 Task: Buy 3 Creams & Moisturizers from Skin Care section under best seller category for shipping address: Amy Taylor, 3629 Station Street, Austin, Texas 78702, Cell Number 5122113583. Pay from credit card ending with 5759, CVV 953
Action: Mouse moved to (12, 100)
Screenshot: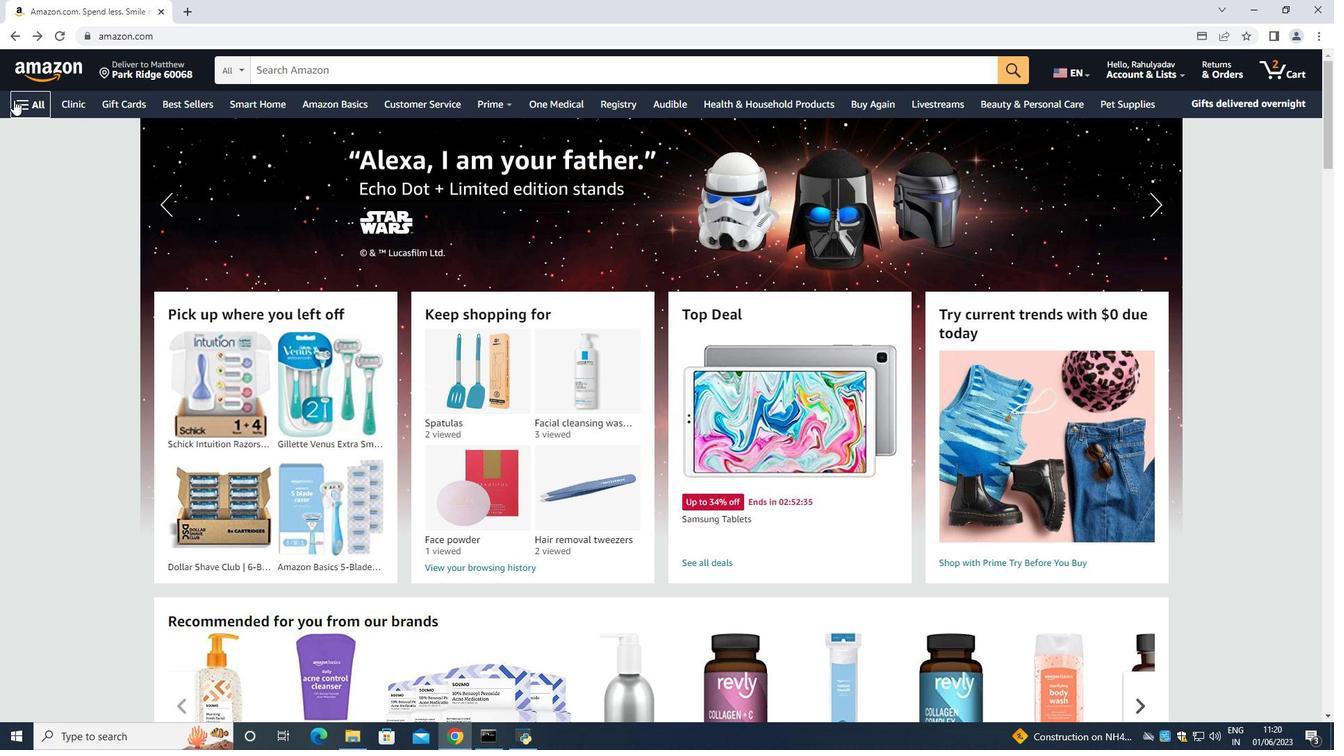 
Action: Mouse pressed left at (12, 100)
Screenshot: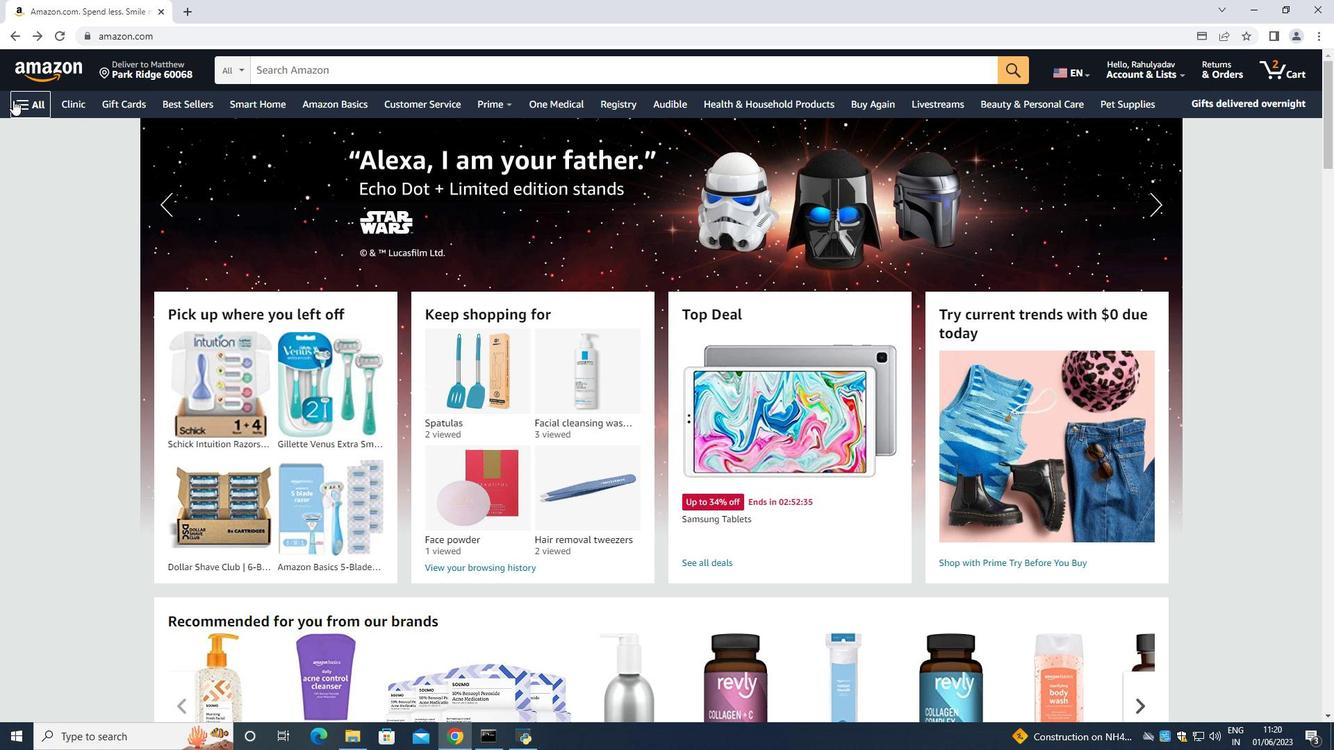 
Action: Mouse moved to (46, 137)
Screenshot: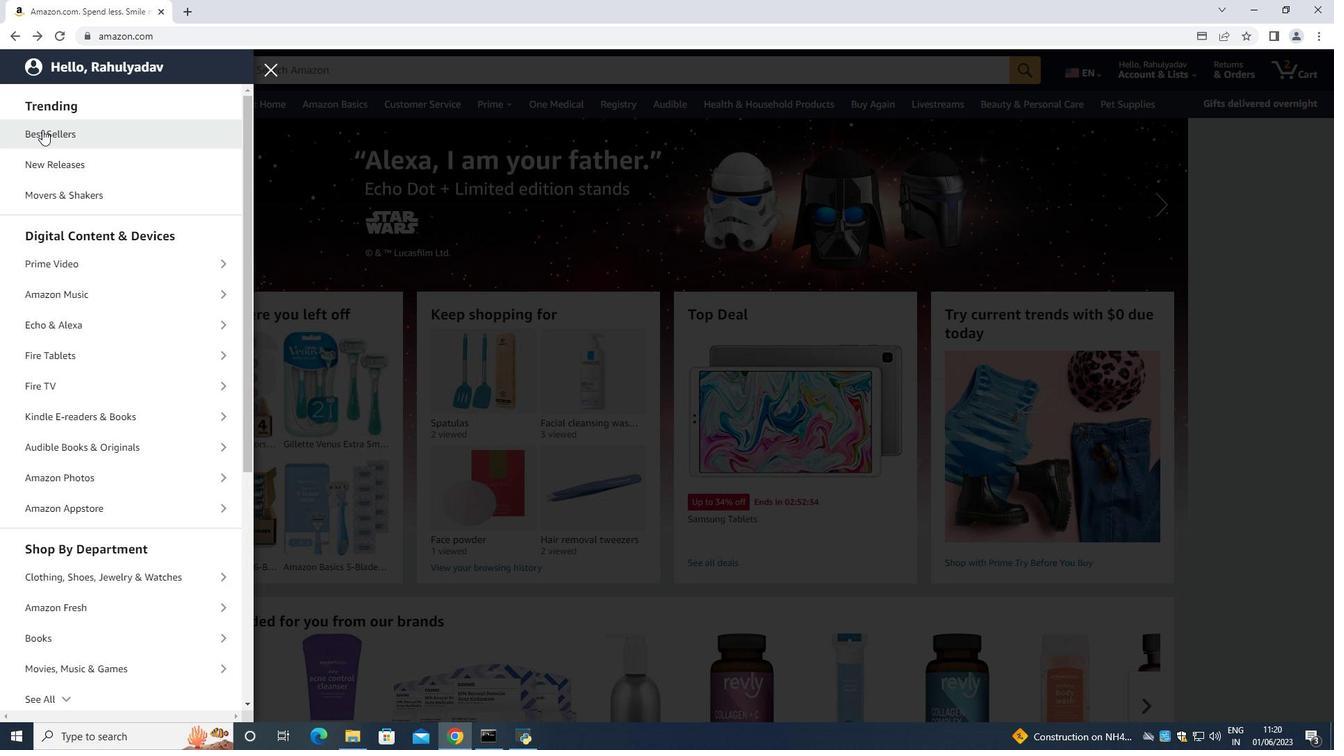 
Action: Mouse pressed left at (46, 137)
Screenshot: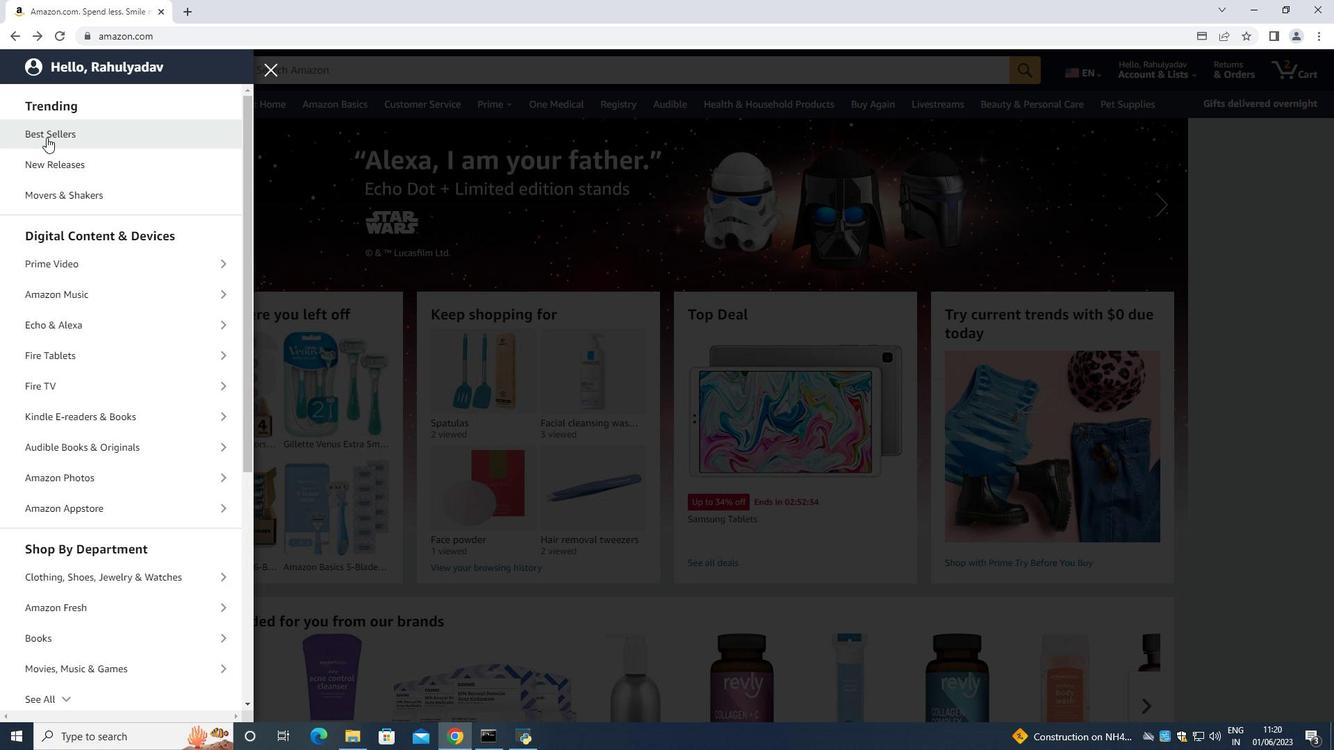
Action: Mouse moved to (316, 64)
Screenshot: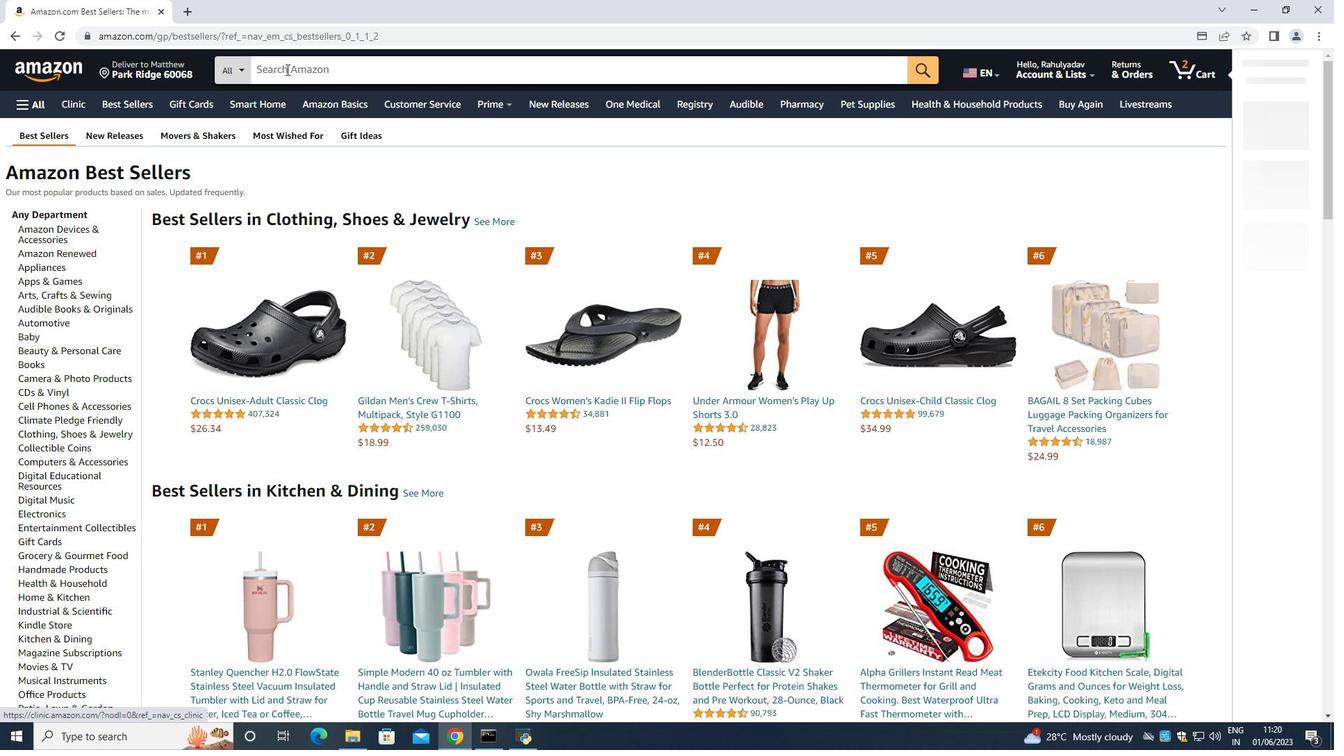
Action: Mouse pressed left at (316, 64)
Screenshot: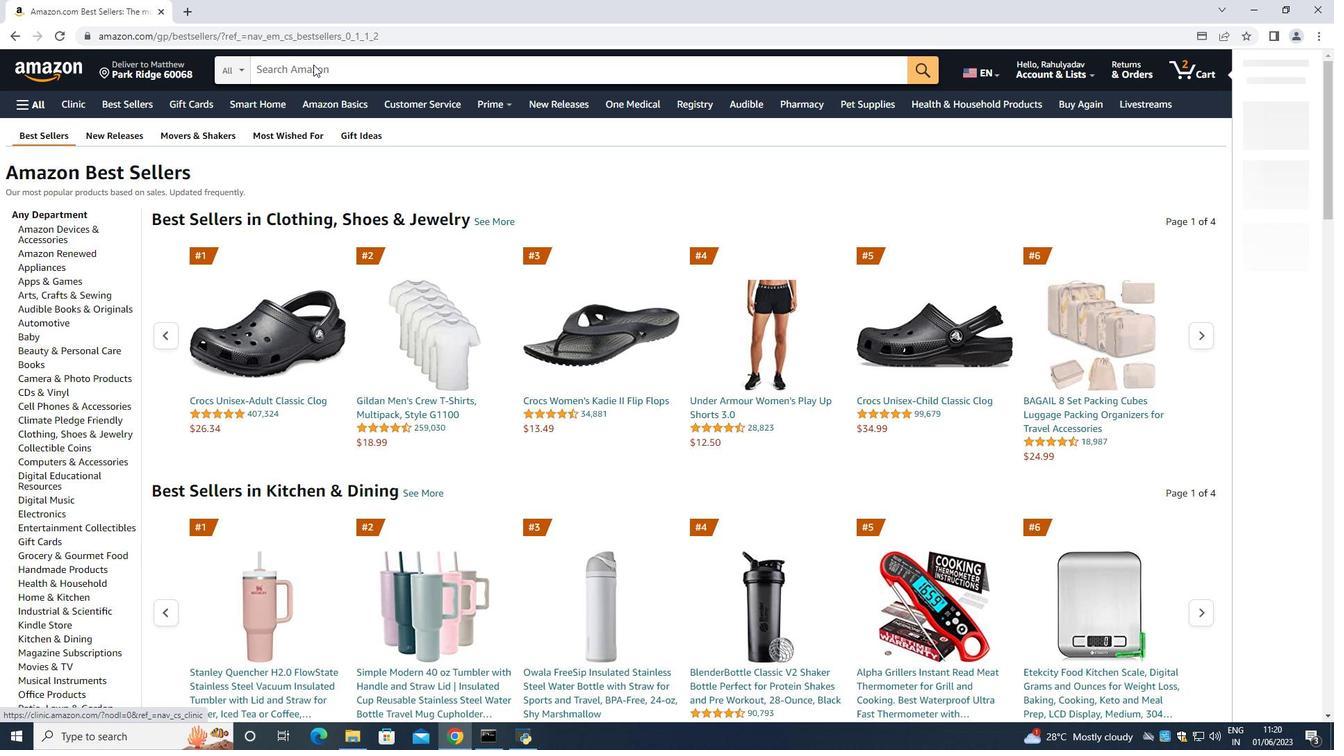 
Action: Mouse moved to (316, 67)
Screenshot: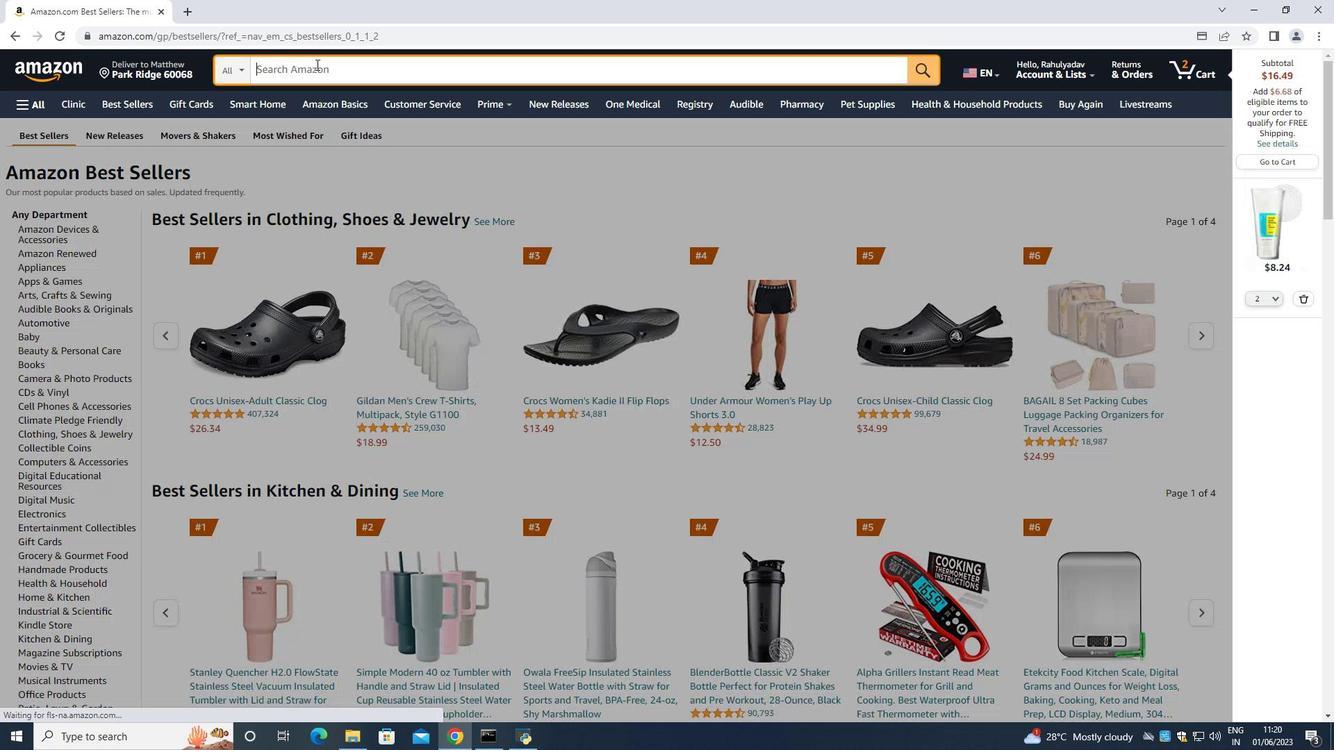 
Action: Key pressed <Key.shift>Creams<Key.space><Key.shift_r><Key.shift_r><Key.shift_r><Key.shift_r><Key.shift_r><Key.shift_r><Key.shift_r><Key.shift_r><Key.shift_r><Key.shift_r><Key.shift_r><Key.shift_r><Key.shift_r><Key.shift_r><Key.shift_r><Key.shift_r><Key.shift_r><Key.shift_r><Key.shift_r>&<Key.space><Key.shift>Moisturizrs
Screenshot: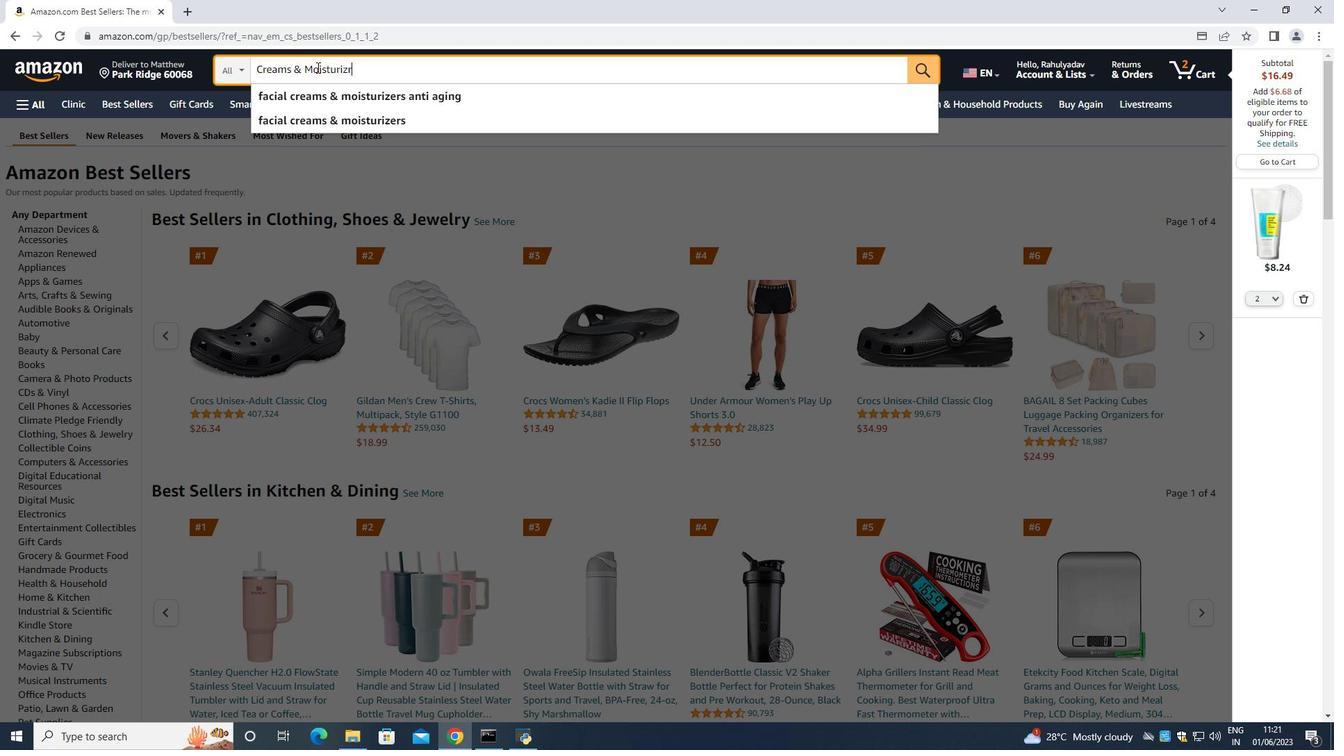 
Action: Mouse moved to (580, 0)
Screenshot: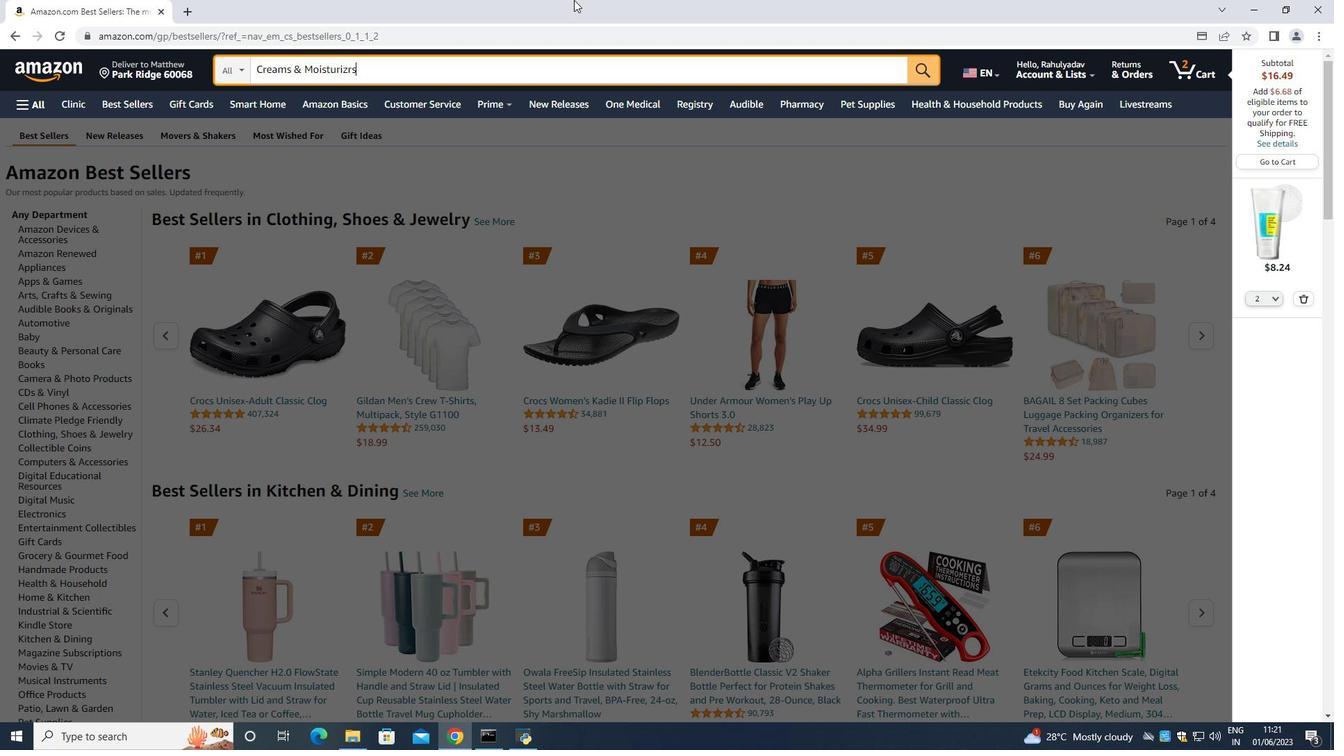 
Action: Key pressed <Key.space><Key.enter>
Screenshot: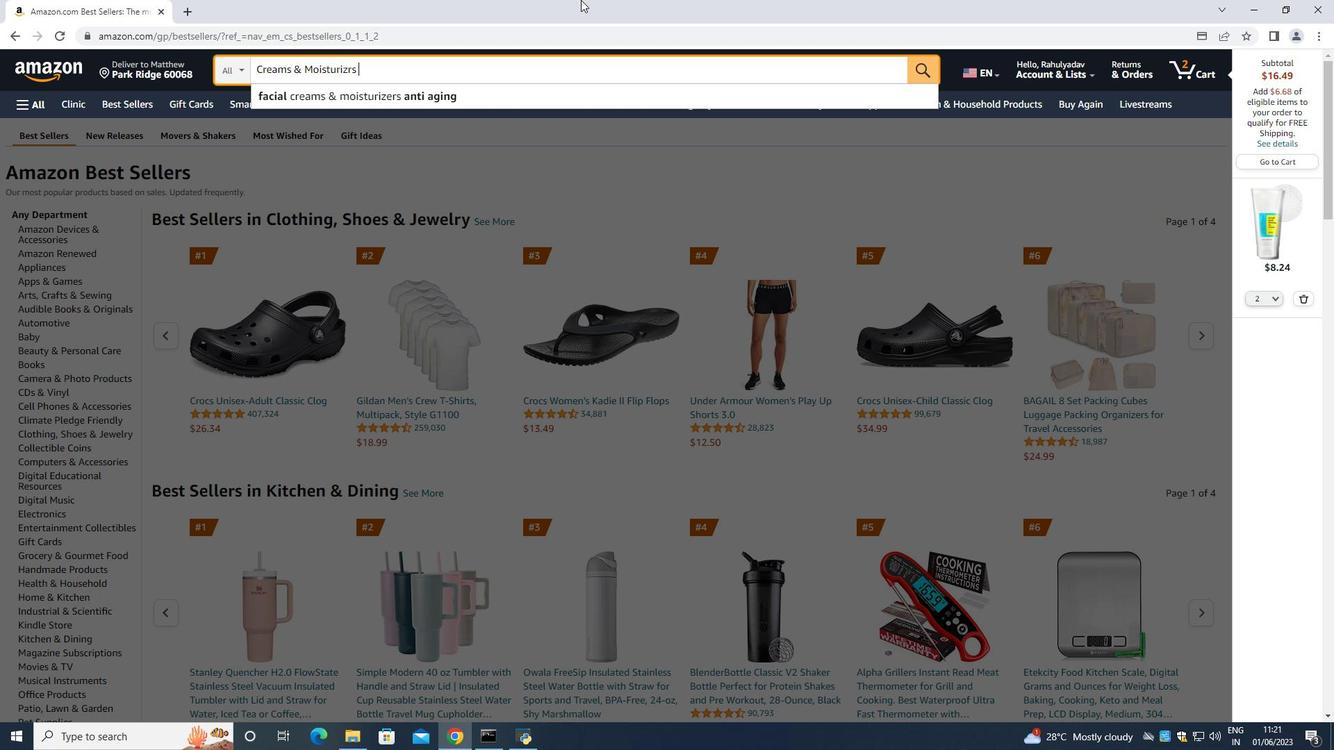 
Action: Mouse moved to (374, 359)
Screenshot: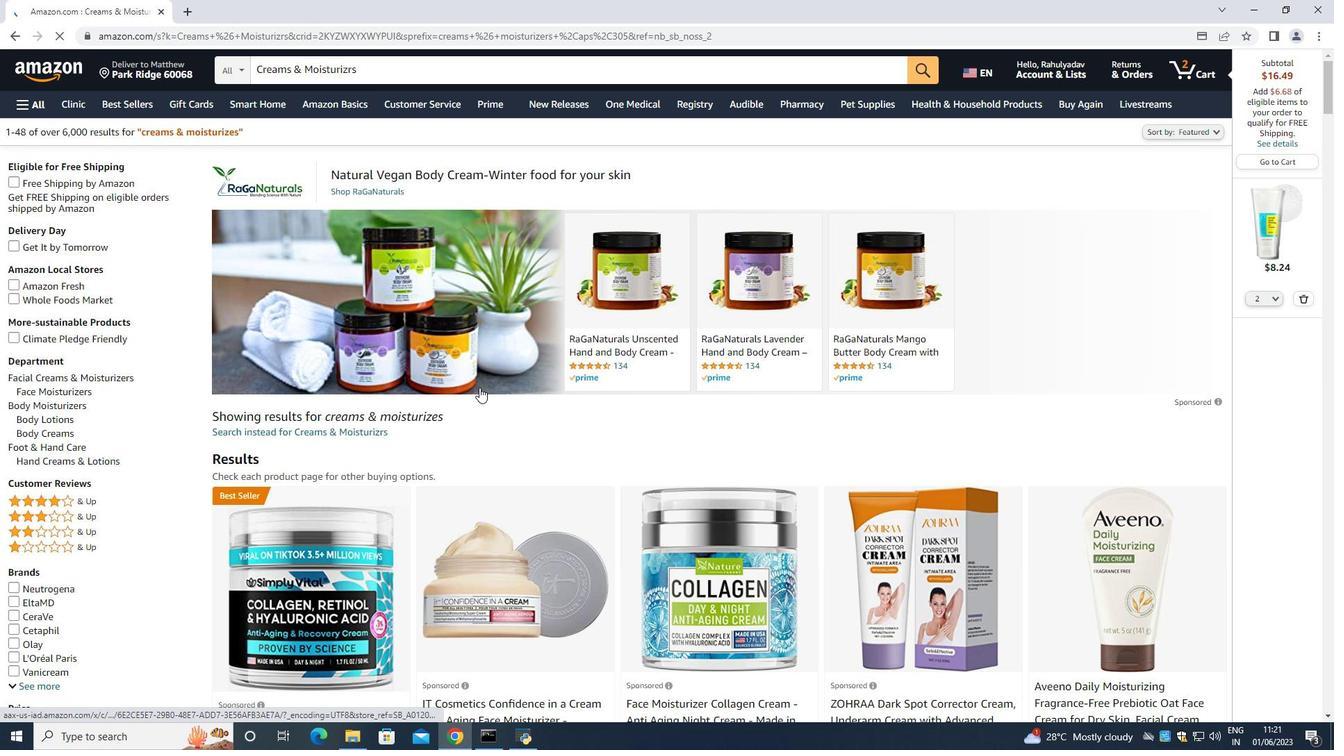 
Action: Mouse scrolled (374, 359) with delta (0, 0)
Screenshot: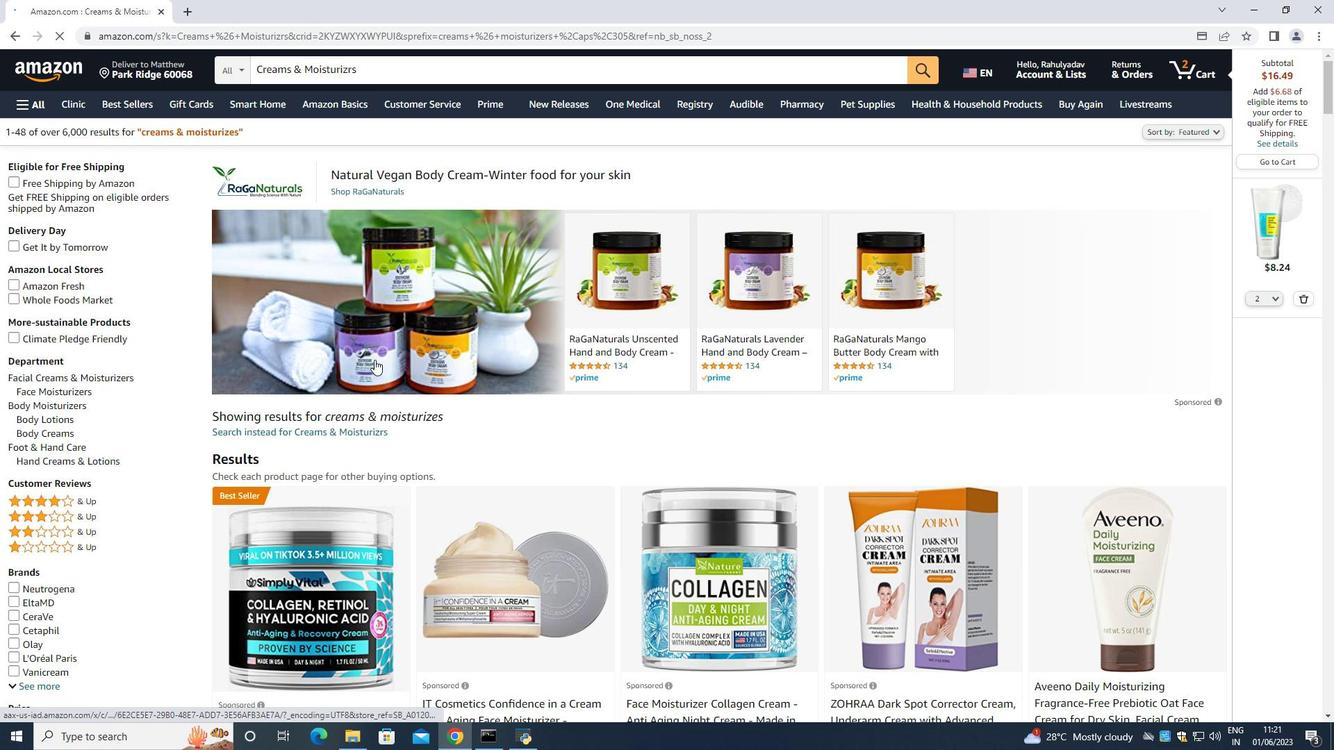 
Action: Mouse scrolled (374, 359) with delta (0, 0)
Screenshot: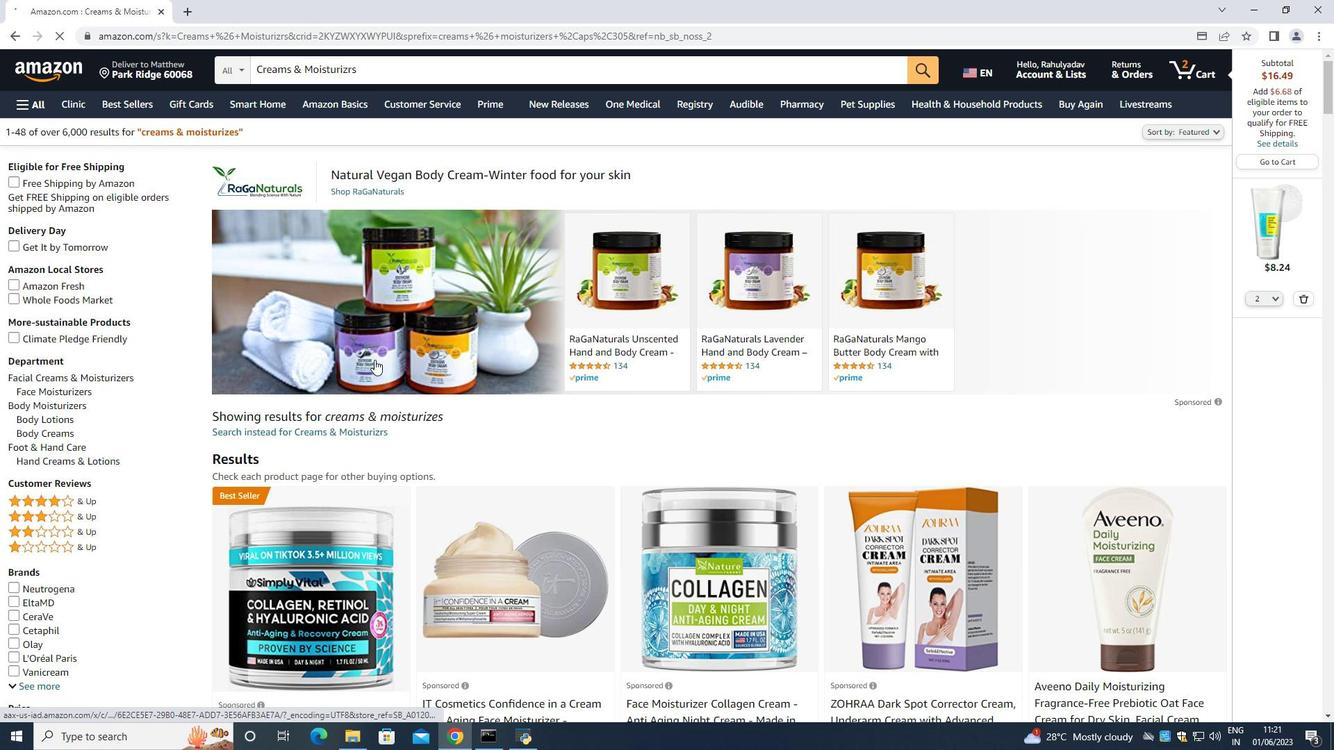 
Action: Mouse moved to (343, 368)
Screenshot: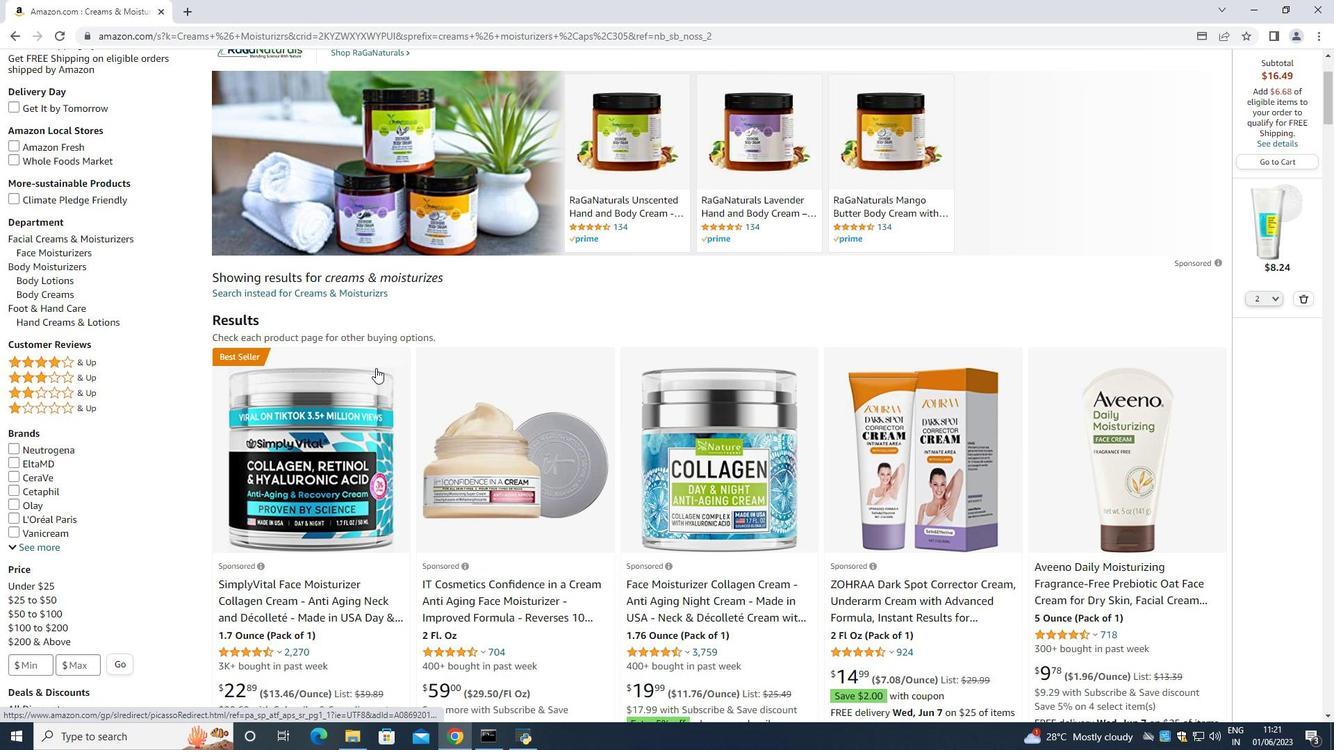
Action: Mouse scrolled (343, 368) with delta (0, 0)
Screenshot: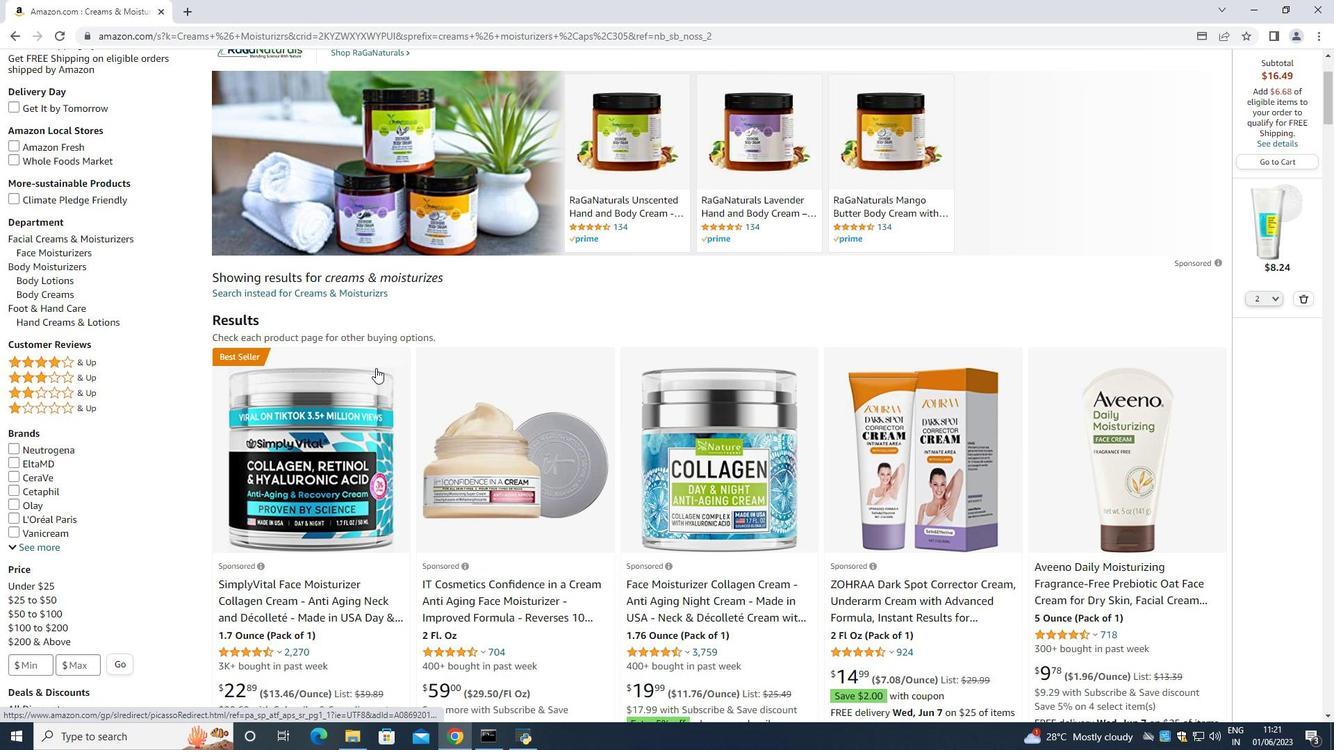 
Action: Mouse scrolled (343, 368) with delta (0, 0)
Screenshot: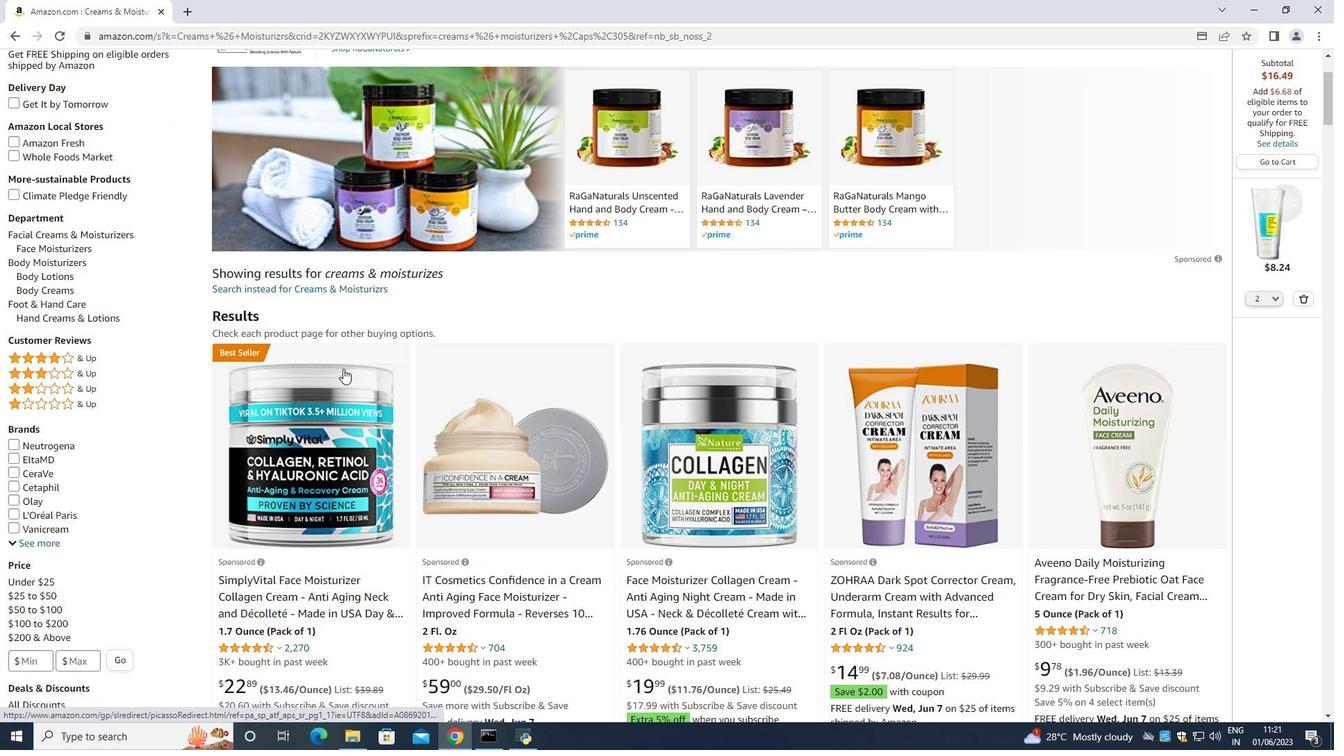 
Action: Mouse moved to (475, 322)
Screenshot: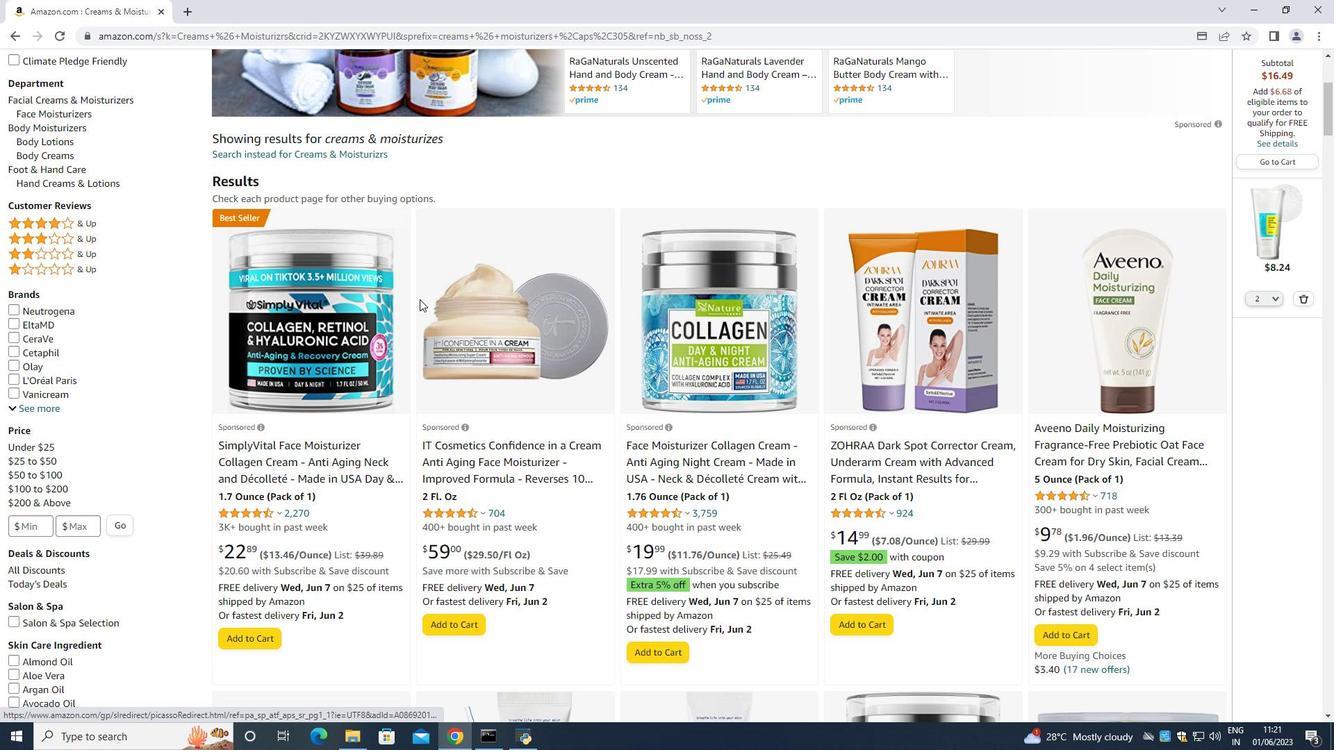 
Action: Mouse scrolled (475, 321) with delta (0, 0)
Screenshot: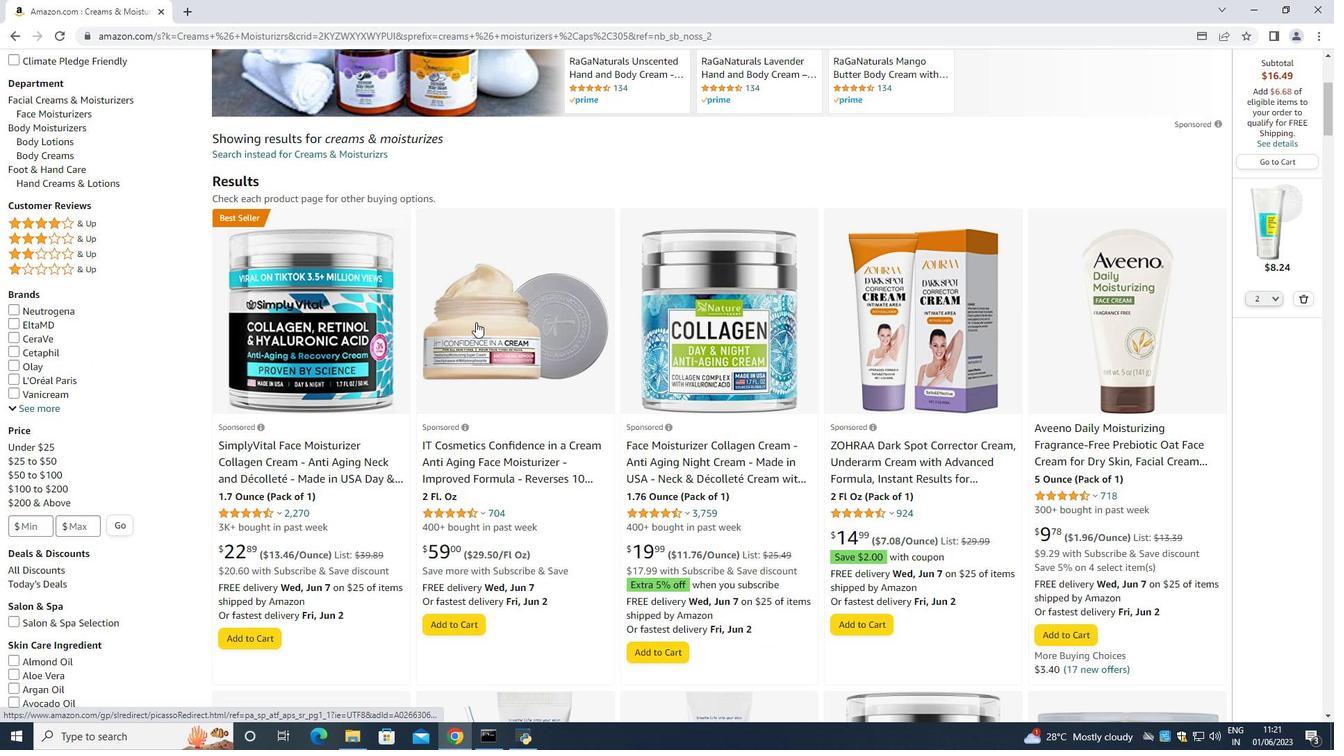
Action: Mouse scrolled (475, 321) with delta (0, 0)
Screenshot: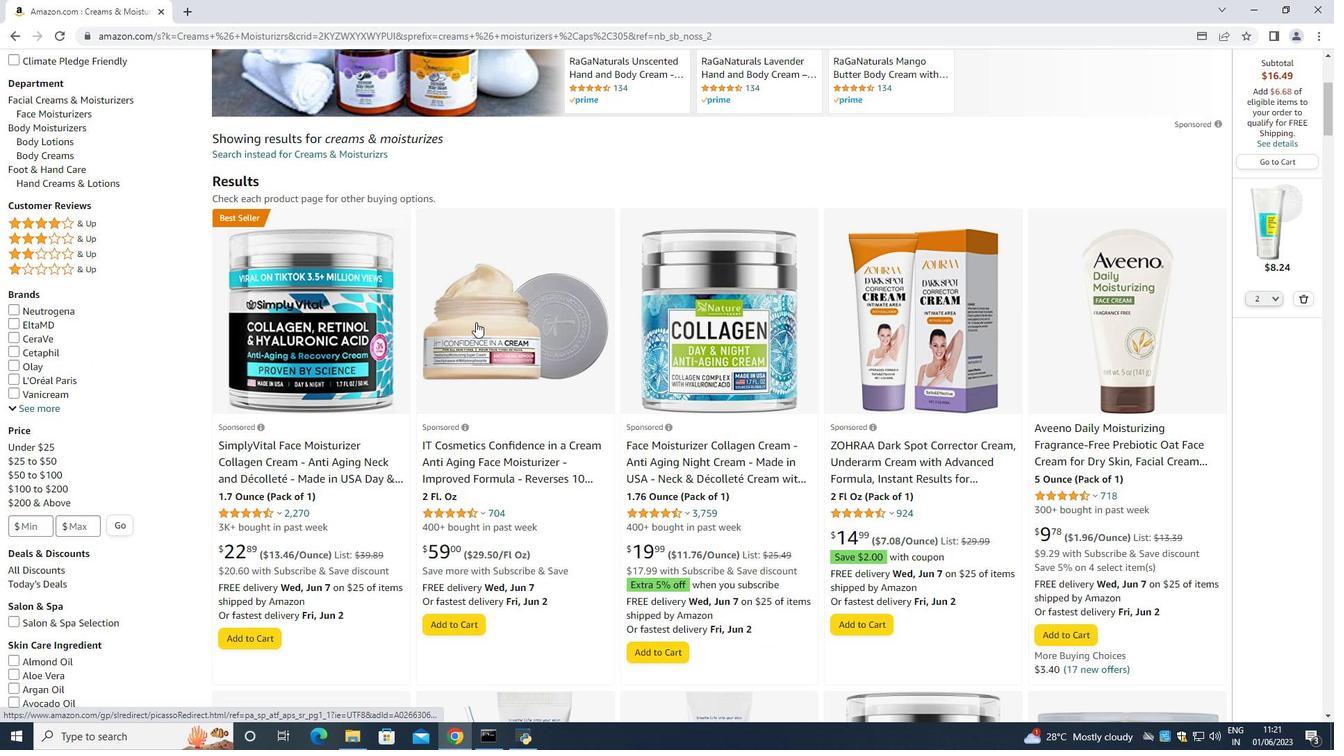 
Action: Mouse moved to (476, 323)
Screenshot: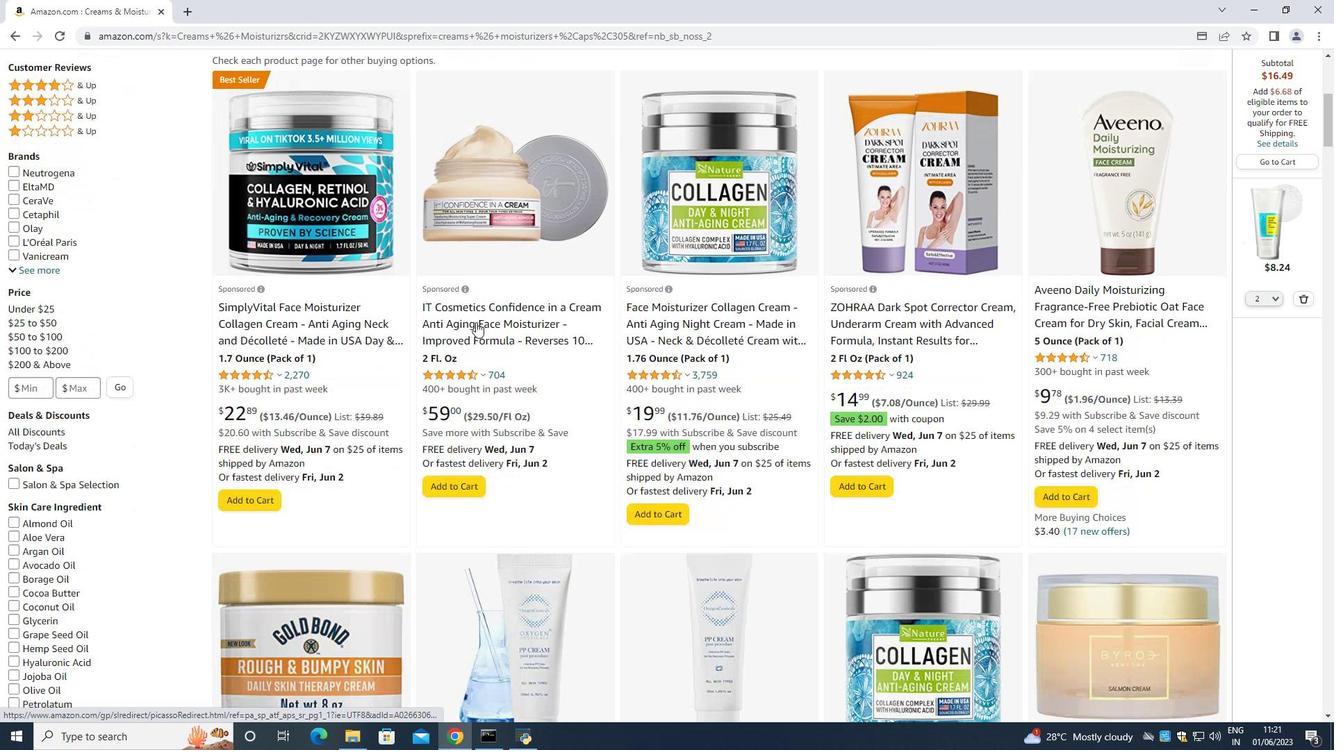 
Action: Mouse scrolled (476, 322) with delta (0, 0)
Screenshot: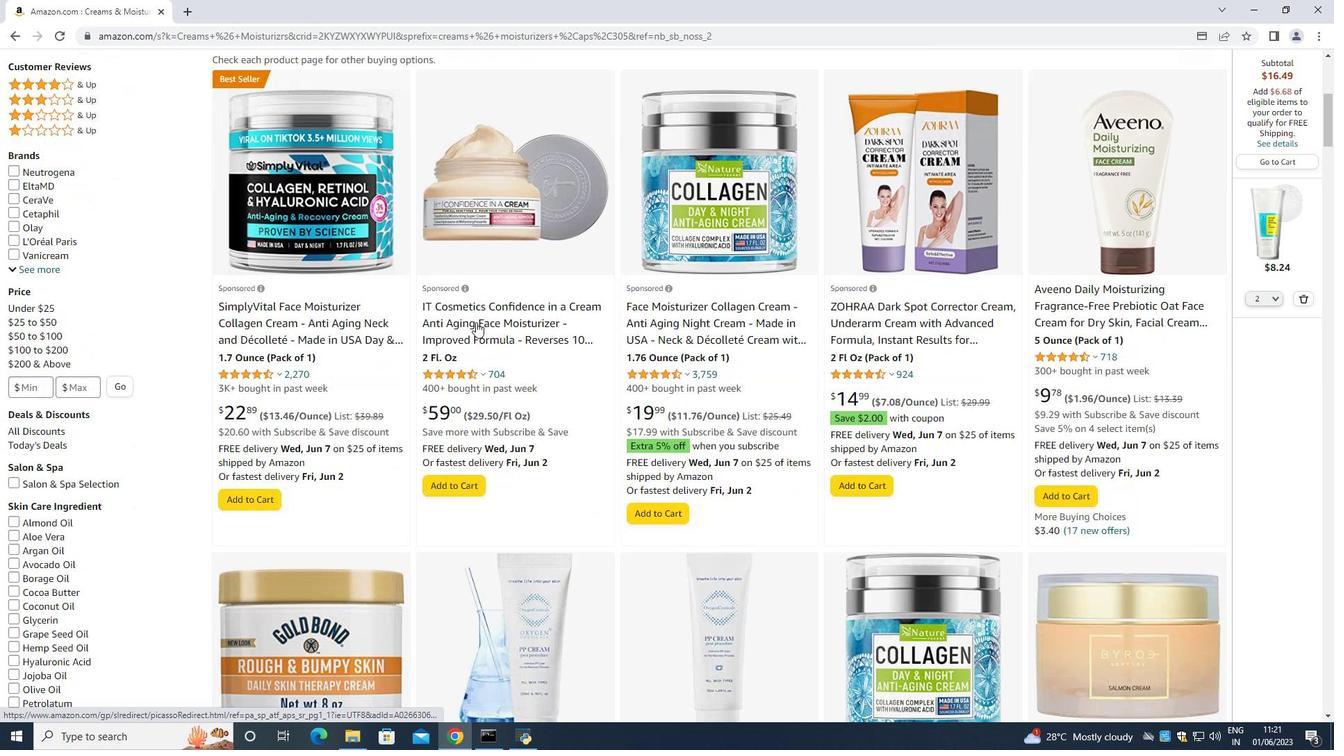 
Action: Mouse moved to (478, 323)
Screenshot: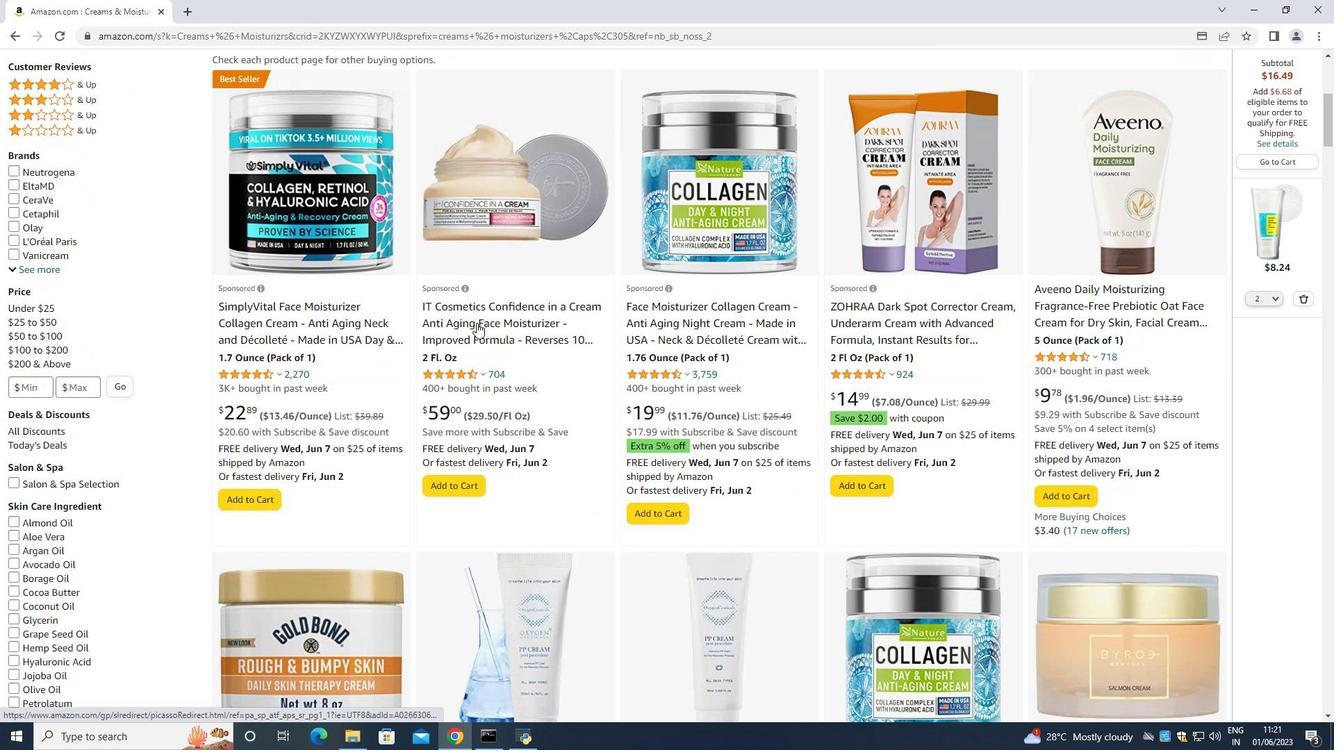 
Action: Key pressed <Key.left><Key.down><Key.down><Key.down><Key.down><Key.down><Key.down><Key.down><Key.down><Key.down><Key.down><Key.down><Key.down><Key.down><Key.down><Key.down><Key.down><Key.down><Key.down><Key.down><Key.down><Key.down><Key.down><Key.down><Key.down><Key.down><Key.down><Key.down><Key.down><Key.down><Key.down><Key.down><Key.down><Key.down><Key.down><Key.down><Key.down><Key.down><Key.down><Key.down><Key.down><Key.down><Key.down><Key.down><Key.down><Key.down><Key.down><Key.down><Key.up><Key.up><Key.up><Key.up><Key.up><Key.up><Key.up><Key.up><Key.up><Key.up><Key.up><Key.up><Key.up><Key.up><Key.up><Key.up><Key.up><Key.up><Key.up><Key.up><Key.up><Key.up><Key.up><Key.up><Key.up><Key.up><Key.up><Key.up><Key.up><Key.up><Key.up><Key.up><Key.up><Key.up><Key.up><Key.up><Key.up><Key.up><Key.up><Key.up><Key.up><Key.up><Key.up><Key.up><Key.up><Key.up><Key.up><Key.up>
Screenshot: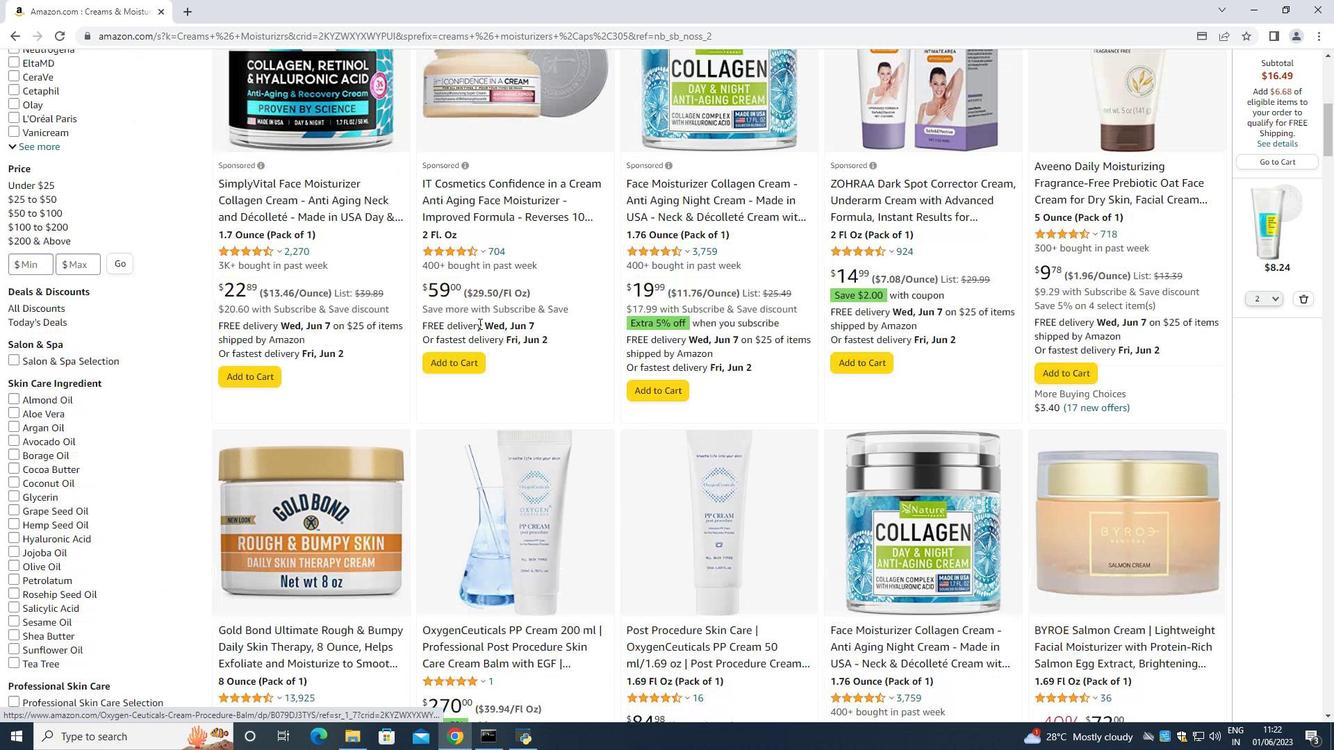 
Action: Mouse moved to (298, 379)
Screenshot: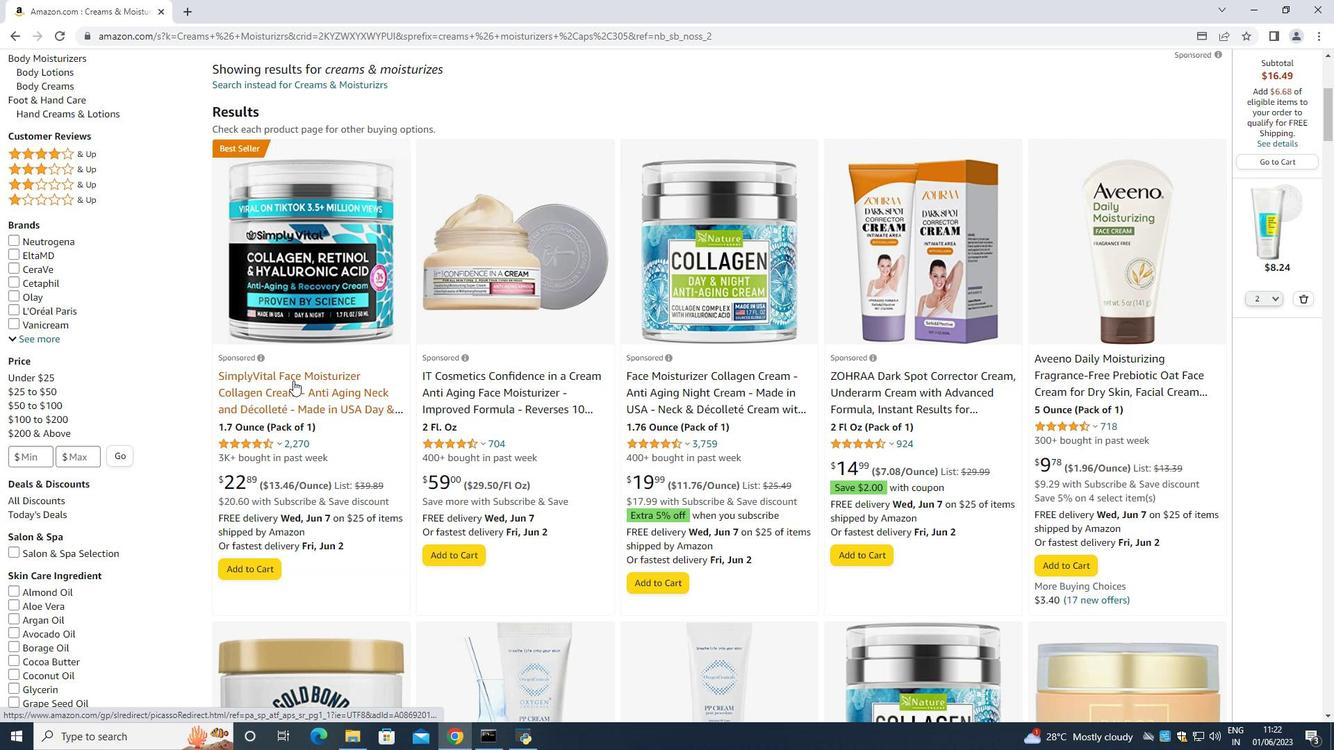 
Action: Mouse pressed left at (298, 379)
Screenshot: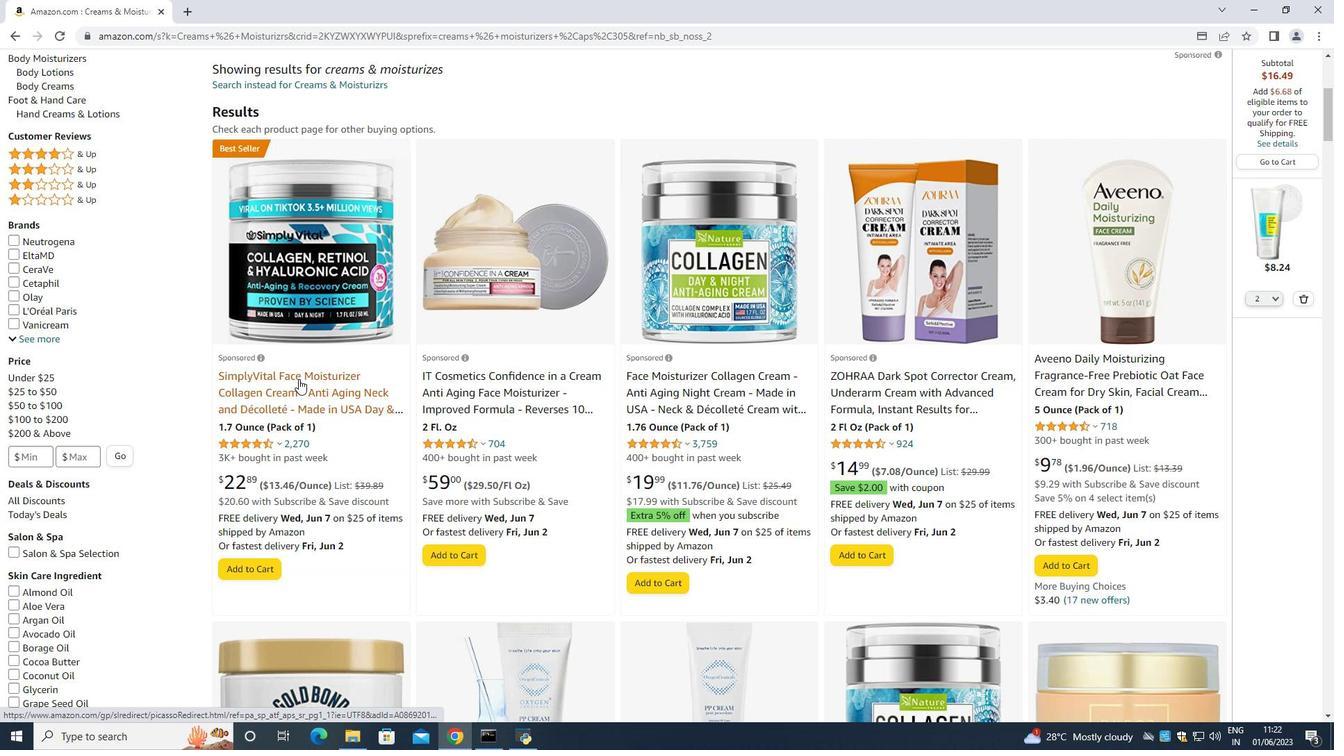 
Action: Mouse moved to (145, 402)
Screenshot: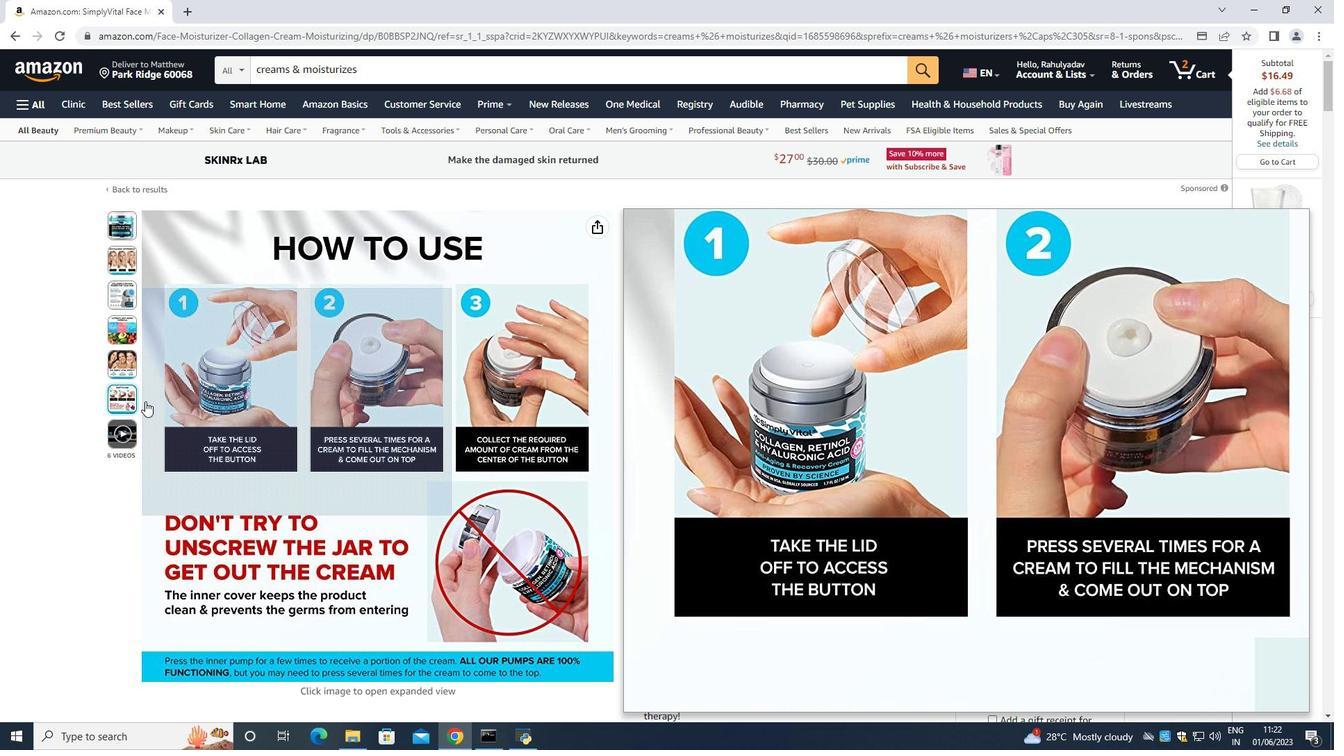 
Action: Mouse scrolled (145, 401) with delta (0, 0)
Screenshot: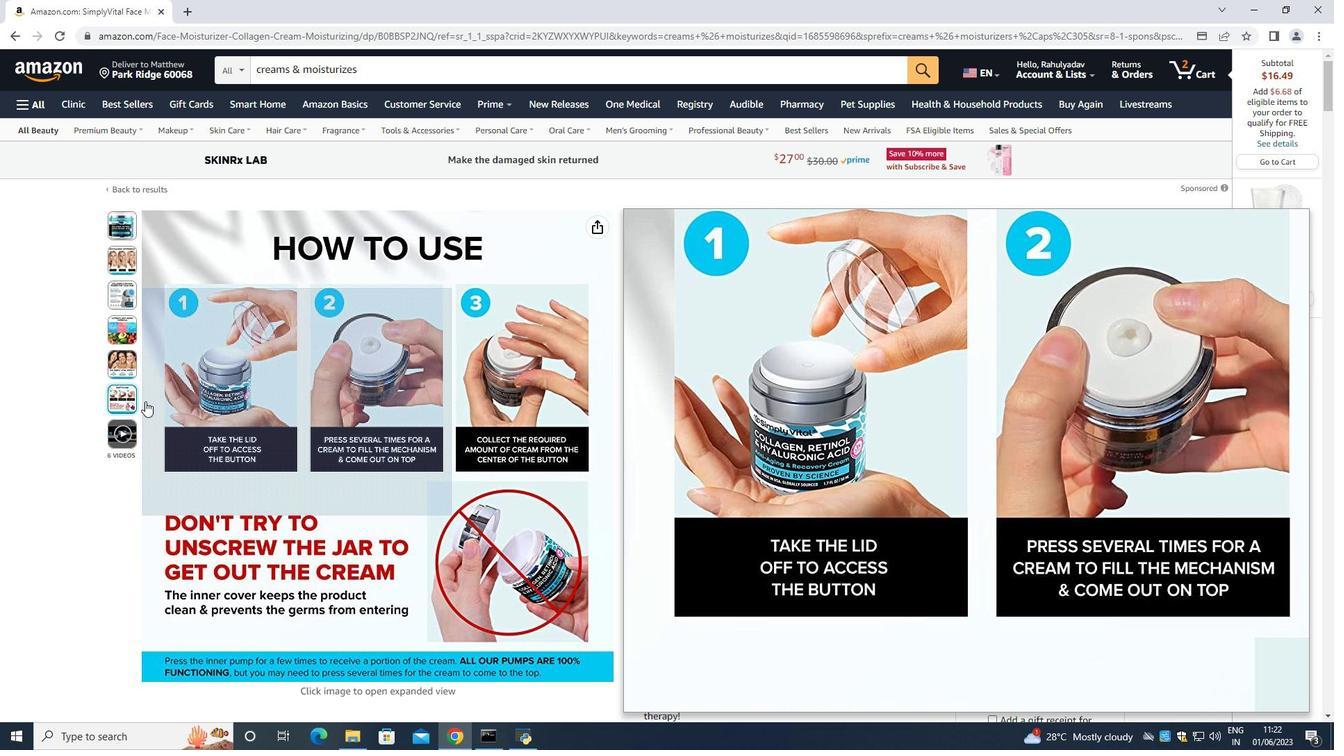 
Action: Mouse moved to (144, 404)
Screenshot: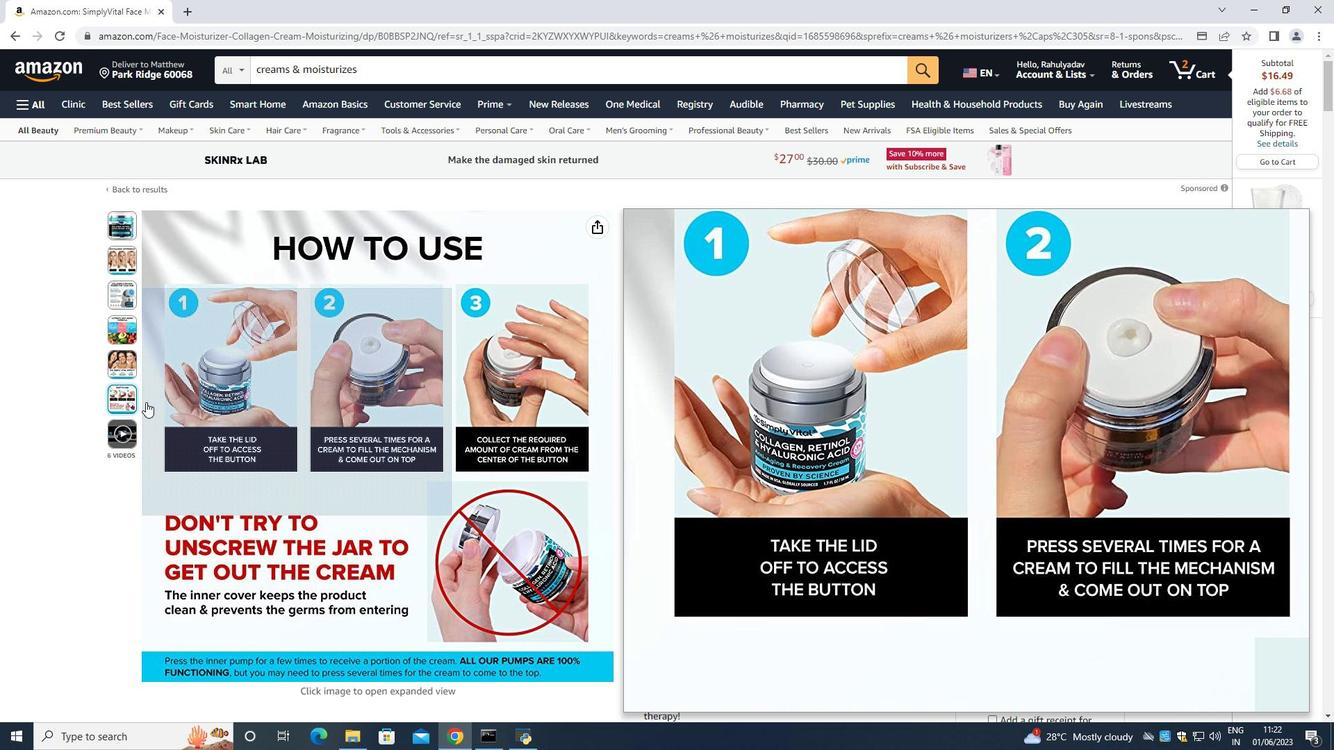 
Action: Mouse scrolled (144, 403) with delta (0, 0)
Screenshot: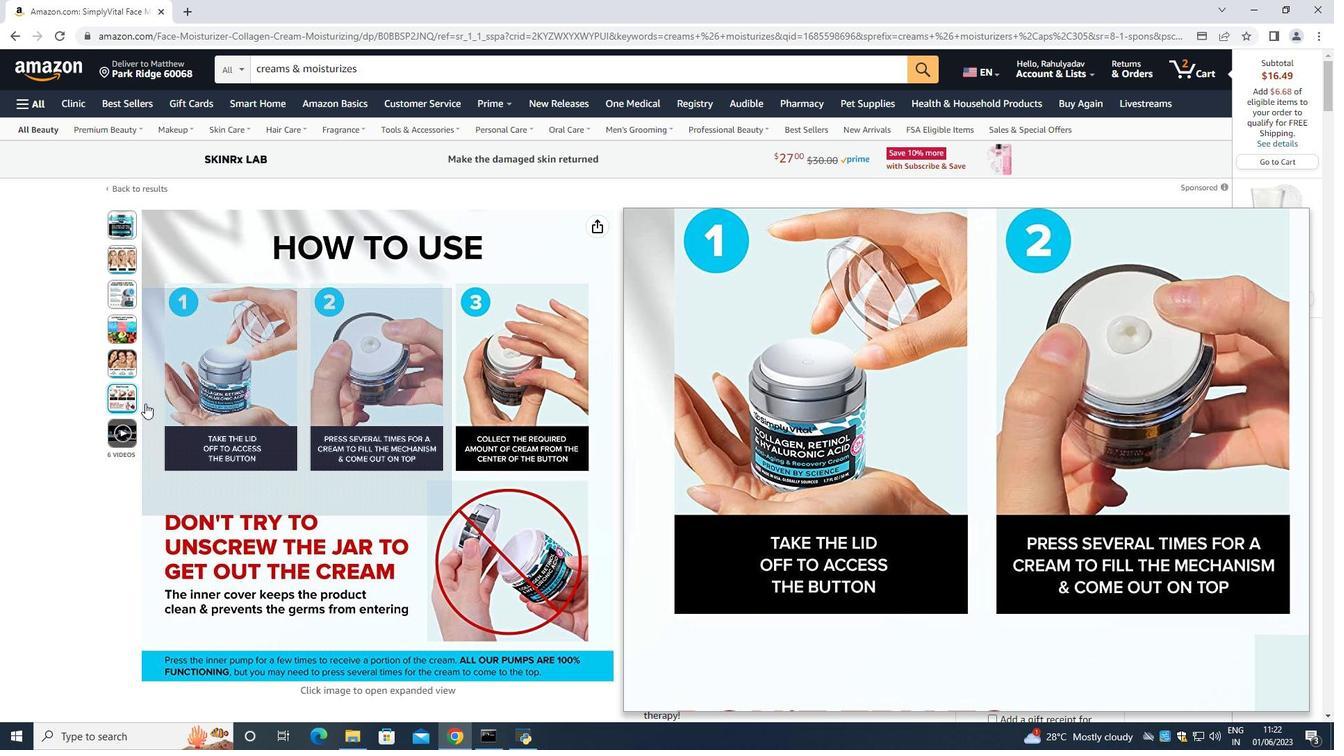 
Action: Mouse moved to (652, 331)
Screenshot: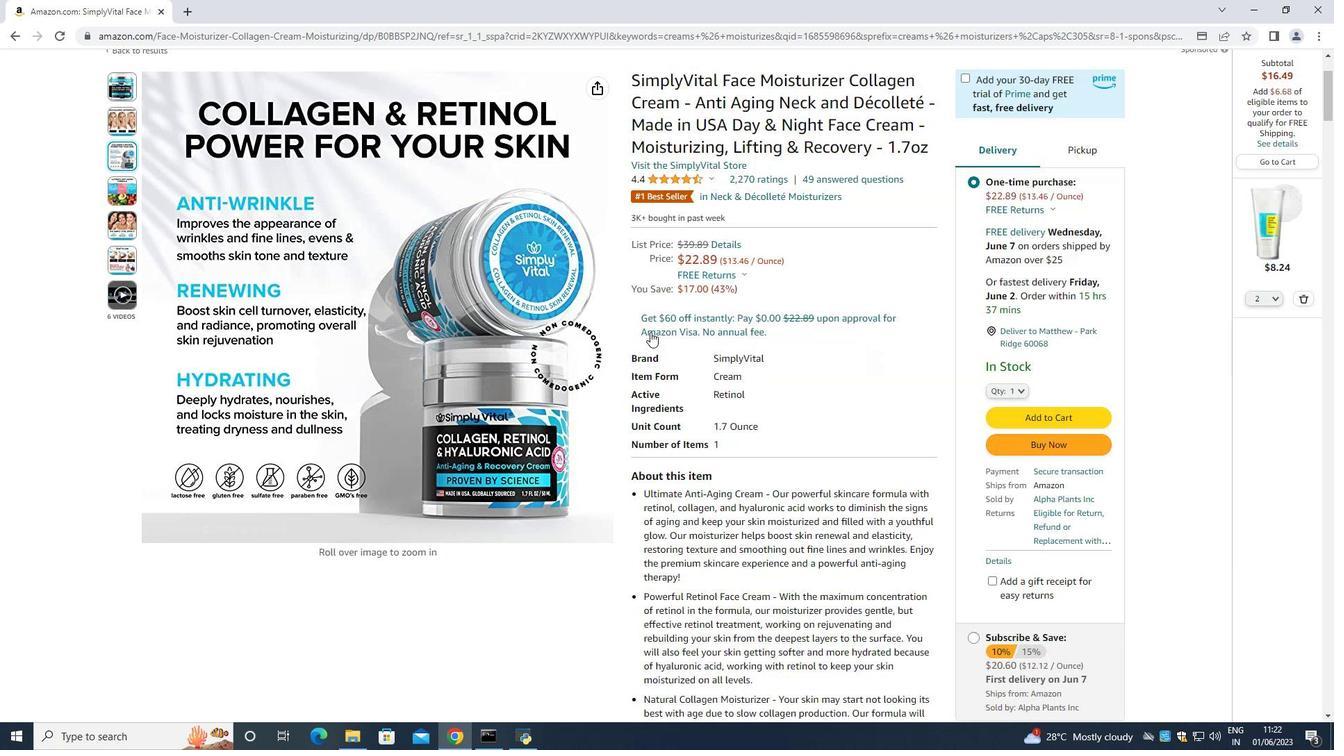 
Action: Mouse scrolled (652, 330) with delta (0, 0)
Screenshot: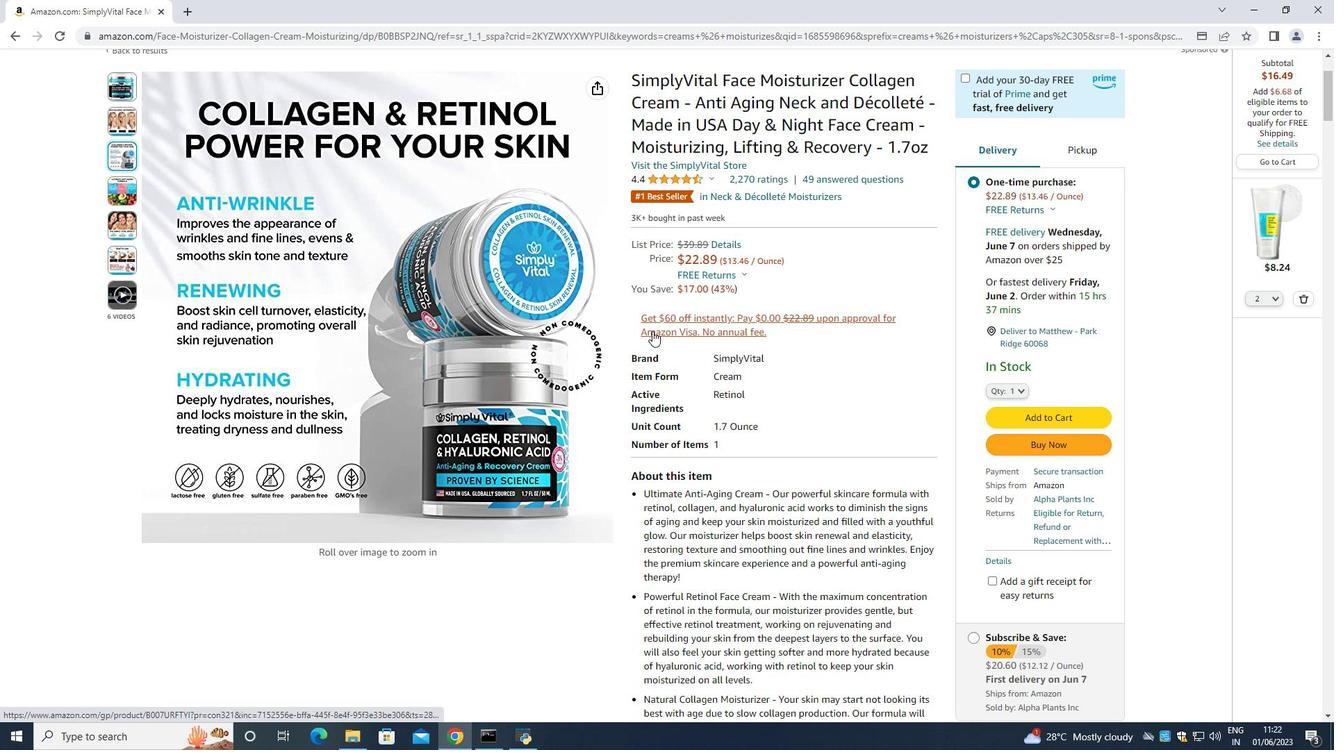 
Action: Mouse moved to (660, 343)
Screenshot: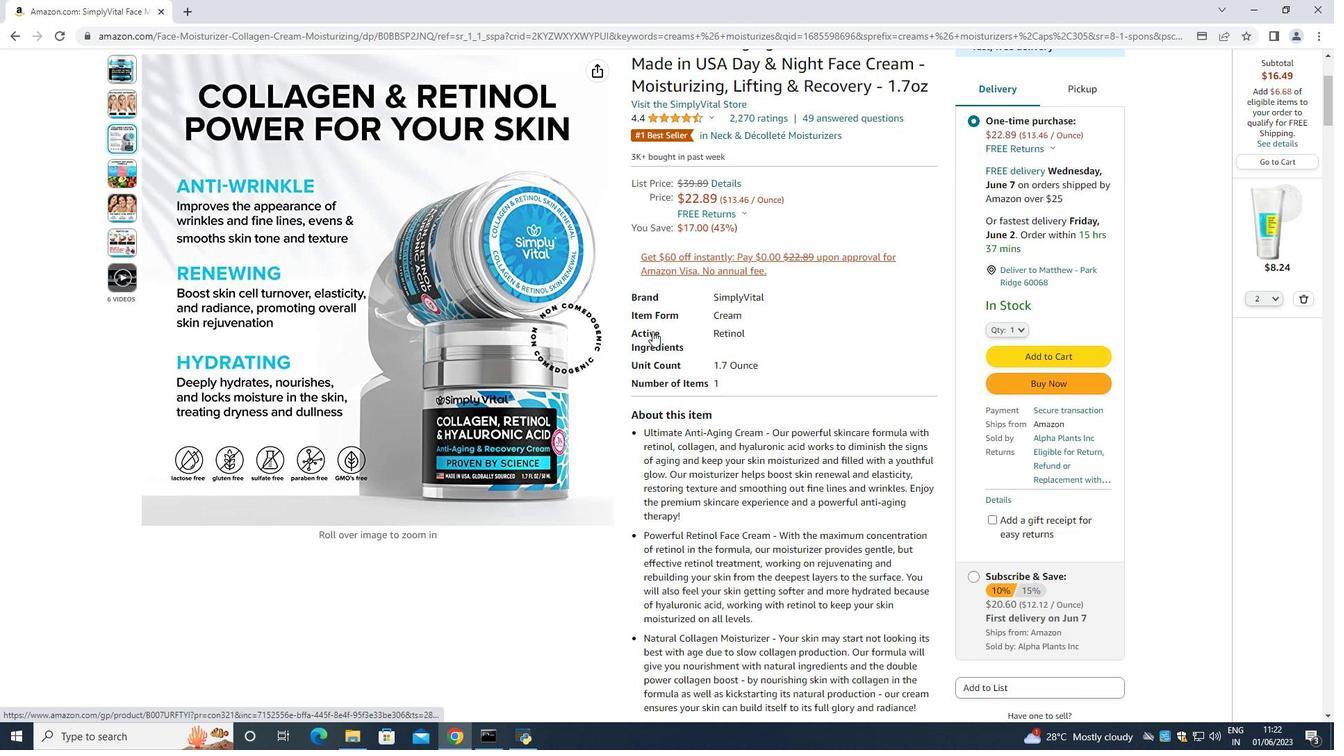 
Action: Mouse scrolled (660, 342) with delta (0, 0)
Screenshot: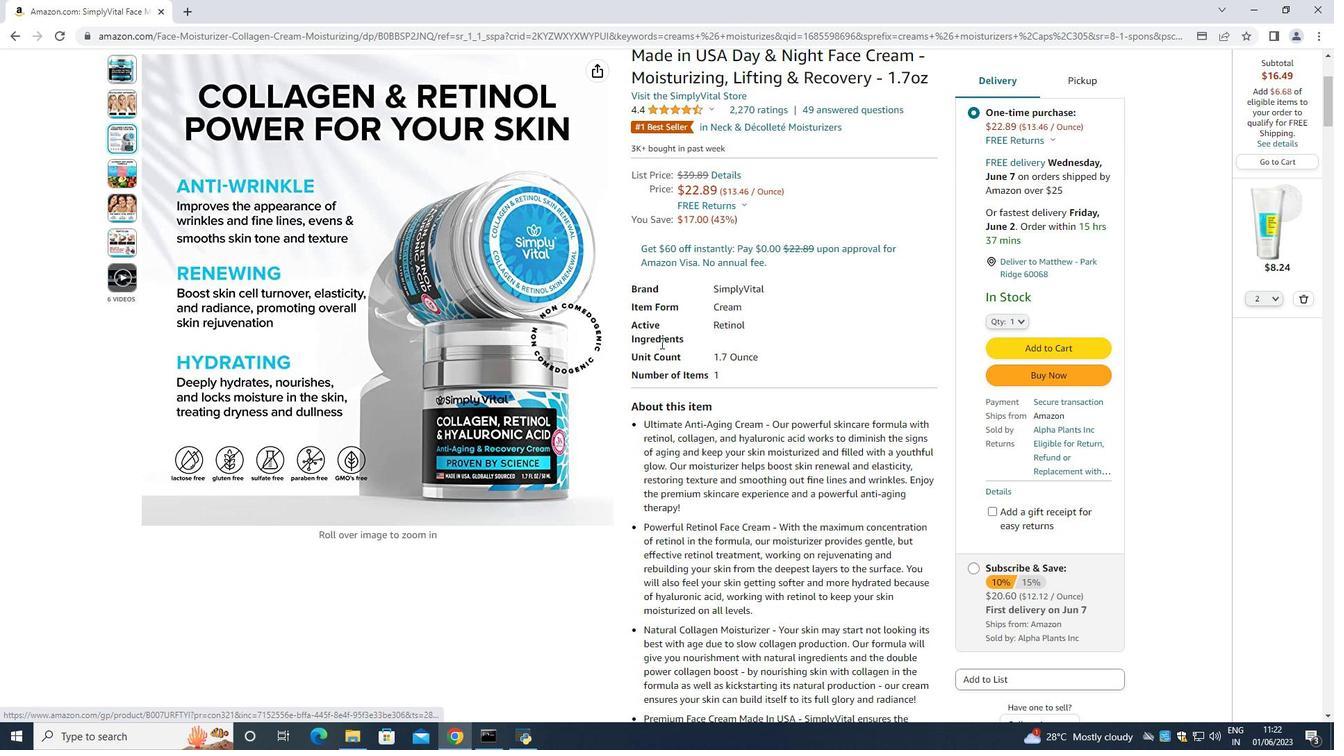 
Action: Mouse scrolled (660, 342) with delta (0, 0)
Screenshot: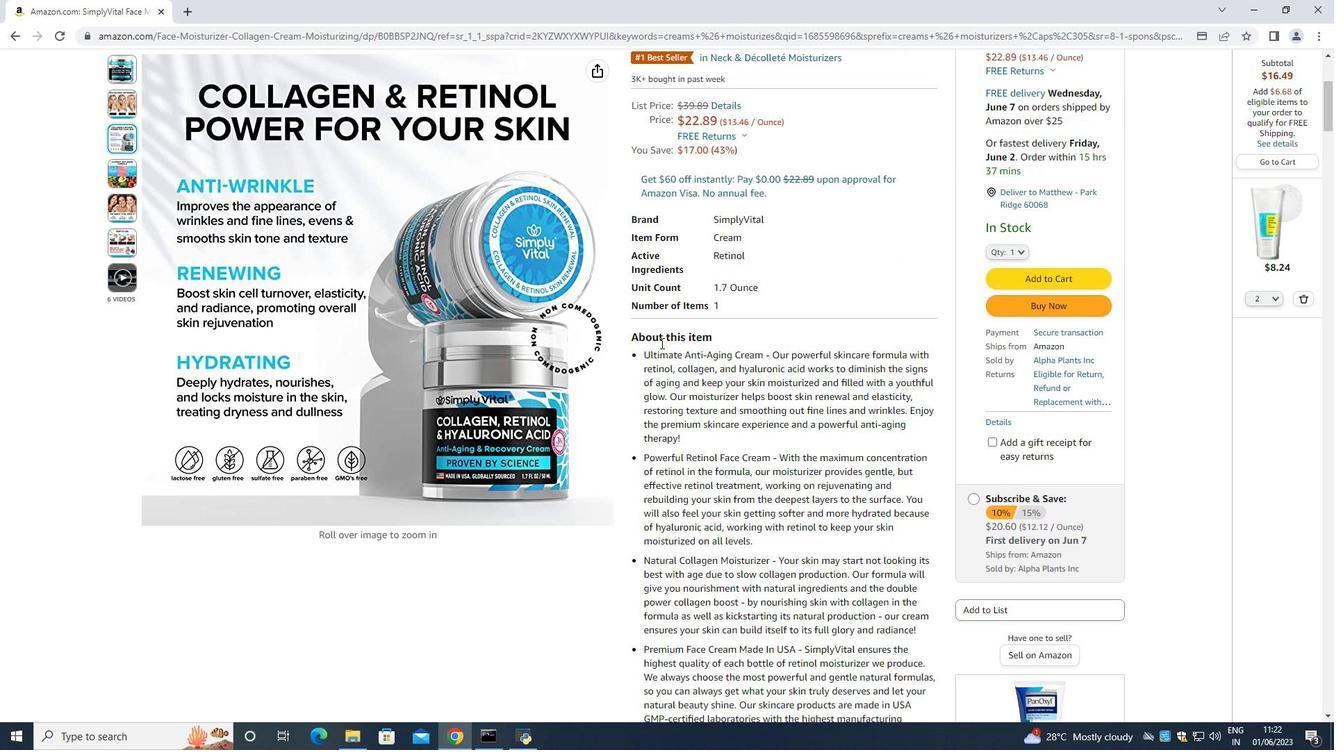 
Action: Mouse scrolled (660, 342) with delta (0, 0)
Screenshot: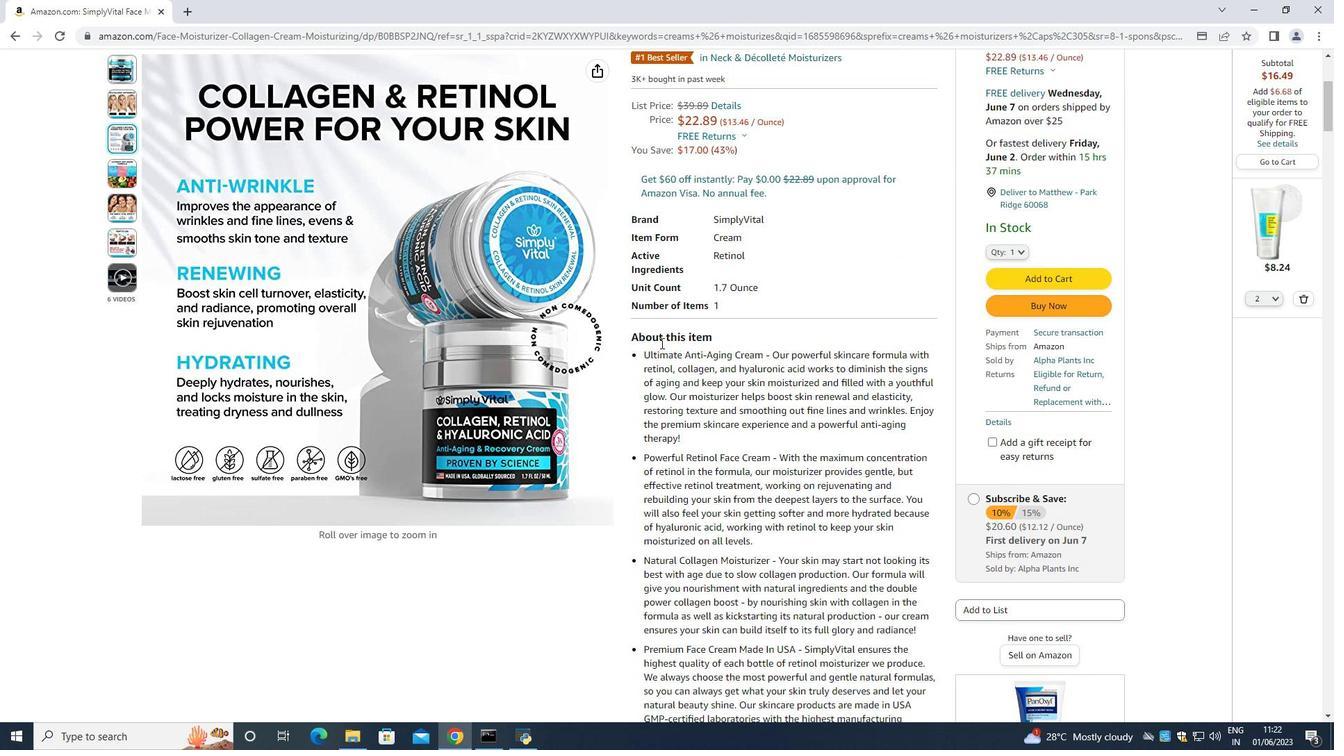 
Action: Mouse scrolled (660, 343) with delta (0, 0)
Screenshot: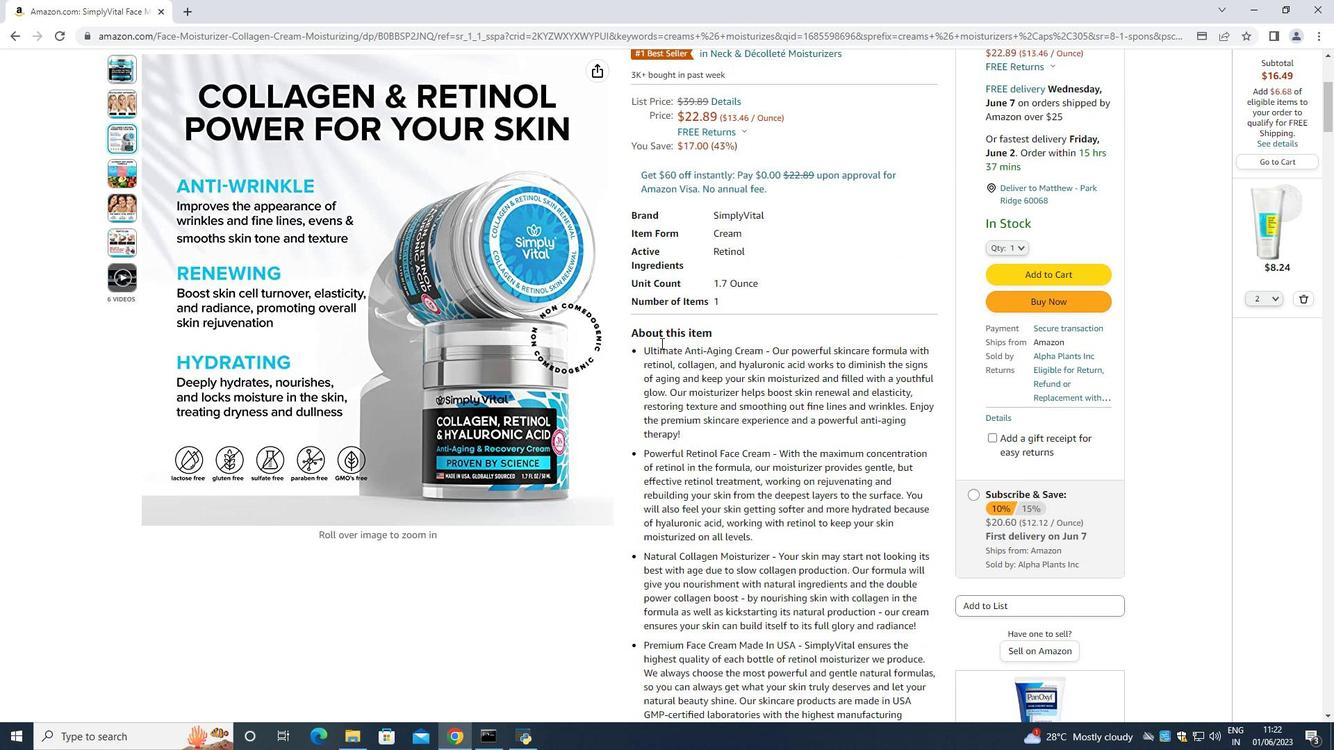 
Action: Mouse moved to (662, 343)
Screenshot: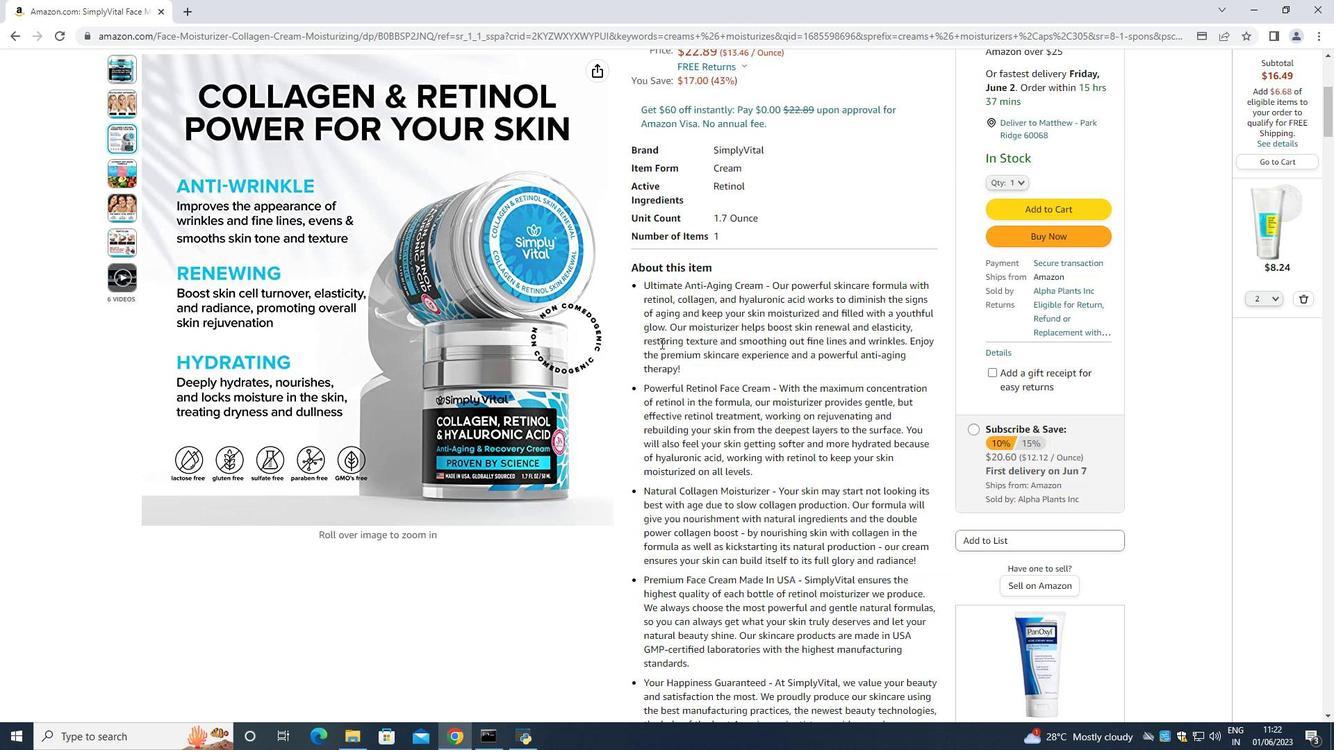 
Action: Mouse scrolled (662, 342) with delta (0, 0)
Screenshot: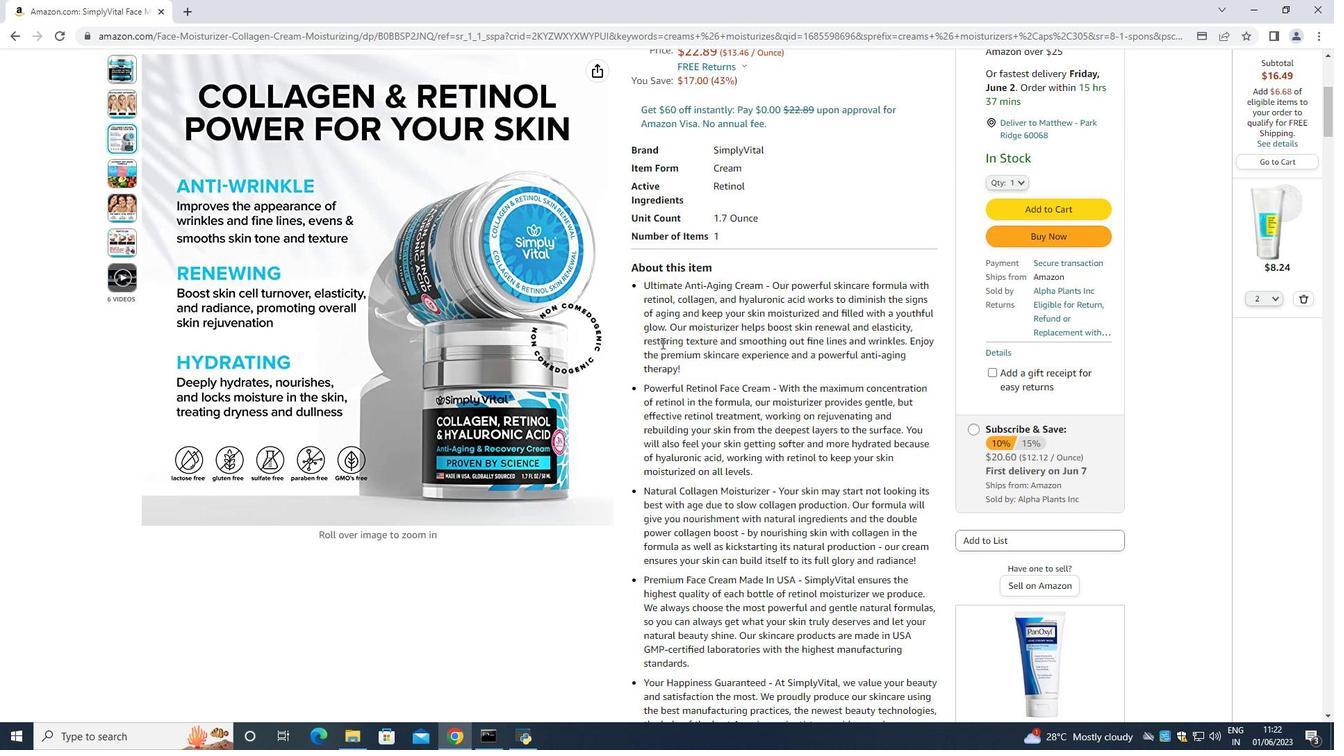 
Action: Mouse moved to (661, 346)
Screenshot: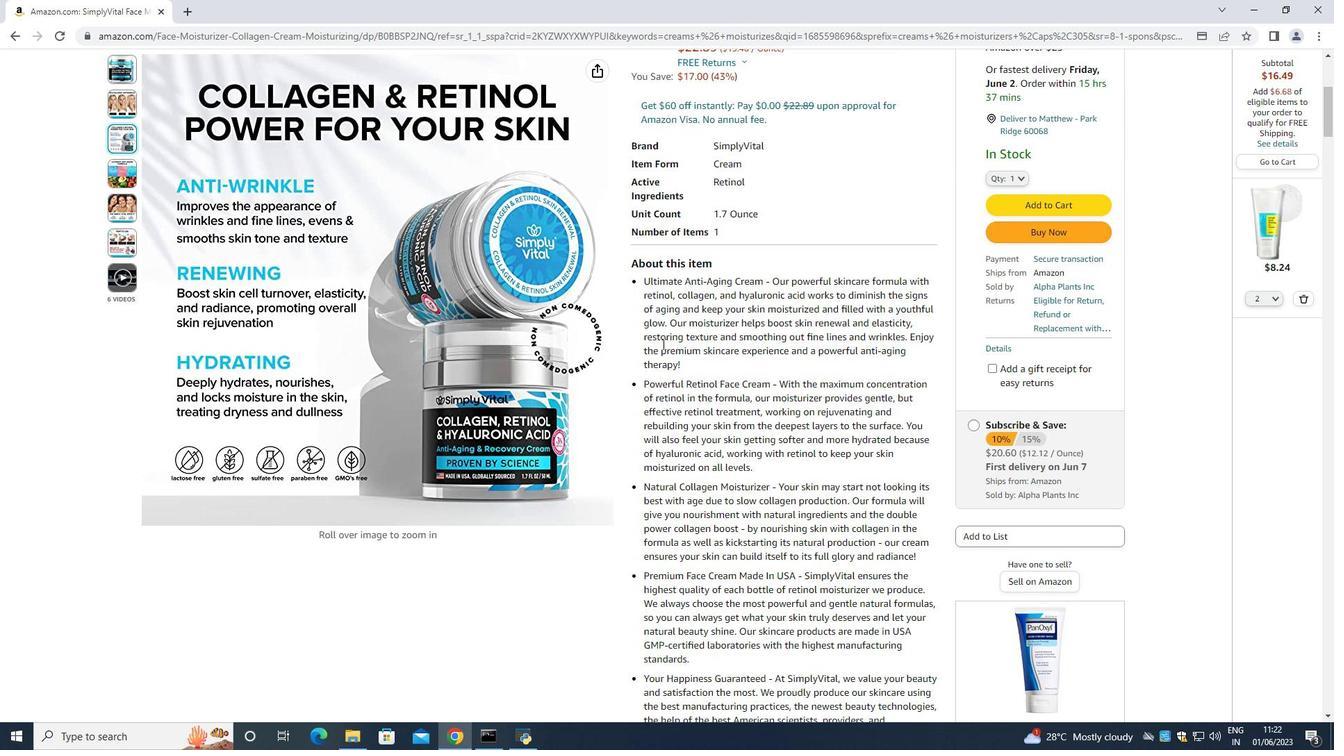 
Action: Mouse scrolled (661, 345) with delta (0, 0)
Screenshot: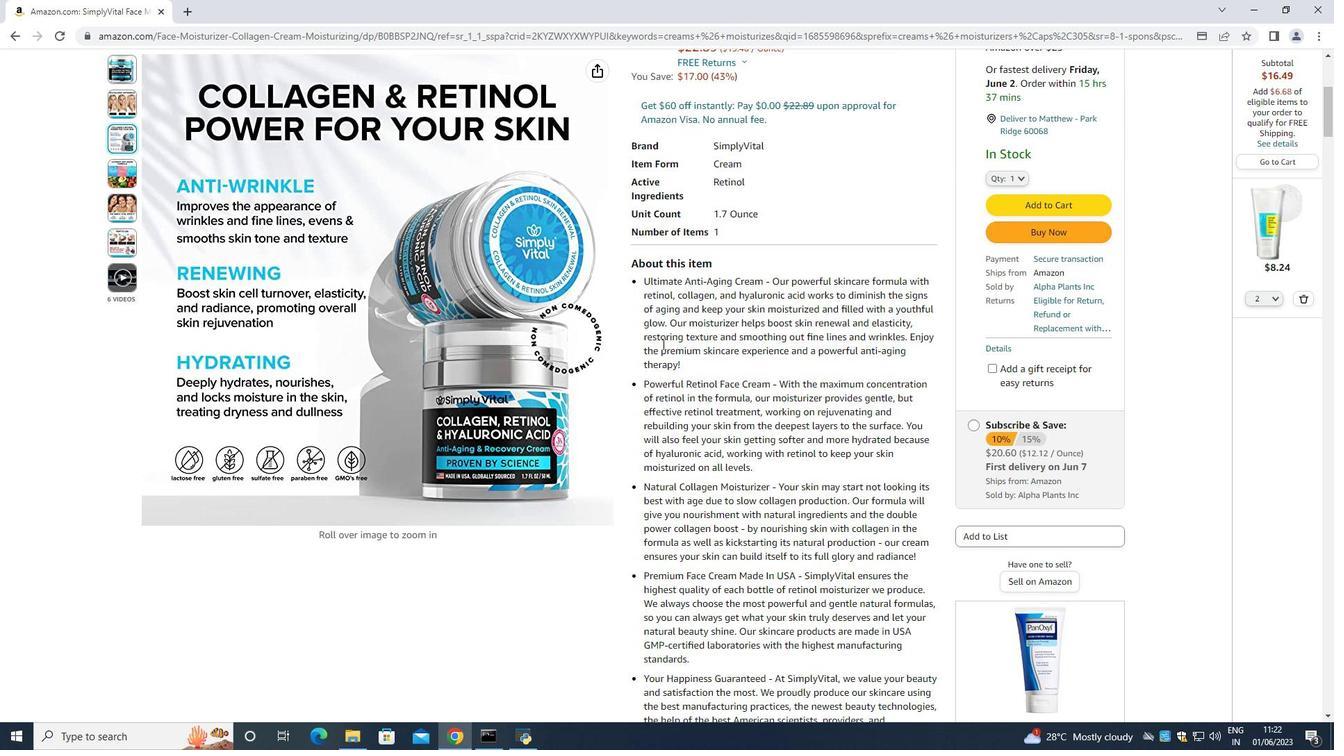 
Action: Mouse moved to (661, 346)
Screenshot: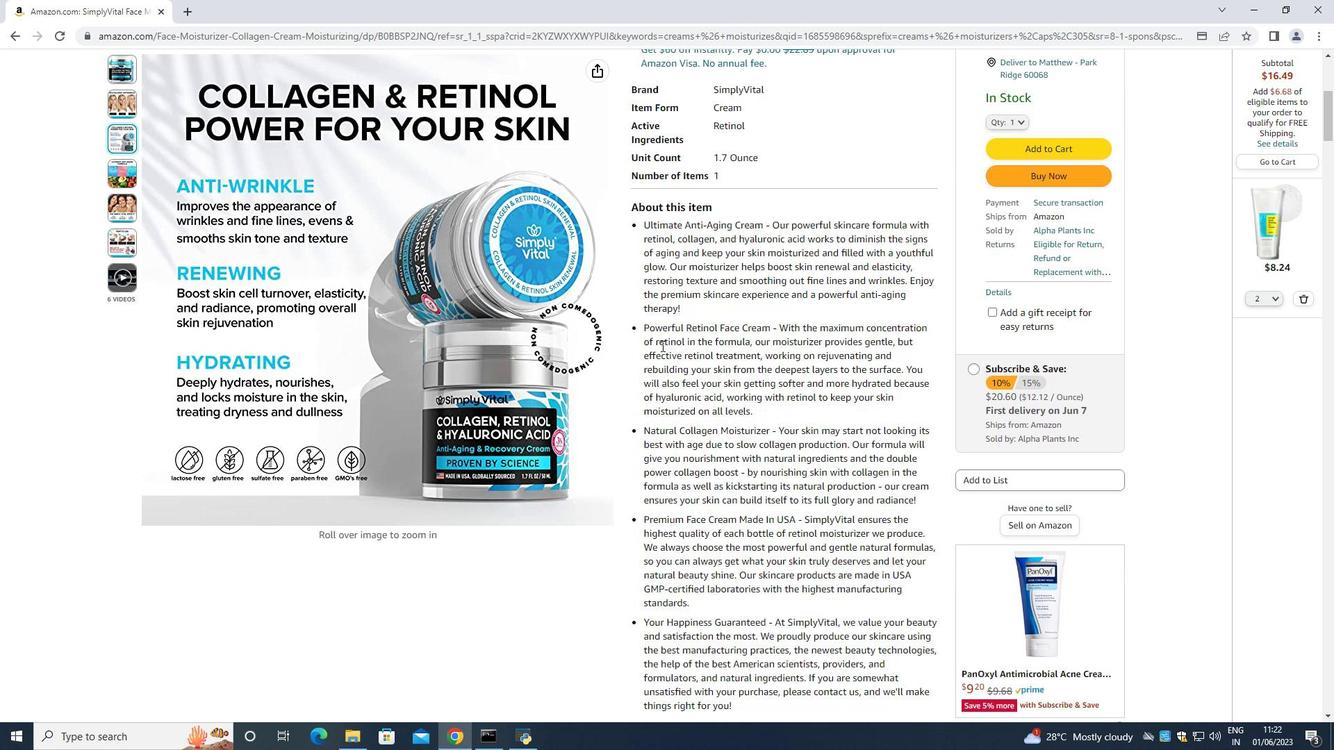 
Action: Mouse scrolled (661, 345) with delta (0, 0)
Screenshot: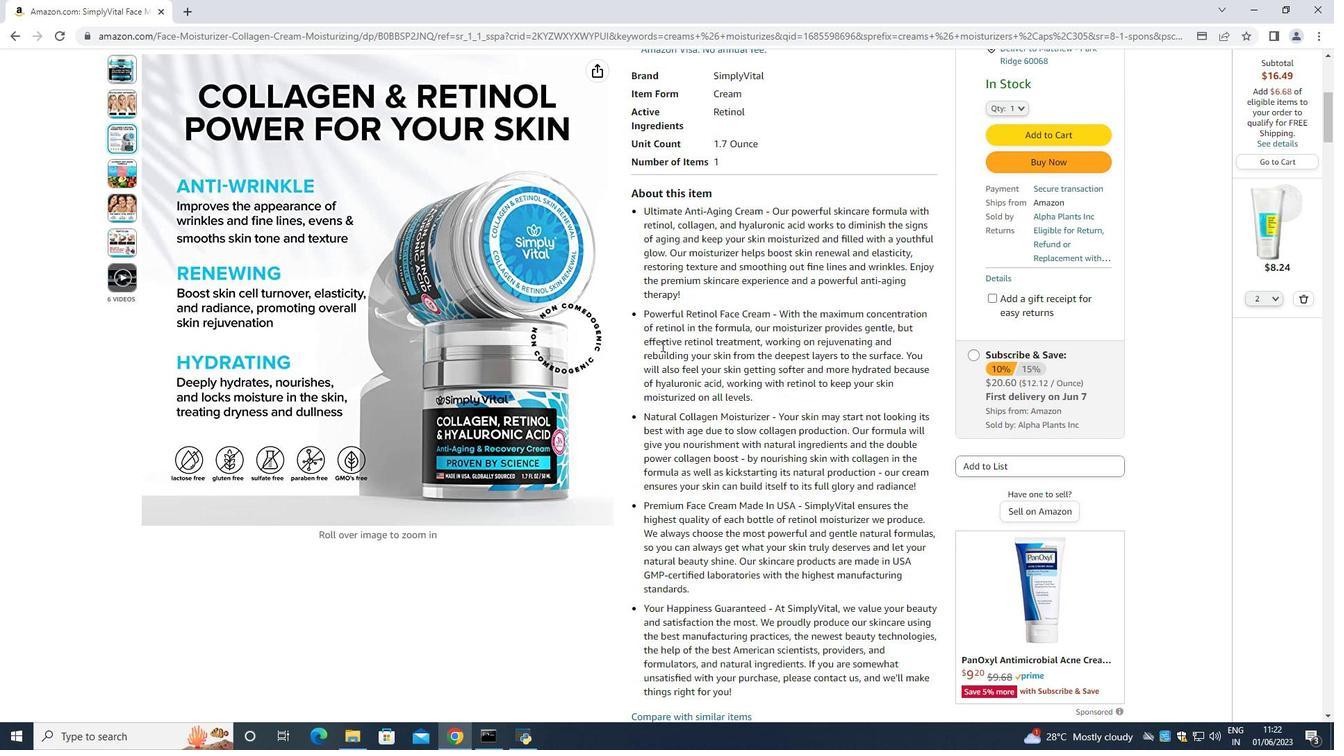 
Action: Mouse moved to (661, 346)
Screenshot: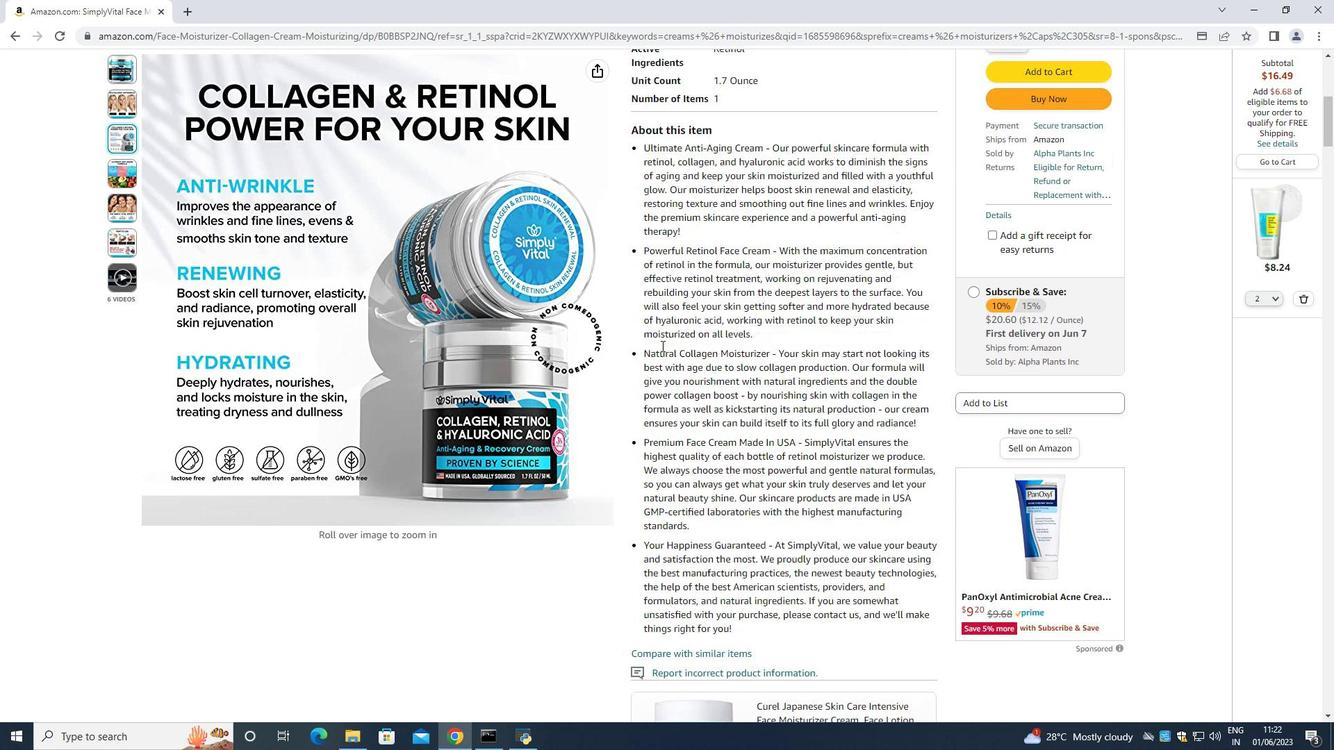
Action: Mouse scrolled (661, 346) with delta (0, 0)
Screenshot: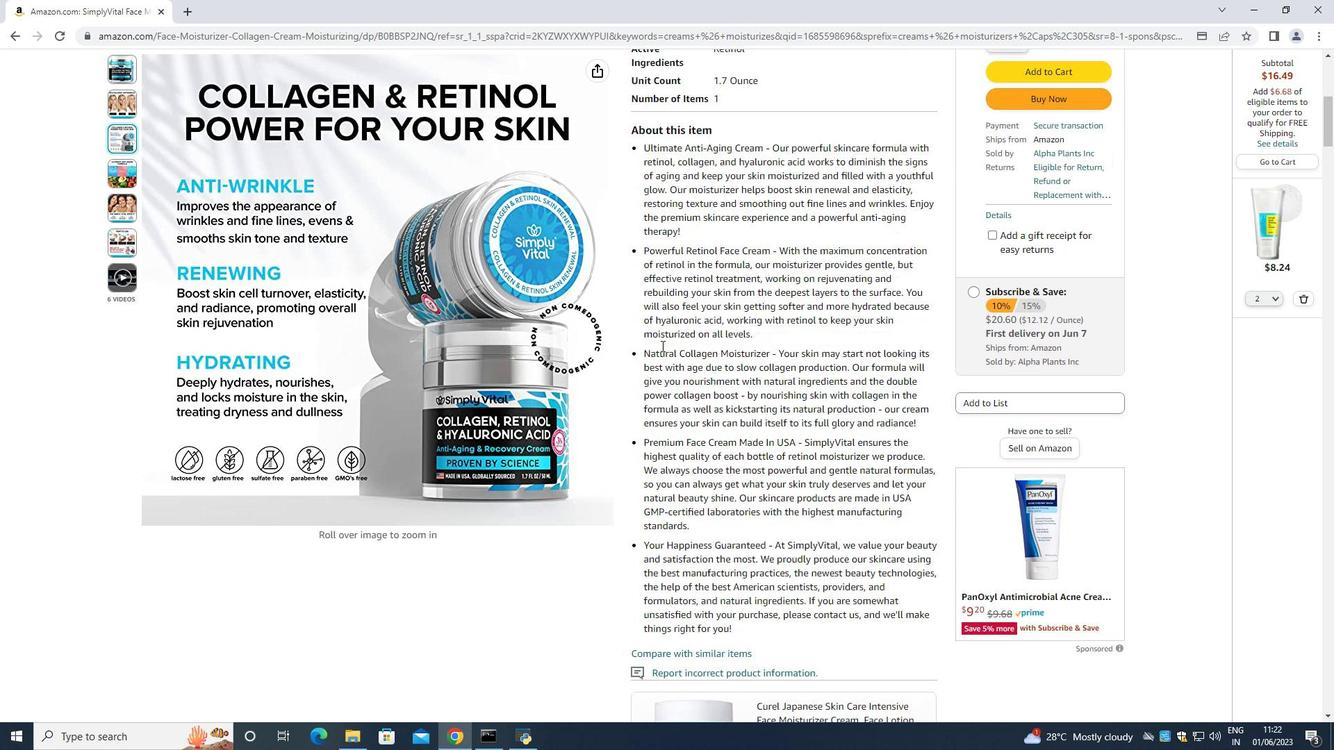 
Action: Mouse scrolled (661, 346) with delta (0, 0)
Screenshot: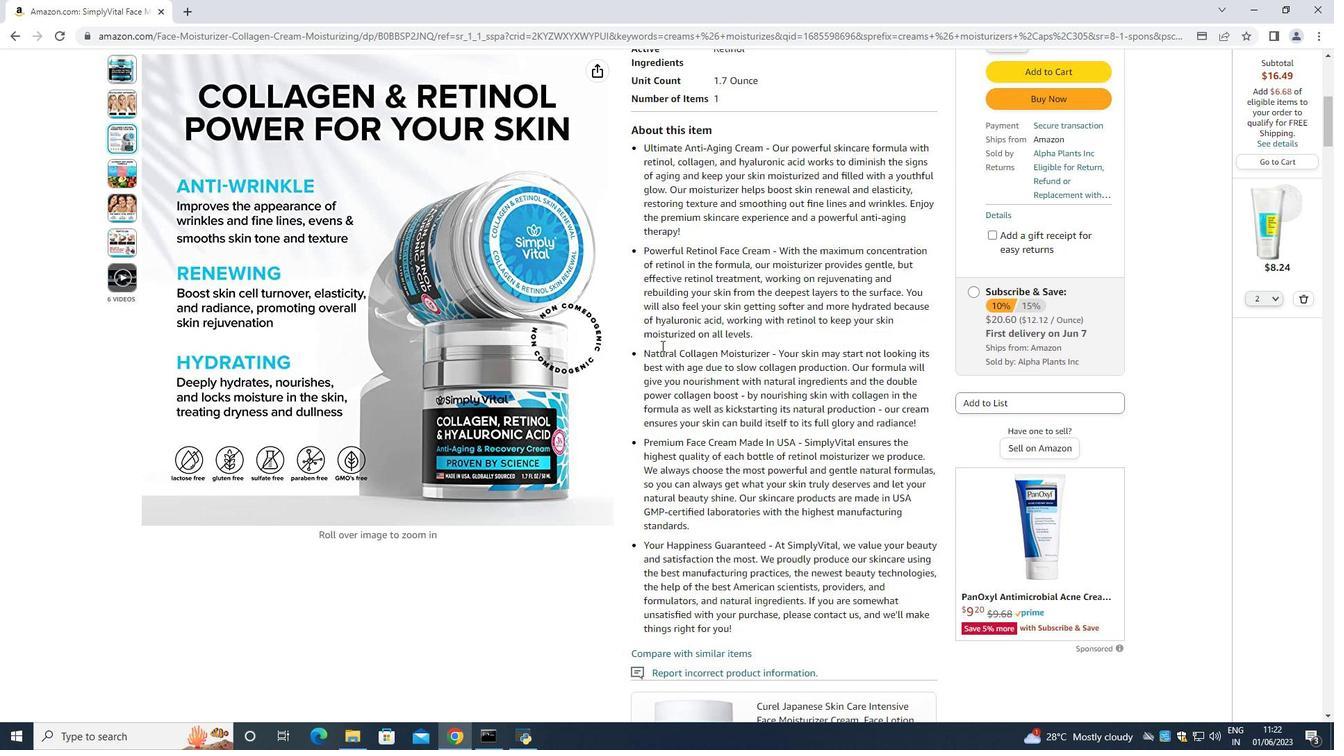 
Action: Mouse scrolled (661, 346) with delta (0, 0)
Screenshot: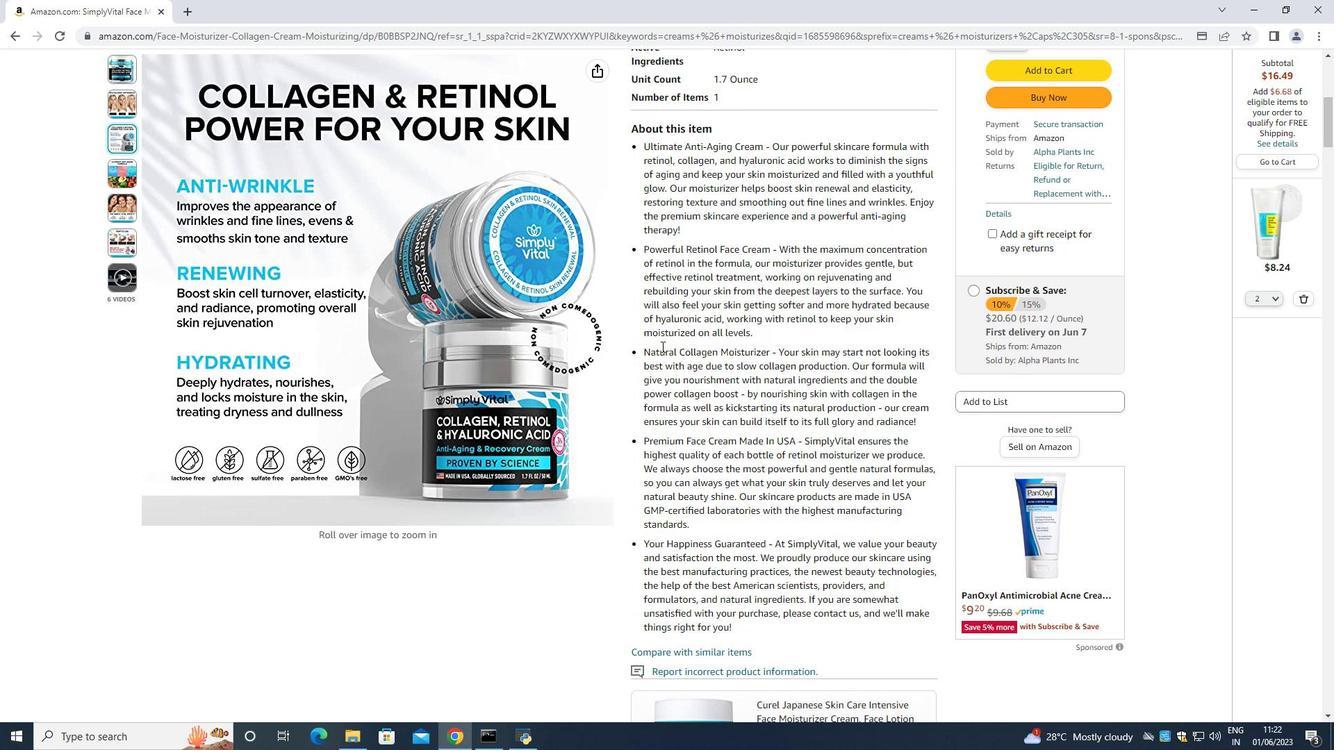 
Action: Mouse scrolled (661, 346) with delta (0, 0)
Screenshot: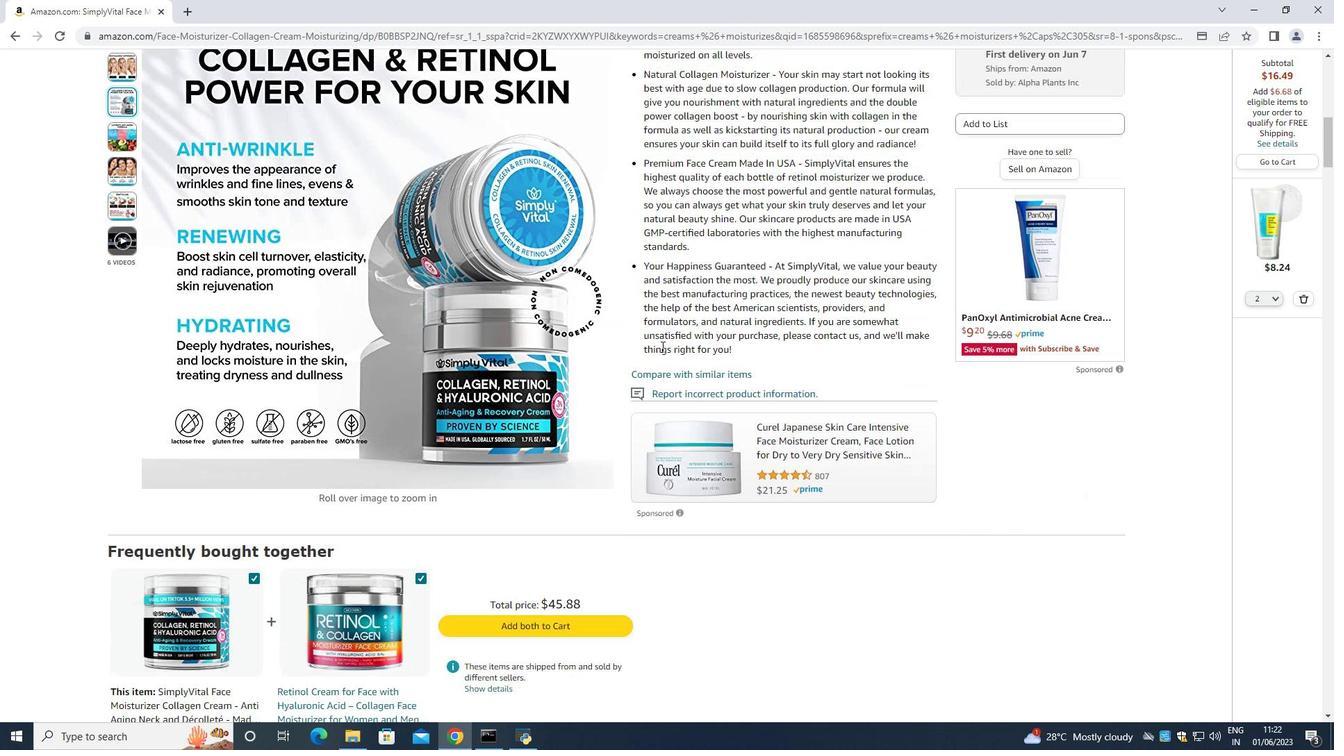 
Action: Mouse moved to (661, 348)
Screenshot: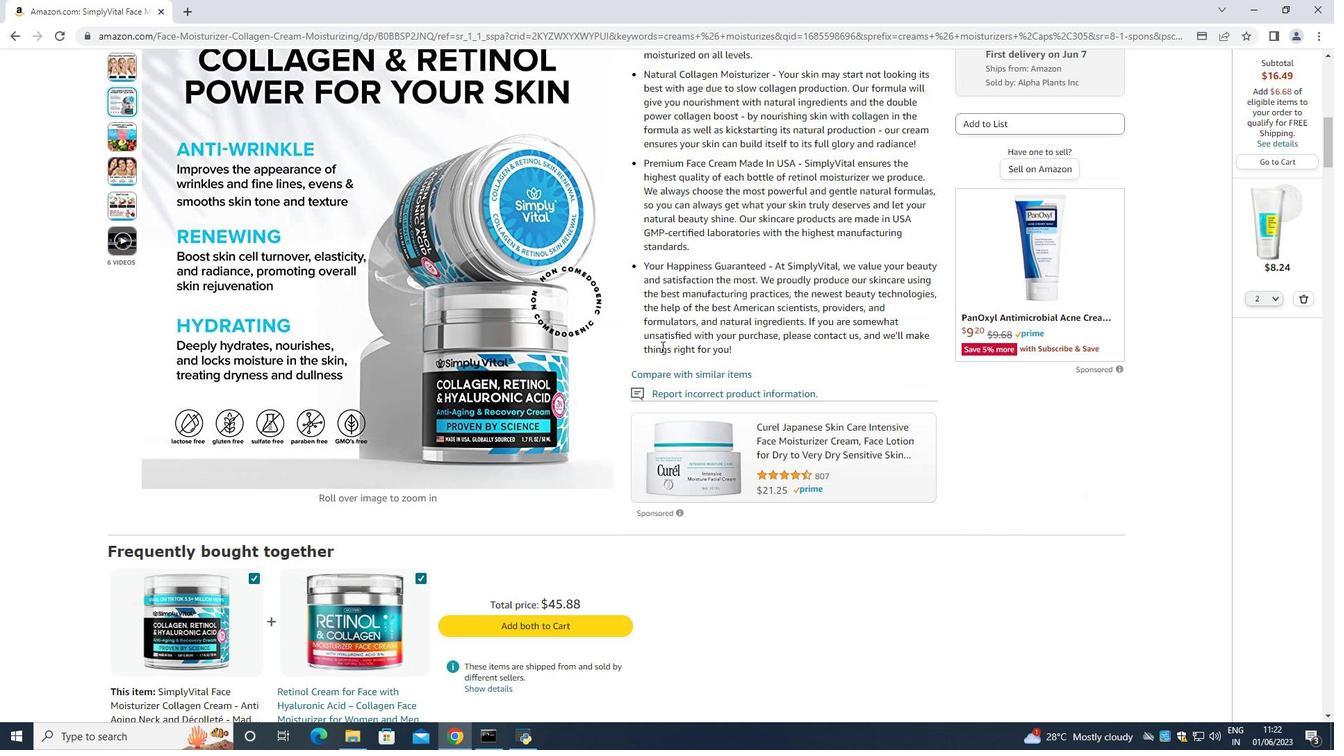 
Action: Mouse scrolled (661, 347) with delta (0, 0)
Screenshot: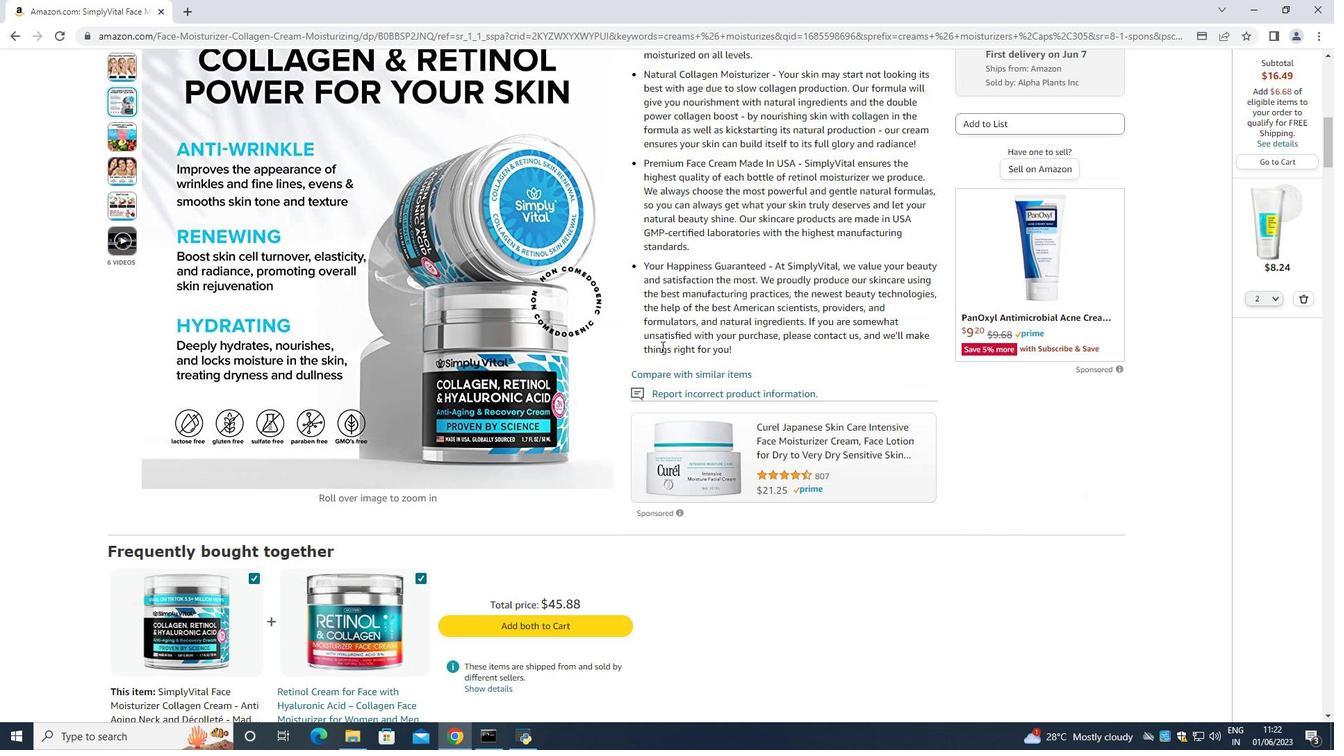 
Action: Mouse moved to (661, 348)
Screenshot: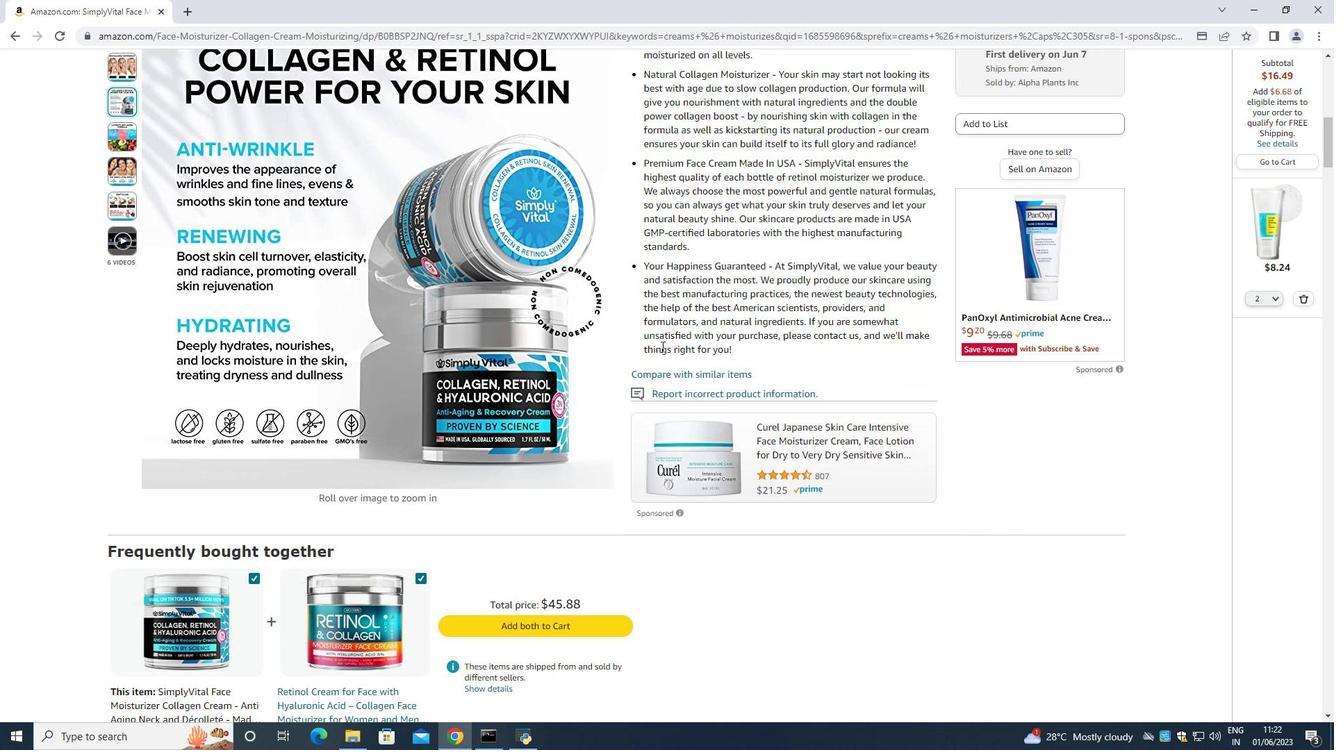 
Action: Mouse scrolled (661, 348) with delta (0, 0)
Screenshot: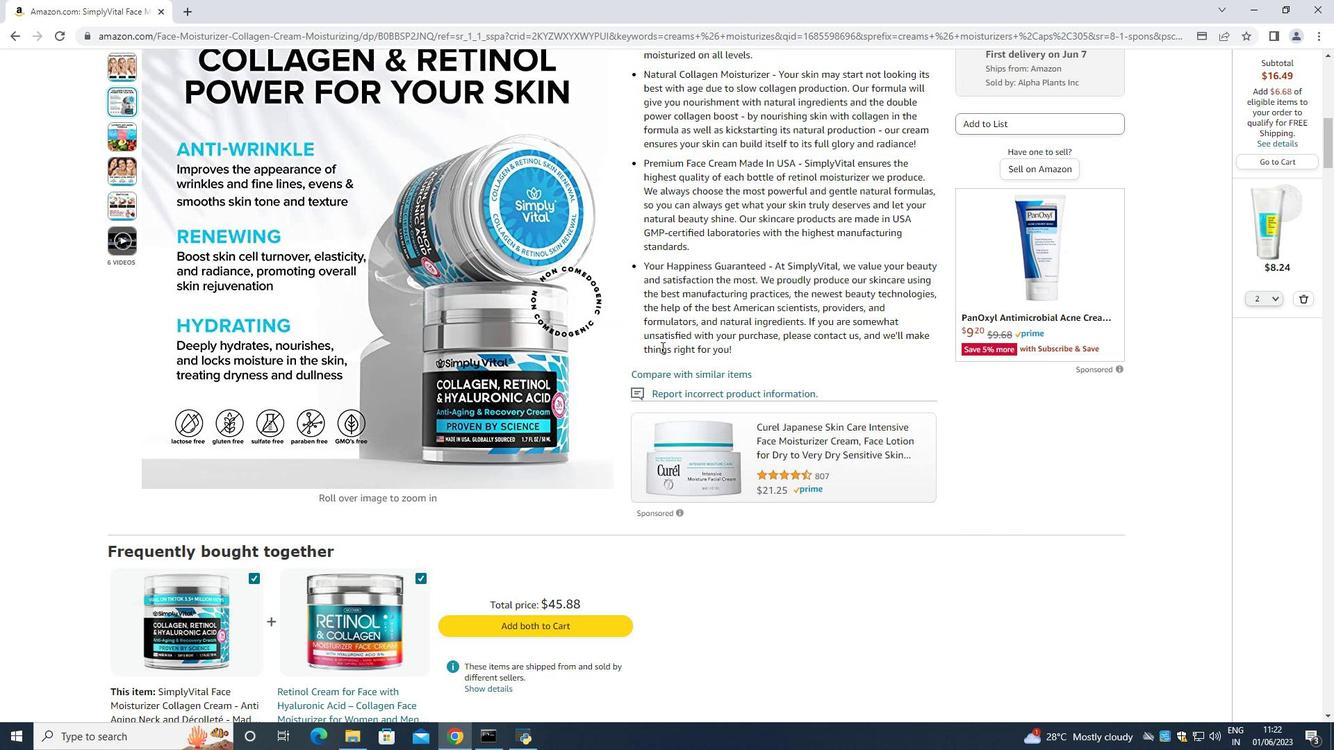 
Action: Mouse moved to (661, 348)
Screenshot: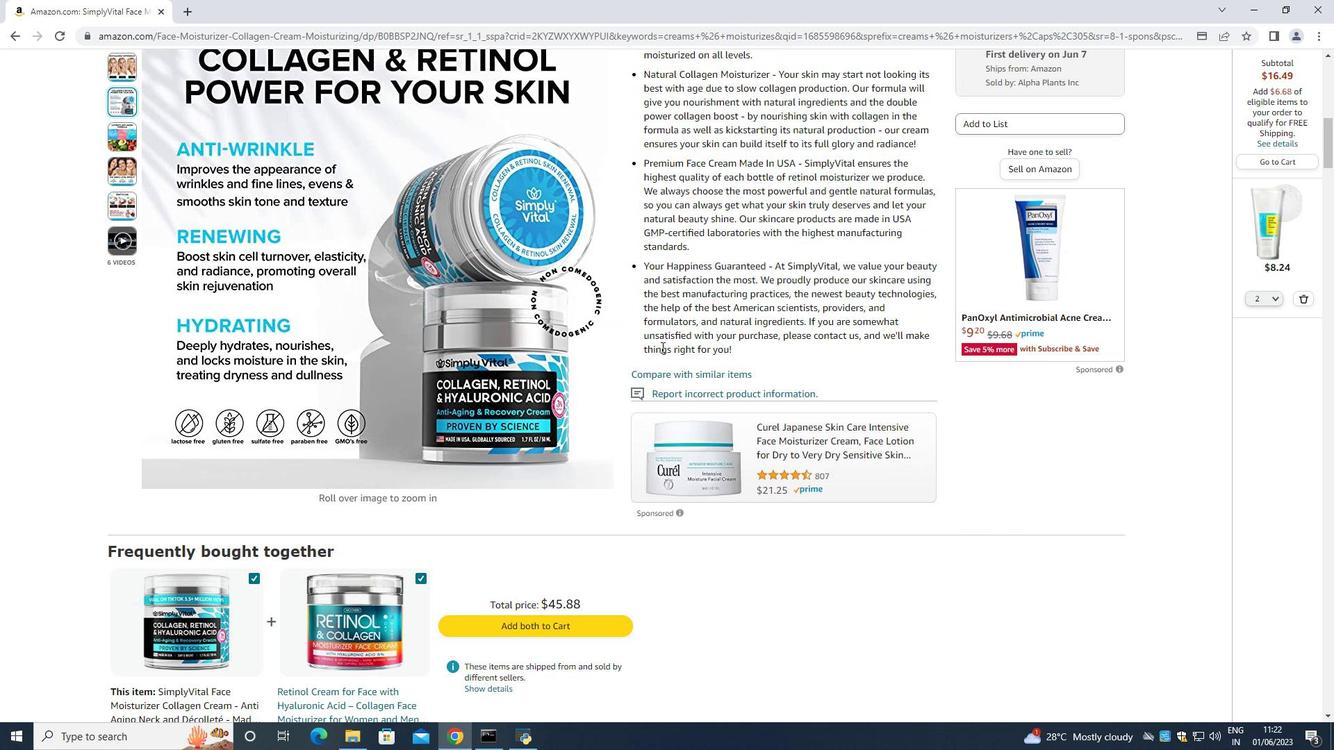 
Action: Mouse scrolled (661, 348) with delta (0, 0)
Screenshot: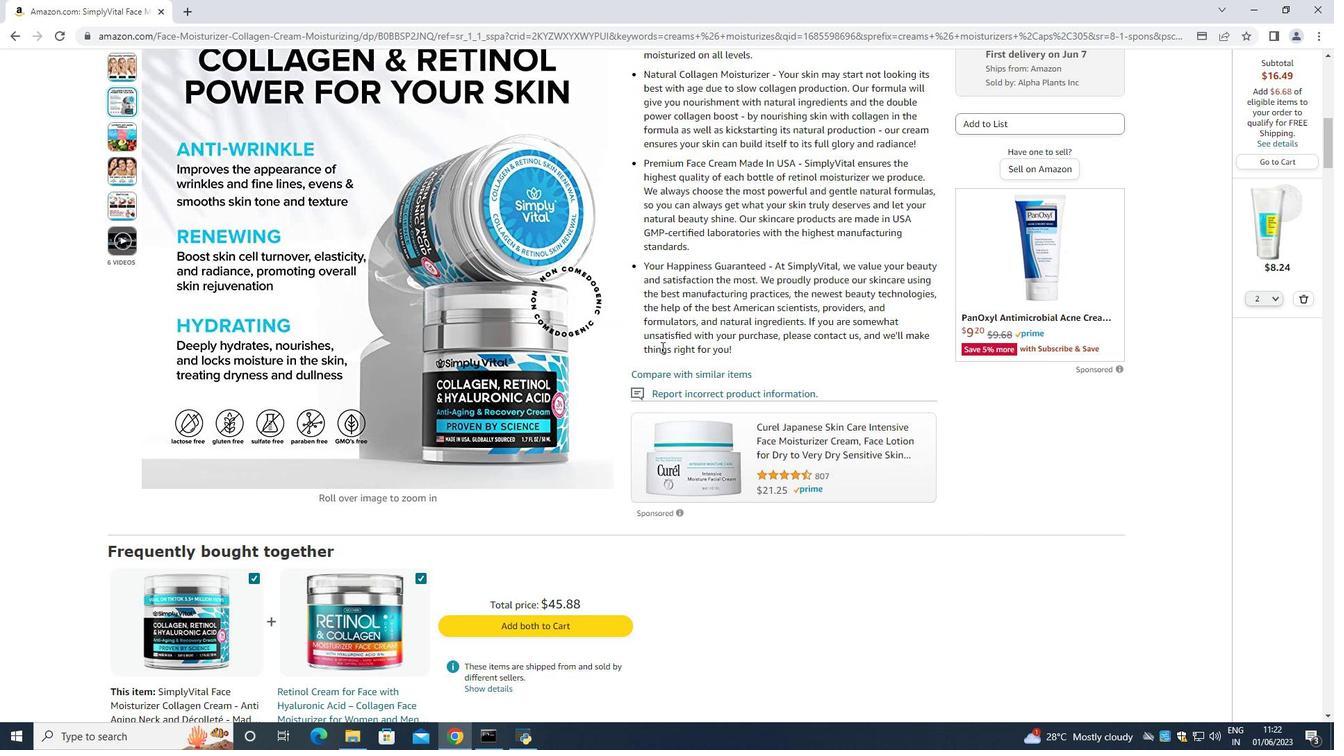 
Action: Mouse scrolled (661, 348) with delta (0, 0)
Screenshot: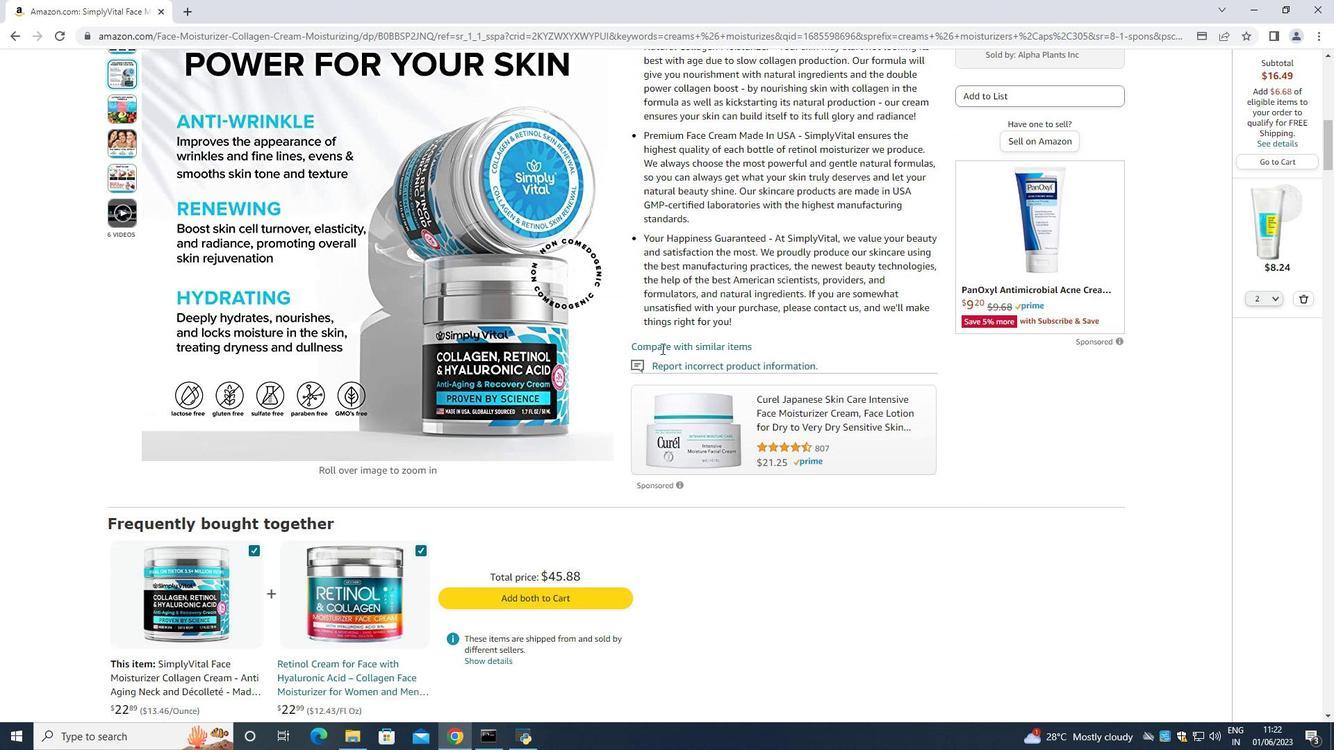 
Action: Mouse moved to (660, 351)
Screenshot: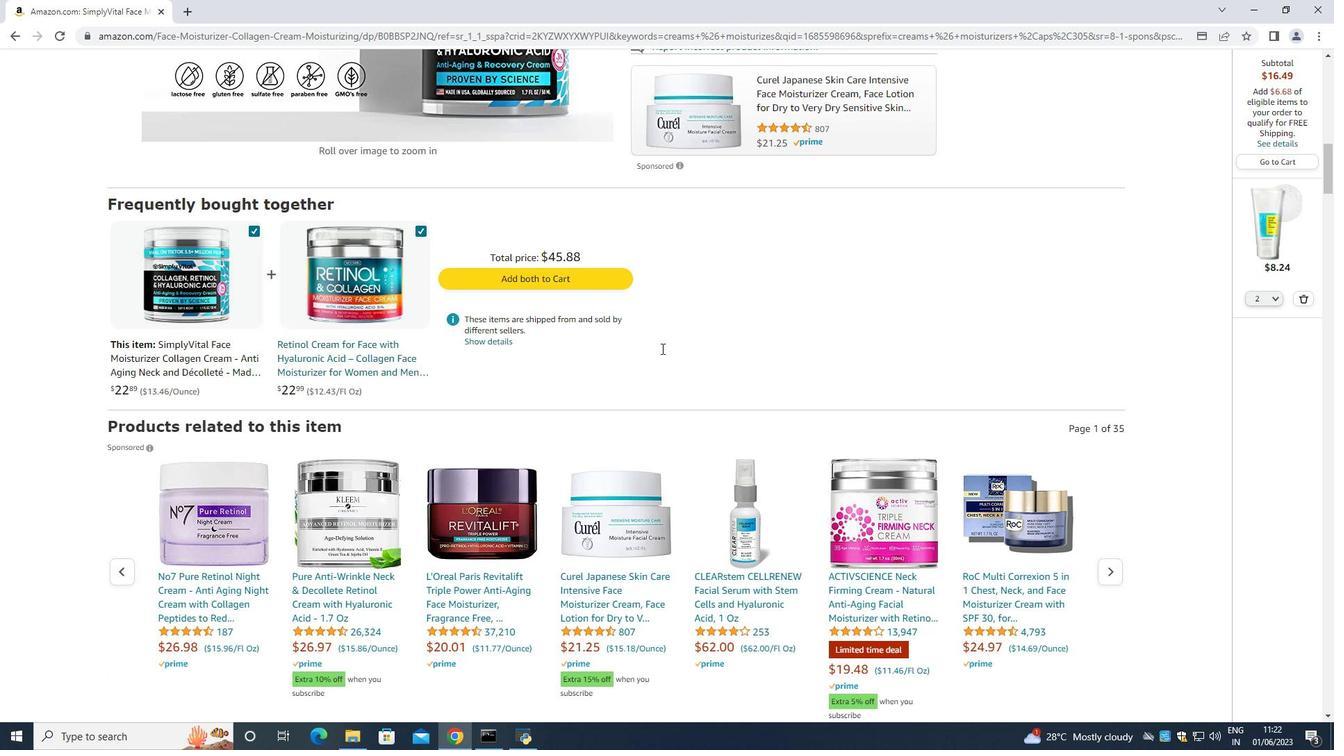 
Action: Mouse scrolled (660, 350) with delta (0, 0)
Screenshot: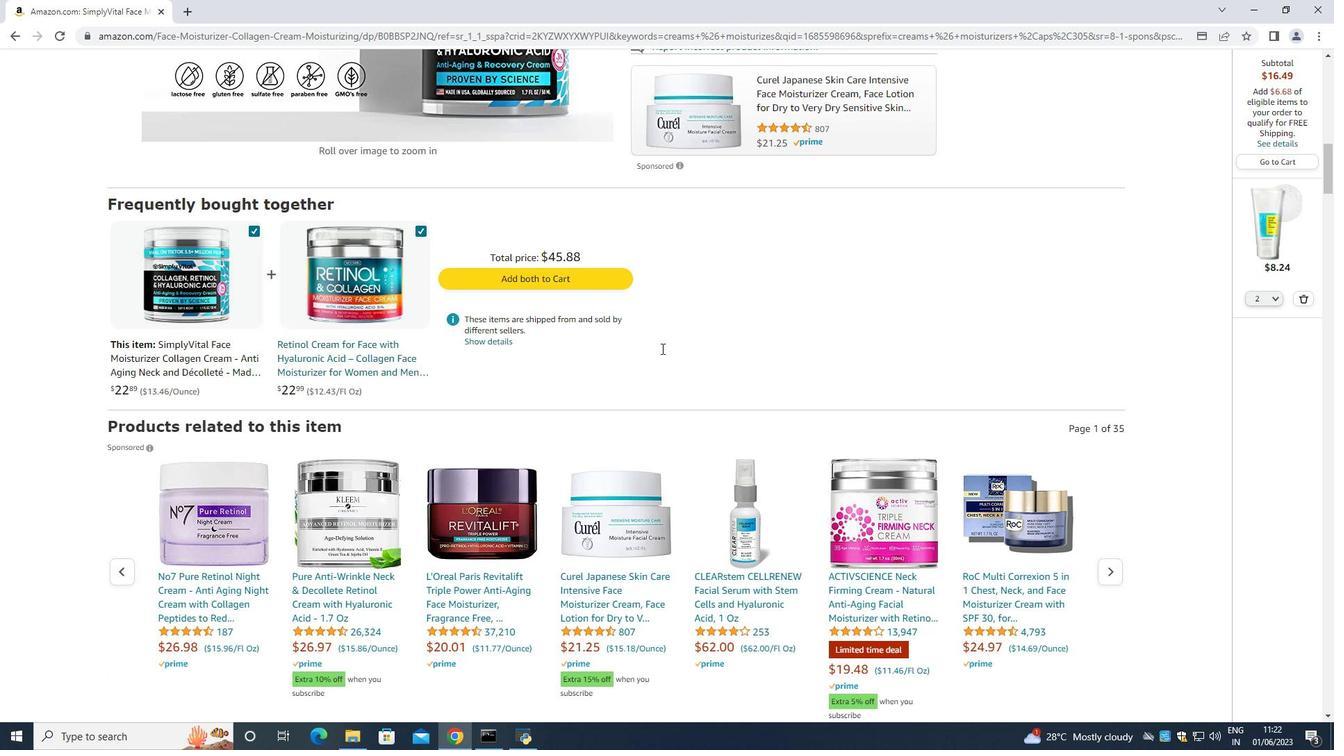 
Action: Mouse scrolled (660, 350) with delta (0, 0)
Screenshot: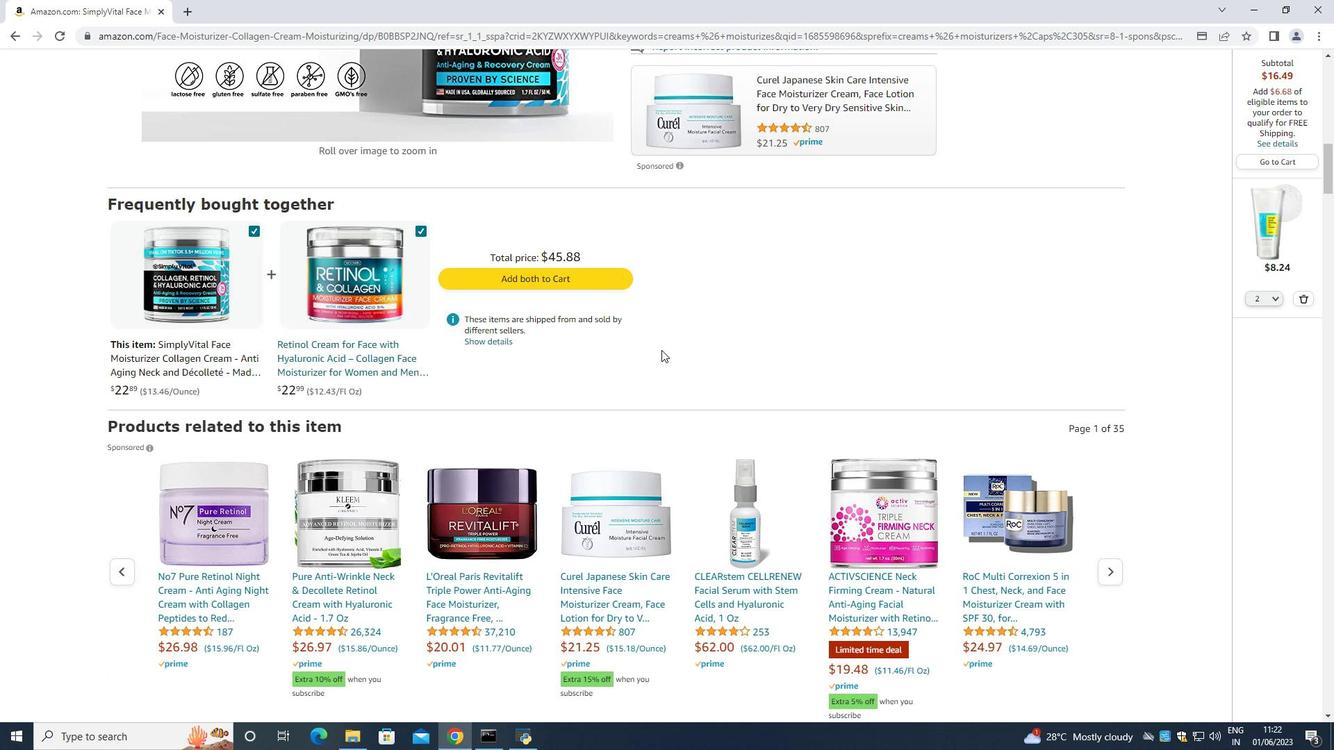 
Action: Mouse scrolled (660, 350) with delta (0, 0)
Screenshot: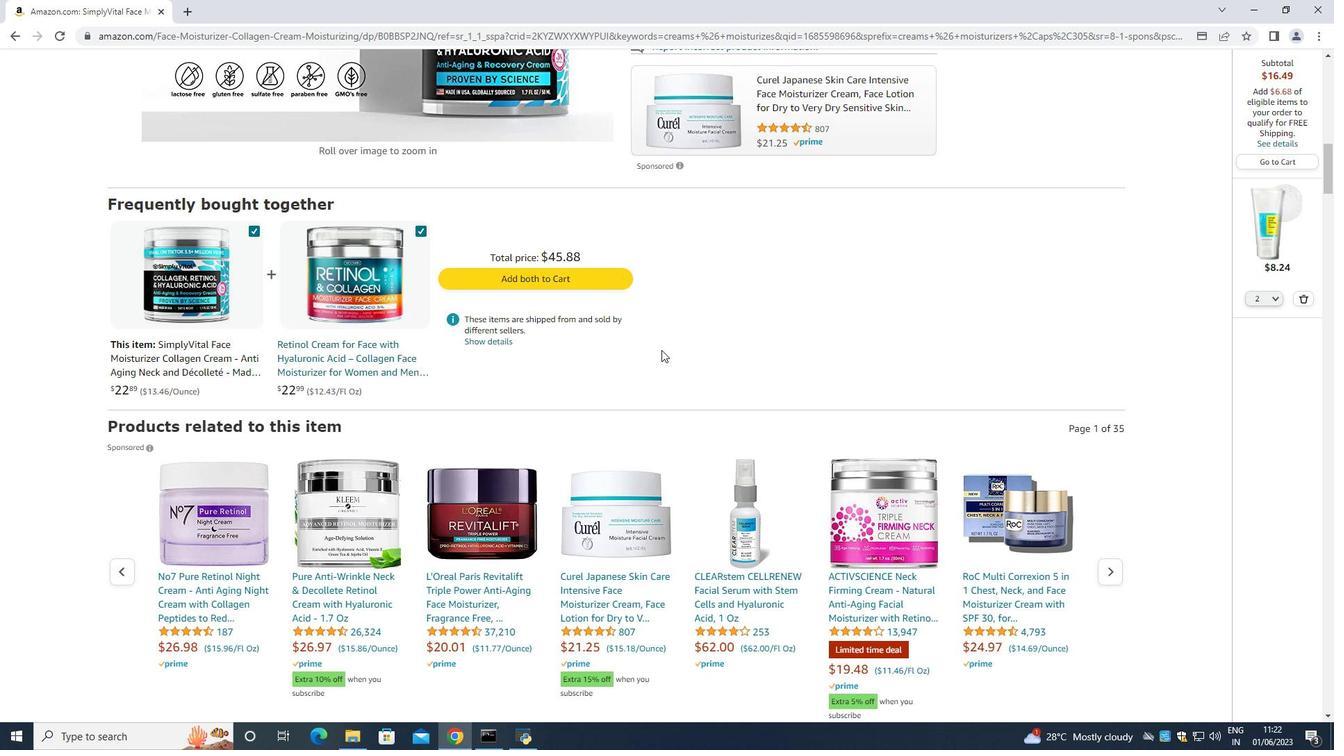 
Action: Mouse scrolled (660, 350) with delta (0, 0)
Screenshot: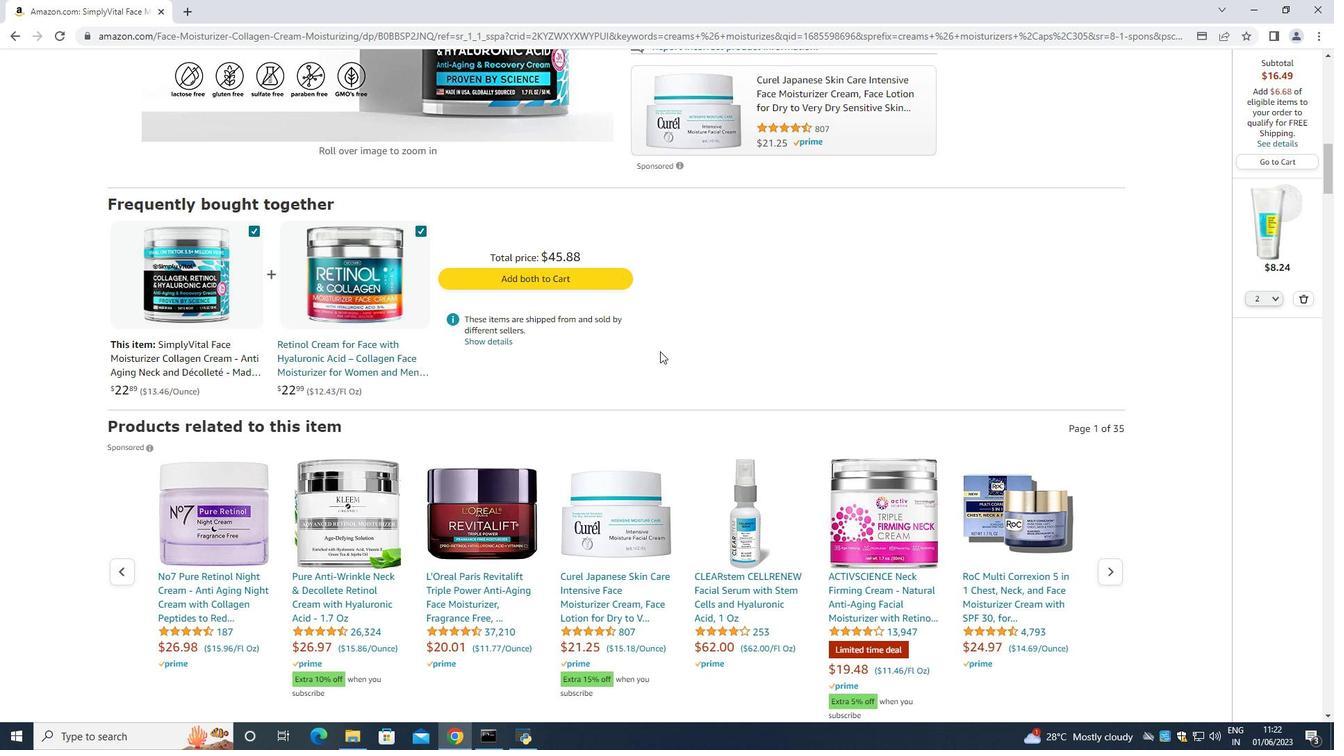 
Action: Mouse scrolled (660, 350) with delta (0, 0)
Screenshot: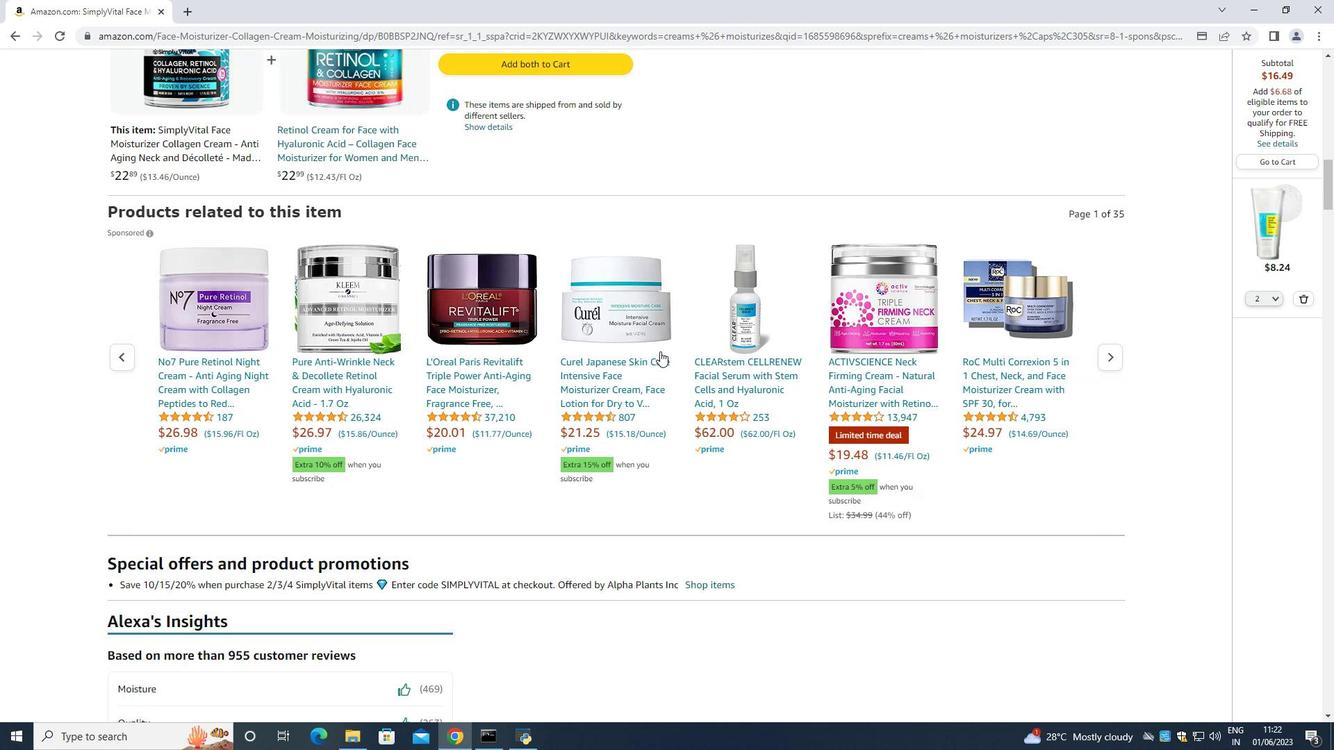 
Action: Mouse scrolled (660, 350) with delta (0, 0)
Screenshot: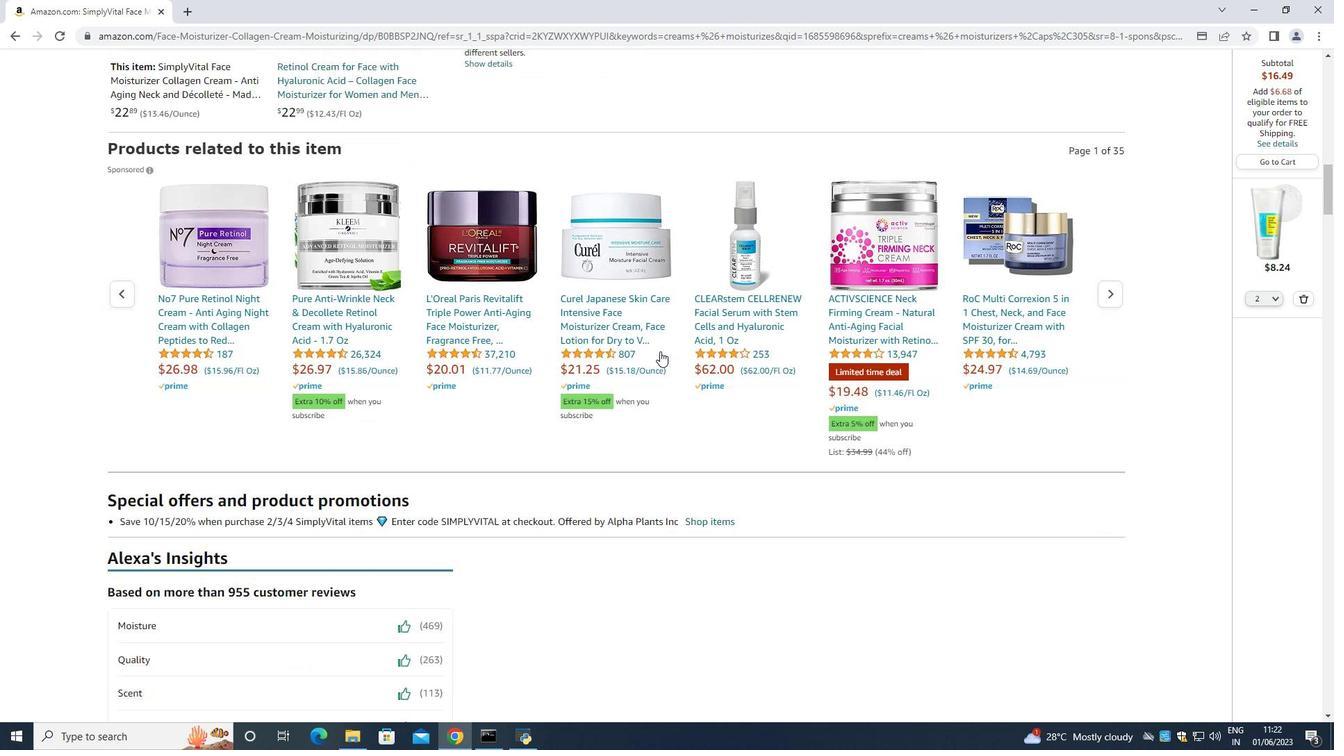 
Action: Mouse scrolled (660, 350) with delta (0, 0)
Screenshot: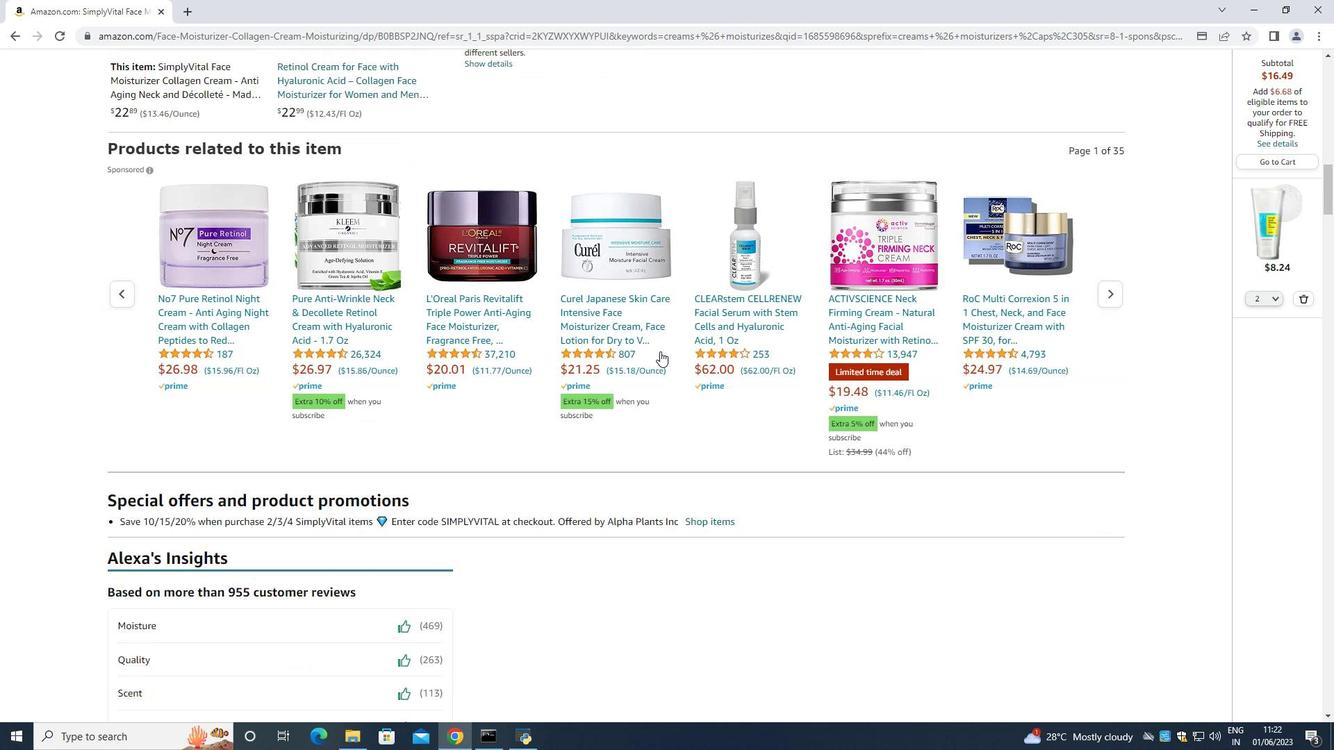 
Action: Mouse scrolled (660, 350) with delta (0, 0)
Screenshot: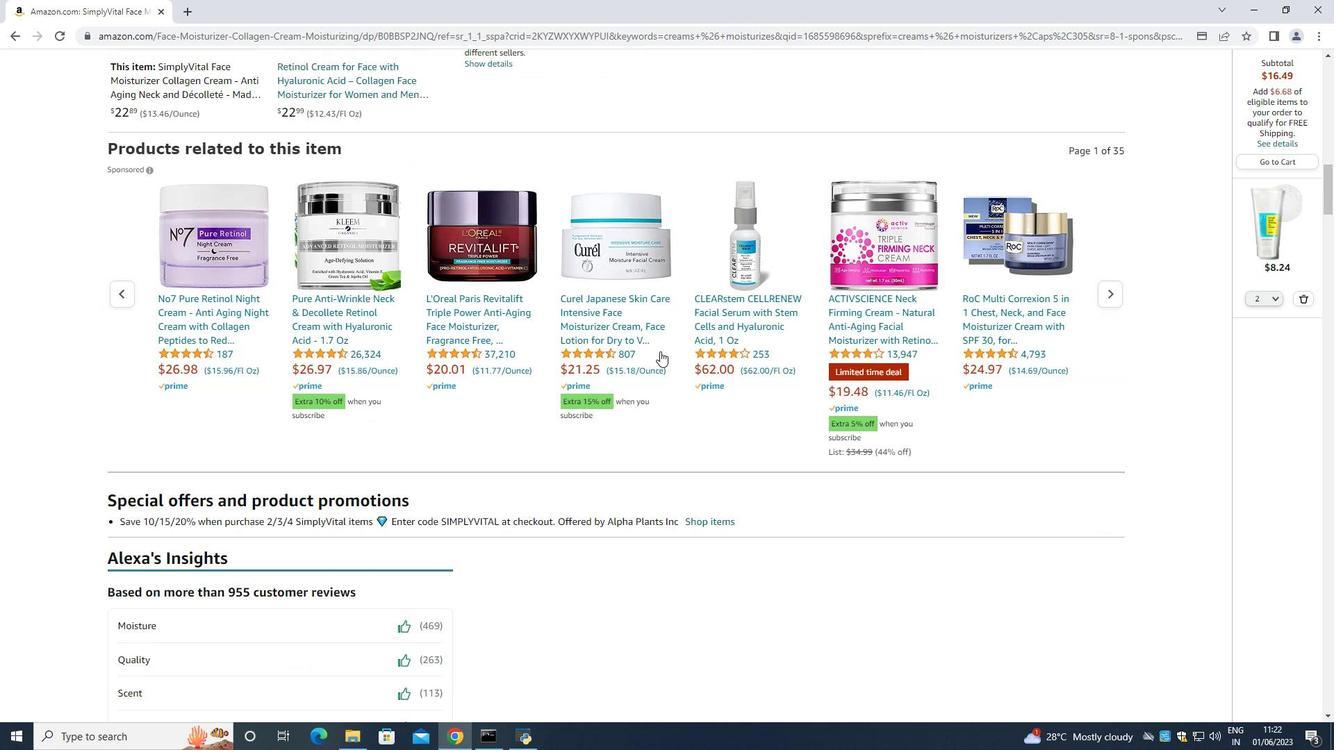 
Action: Mouse scrolled (660, 350) with delta (0, 0)
Screenshot: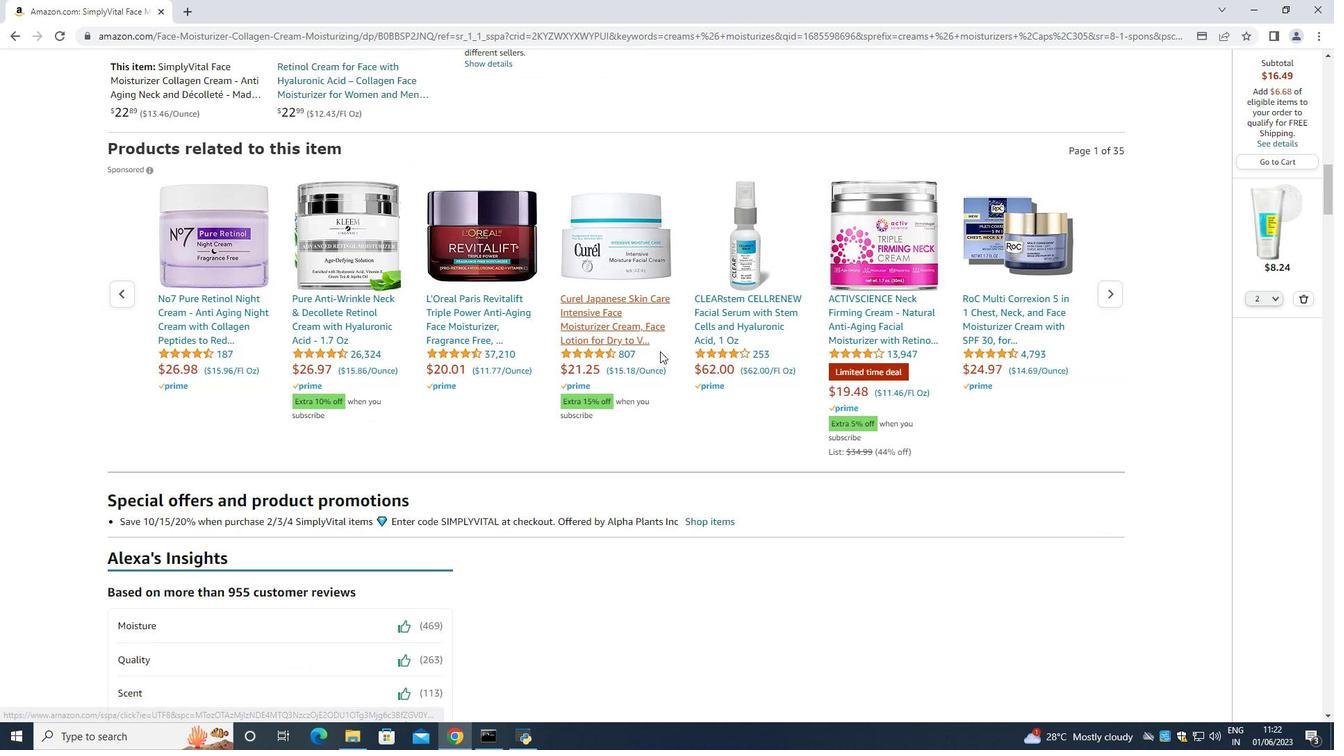 
Action: Mouse scrolled (660, 350) with delta (0, 0)
Screenshot: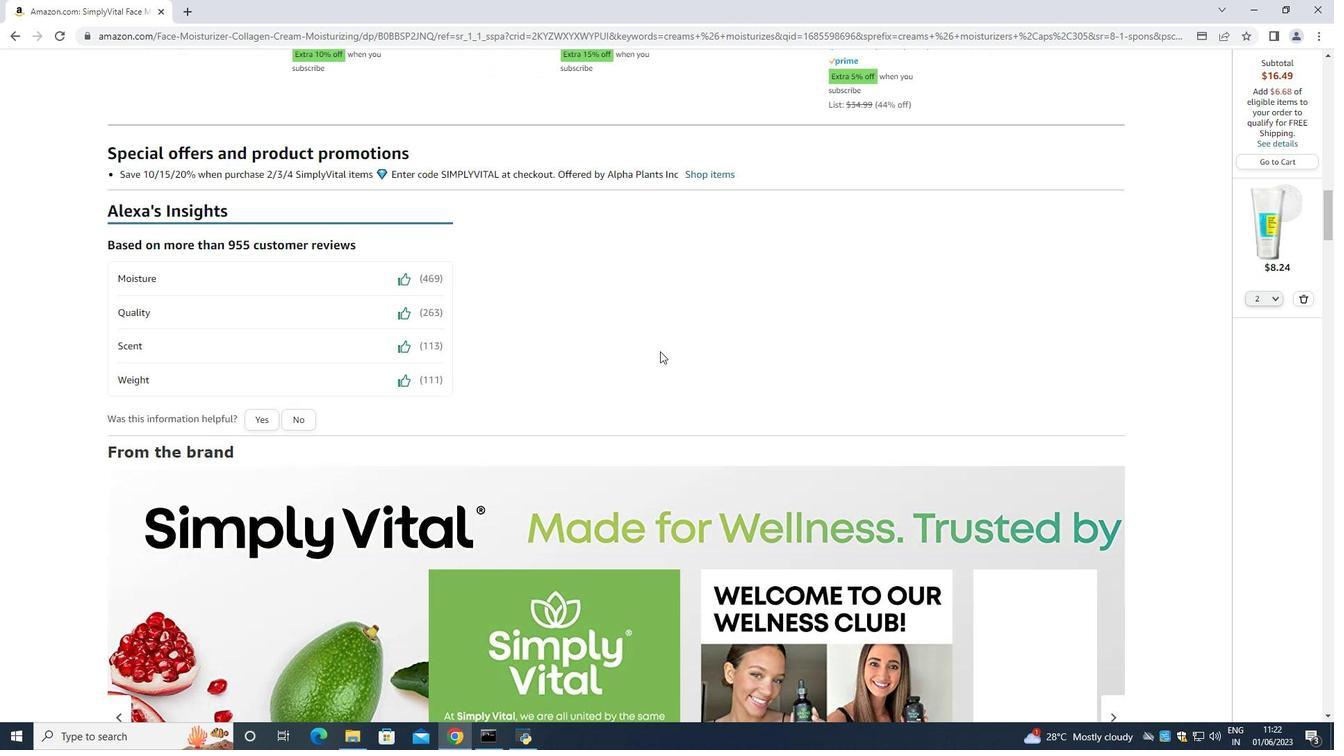 
Action: Mouse scrolled (660, 350) with delta (0, 0)
Screenshot: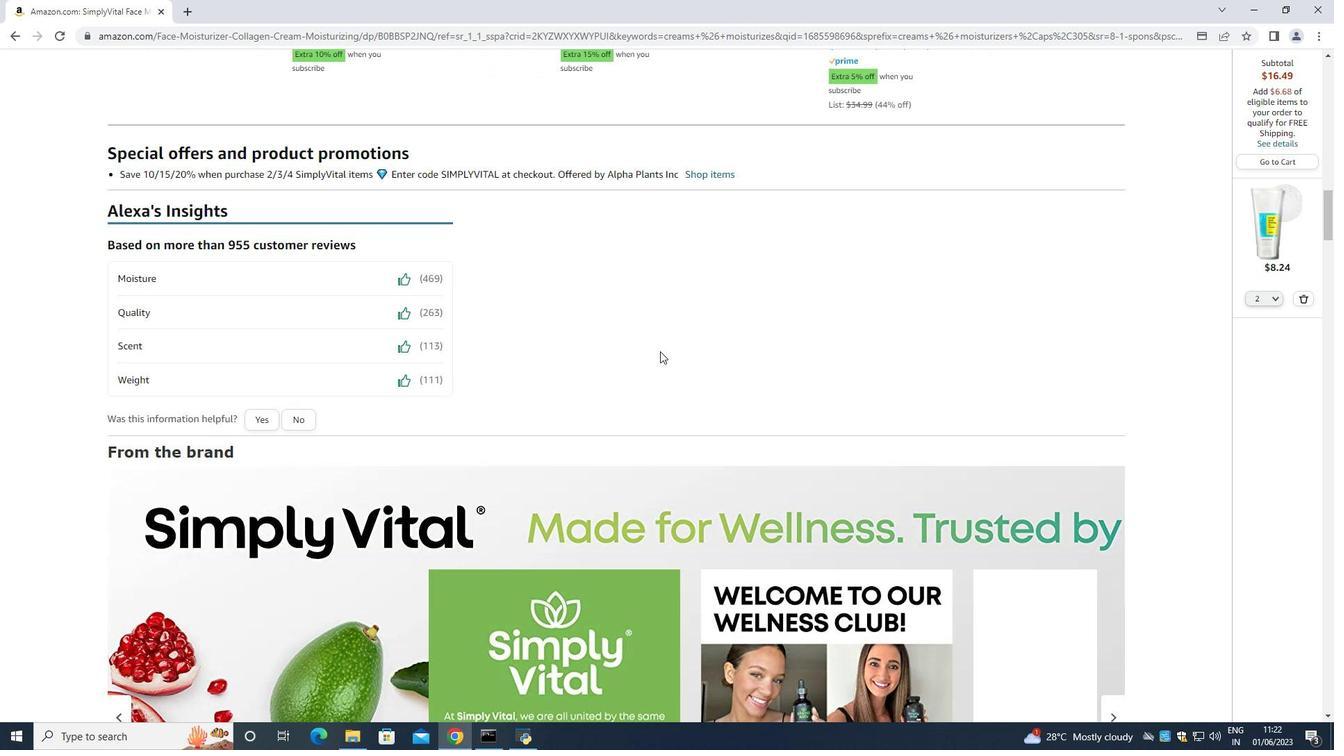 
Action: Mouse scrolled (660, 350) with delta (0, 0)
Screenshot: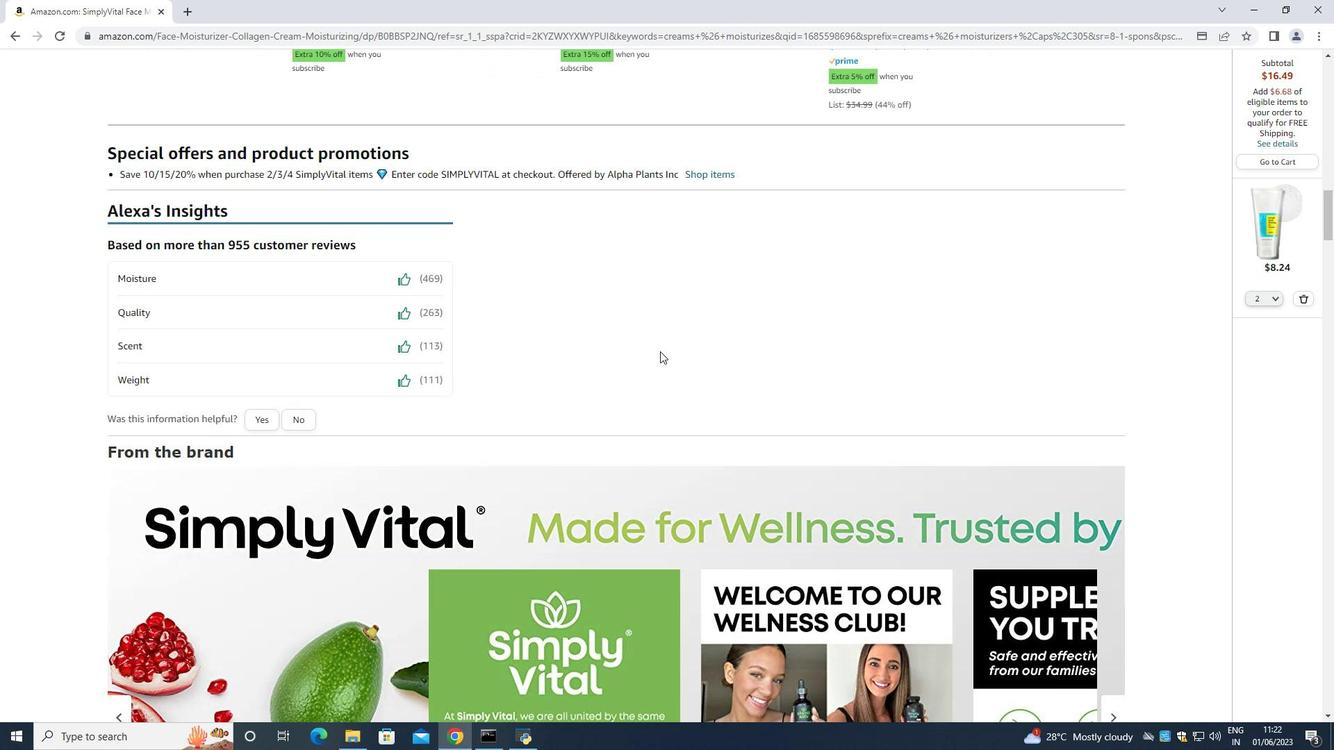 
Action: Mouse scrolled (660, 350) with delta (0, 0)
Screenshot: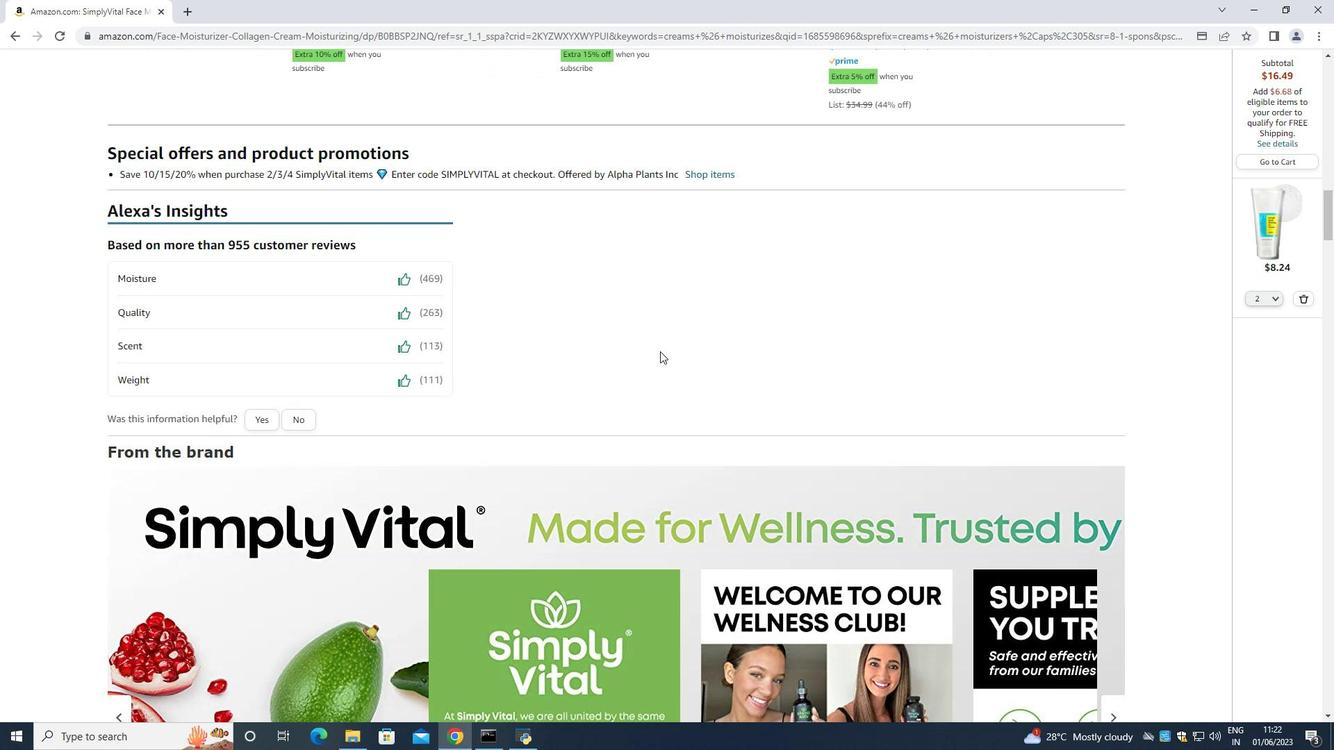 
Action: Mouse scrolled (660, 350) with delta (0, 0)
Screenshot: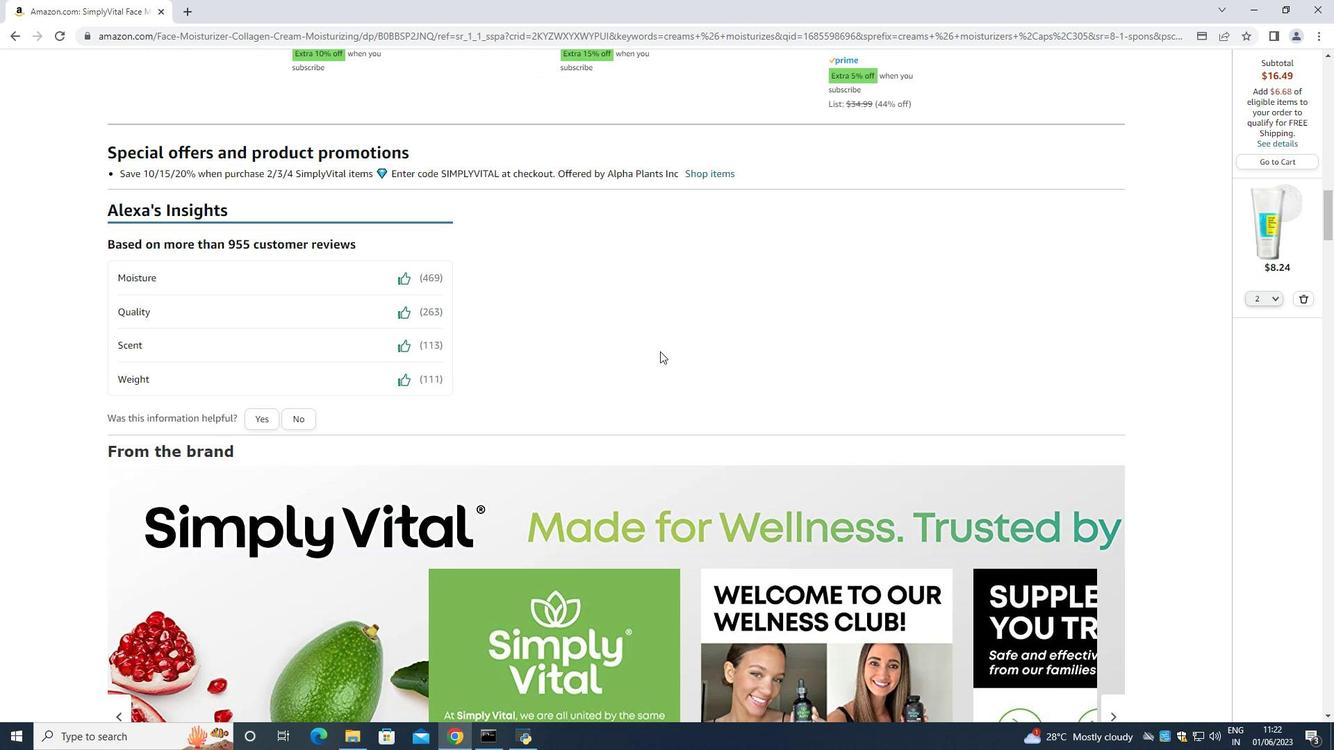 
Action: Mouse scrolled (660, 350) with delta (0, 0)
Screenshot: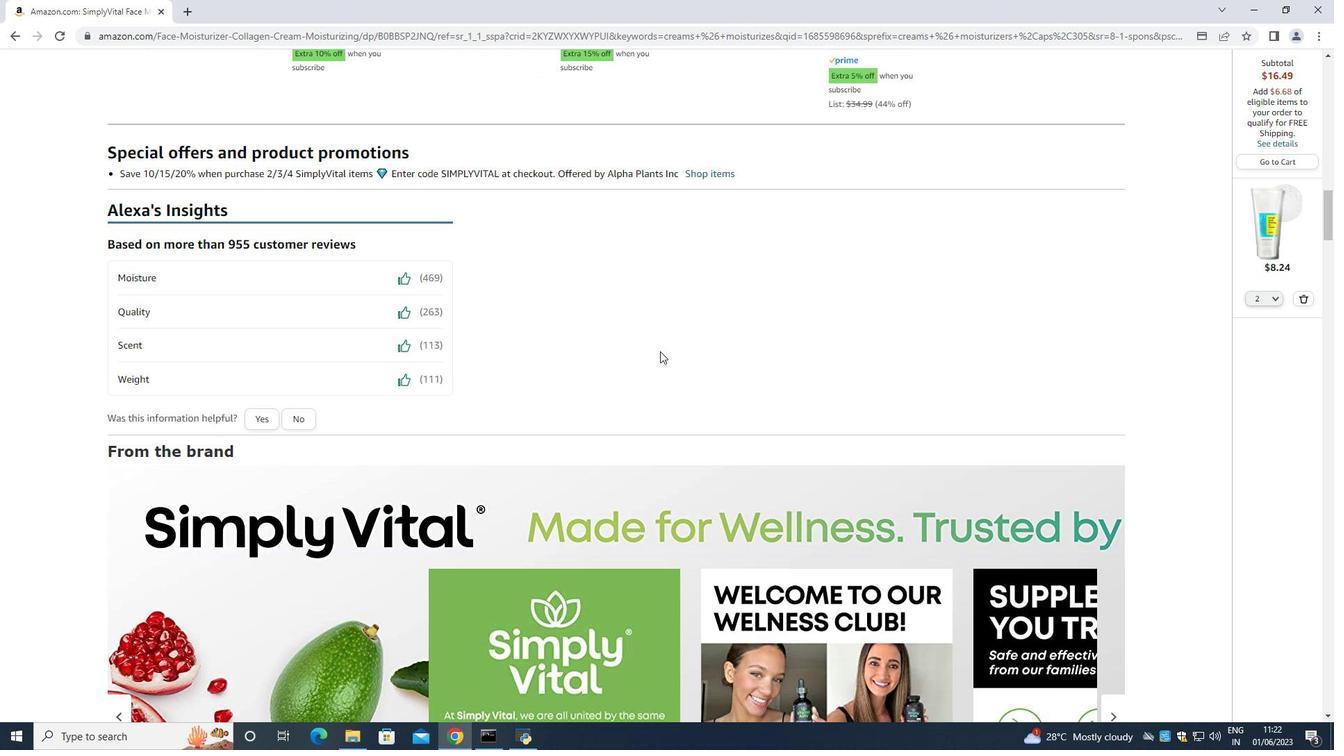 
Action: Mouse moved to (659, 352)
Screenshot: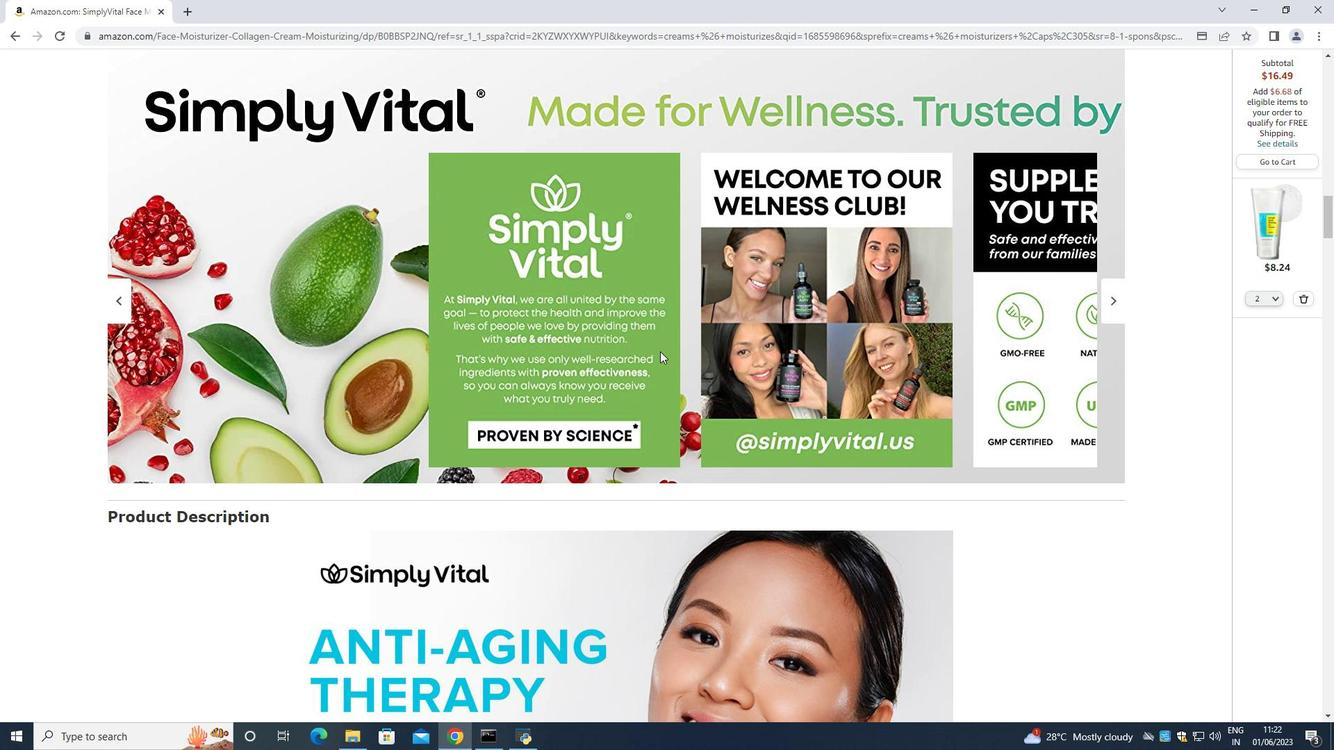
Action: Mouse scrolled (659, 351) with delta (0, 0)
Screenshot: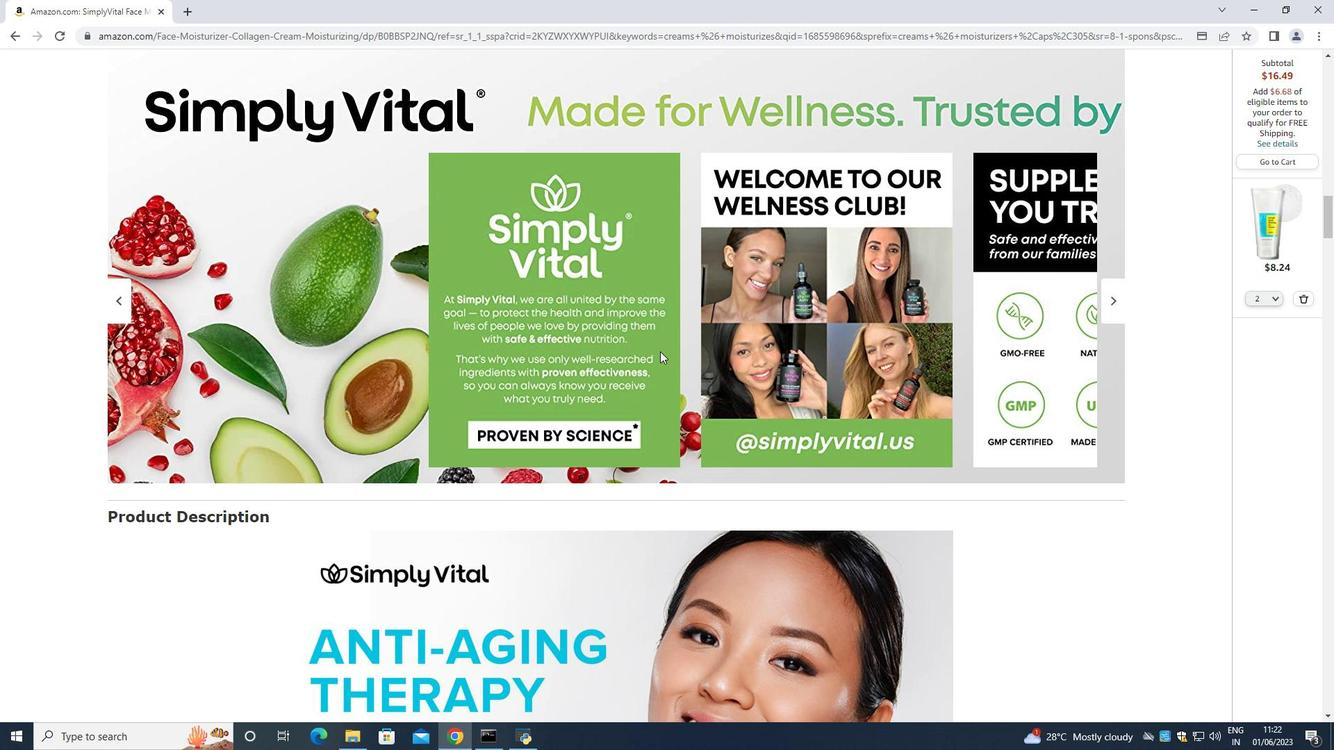 
Action: Mouse moved to (659, 352)
Screenshot: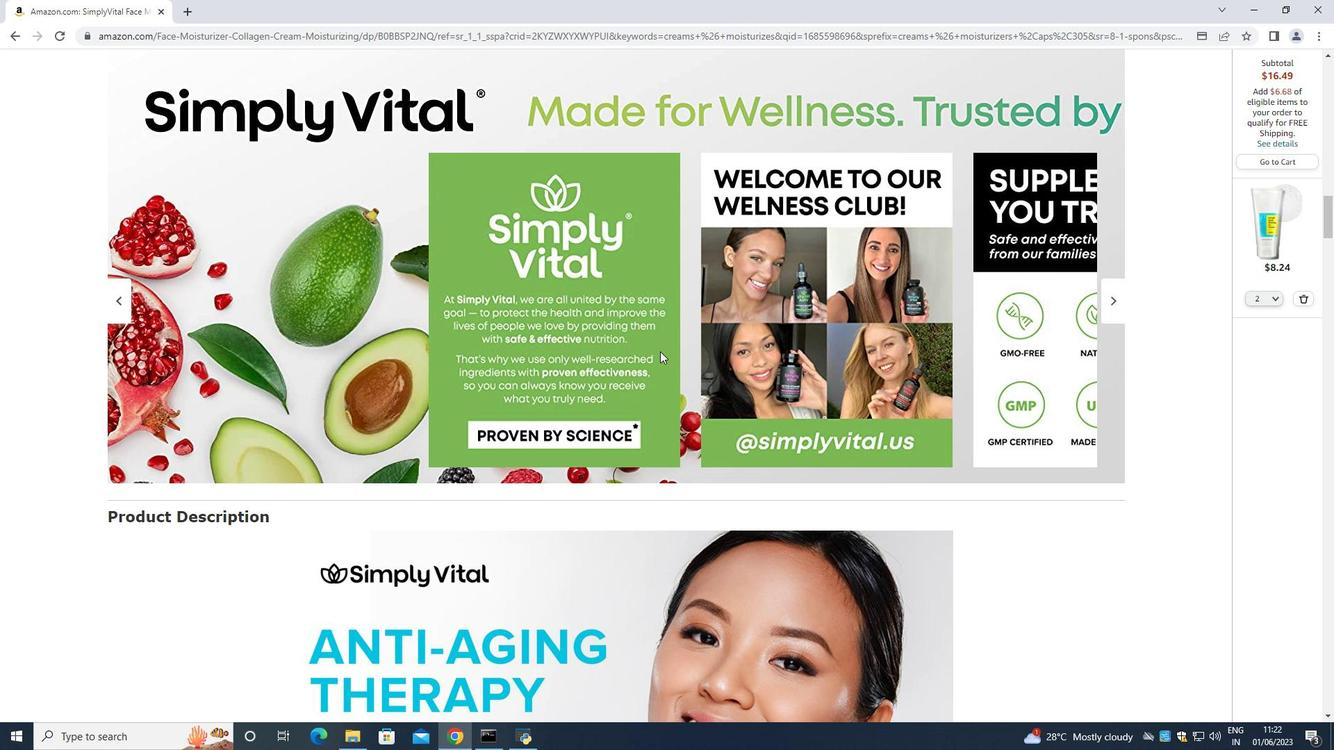
Action: Mouse scrolled (659, 352) with delta (0, 0)
Screenshot: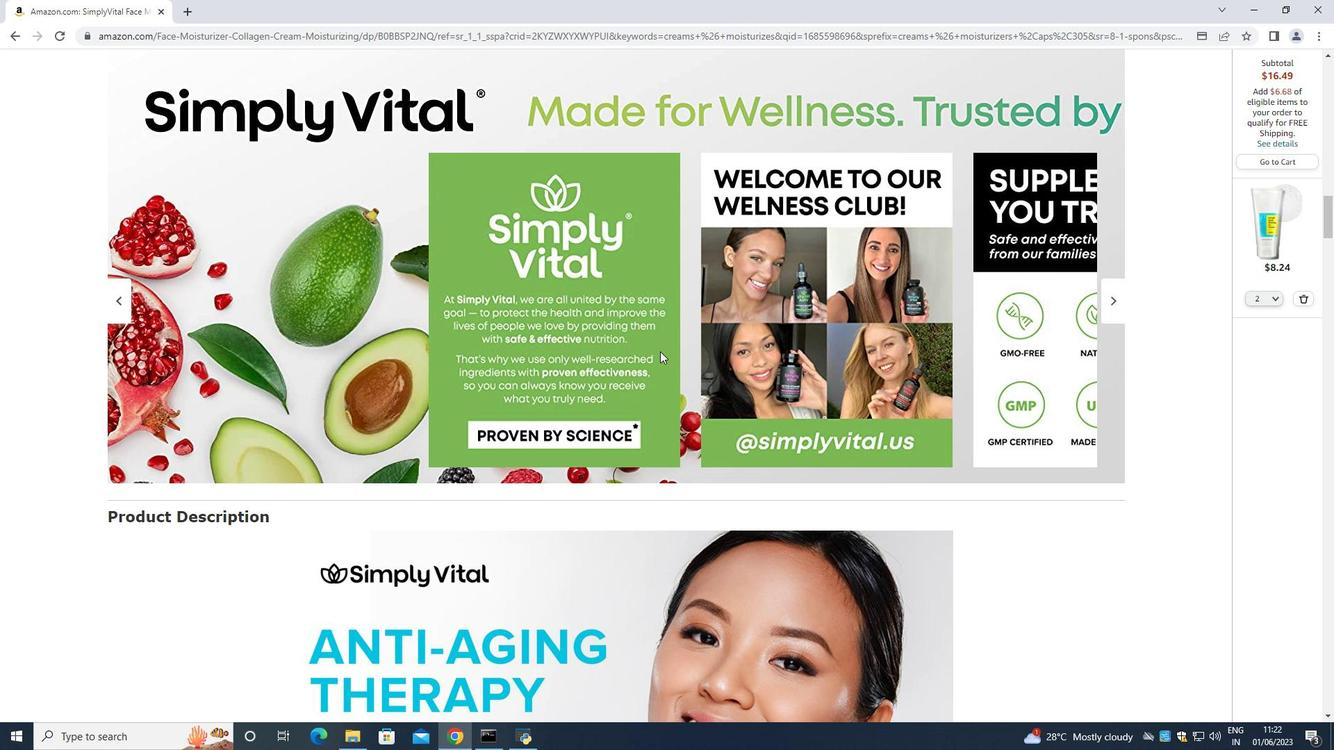 
Action: Mouse scrolled (659, 352) with delta (0, 0)
Screenshot: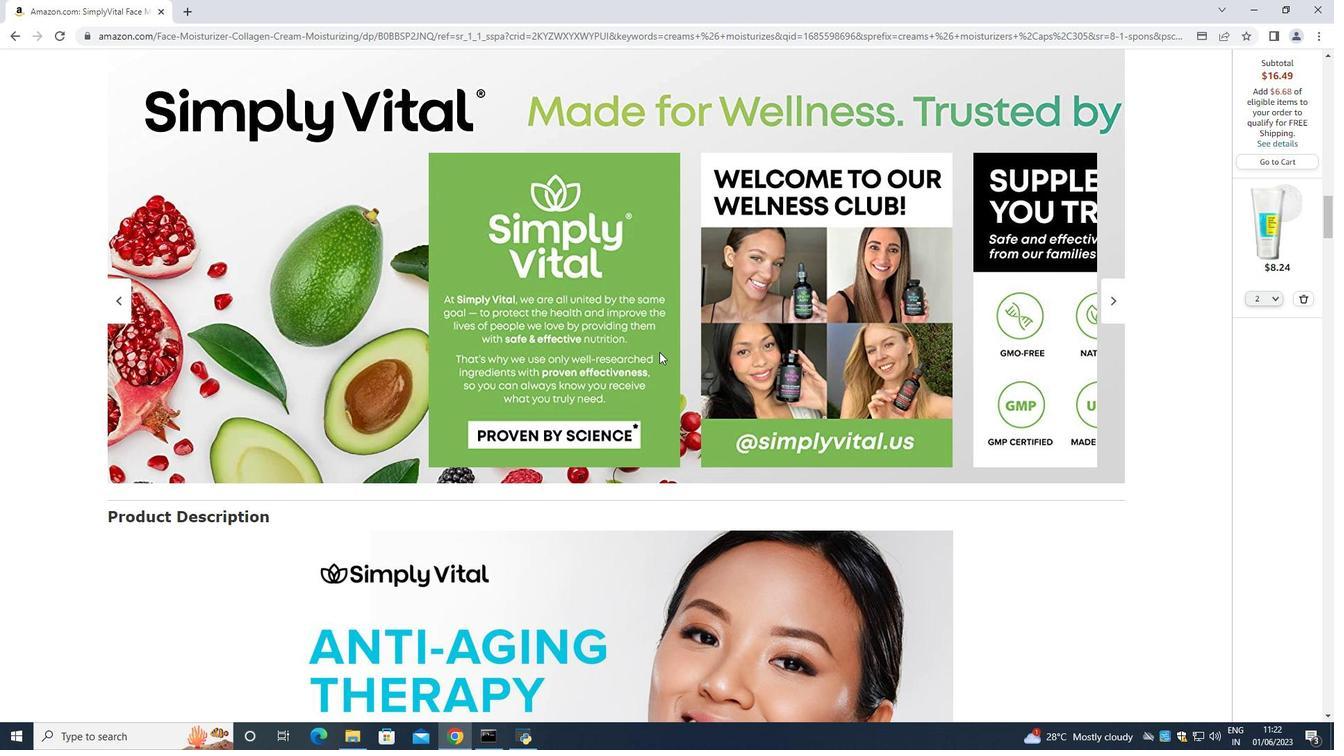 
Action: Mouse scrolled (659, 352) with delta (0, 0)
Screenshot: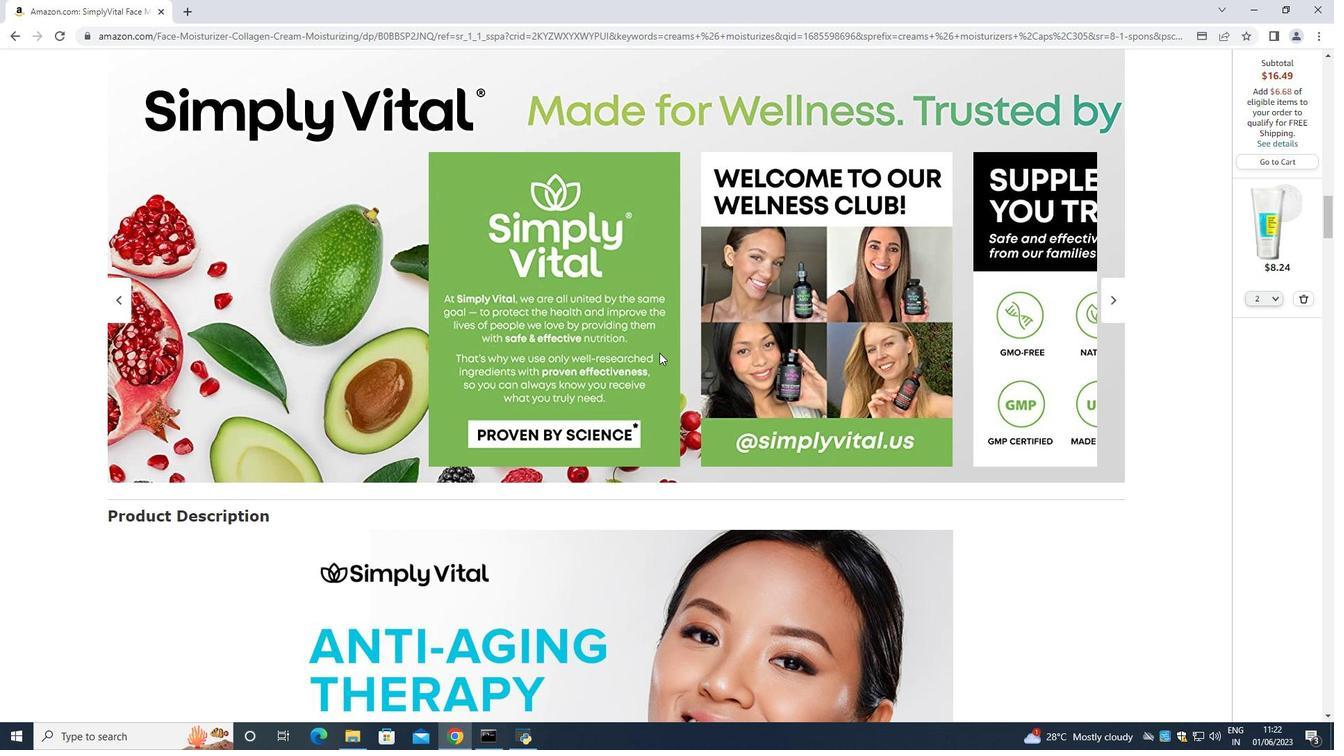 
Action: Mouse scrolled (659, 352) with delta (0, 0)
Screenshot: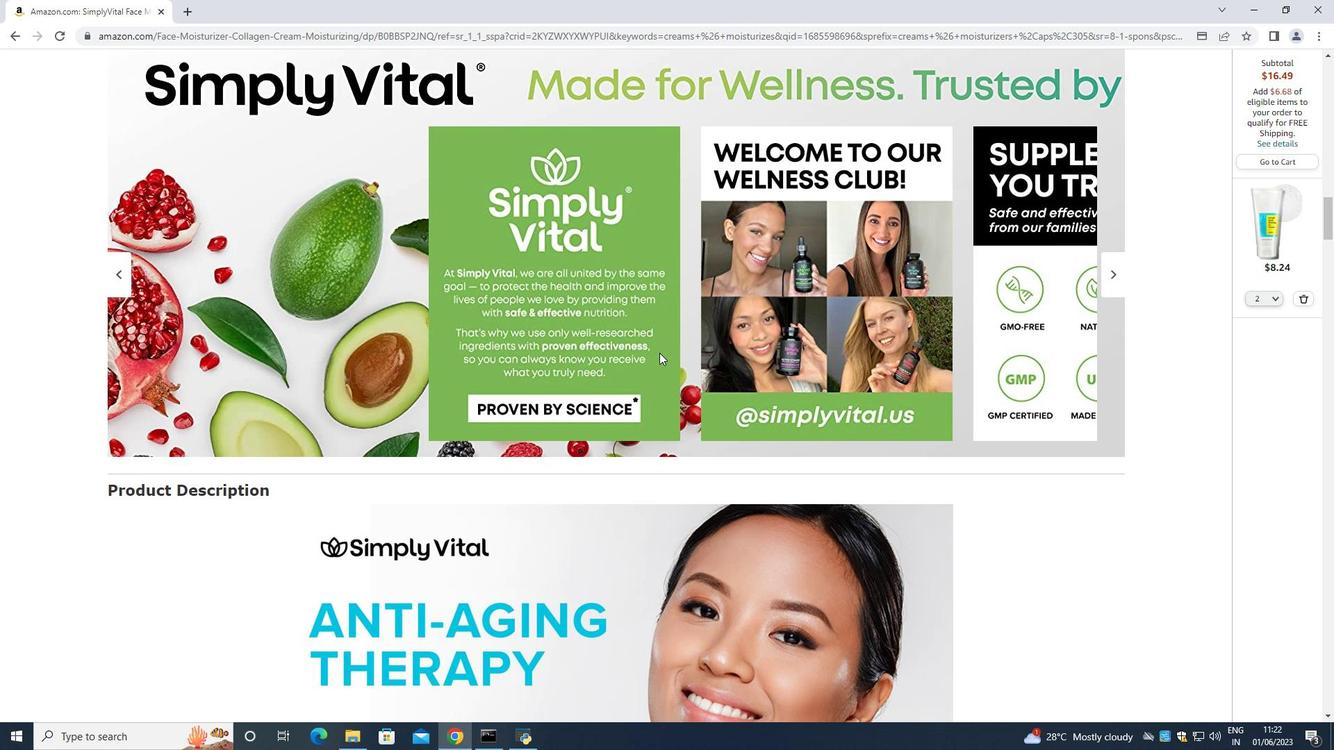 
Action: Mouse moved to (658, 353)
Screenshot: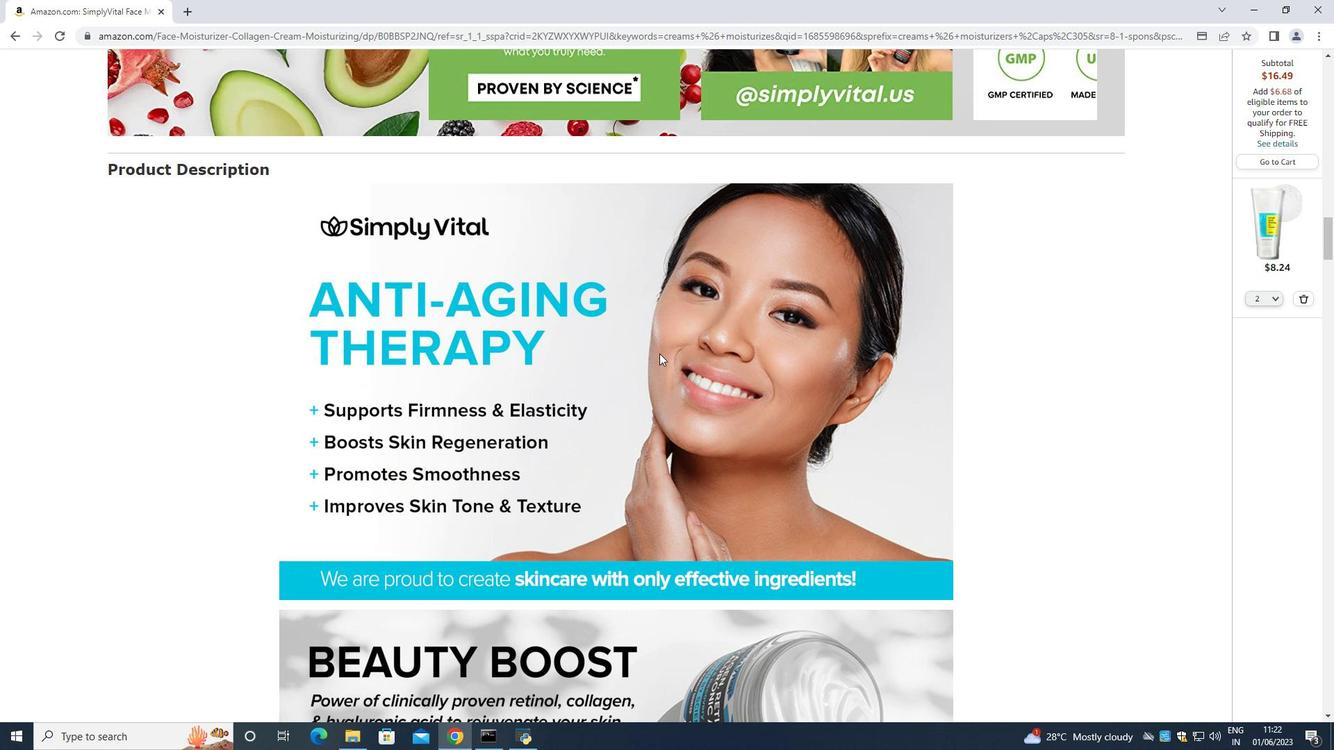 
Action: Mouse scrolled (658, 352) with delta (0, 0)
Screenshot: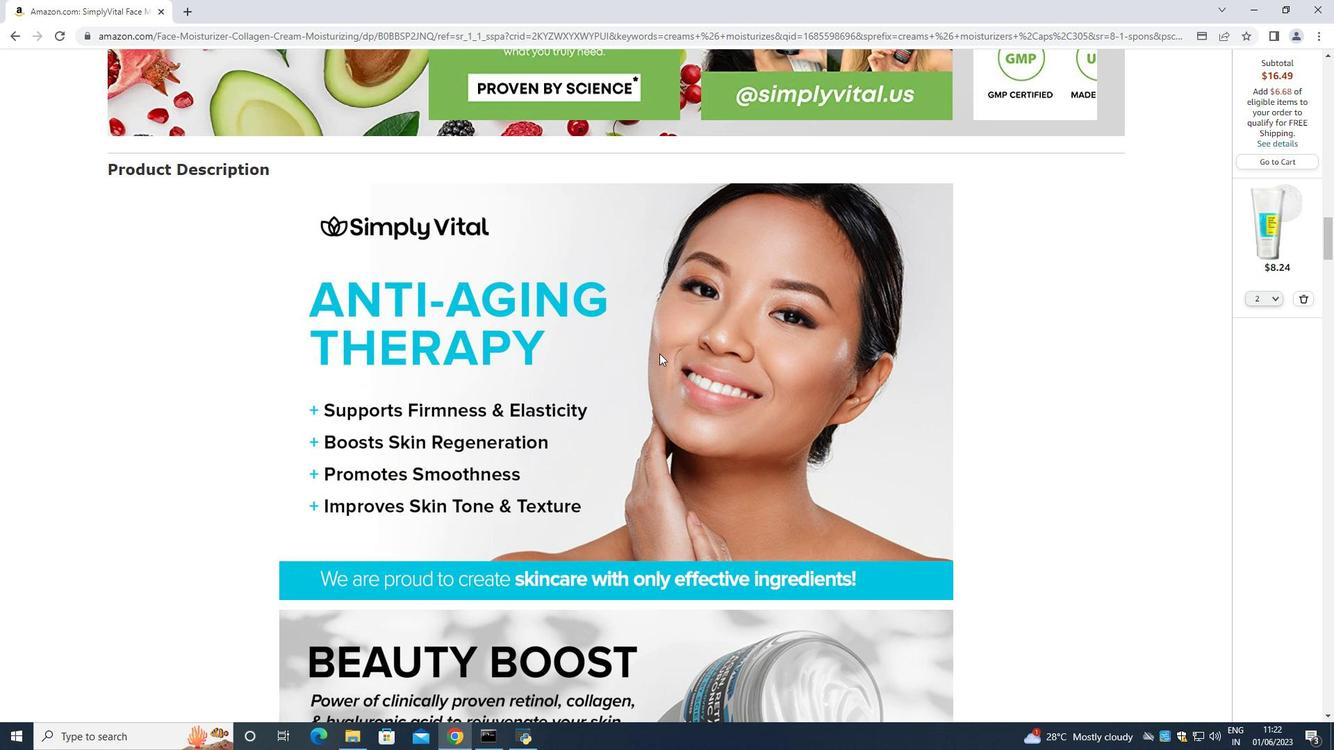 
Action: Mouse moved to (657, 353)
Screenshot: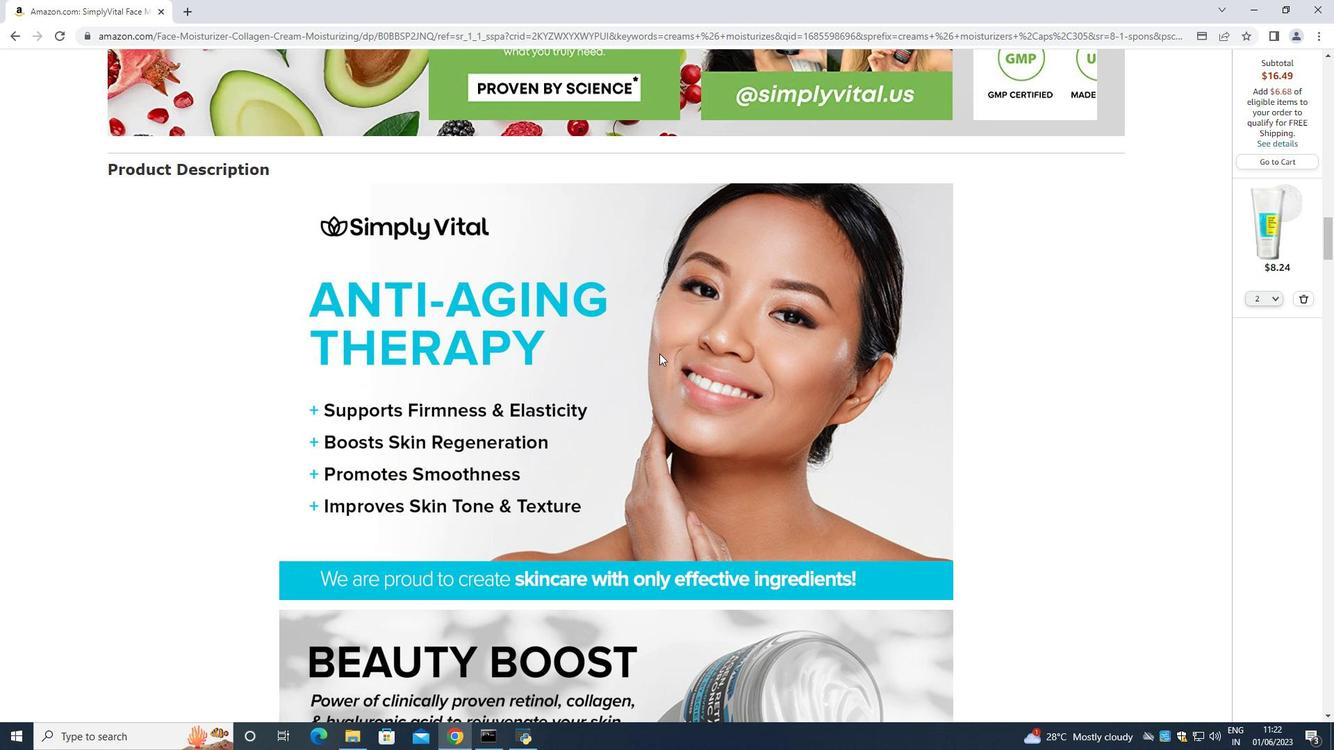 
Action: Mouse scrolled (657, 352) with delta (0, 0)
Screenshot: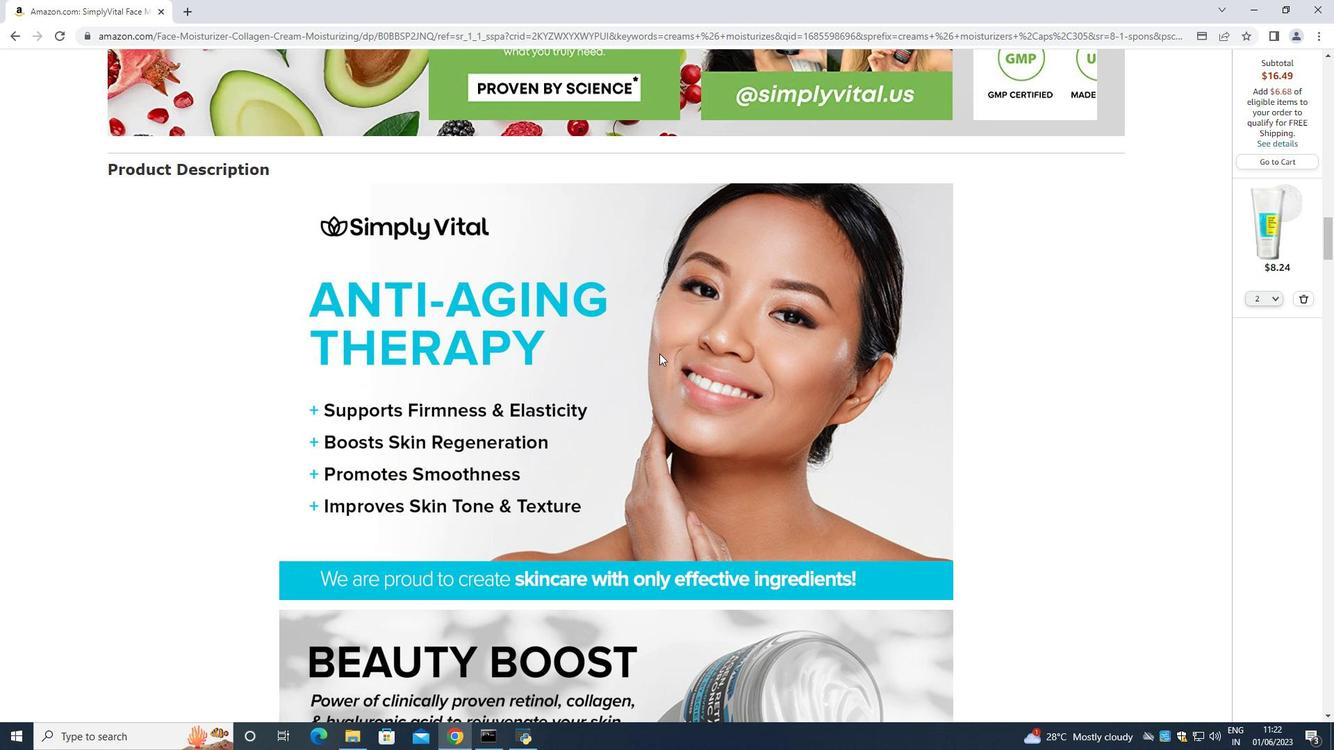 
Action: Mouse scrolled (657, 352) with delta (0, 0)
Screenshot: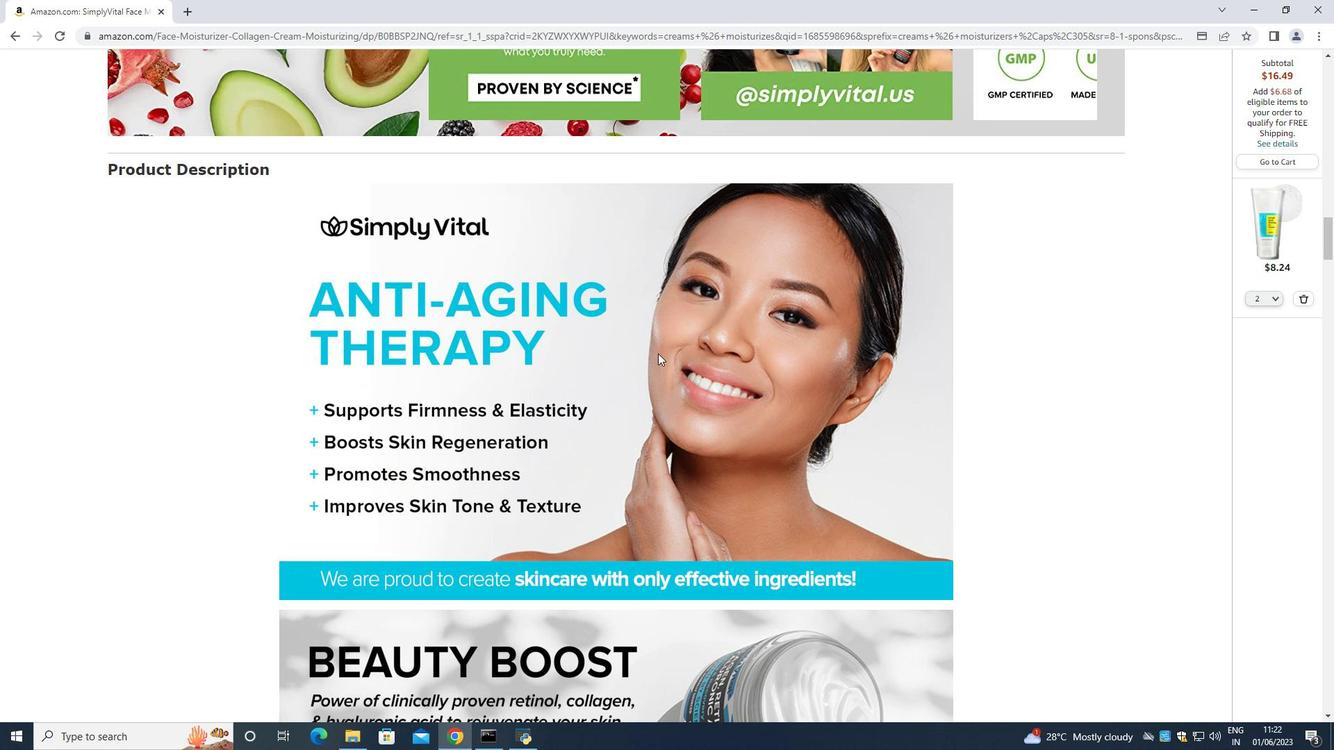 
Action: Mouse scrolled (657, 352) with delta (0, 0)
Screenshot: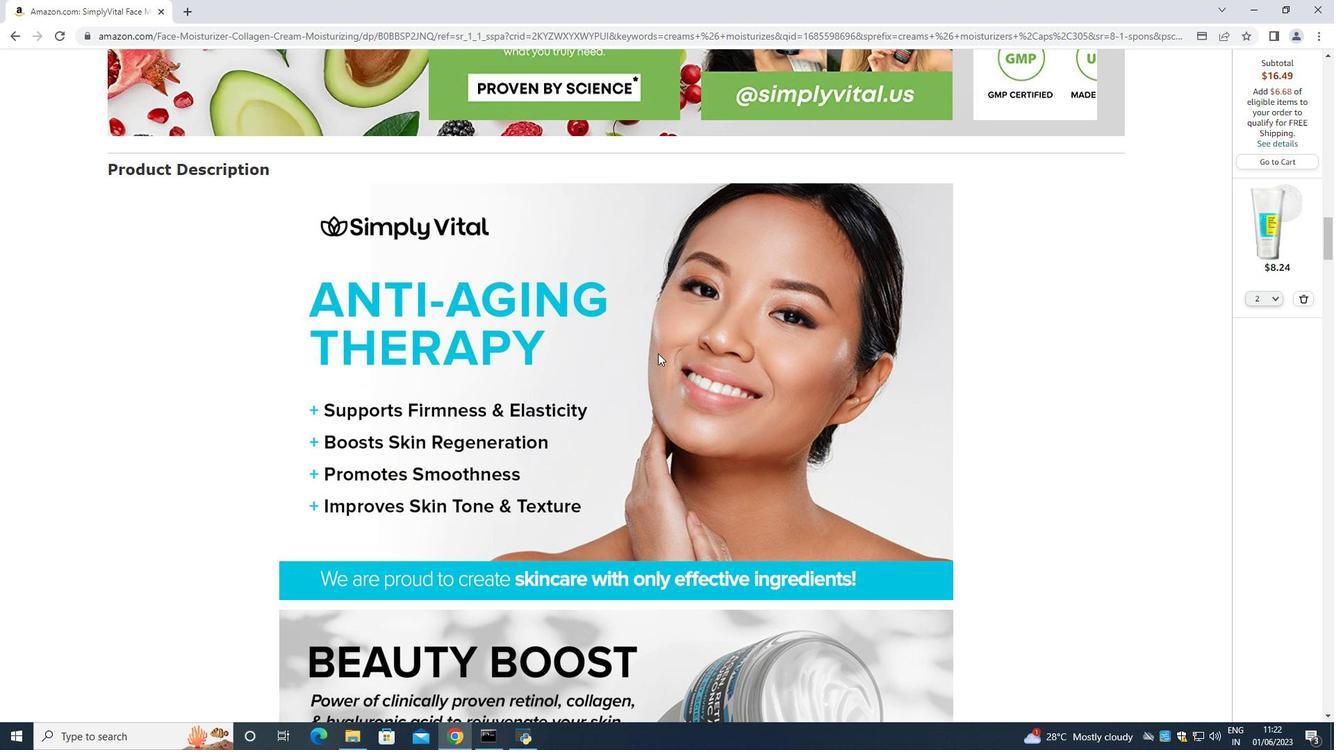 
Action: Mouse scrolled (657, 352) with delta (0, 0)
Screenshot: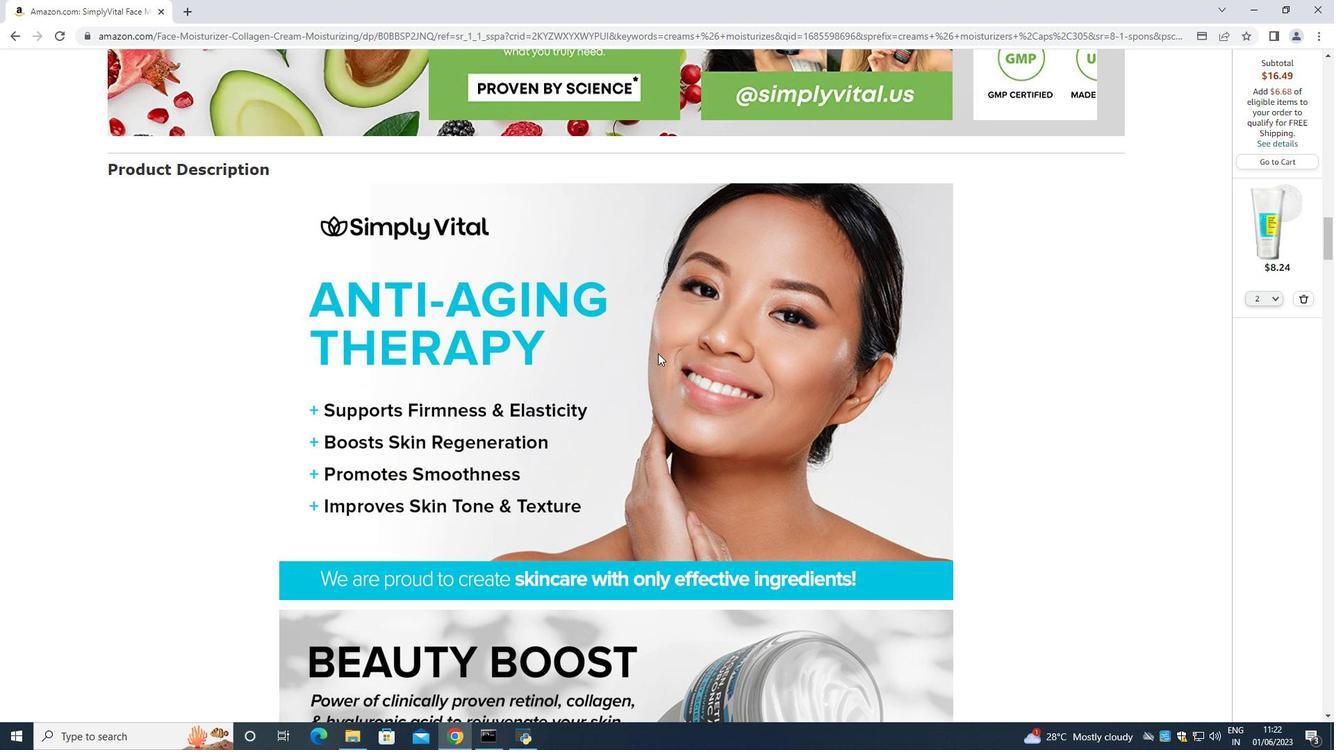 
Action: Mouse scrolled (657, 352) with delta (0, 0)
Screenshot: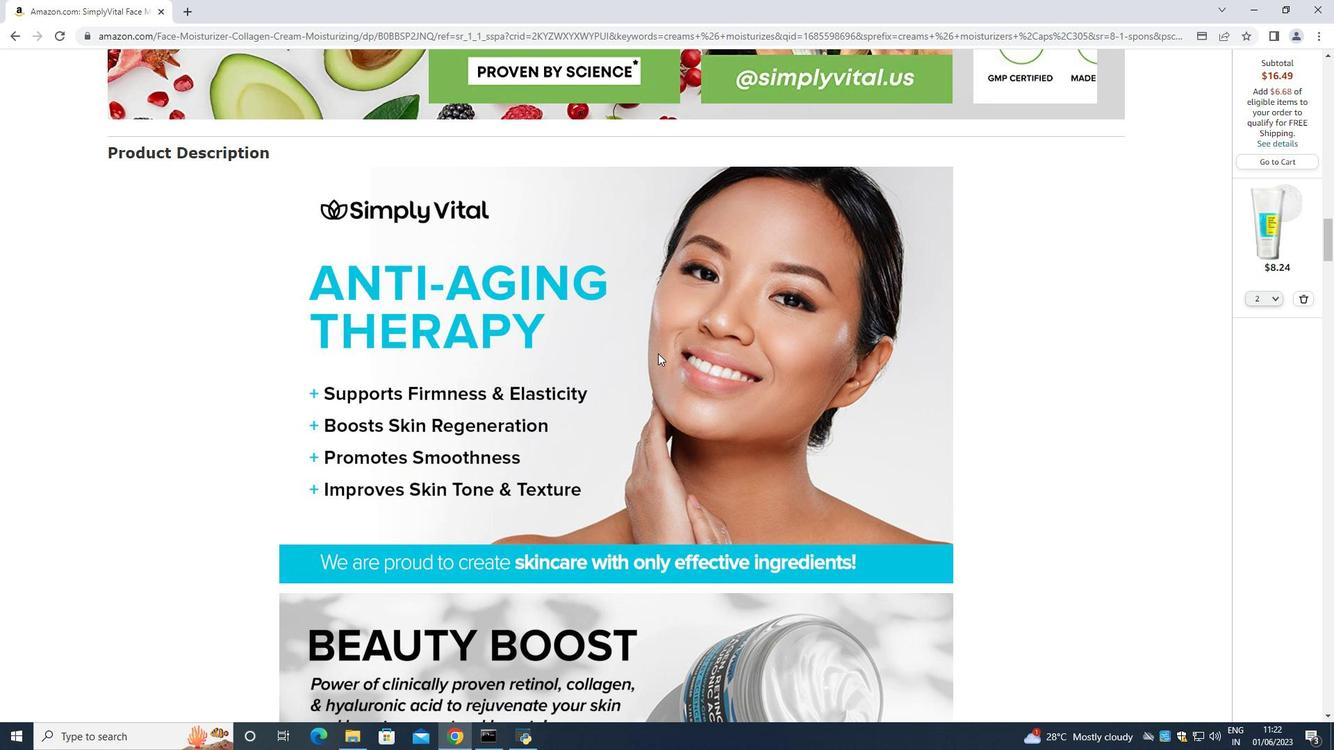 
Action: Mouse moved to (657, 354)
Screenshot: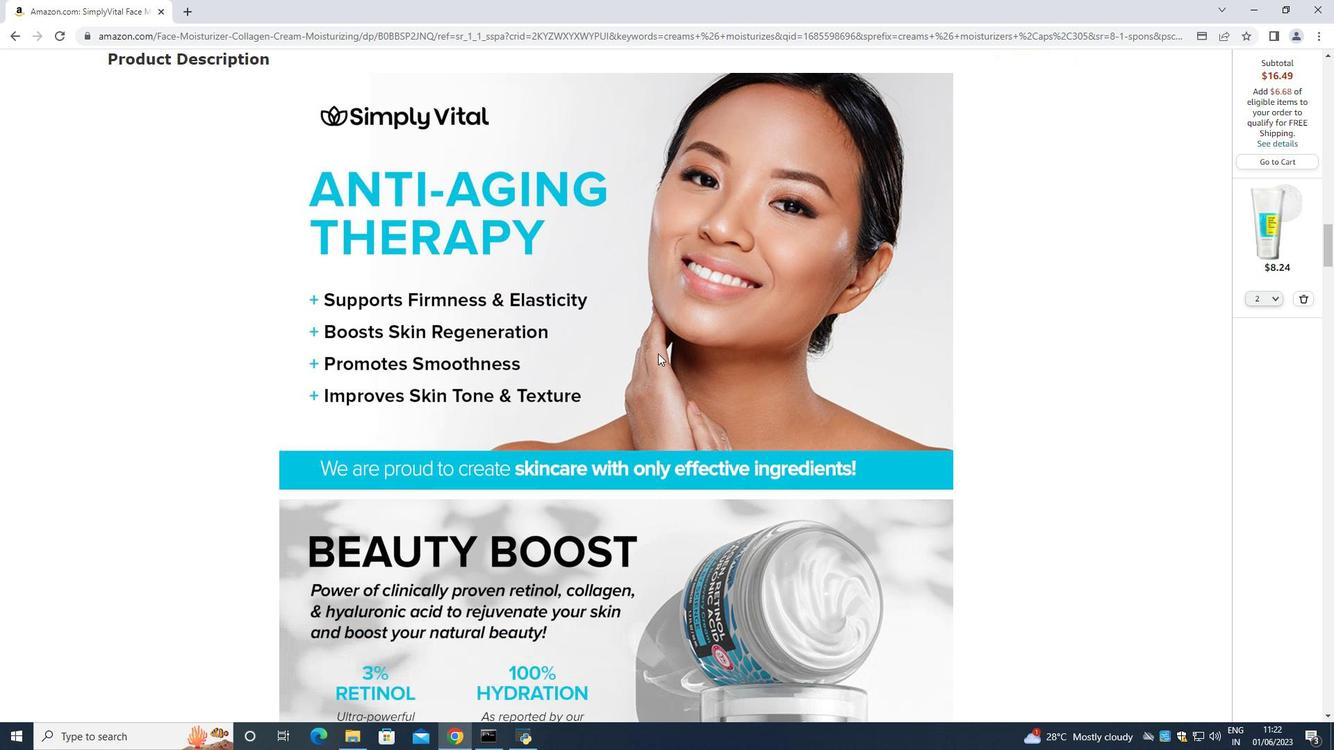 
Action: Mouse scrolled (657, 353) with delta (0, 0)
Screenshot: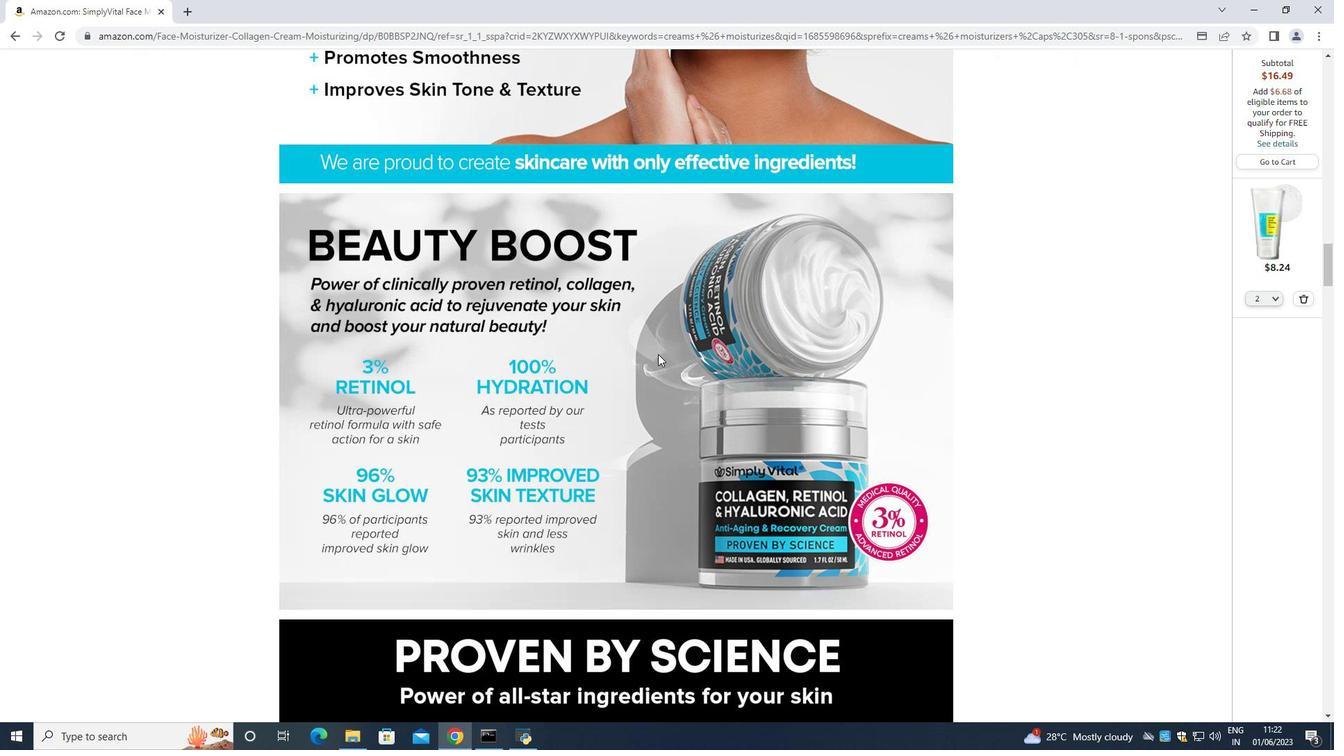 
Action: Mouse moved to (658, 356)
Screenshot: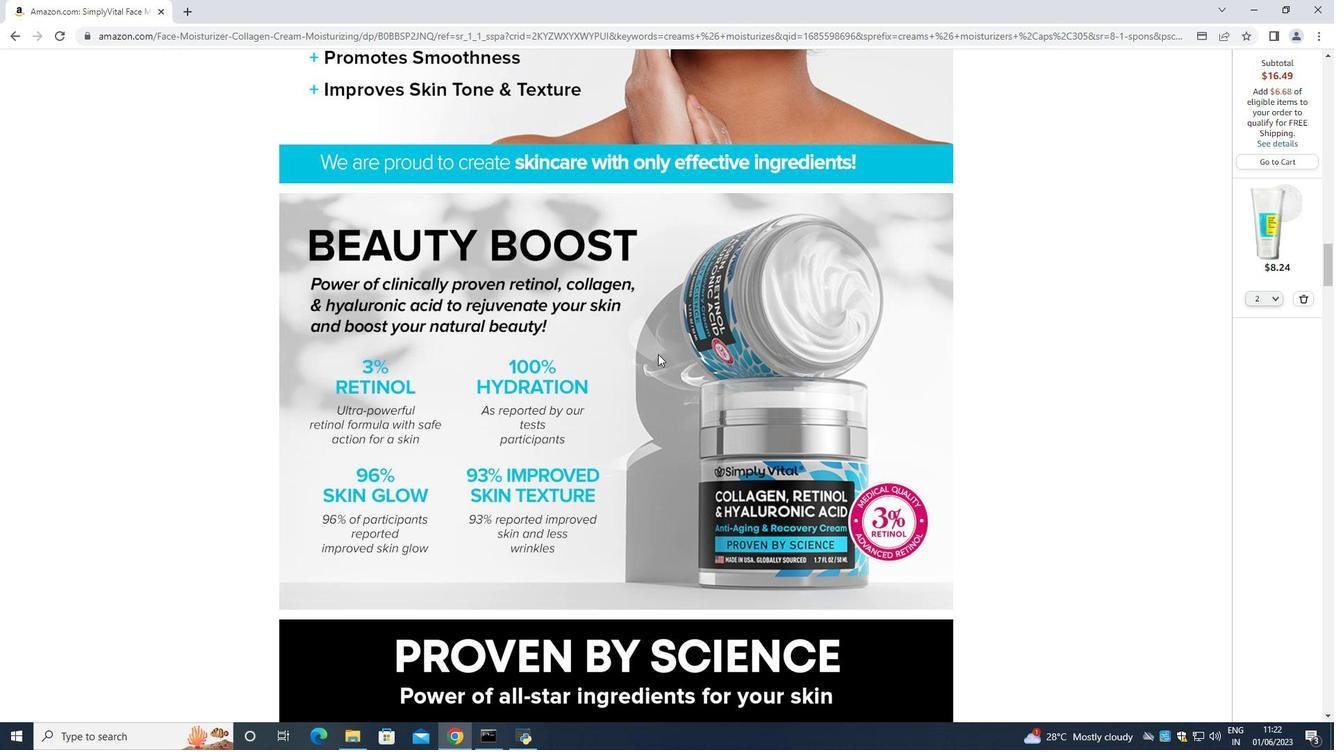 
Action: Mouse scrolled (658, 355) with delta (0, 0)
Screenshot: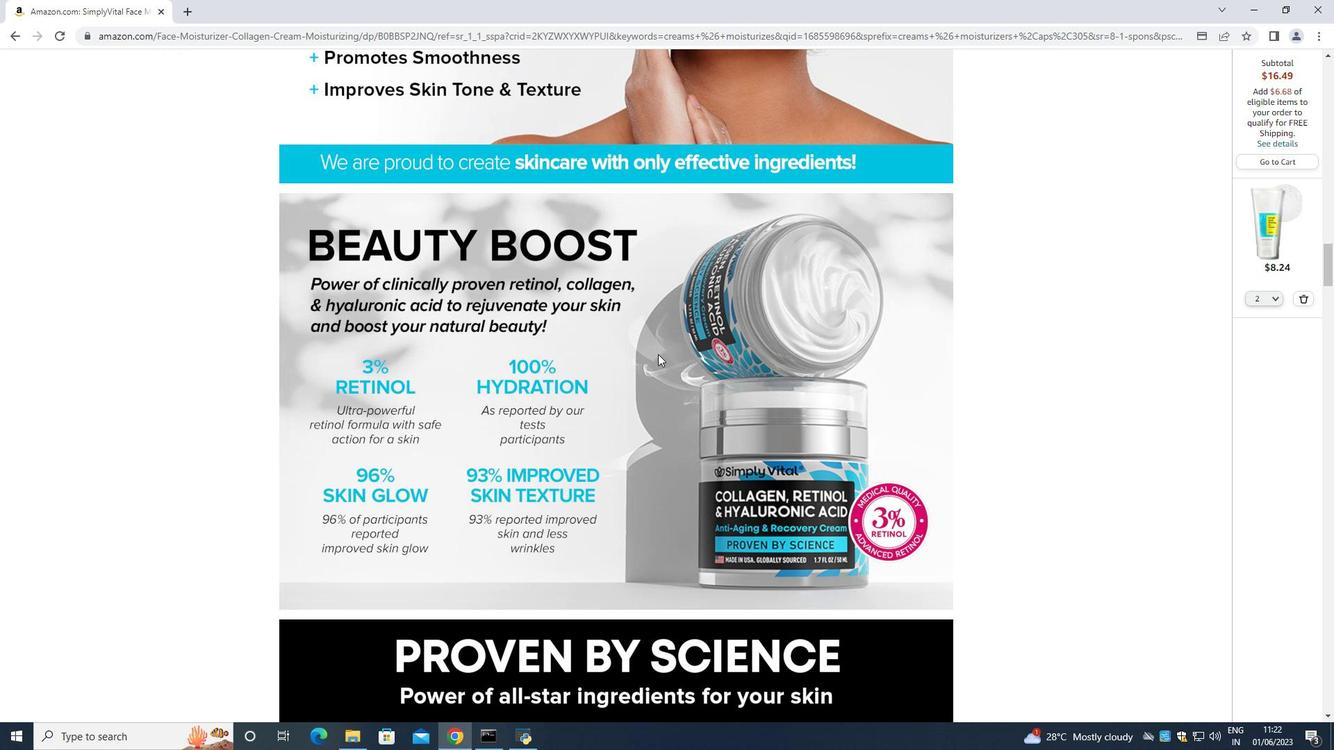 
Action: Mouse moved to (658, 357)
Screenshot: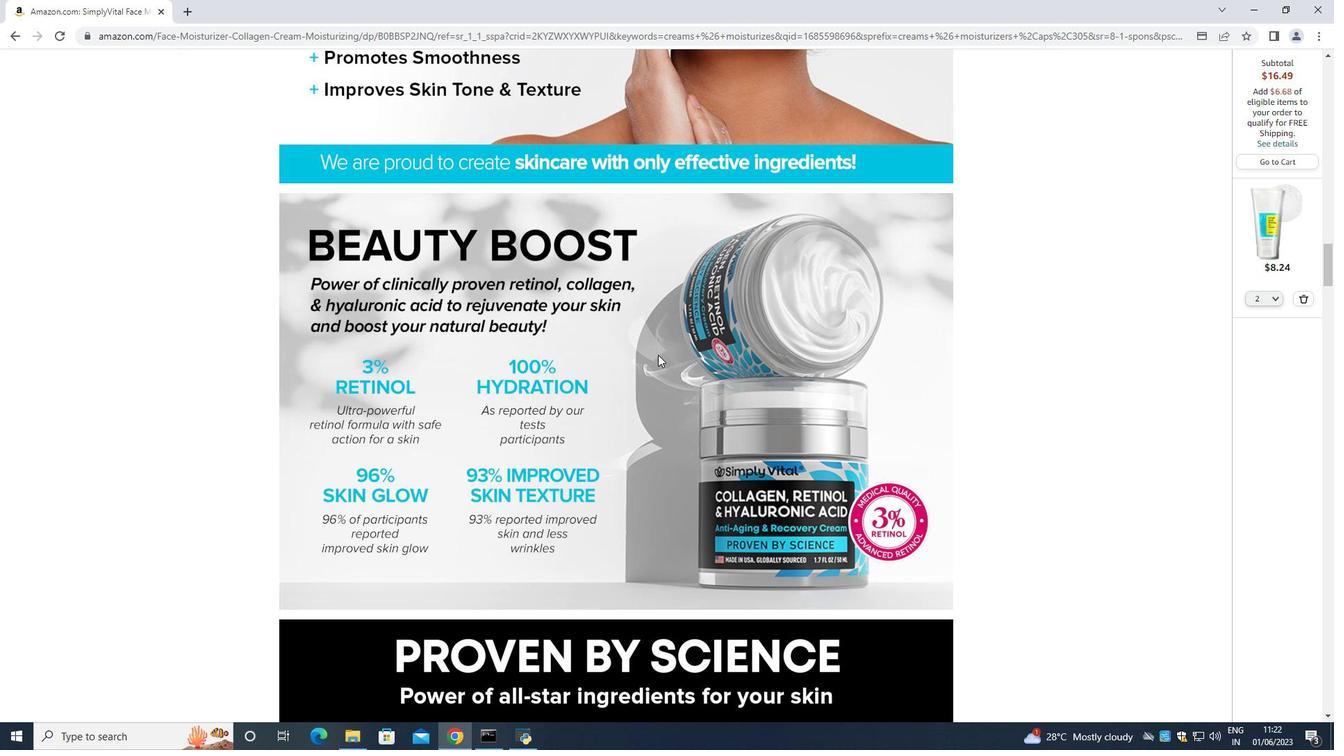 
Action: Mouse scrolled (658, 357) with delta (0, 0)
Screenshot: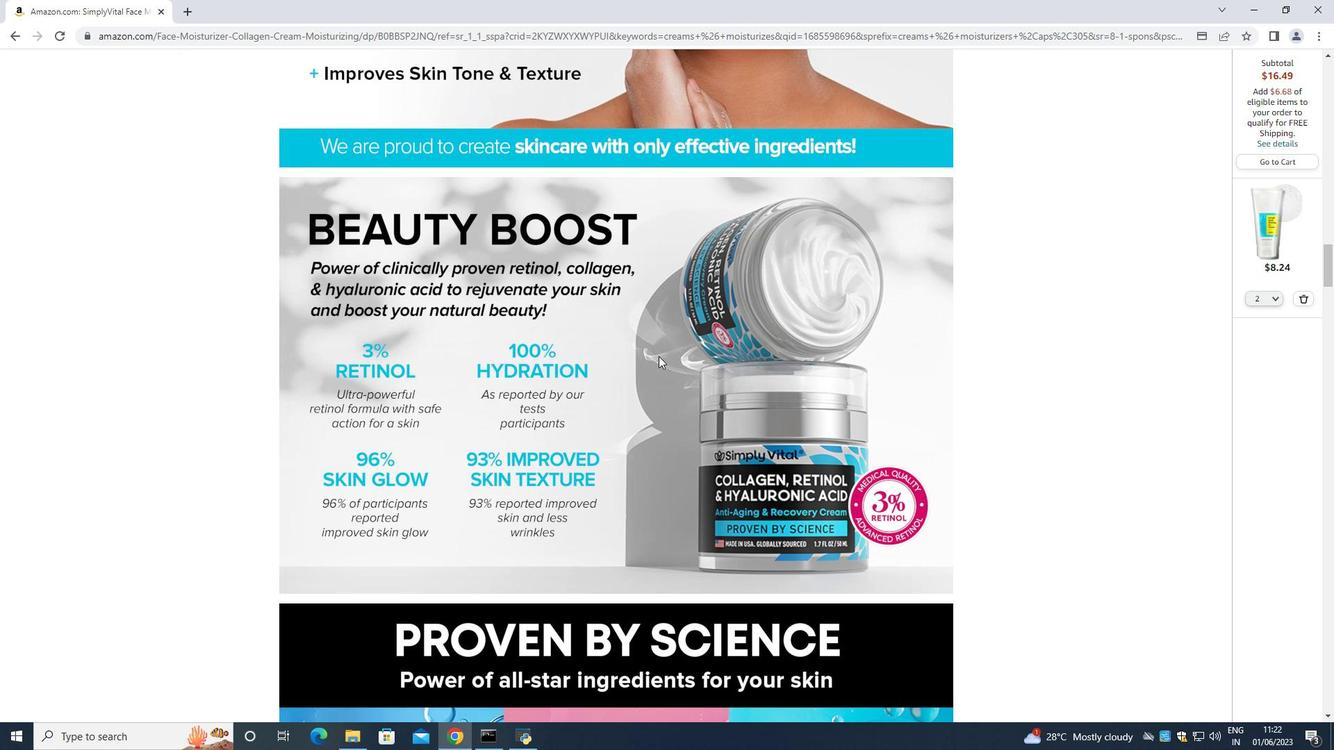 
Action: Mouse scrolled (658, 357) with delta (0, 0)
Screenshot: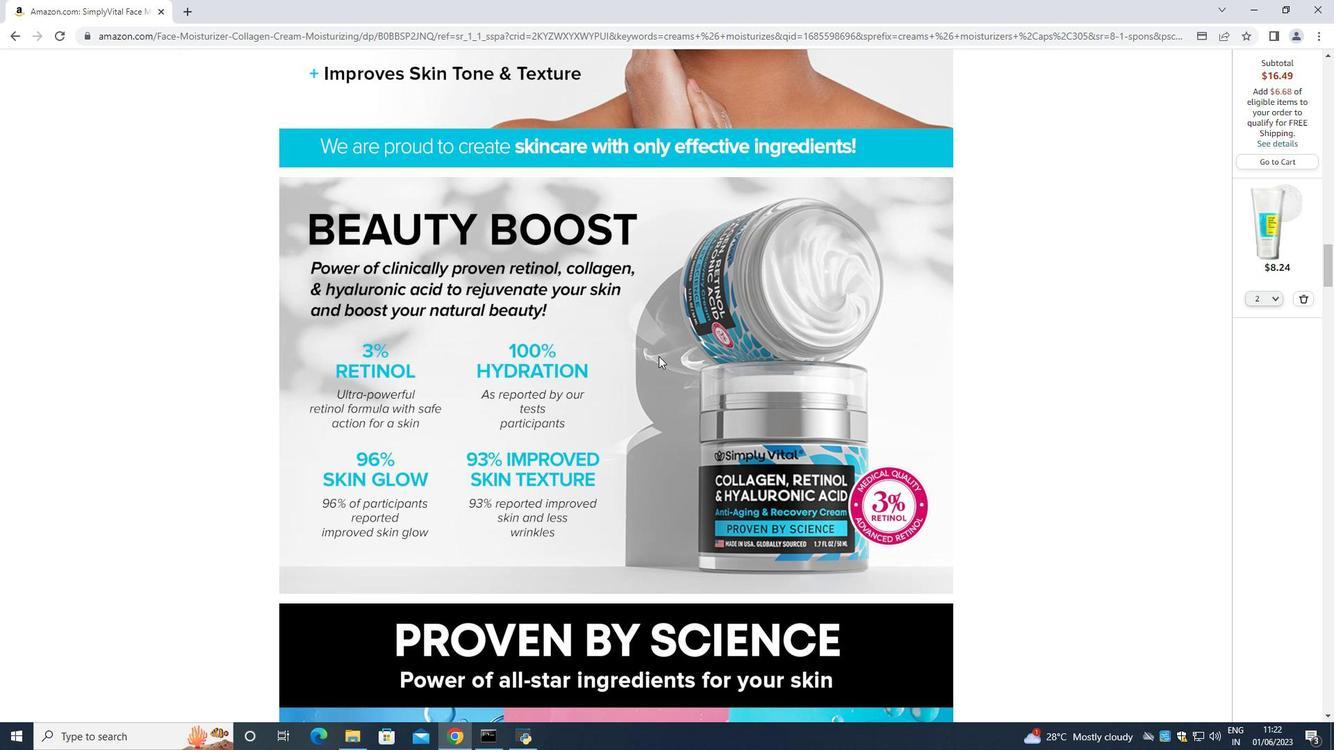
Action: Mouse scrolled (658, 357) with delta (0, 0)
Screenshot: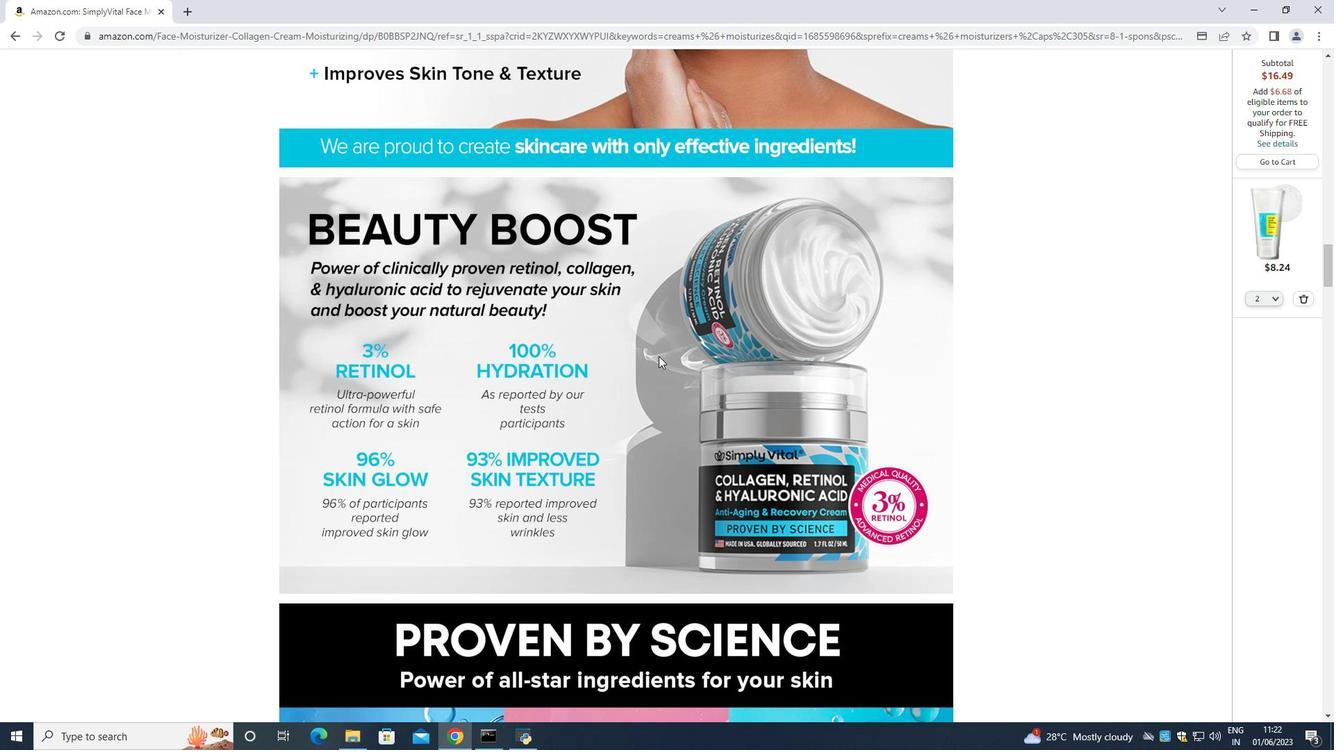 
Action: Mouse scrolled (658, 357) with delta (0, 0)
Screenshot: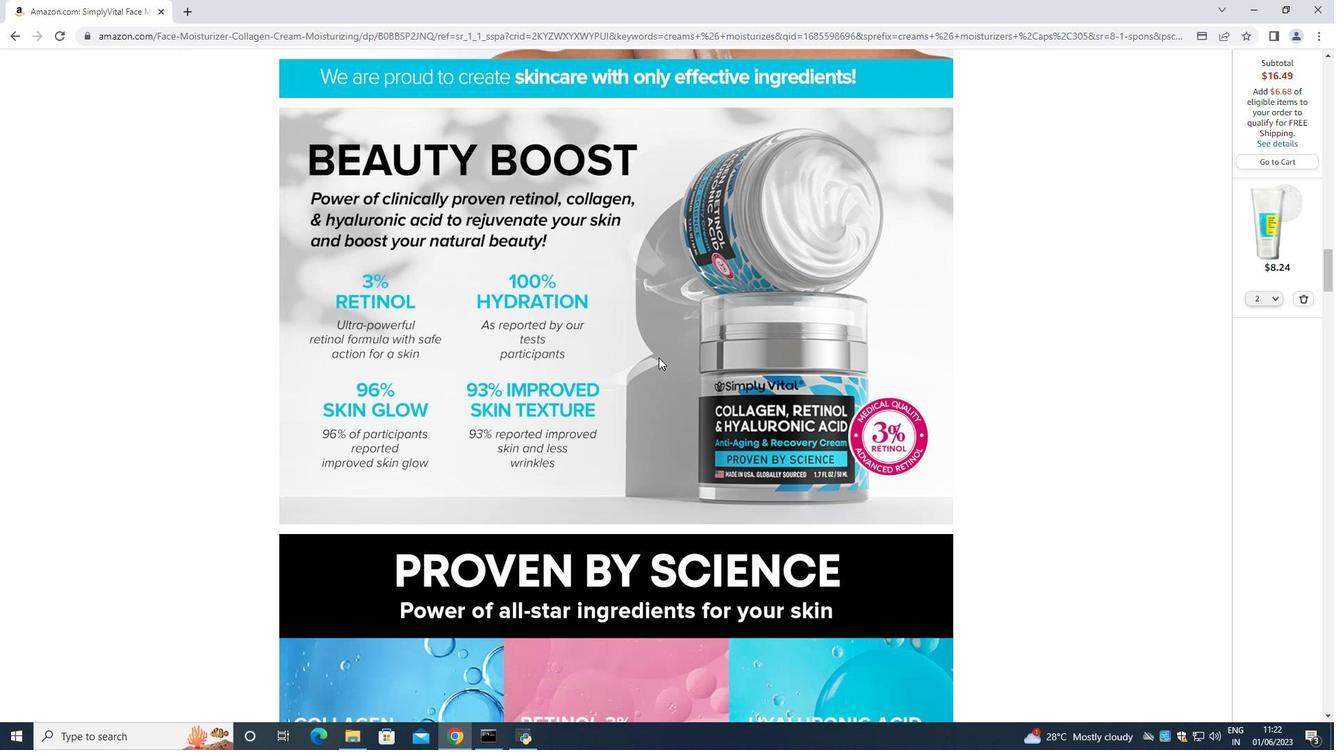 
Action: Mouse scrolled (658, 357) with delta (0, 0)
Screenshot: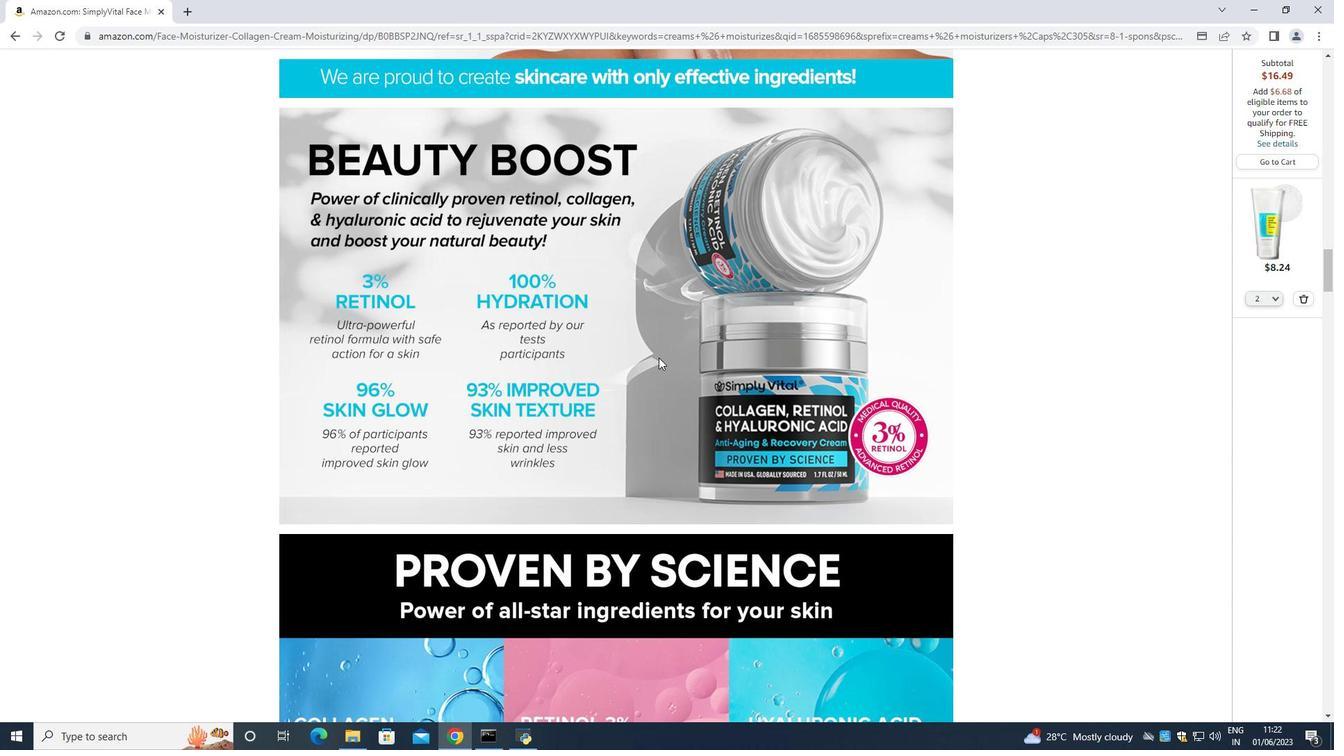 
Action: Mouse scrolled (658, 357) with delta (0, 0)
Screenshot: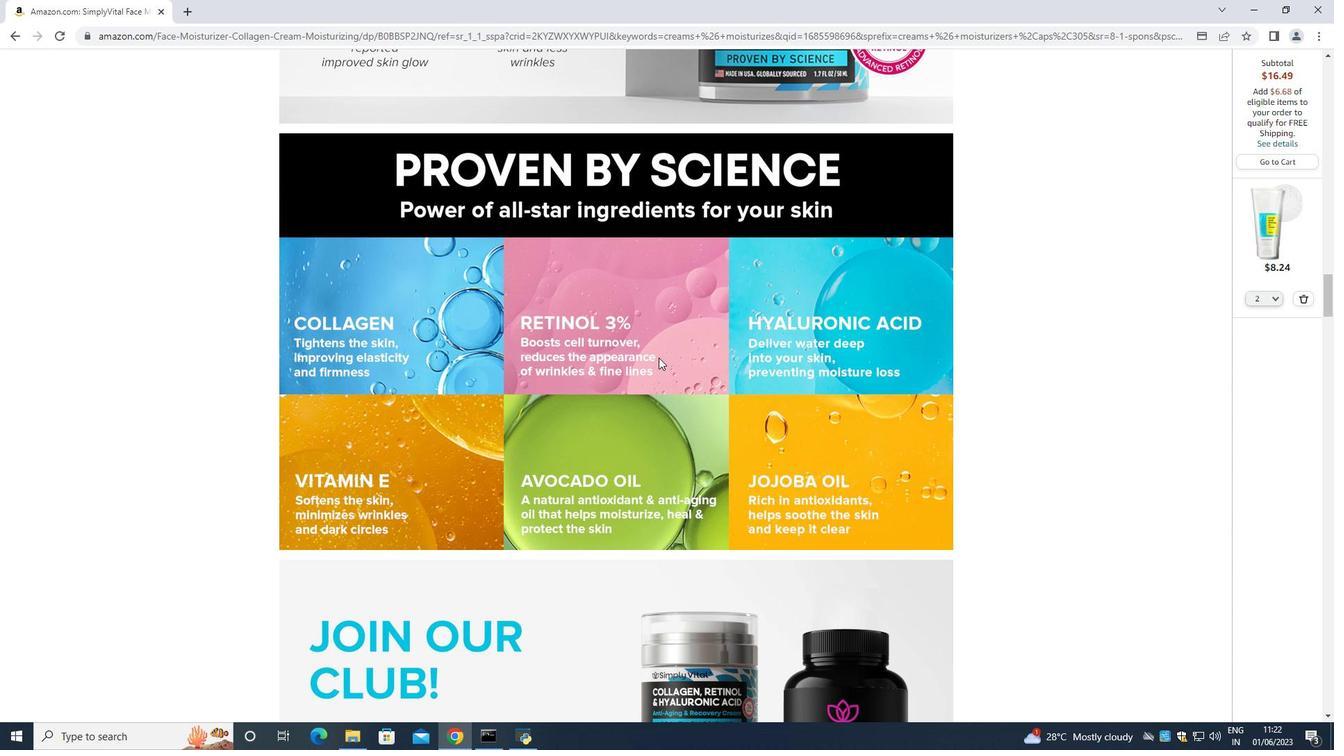 
Action: Mouse scrolled (658, 357) with delta (0, 0)
Screenshot: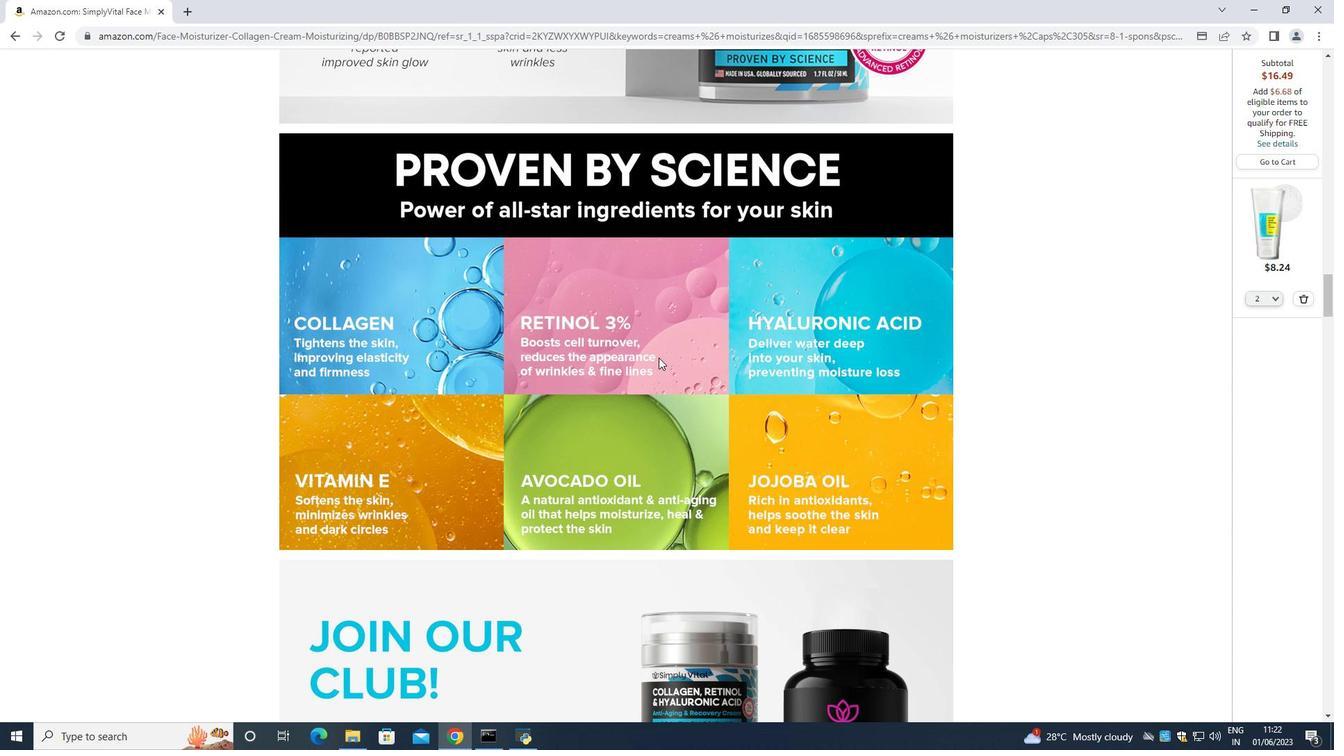 
Action: Mouse scrolled (658, 357) with delta (0, 0)
Screenshot: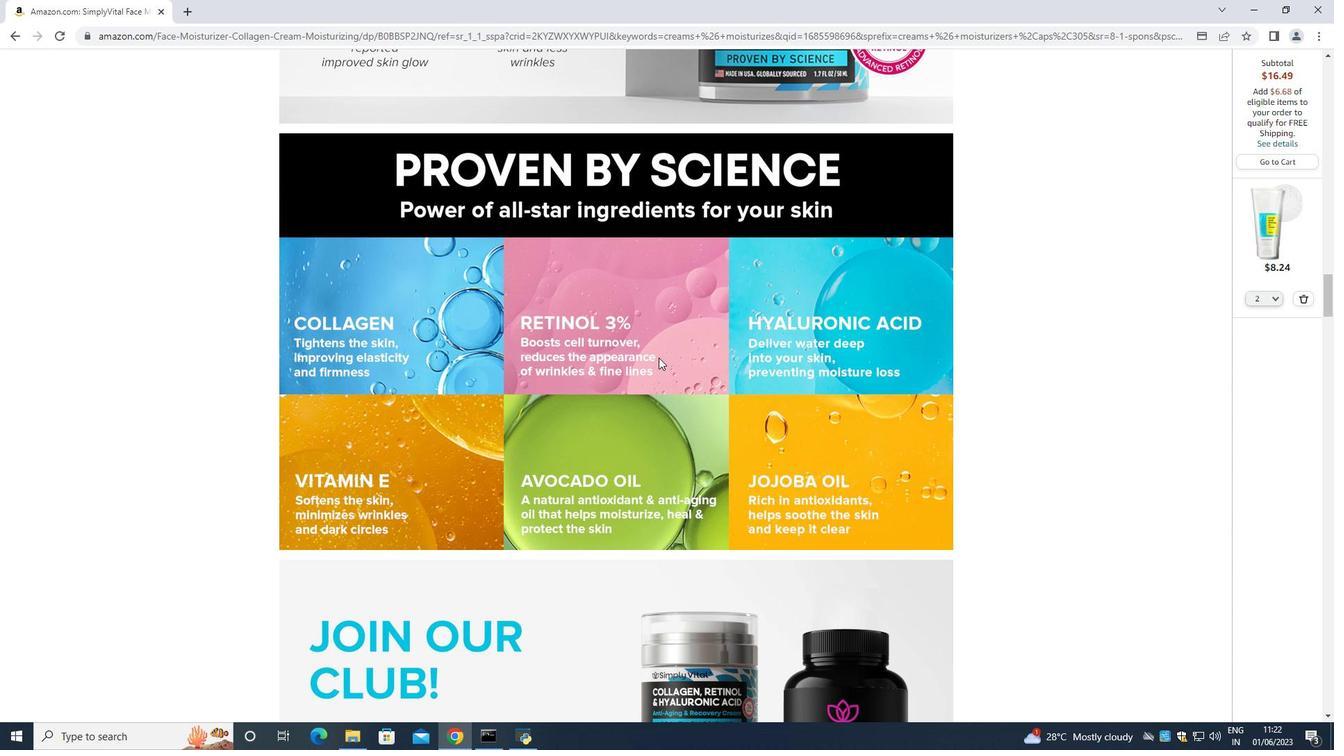 
Action: Mouse scrolled (658, 357) with delta (0, 0)
Screenshot: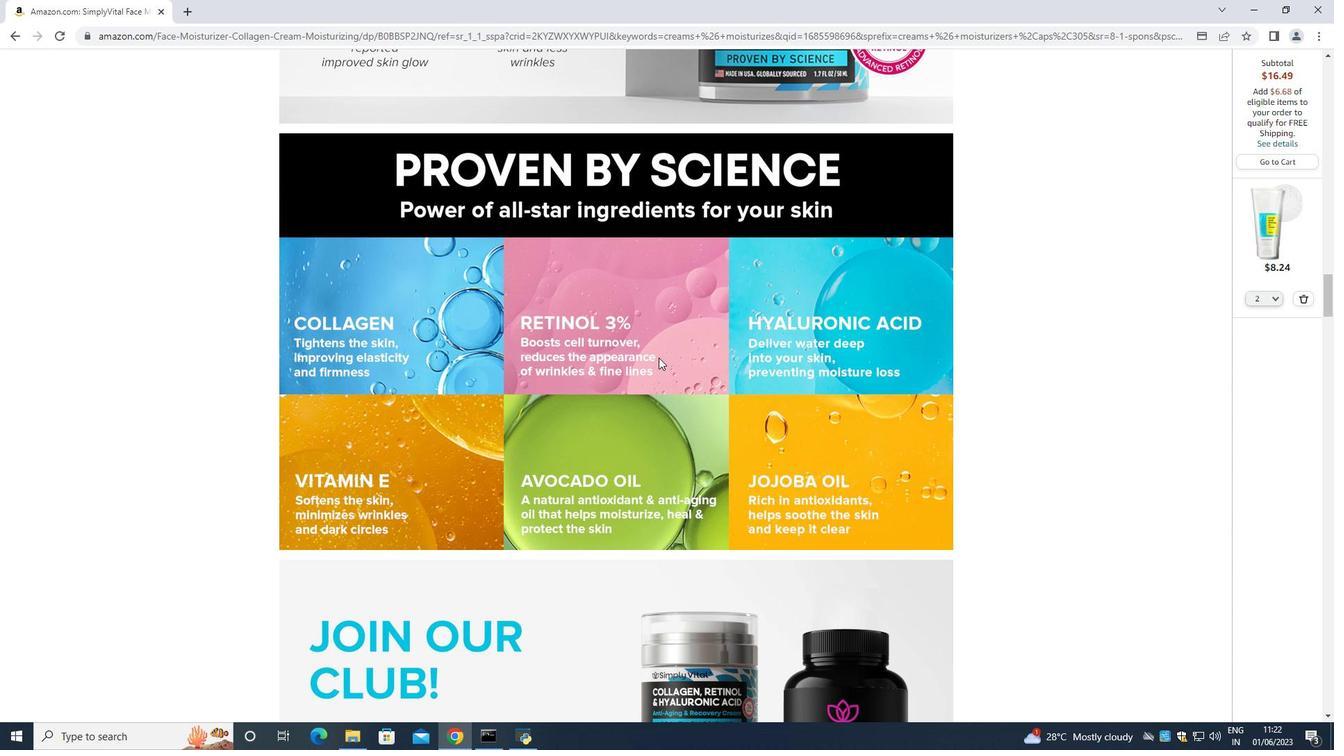 
Action: Mouse scrolled (658, 357) with delta (0, 0)
Screenshot: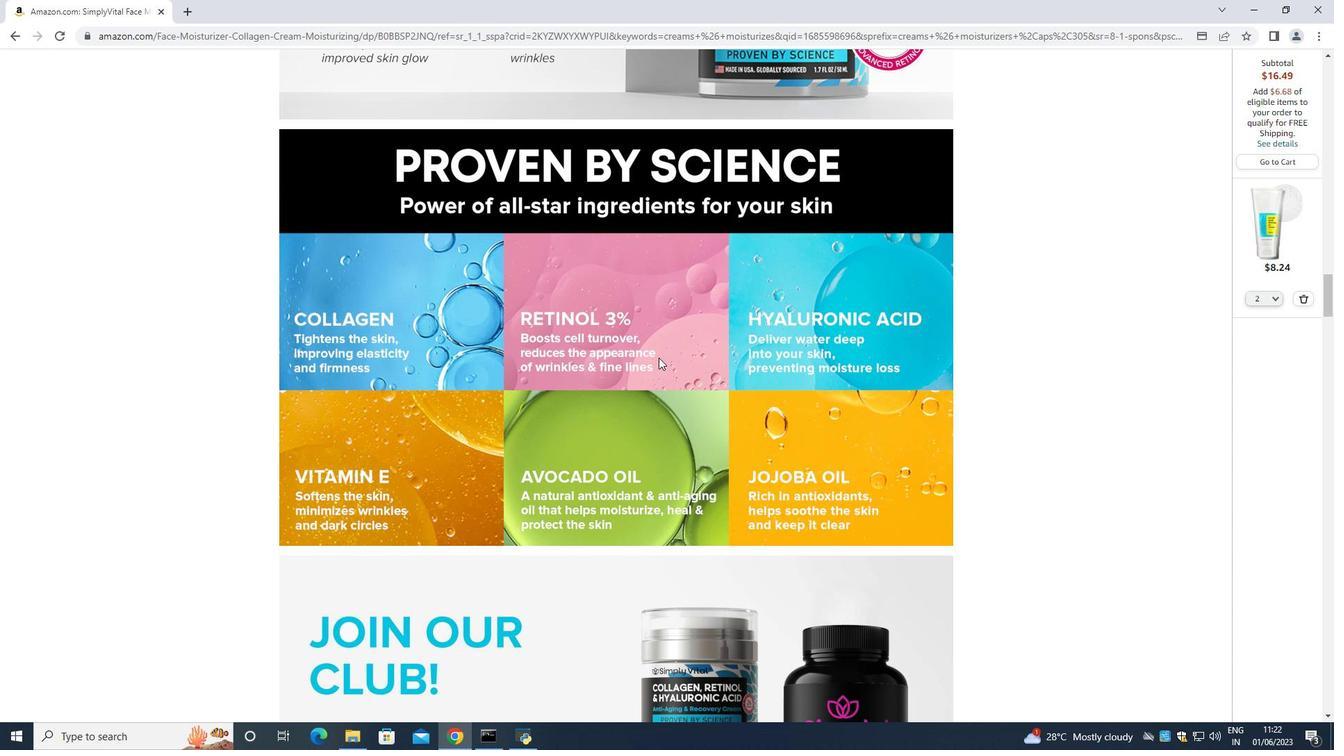 
Action: Mouse scrolled (658, 357) with delta (0, 0)
Screenshot: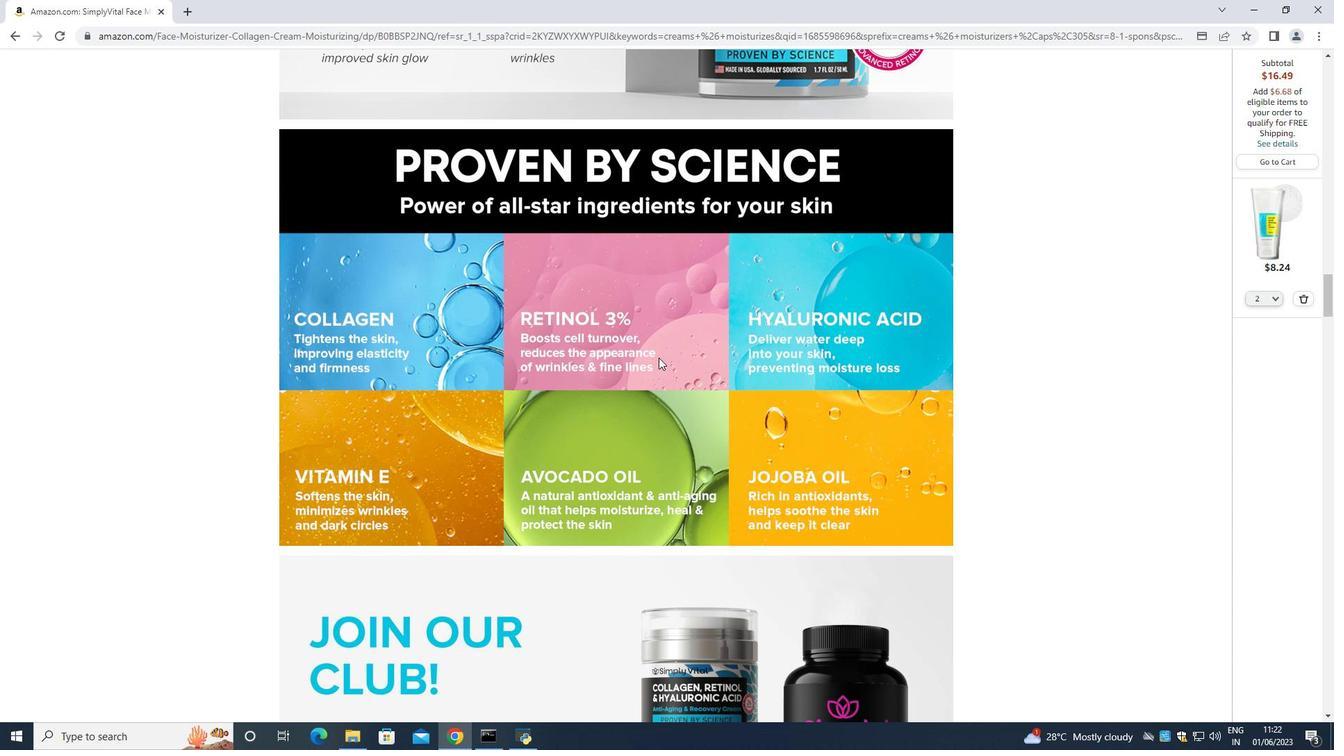 
Action: Mouse scrolled (658, 357) with delta (0, 0)
Screenshot: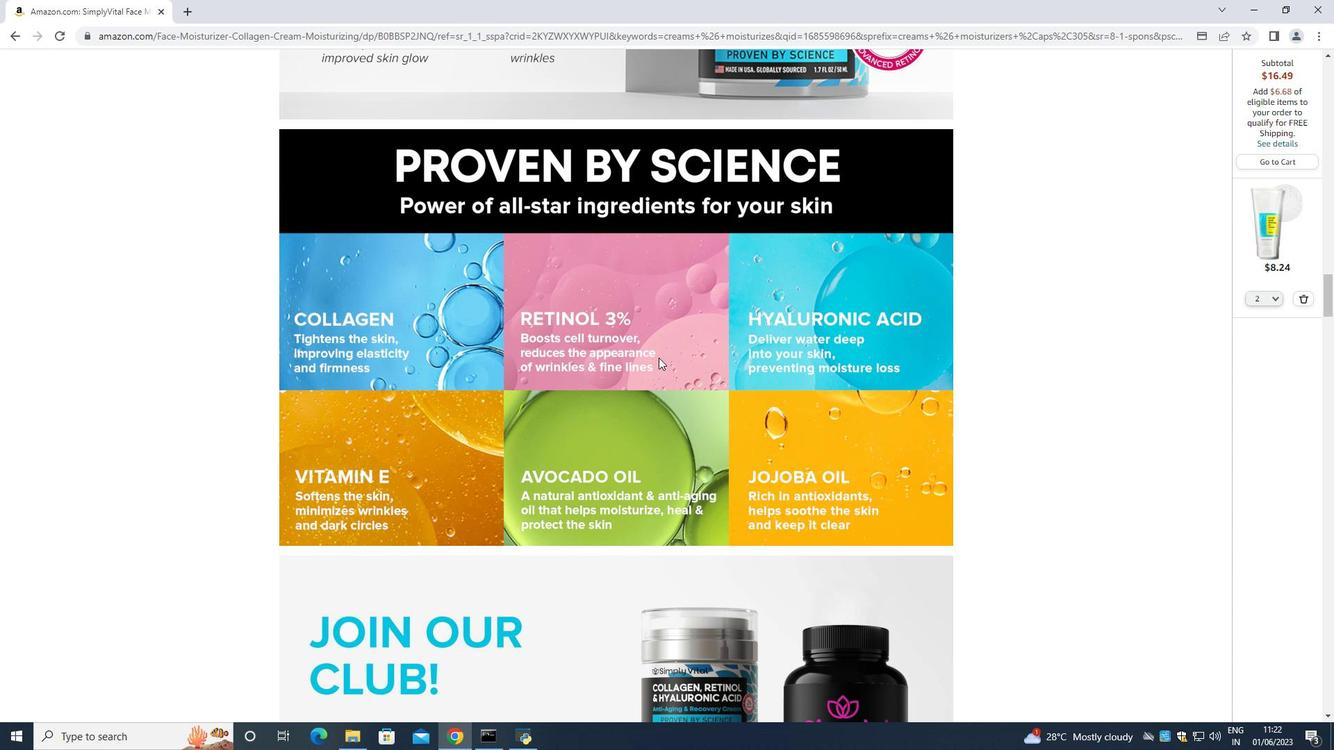 
Action: Mouse scrolled (658, 357) with delta (0, 0)
Screenshot: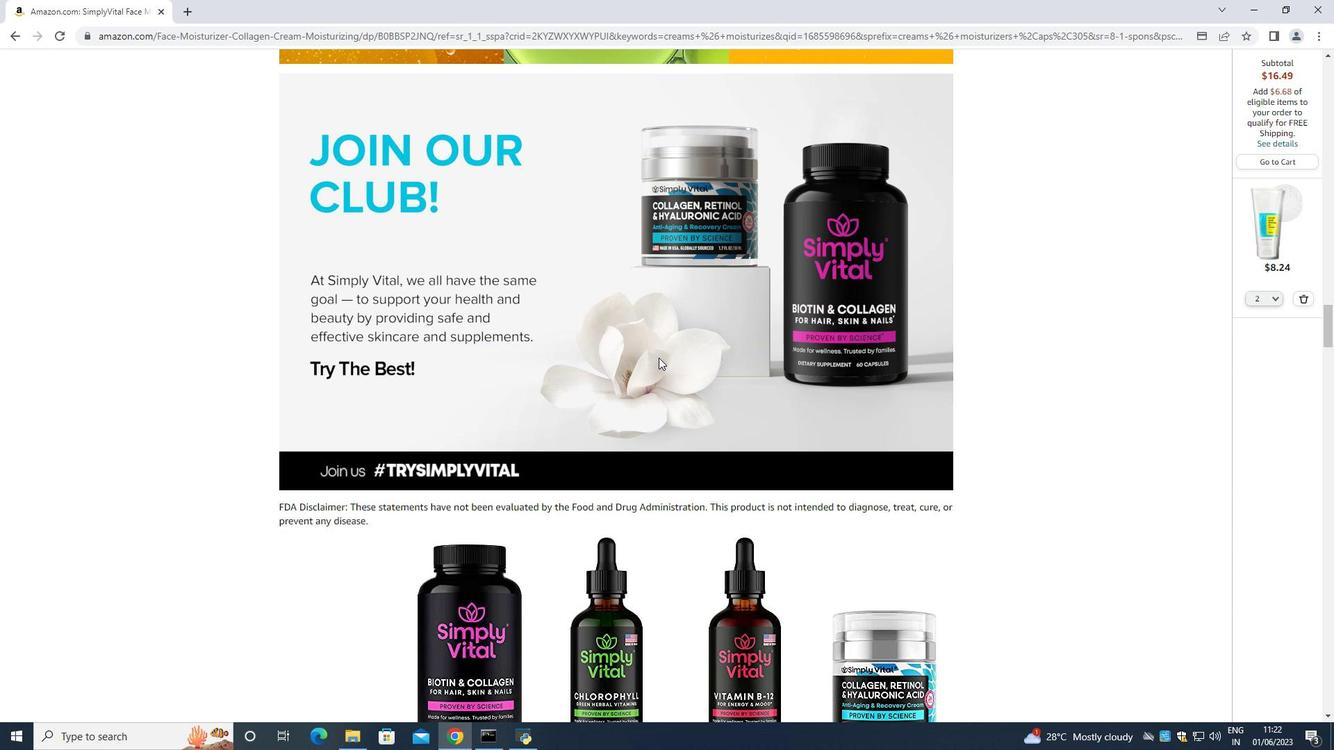 
Action: Mouse scrolled (658, 357) with delta (0, 0)
Screenshot: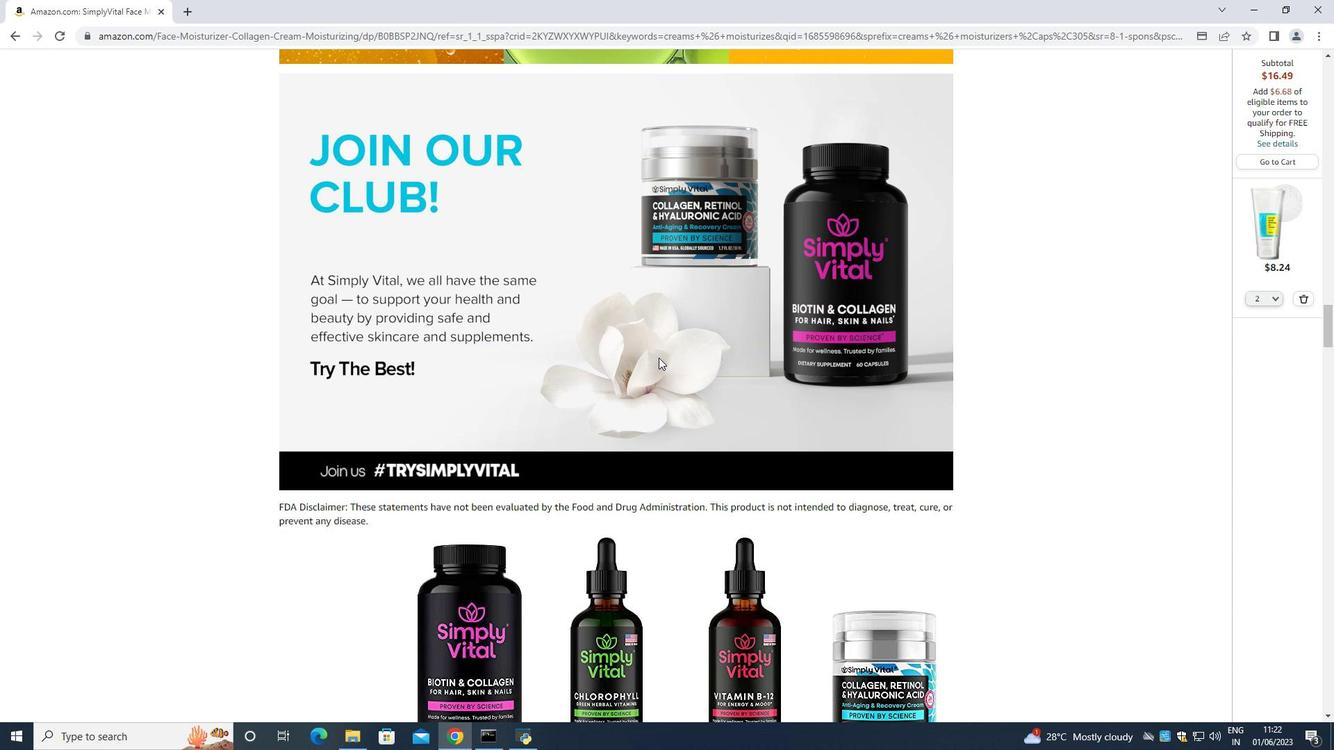 
Action: Mouse scrolled (658, 357) with delta (0, 0)
Screenshot: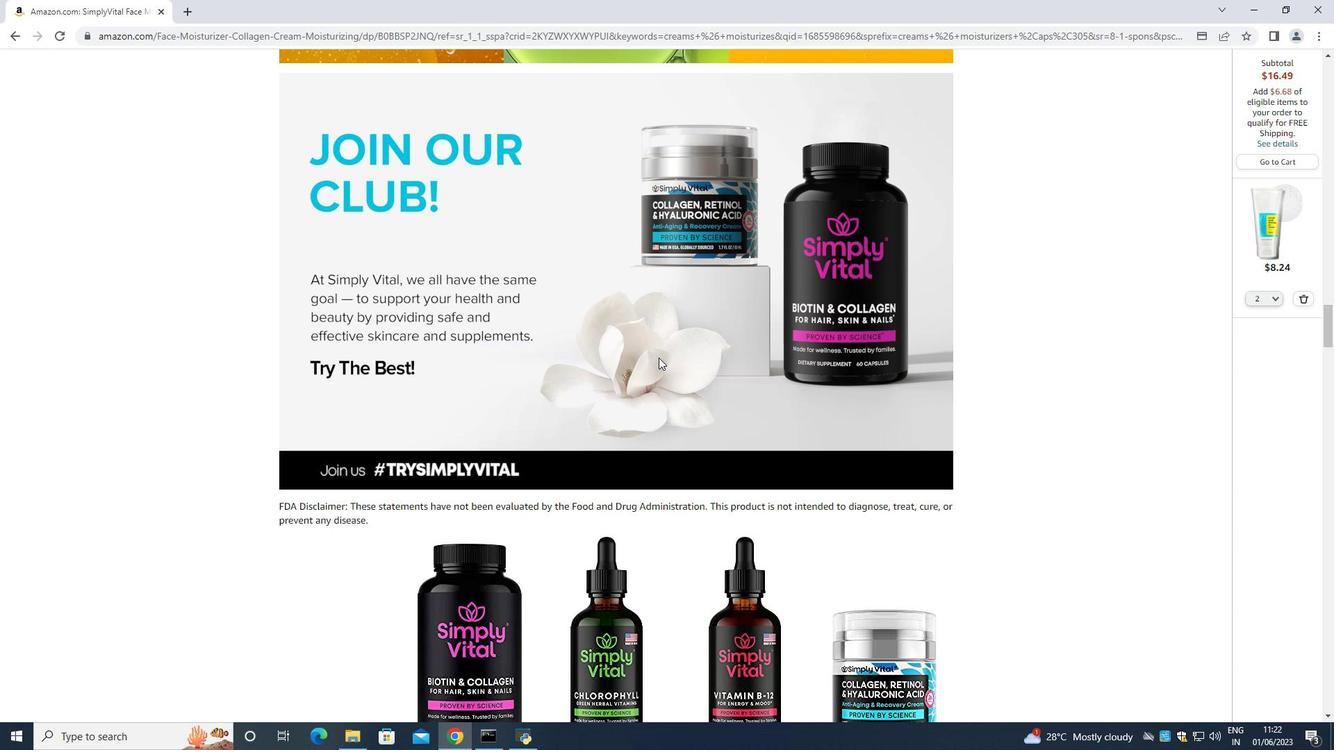 
Action: Mouse scrolled (658, 357) with delta (0, 0)
Screenshot: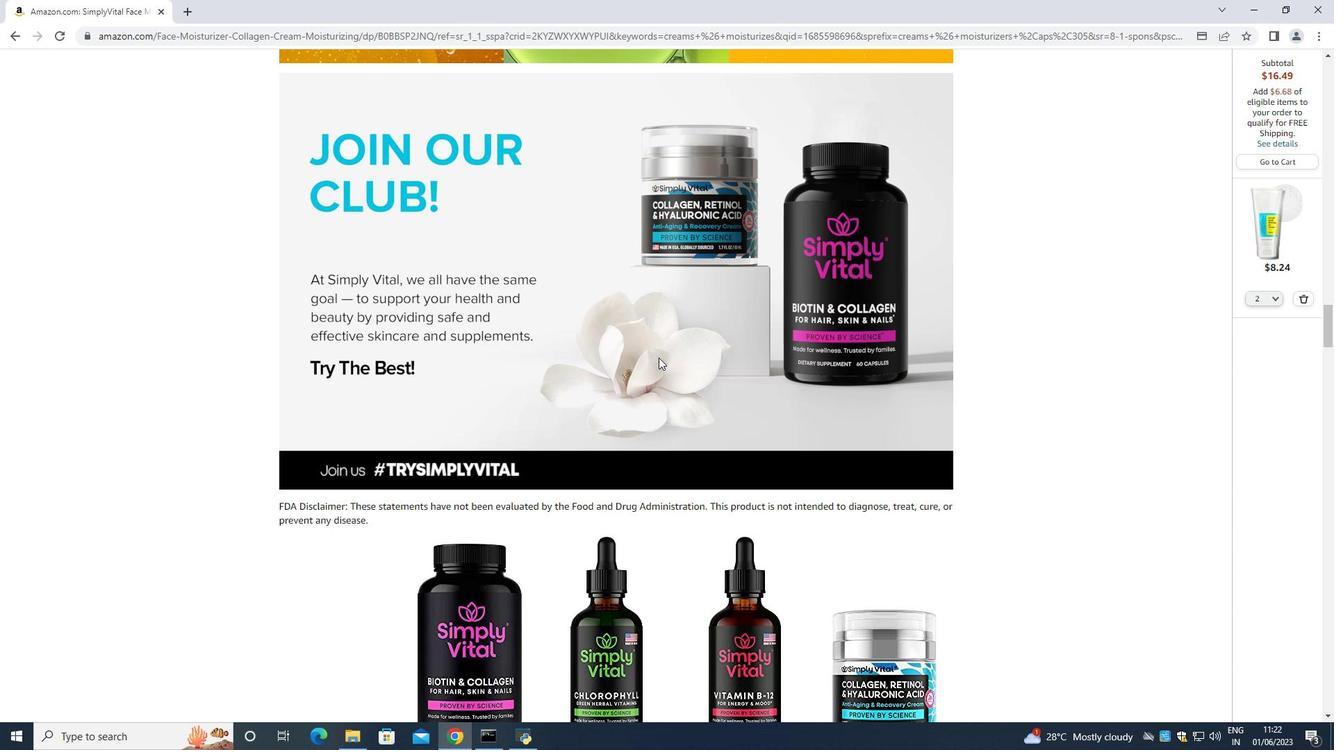 
Action: Mouse scrolled (658, 357) with delta (0, 0)
Screenshot: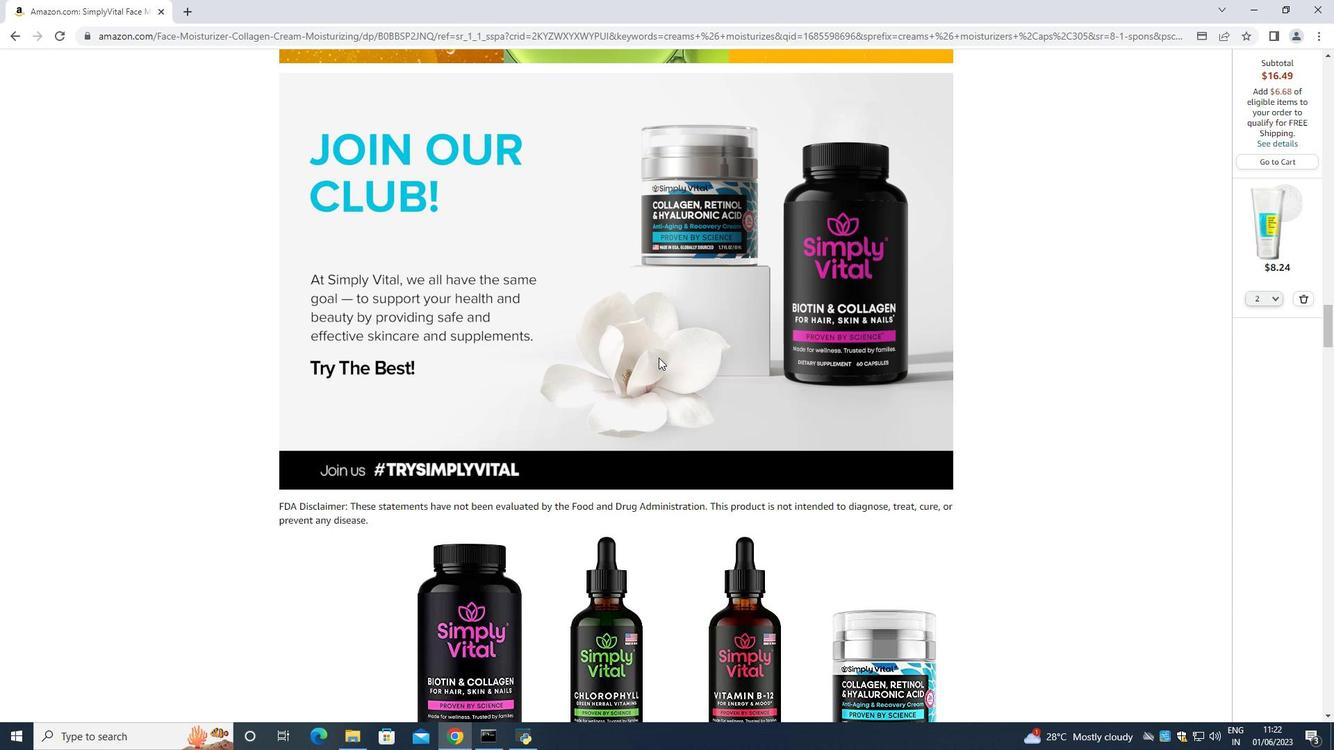 
Action: Mouse scrolled (658, 357) with delta (0, 0)
Screenshot: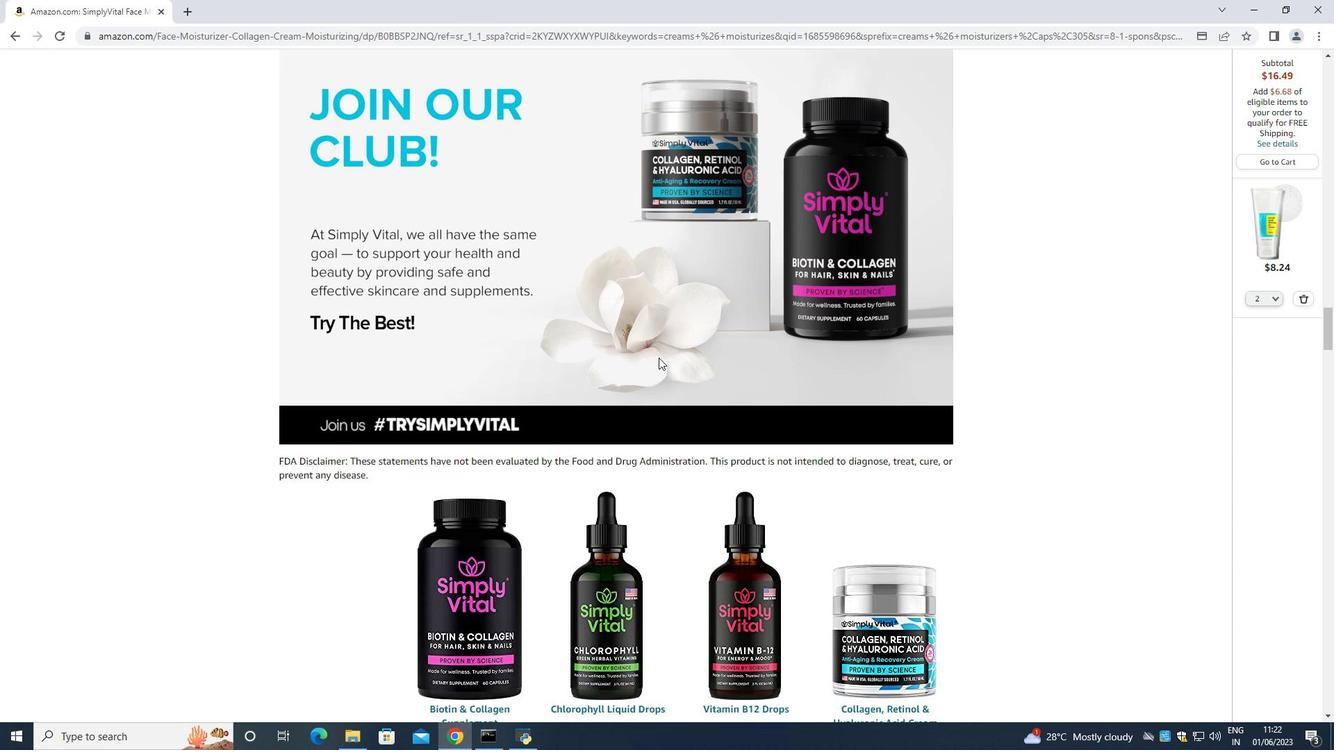 
Action: Mouse scrolled (658, 357) with delta (0, 0)
Screenshot: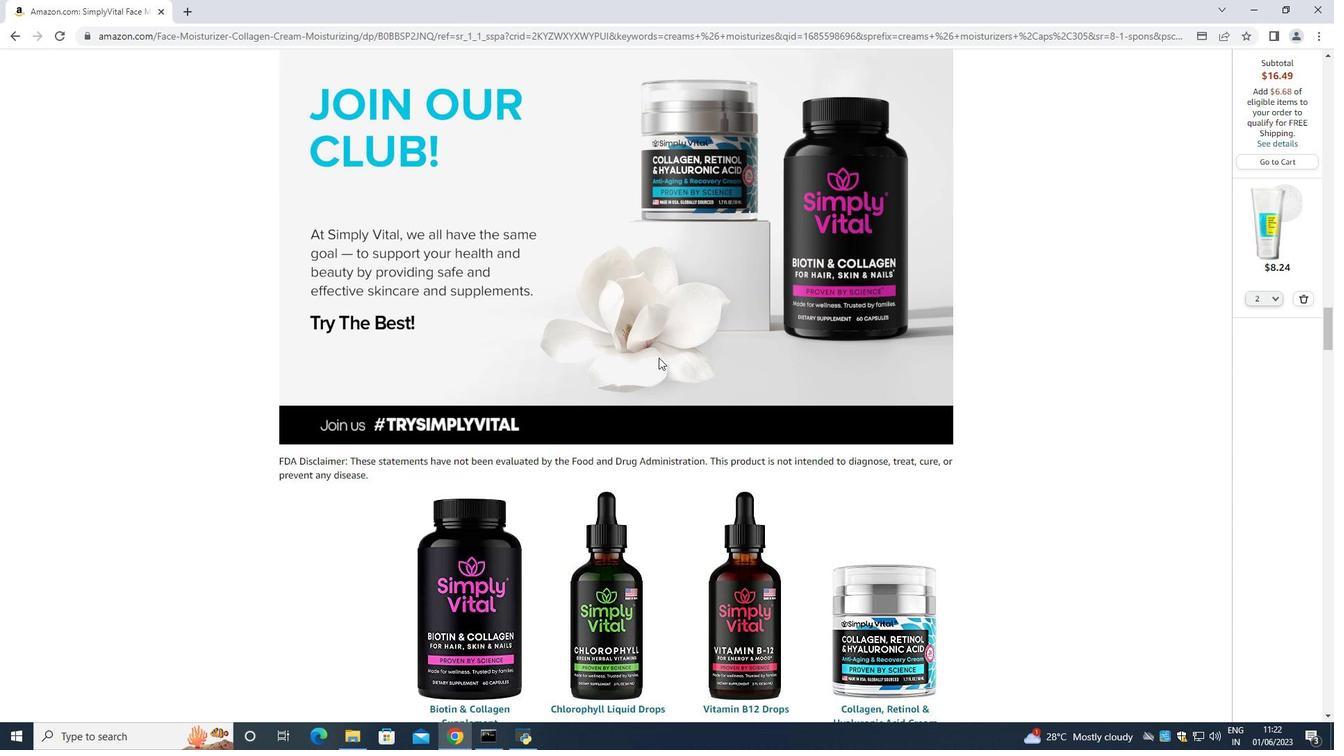 
Action: Mouse scrolled (658, 357) with delta (0, 0)
Screenshot: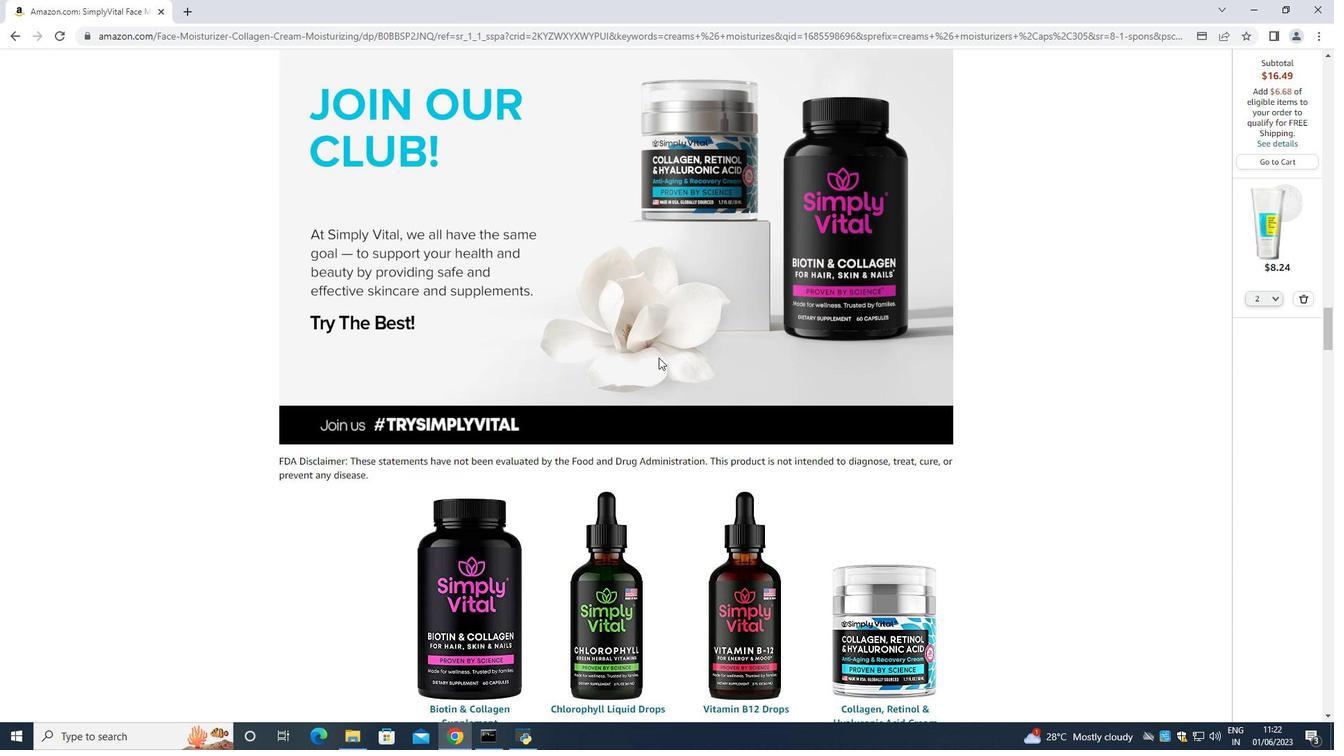 
Action: Mouse scrolled (658, 357) with delta (0, 0)
Screenshot: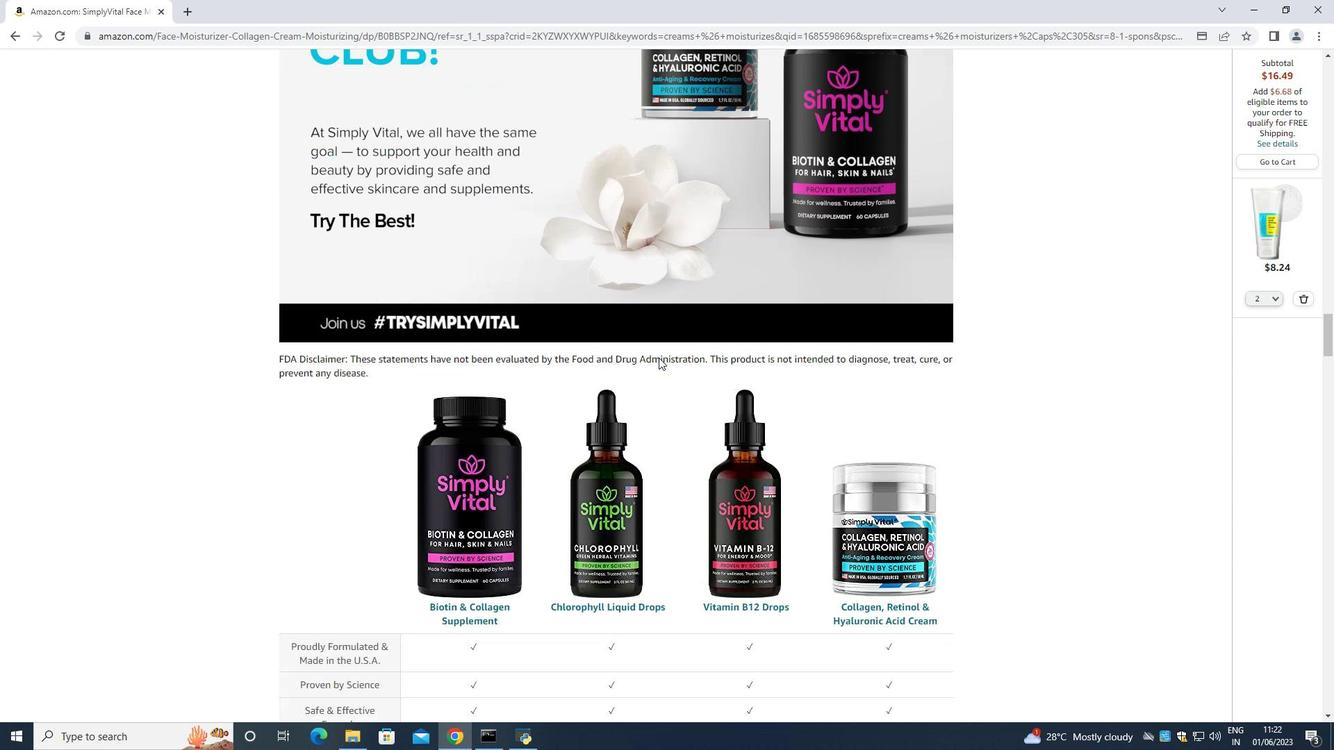 
Action: Mouse moved to (658, 358)
Screenshot: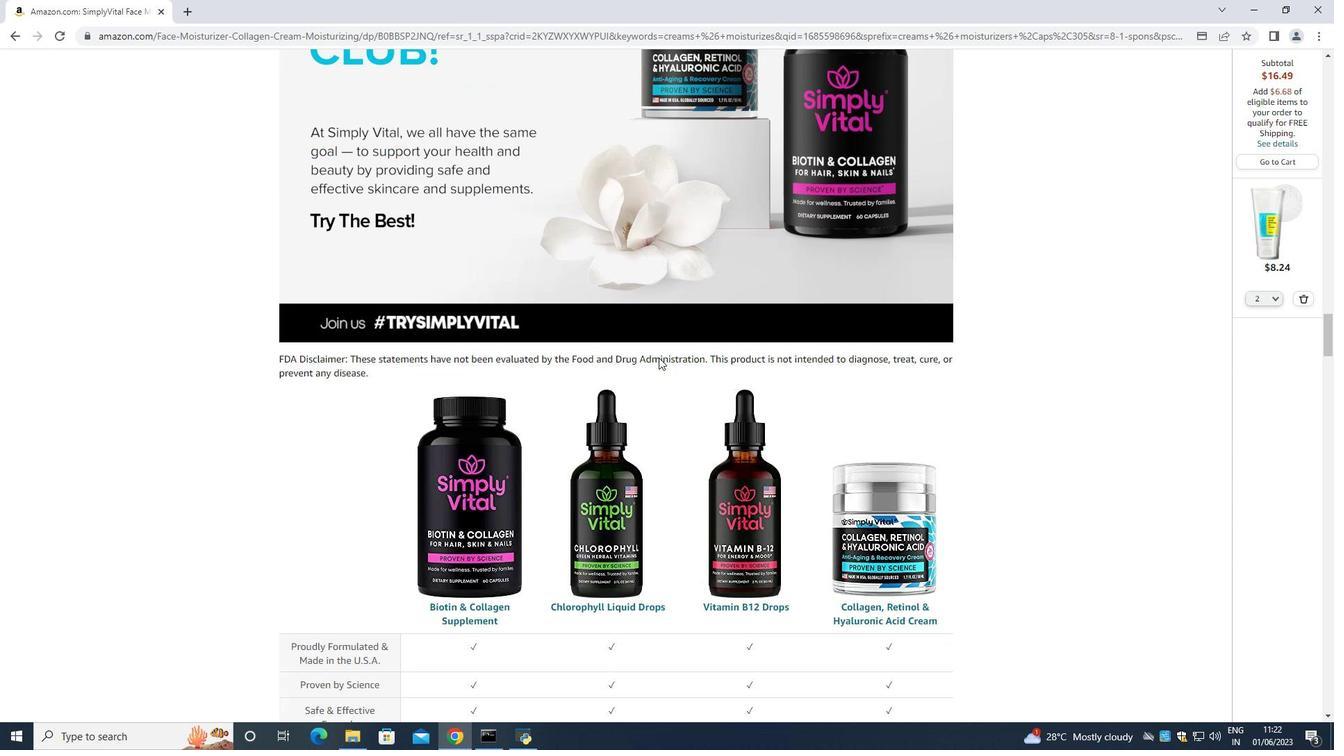 
Action: Mouse scrolled (658, 357) with delta (0, 0)
Screenshot: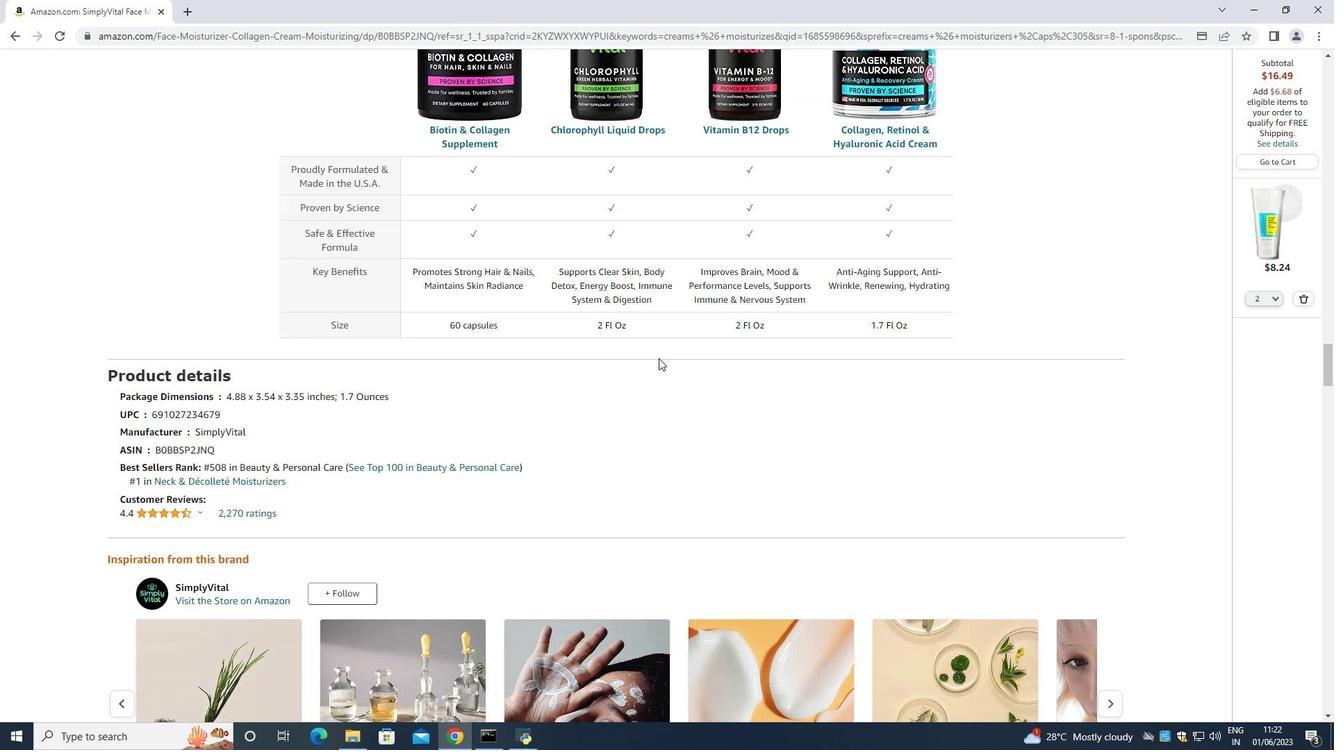 
Action: Mouse scrolled (658, 357) with delta (0, 0)
Screenshot: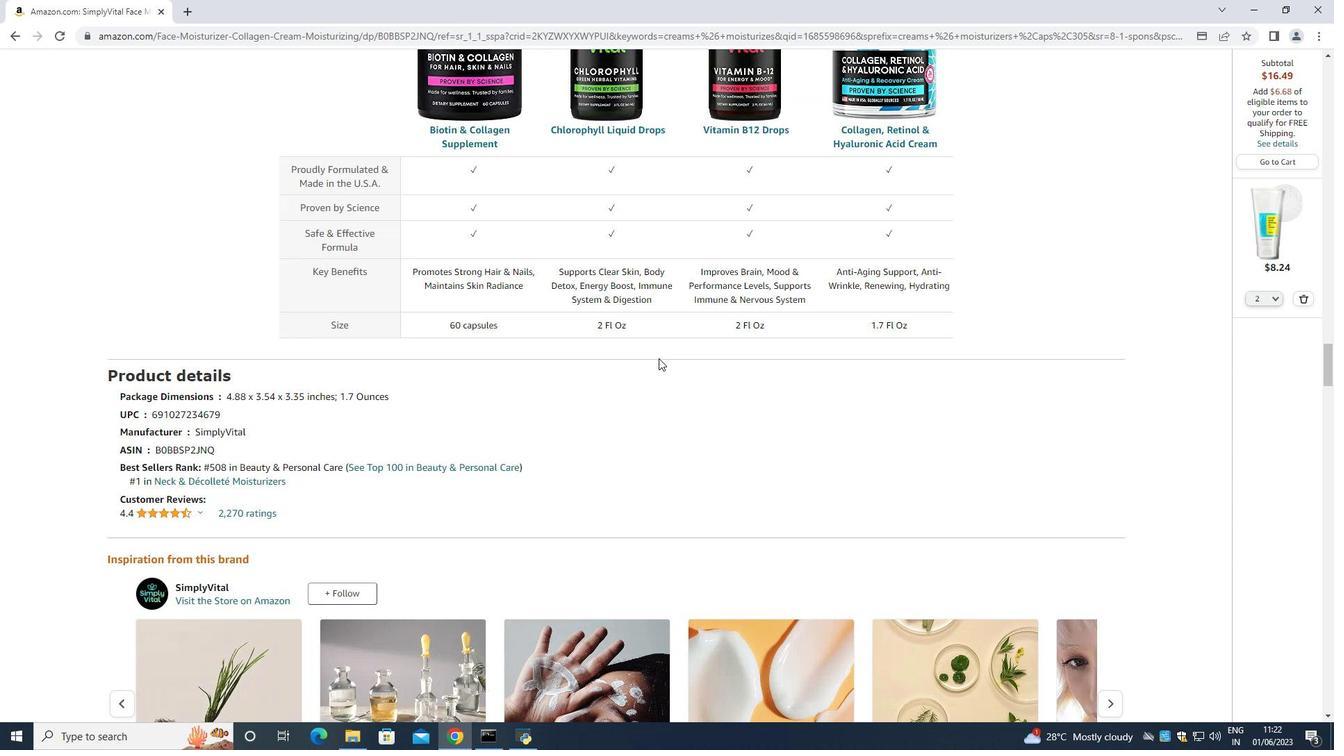 
Action: Mouse scrolled (658, 357) with delta (0, 0)
Screenshot: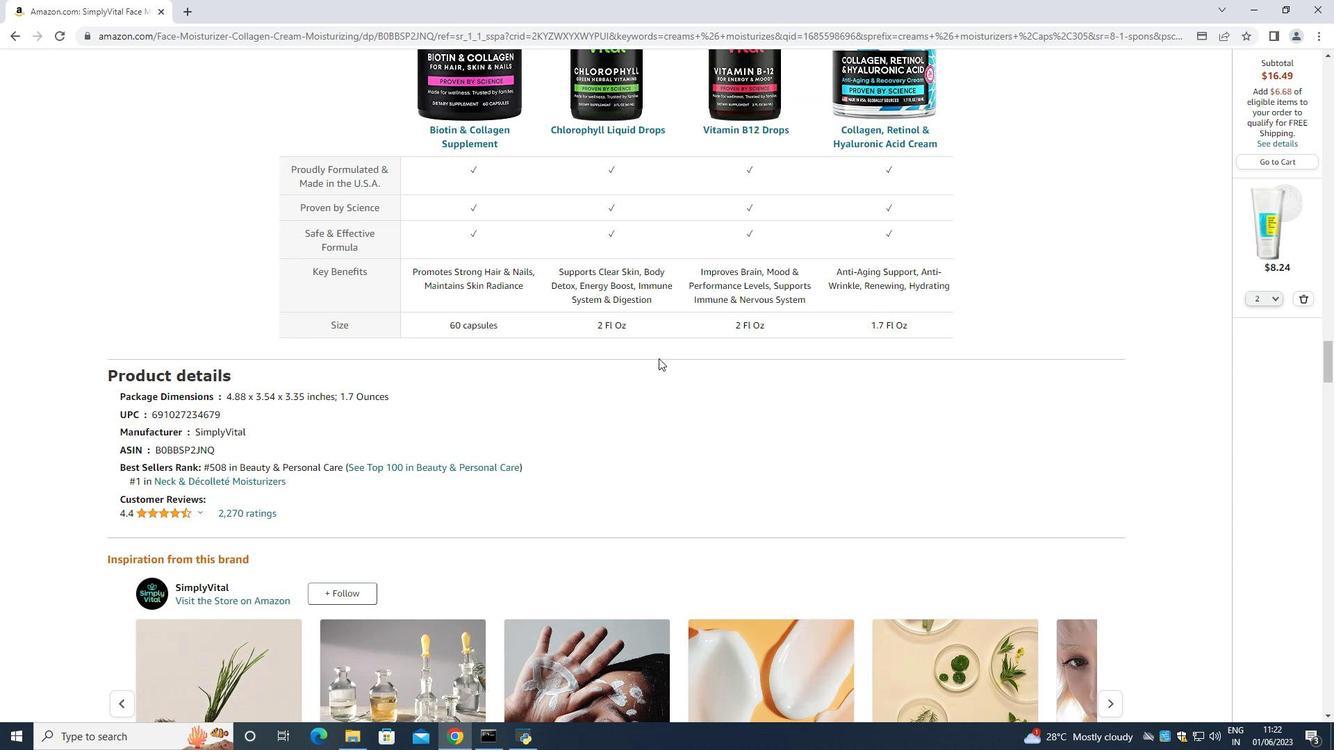 
Action: Mouse moved to (658, 358)
Screenshot: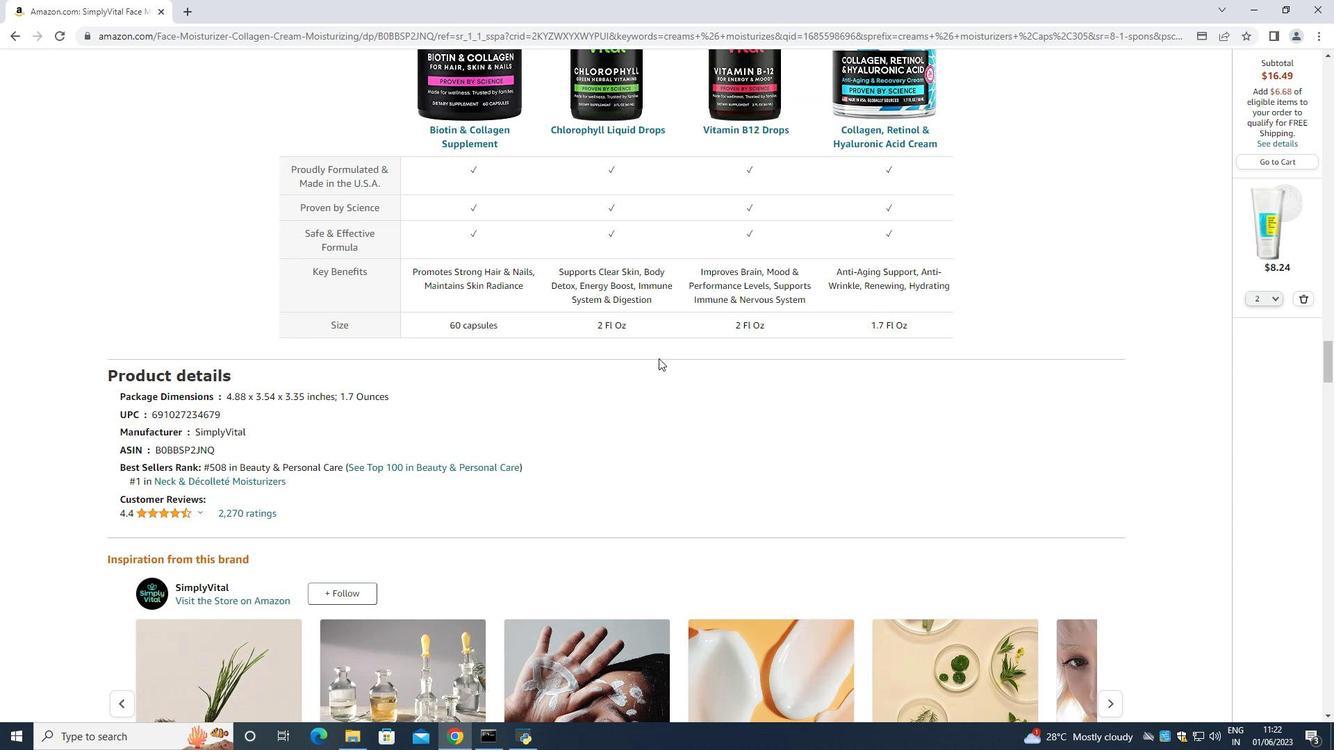 
Action: Mouse scrolled (658, 357) with delta (0, 0)
Screenshot: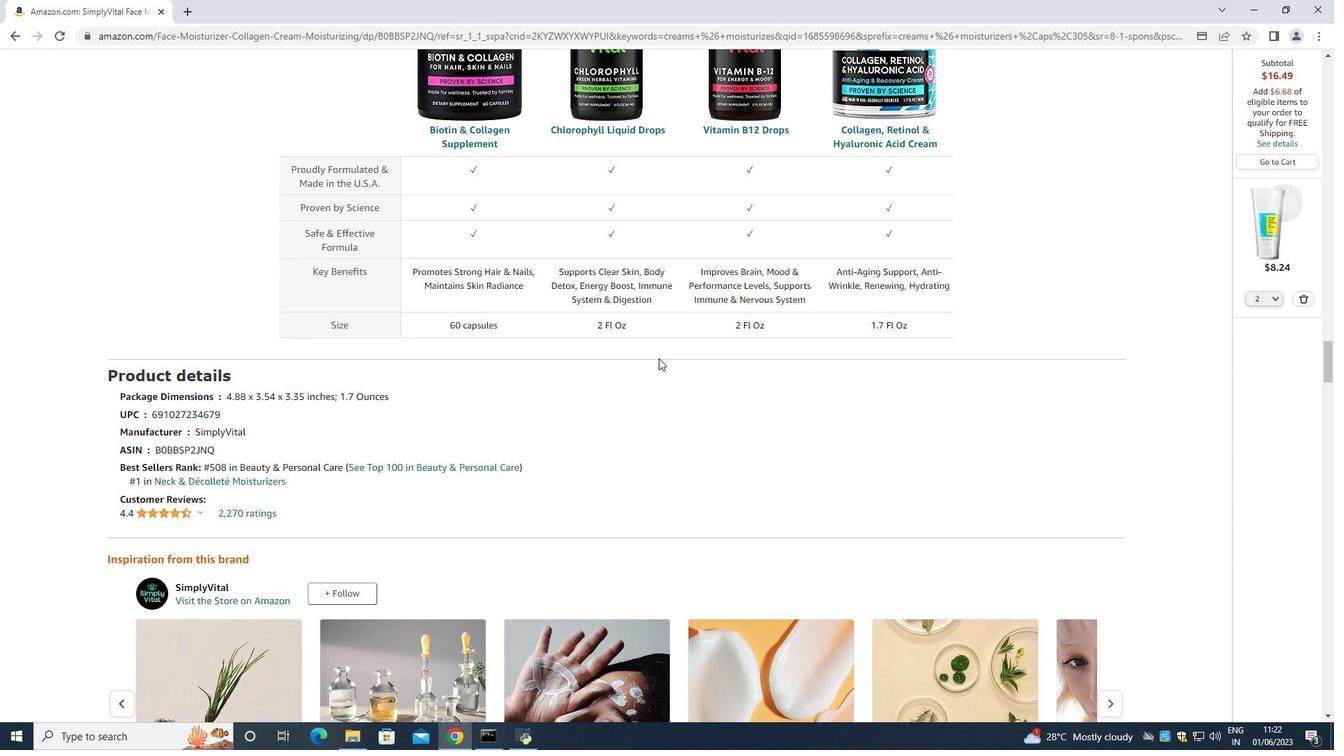 
Action: Mouse scrolled (658, 357) with delta (0, 0)
Screenshot: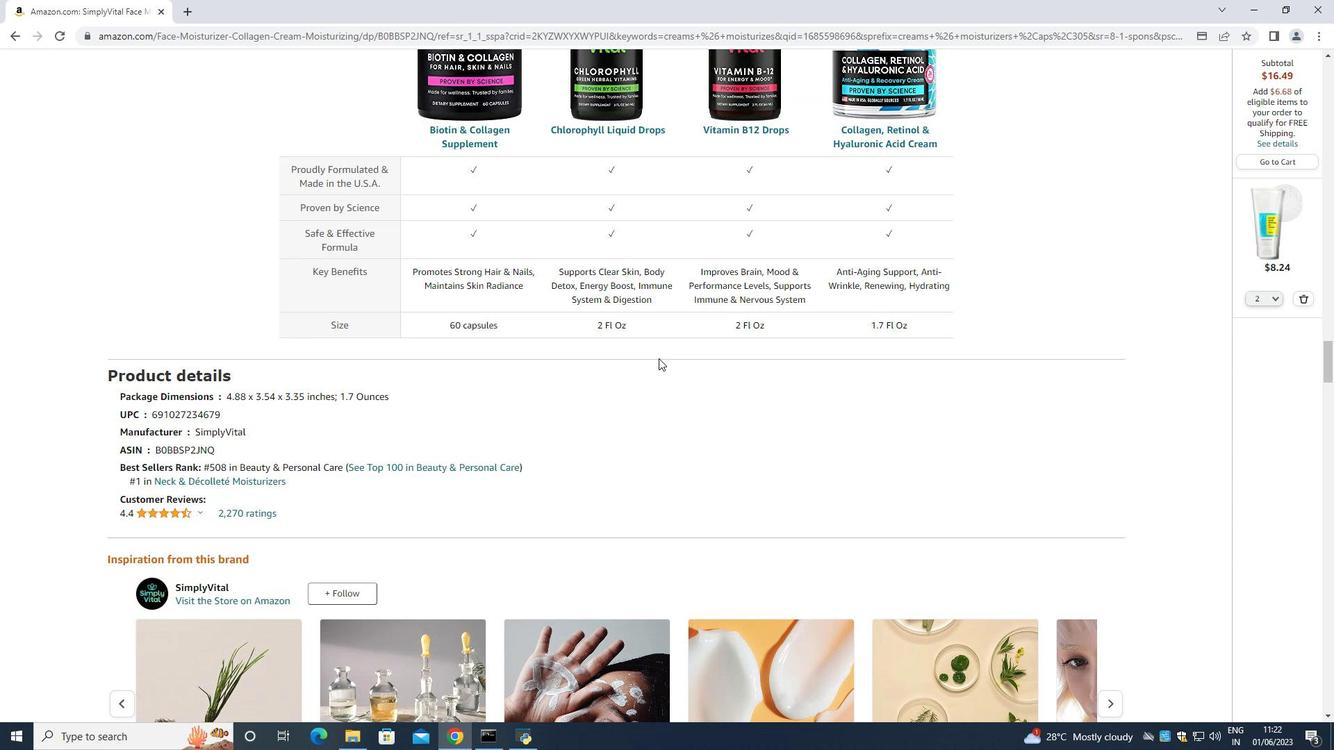
Action: Mouse scrolled (658, 357) with delta (0, 0)
Screenshot: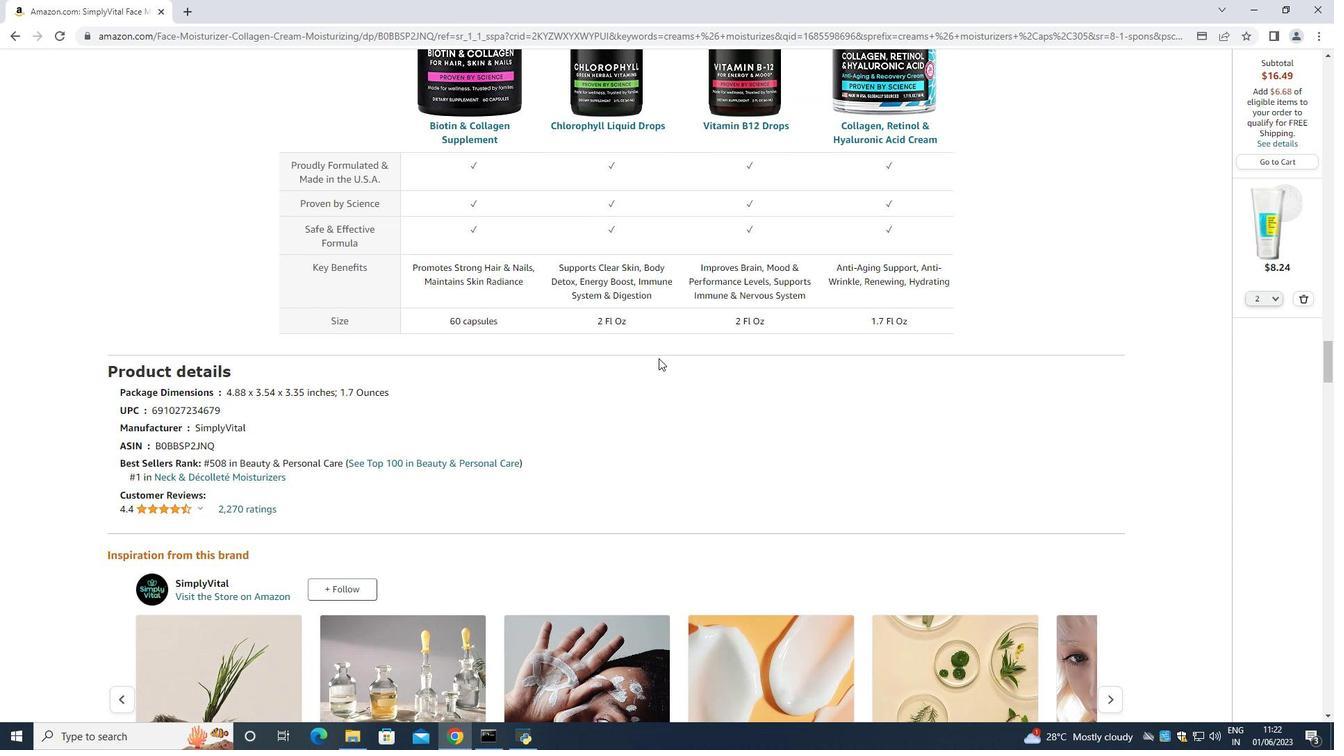 
Action: Mouse scrolled (658, 357) with delta (0, 0)
Screenshot: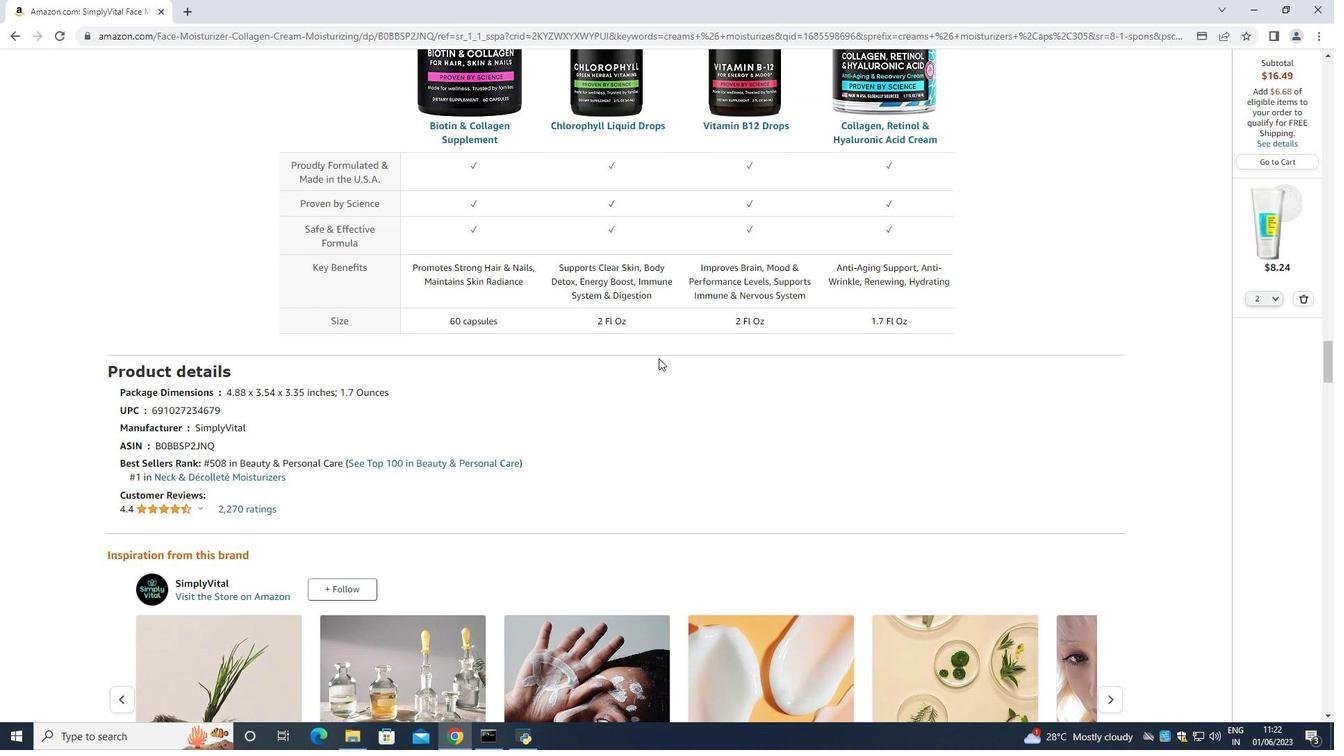 
Action: Mouse scrolled (658, 357) with delta (0, 0)
Screenshot: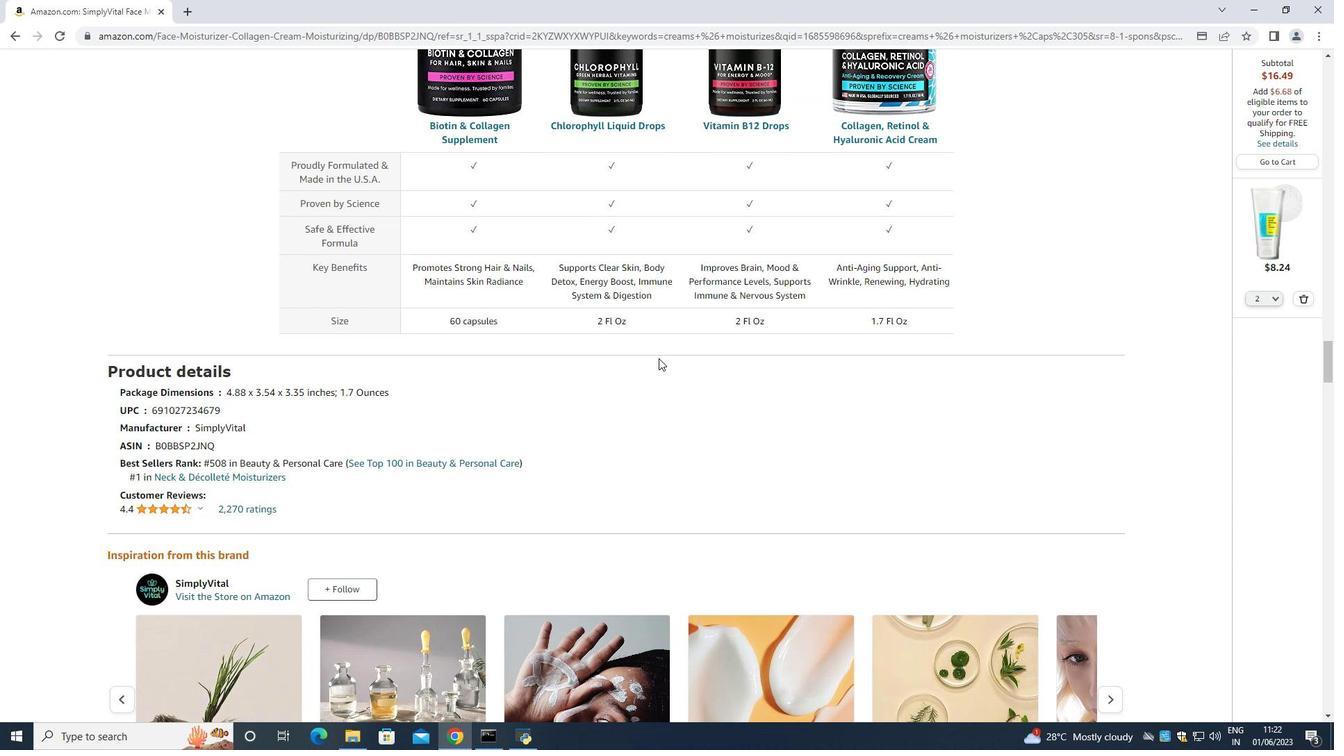 
Action: Mouse scrolled (658, 357) with delta (0, 0)
Screenshot: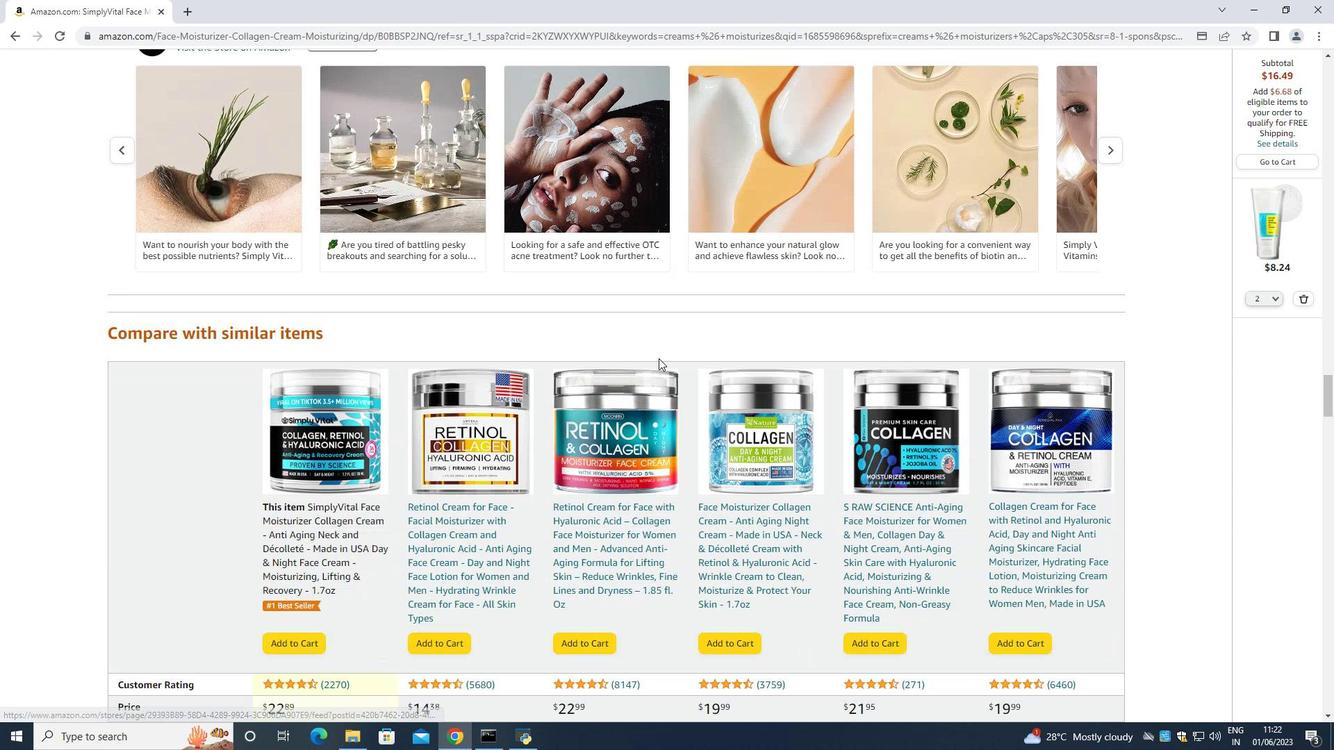 
Action: Mouse scrolled (658, 357) with delta (0, 0)
Screenshot: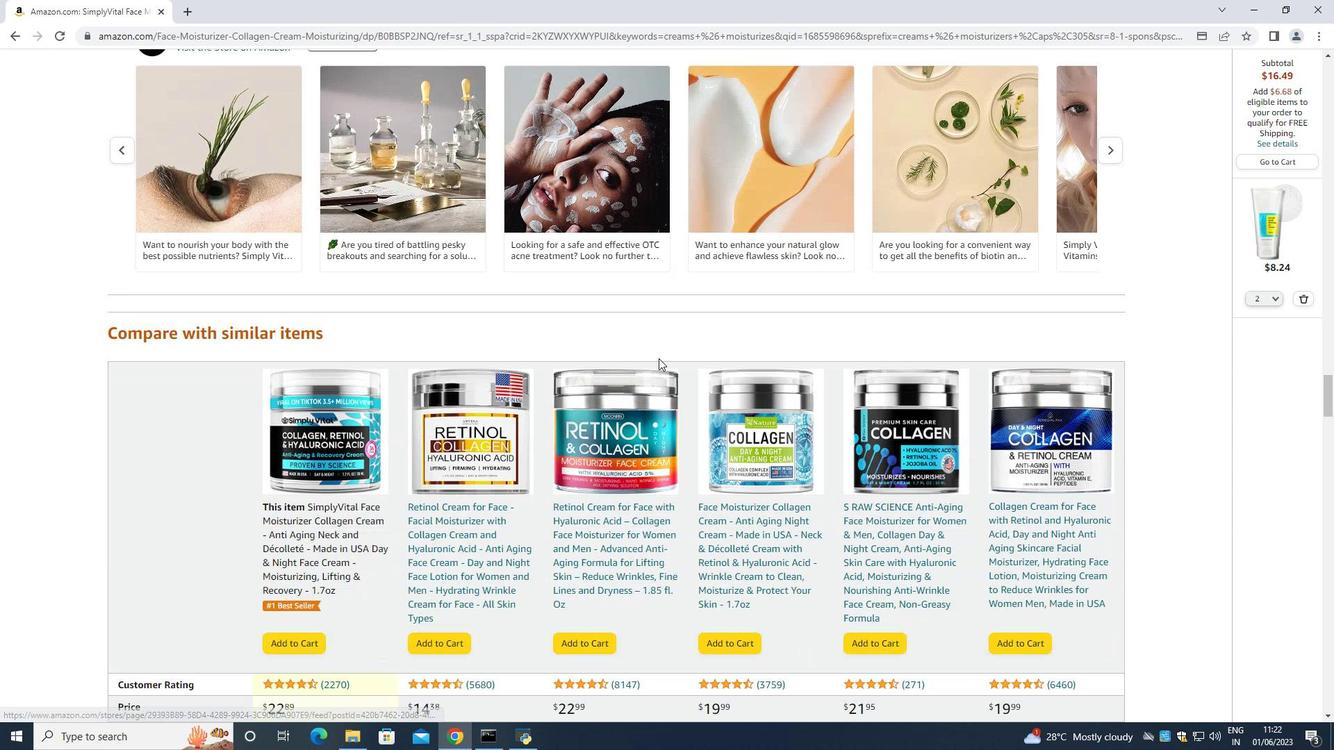 
Action: Mouse scrolled (658, 357) with delta (0, 0)
Screenshot: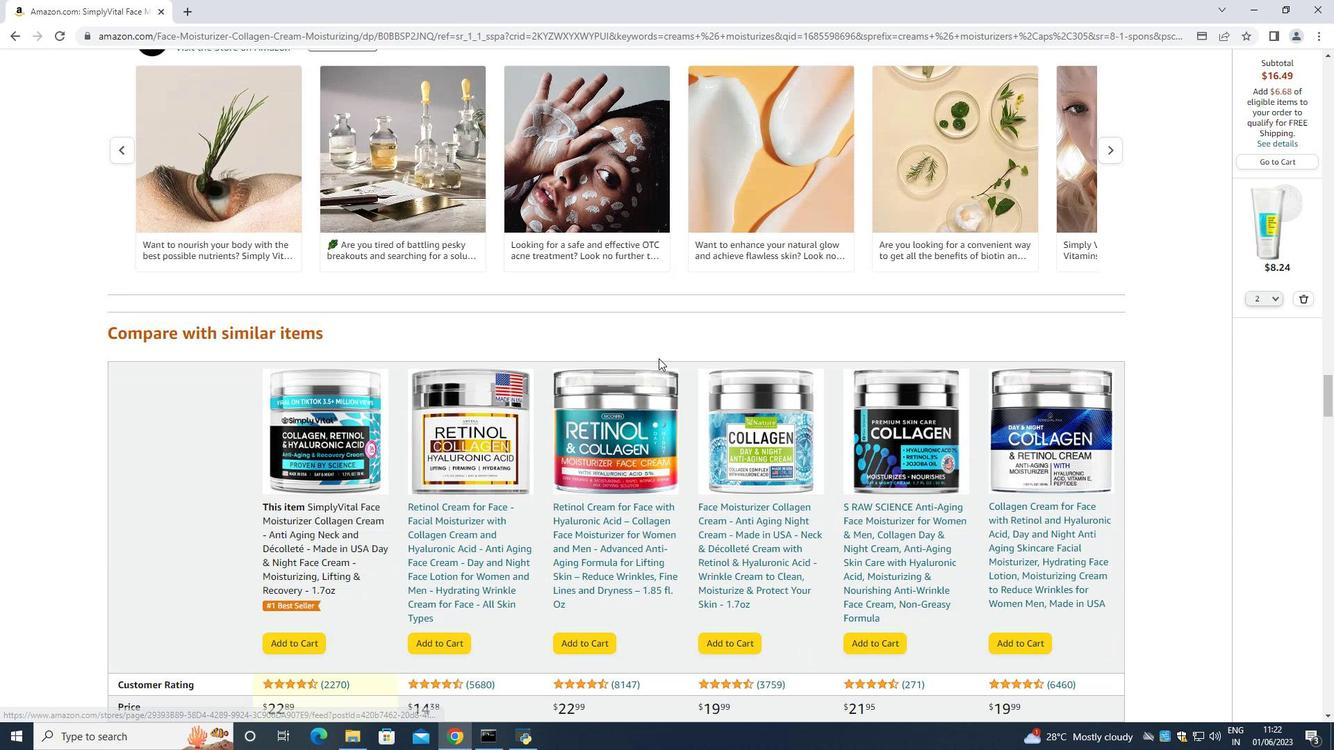 
Action: Mouse scrolled (658, 357) with delta (0, 0)
Screenshot: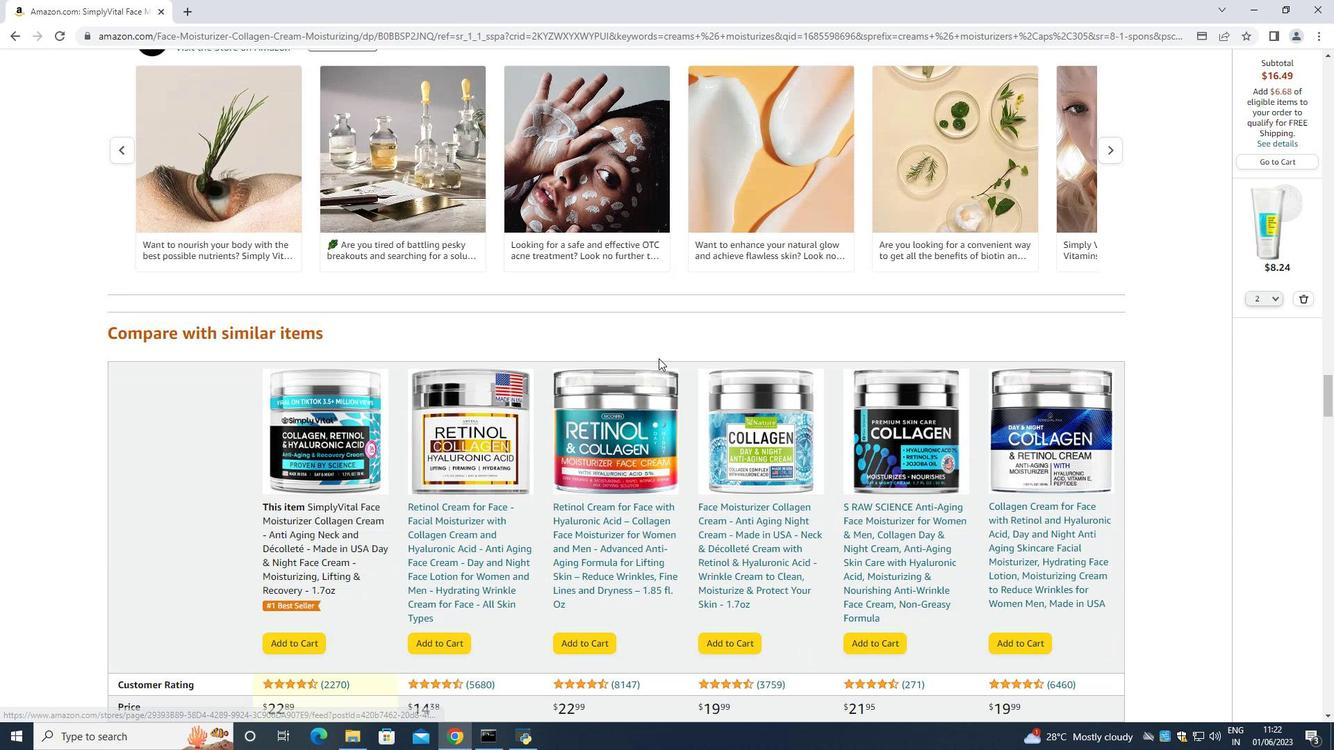 
Action: Mouse scrolled (658, 357) with delta (0, 0)
Screenshot: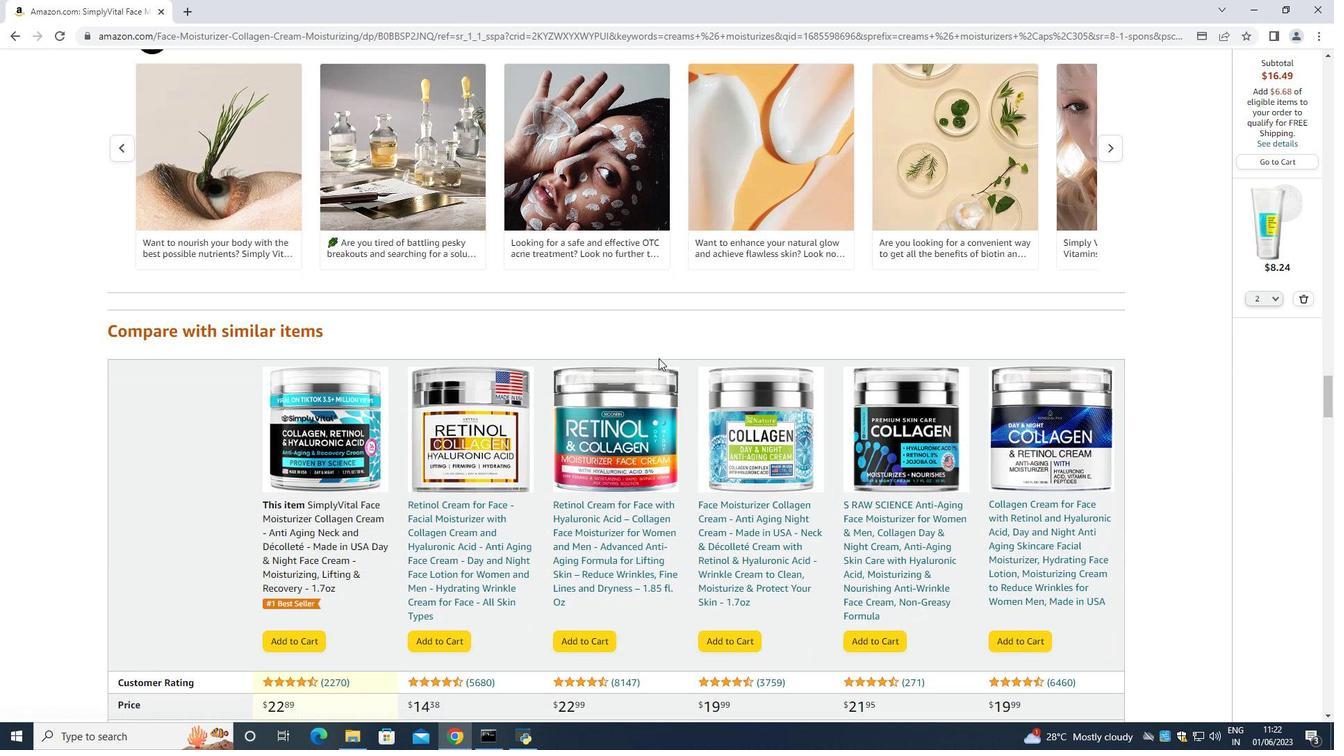 
Action: Mouse scrolled (658, 357) with delta (0, 0)
Screenshot: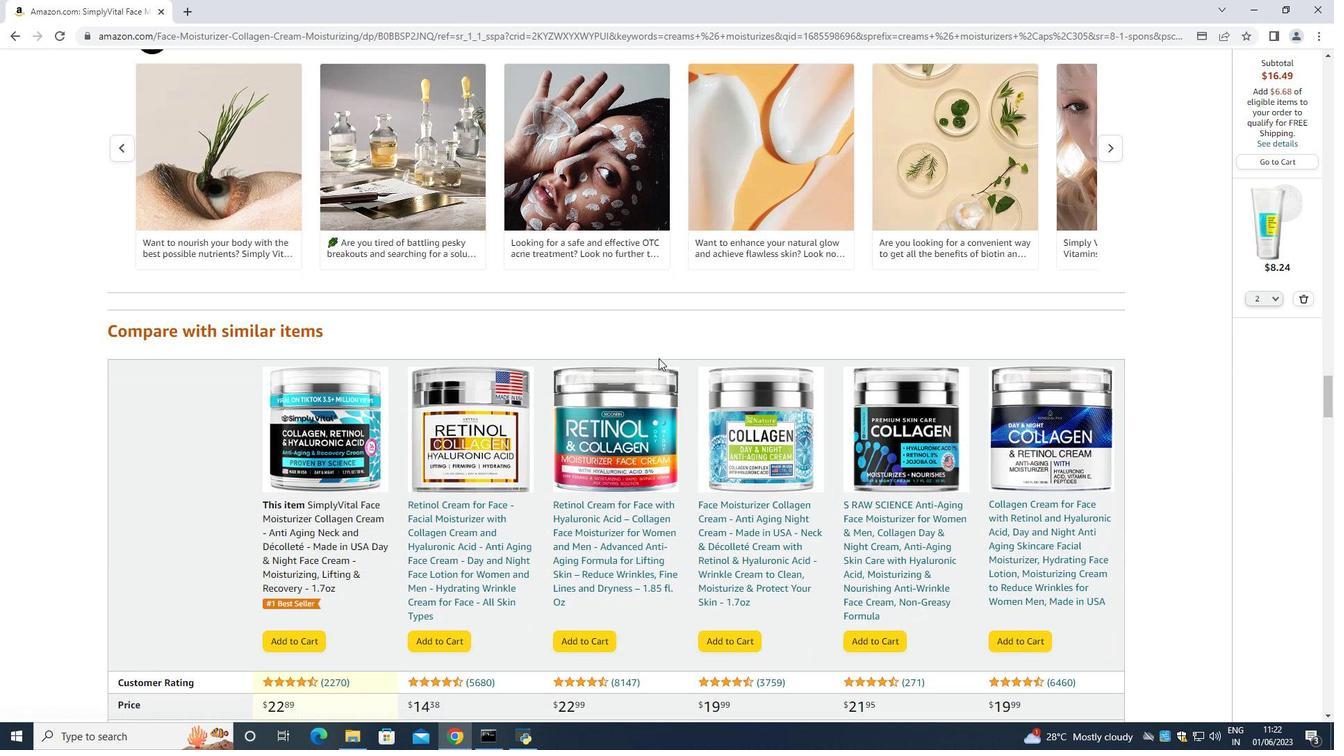 
Action: Mouse scrolled (658, 357) with delta (0, 0)
Screenshot: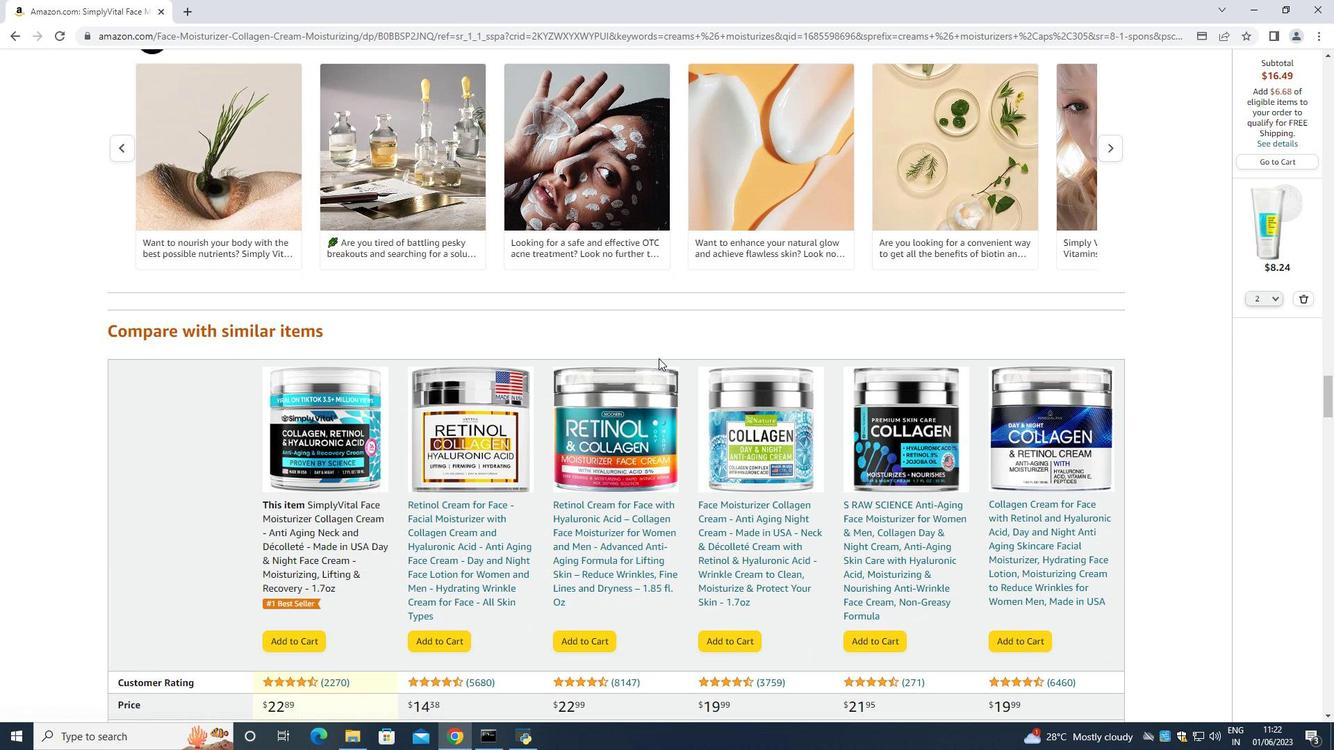 
Action: Mouse scrolled (658, 357) with delta (0, 0)
Screenshot: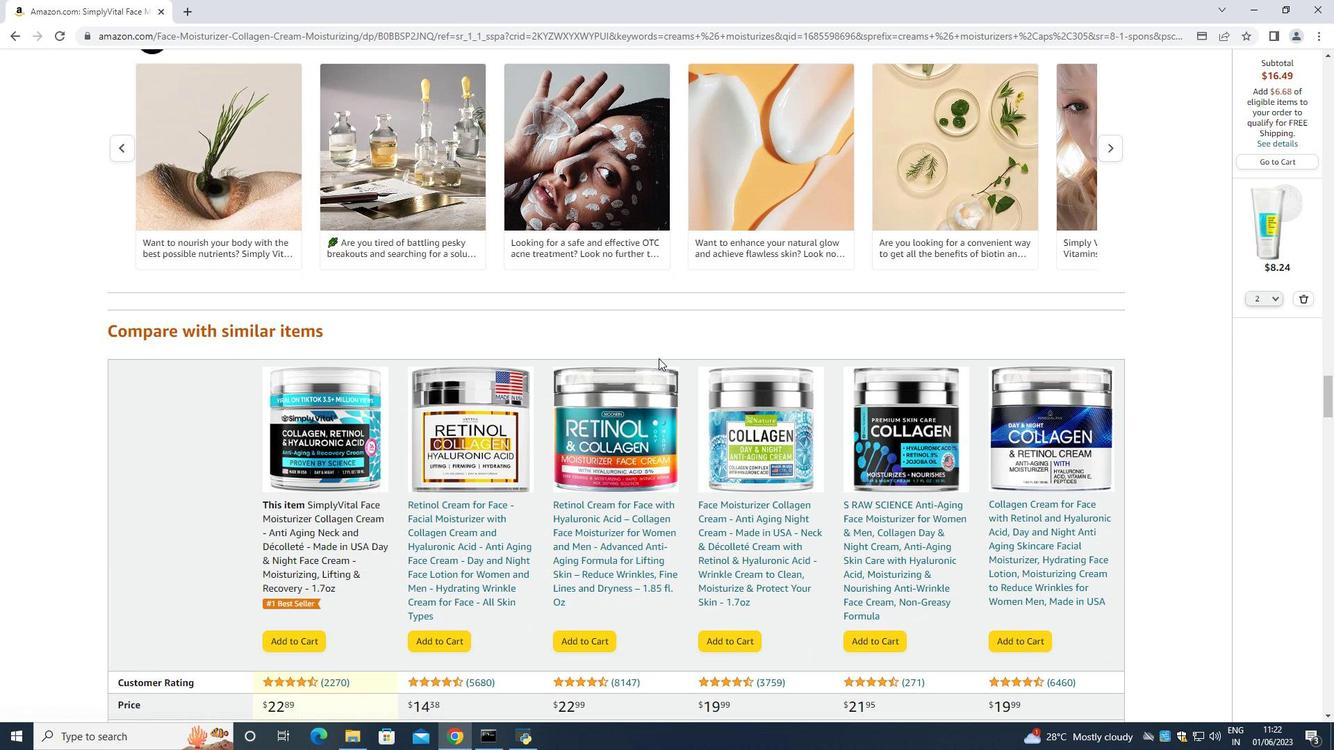 
Action: Mouse scrolled (658, 357) with delta (0, 0)
Screenshot: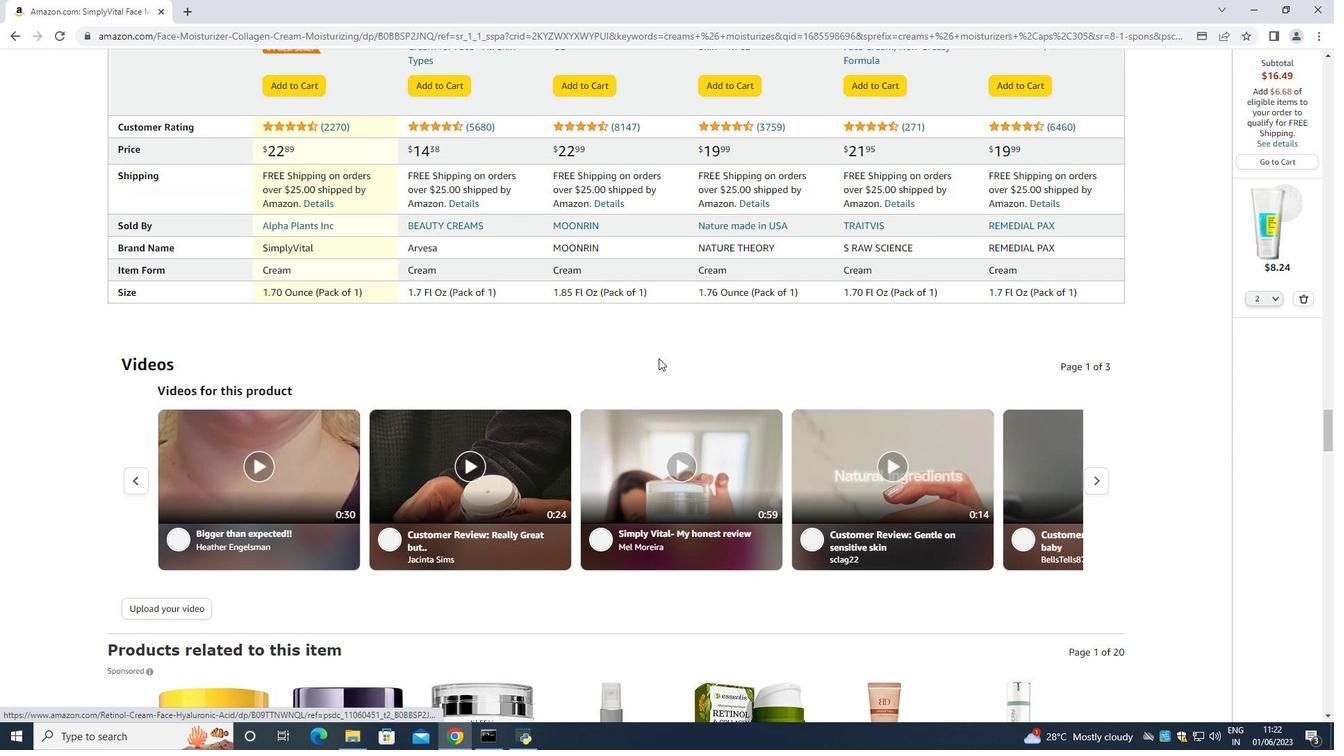 
Action: Mouse scrolled (658, 357) with delta (0, 0)
Screenshot: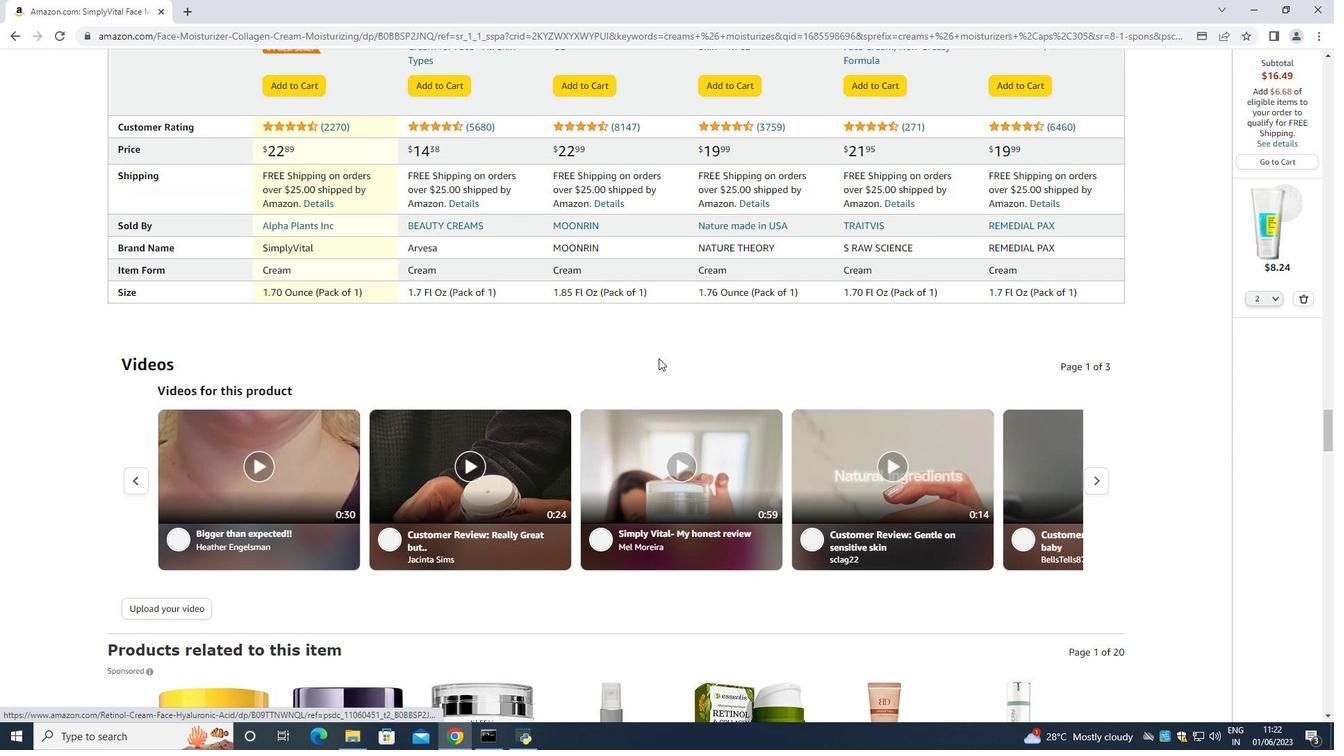 
Action: Mouse scrolled (658, 357) with delta (0, 0)
Screenshot: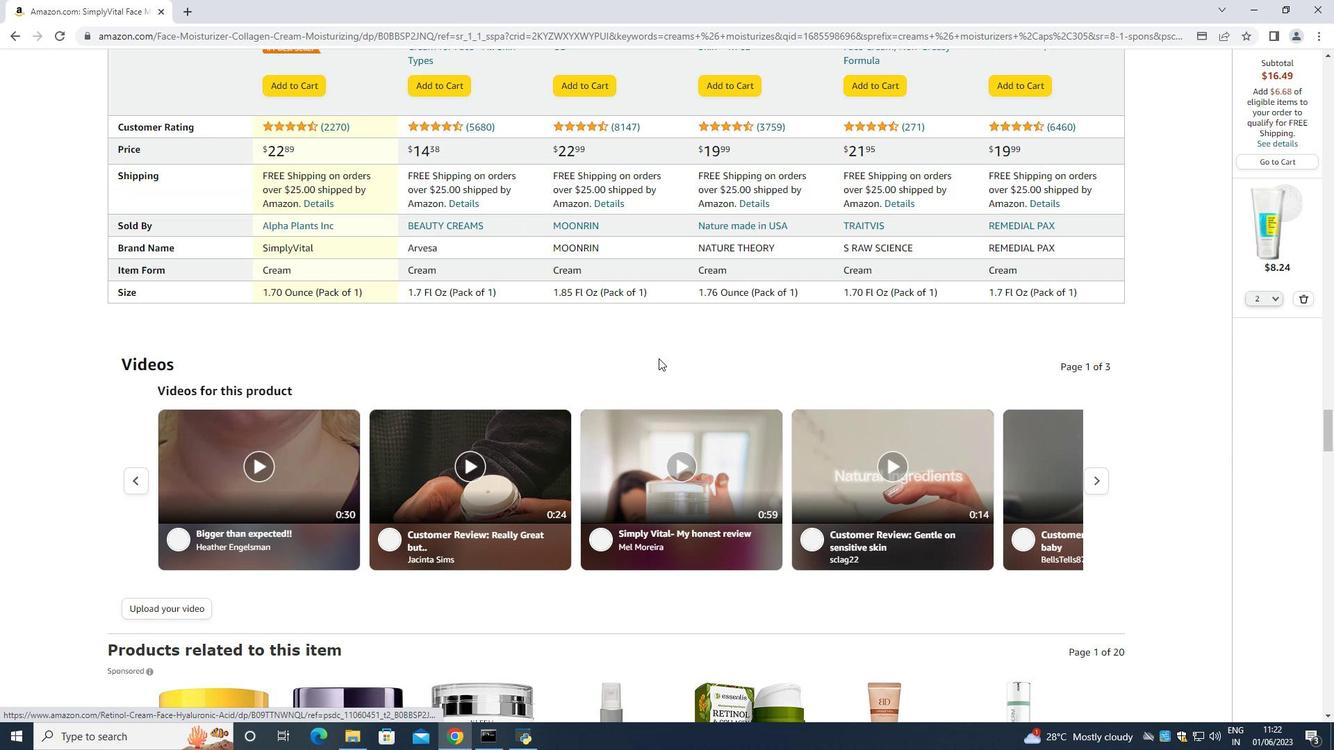 
Action: Mouse scrolled (658, 357) with delta (0, 0)
Screenshot: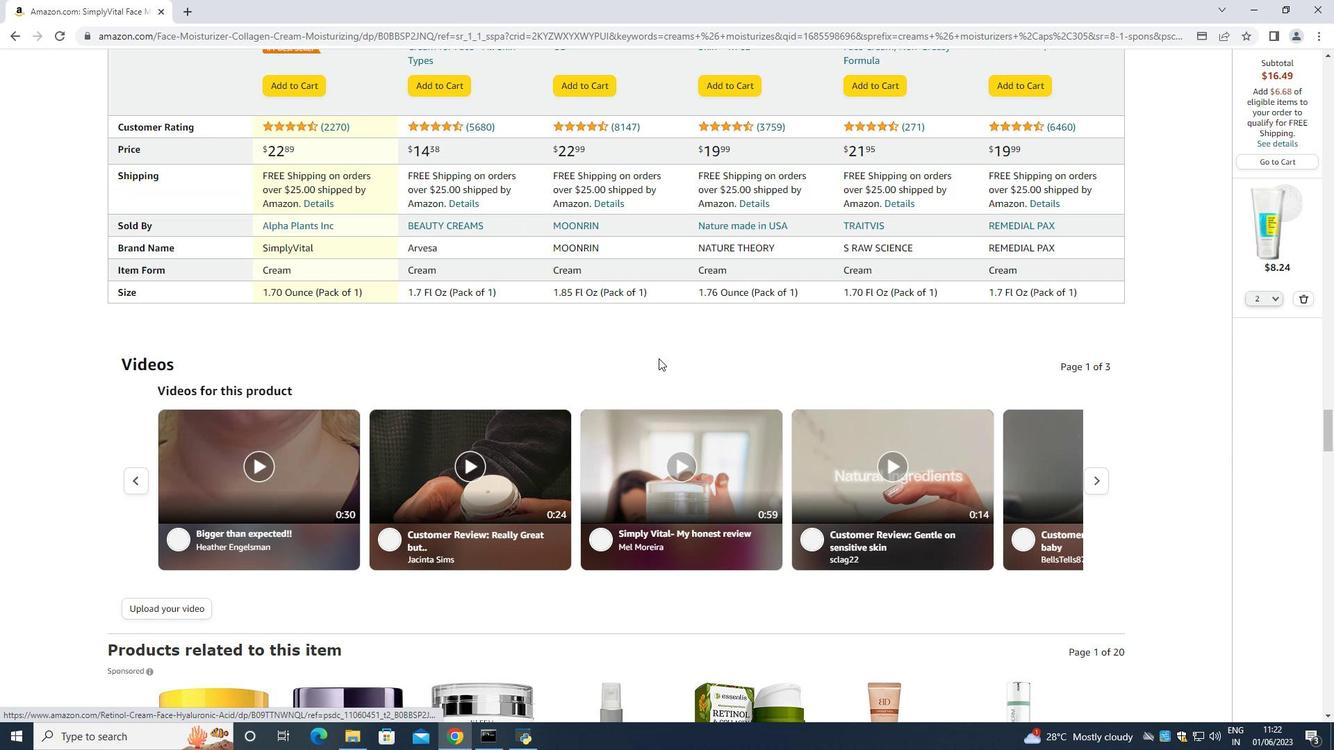 
Action: Mouse scrolled (658, 357) with delta (0, 0)
Screenshot: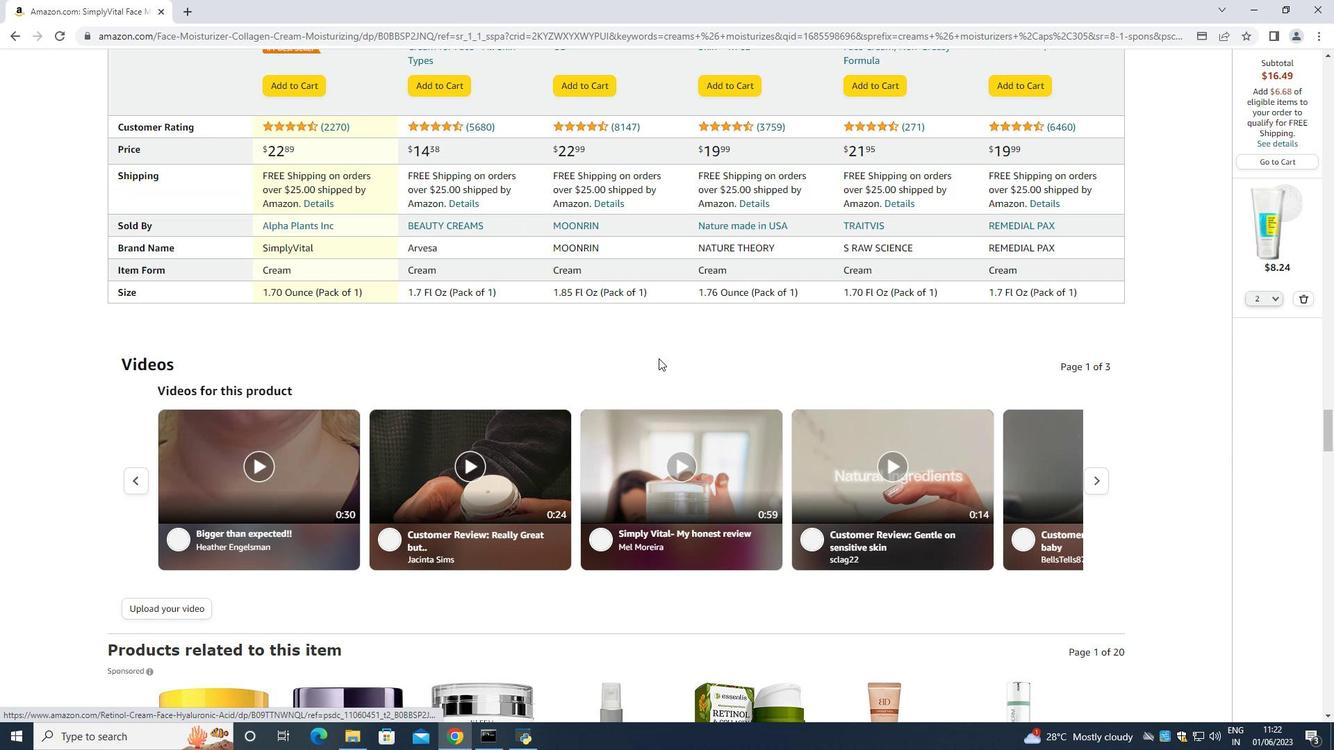 
Action: Mouse scrolled (658, 357) with delta (0, 0)
Screenshot: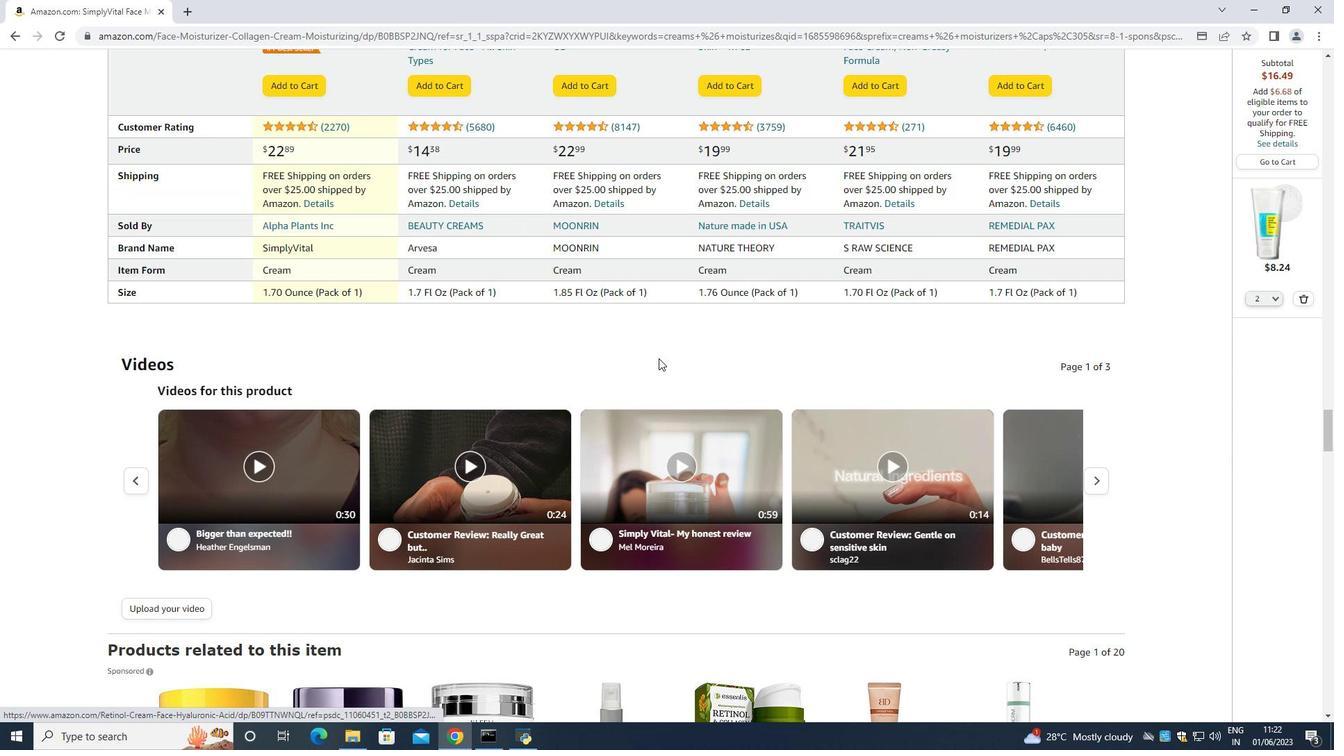 
Action: Mouse scrolled (658, 357) with delta (0, 0)
Screenshot: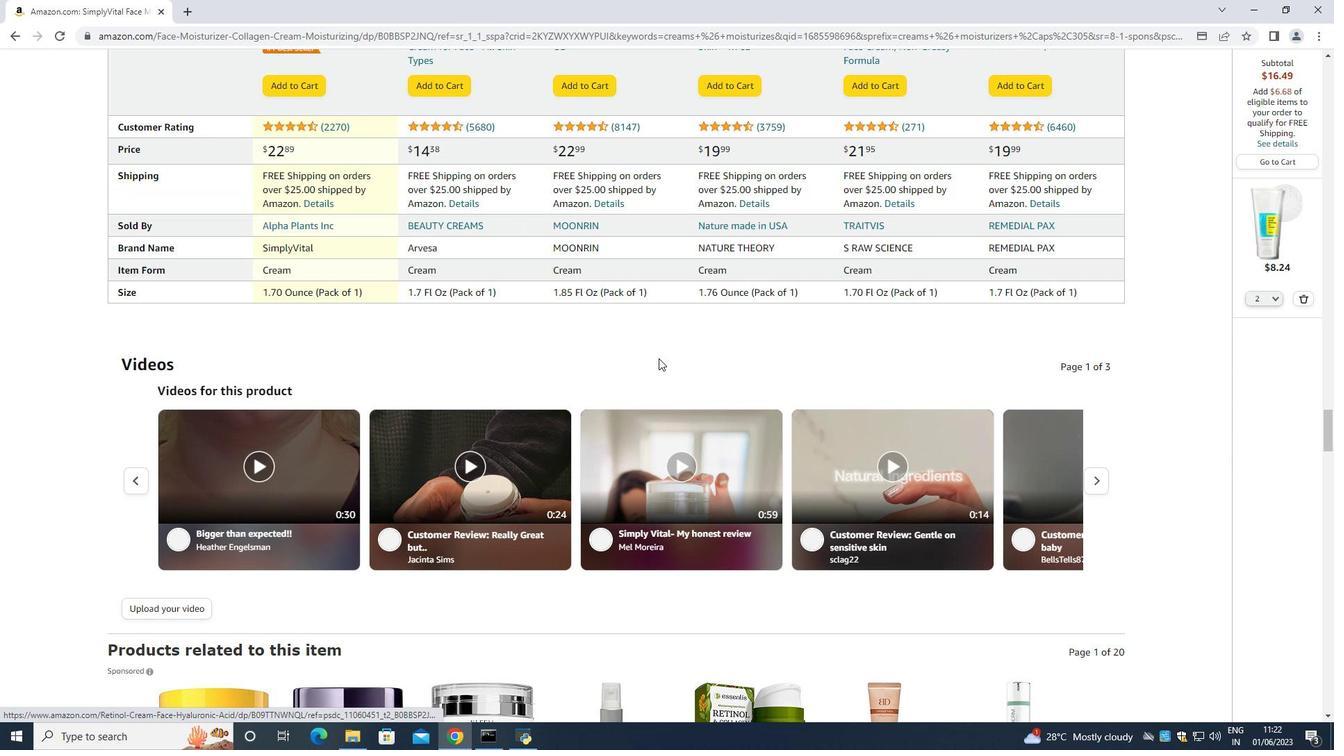 
Action: Mouse scrolled (658, 357) with delta (0, 0)
Screenshot: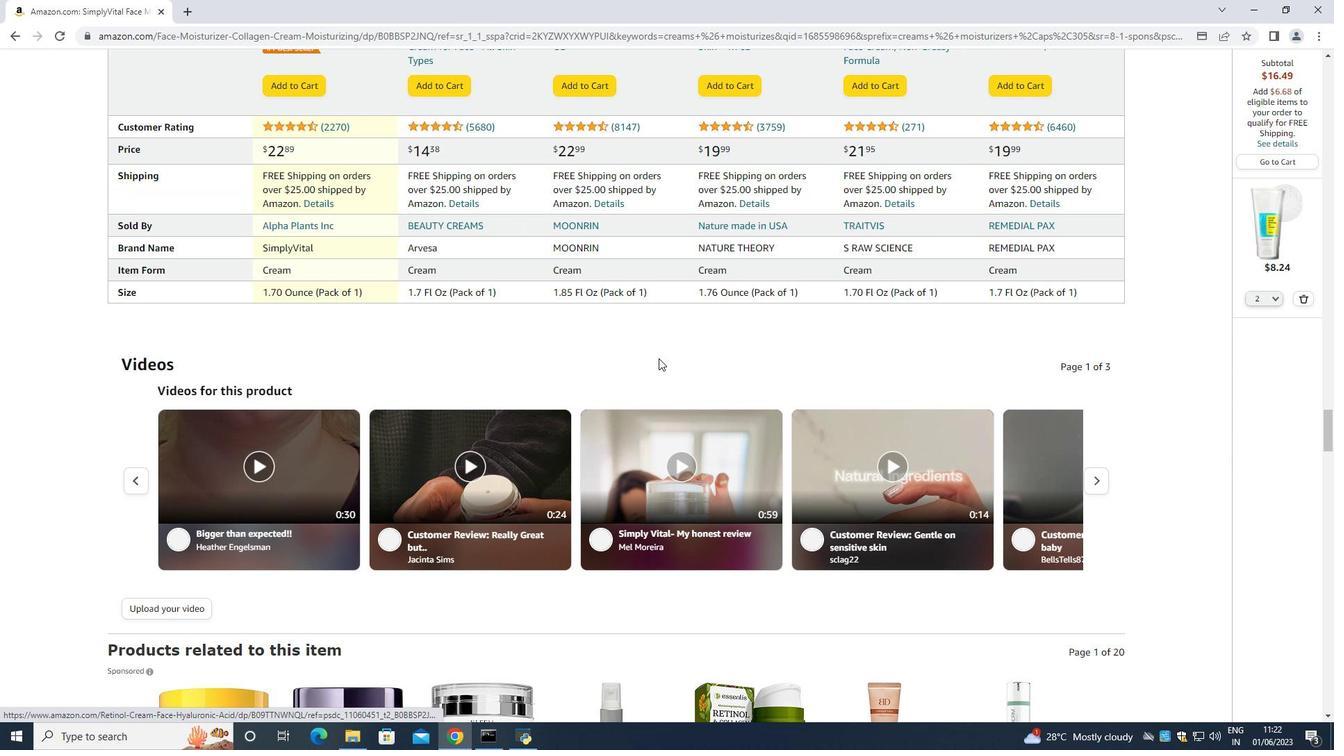 
Action: Mouse scrolled (658, 357) with delta (0, 0)
Screenshot: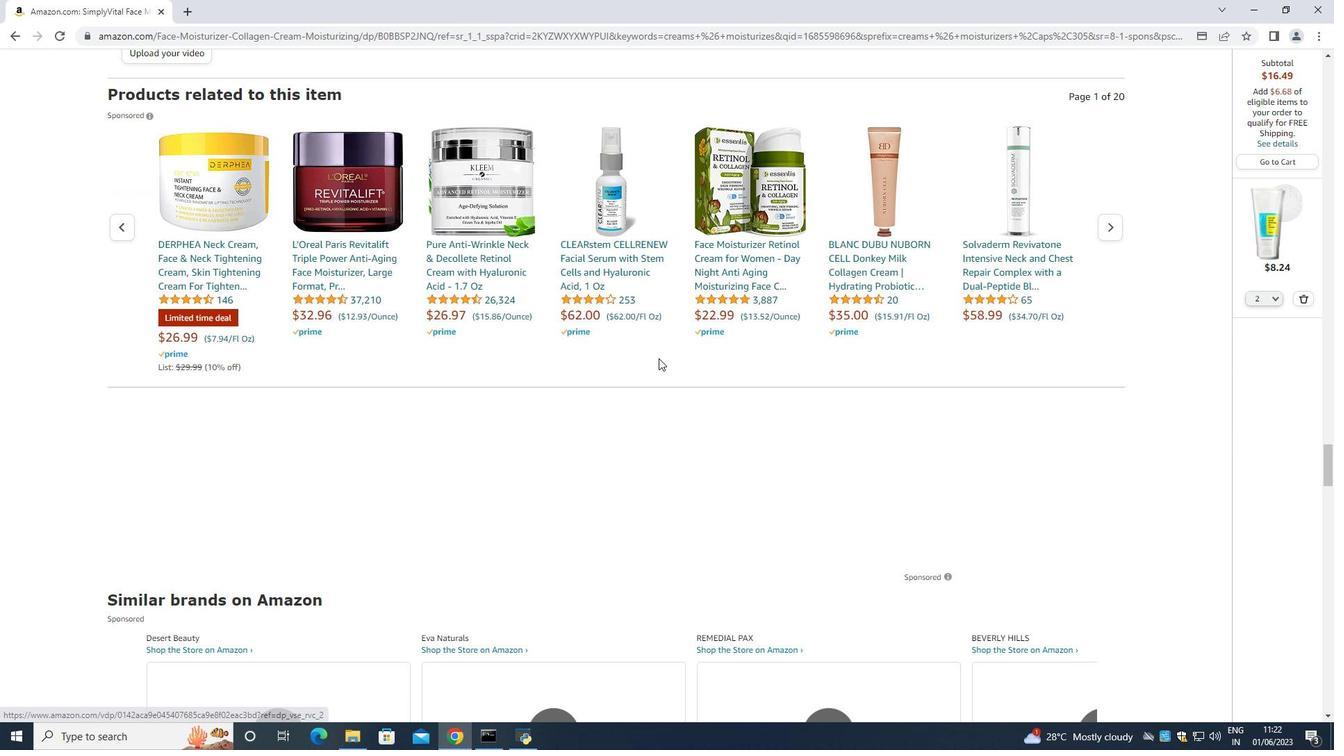 
Action: Mouse scrolled (658, 357) with delta (0, 0)
Screenshot: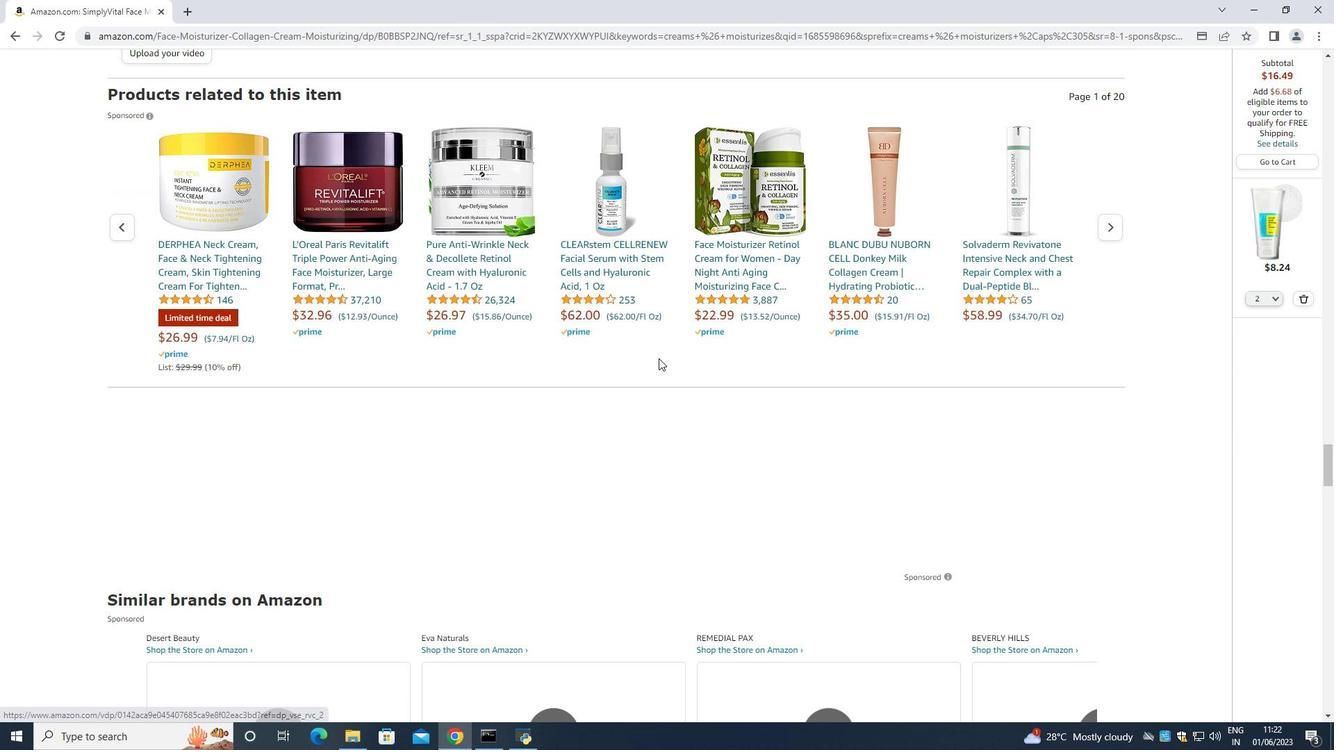 
Action: Mouse scrolled (658, 357) with delta (0, 0)
Screenshot: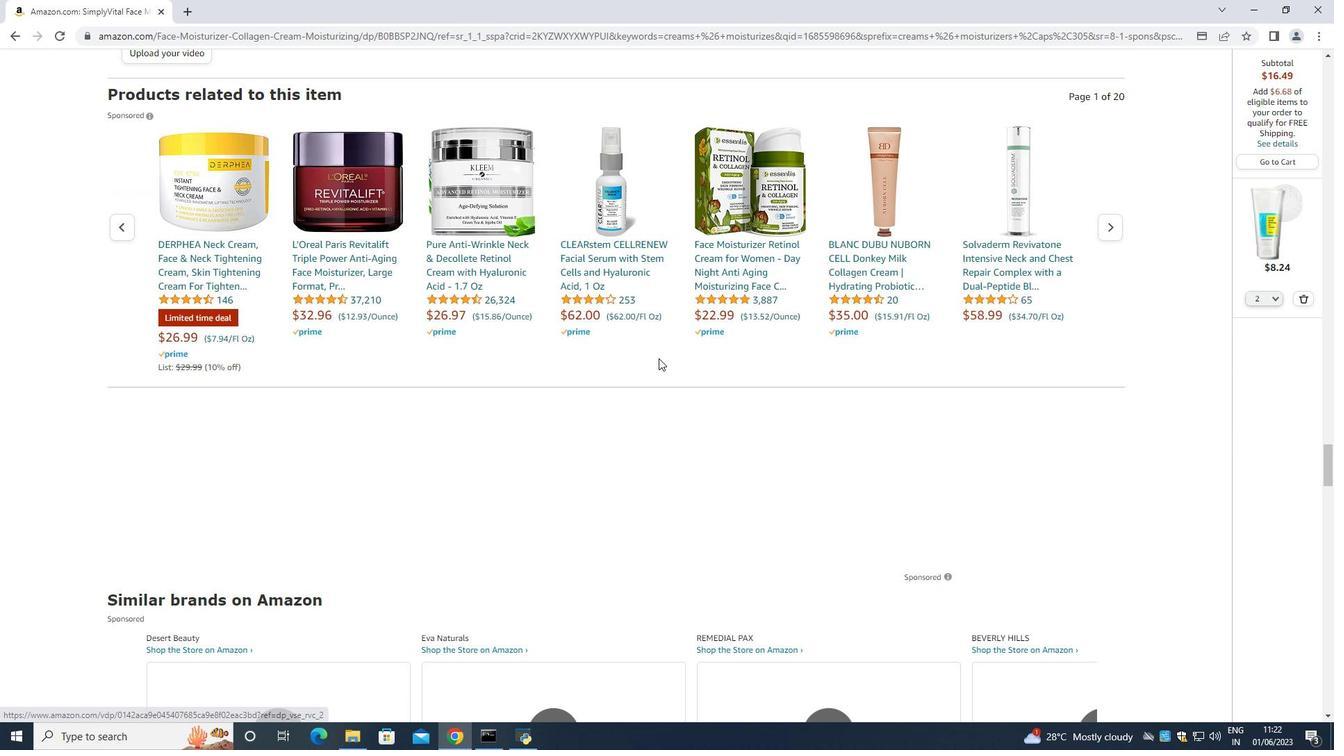 
Action: Mouse moved to (657, 358)
Screenshot: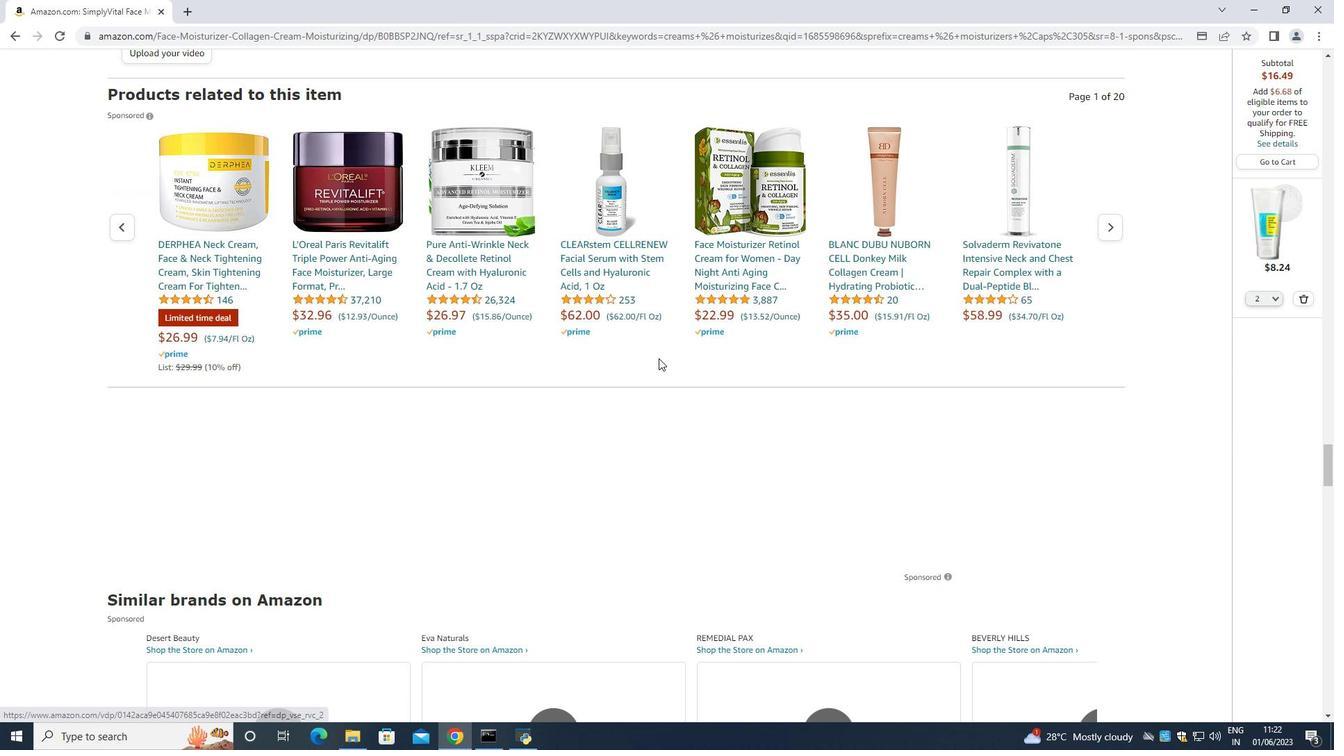 
Action: Mouse scrolled (657, 357) with delta (0, 0)
Screenshot: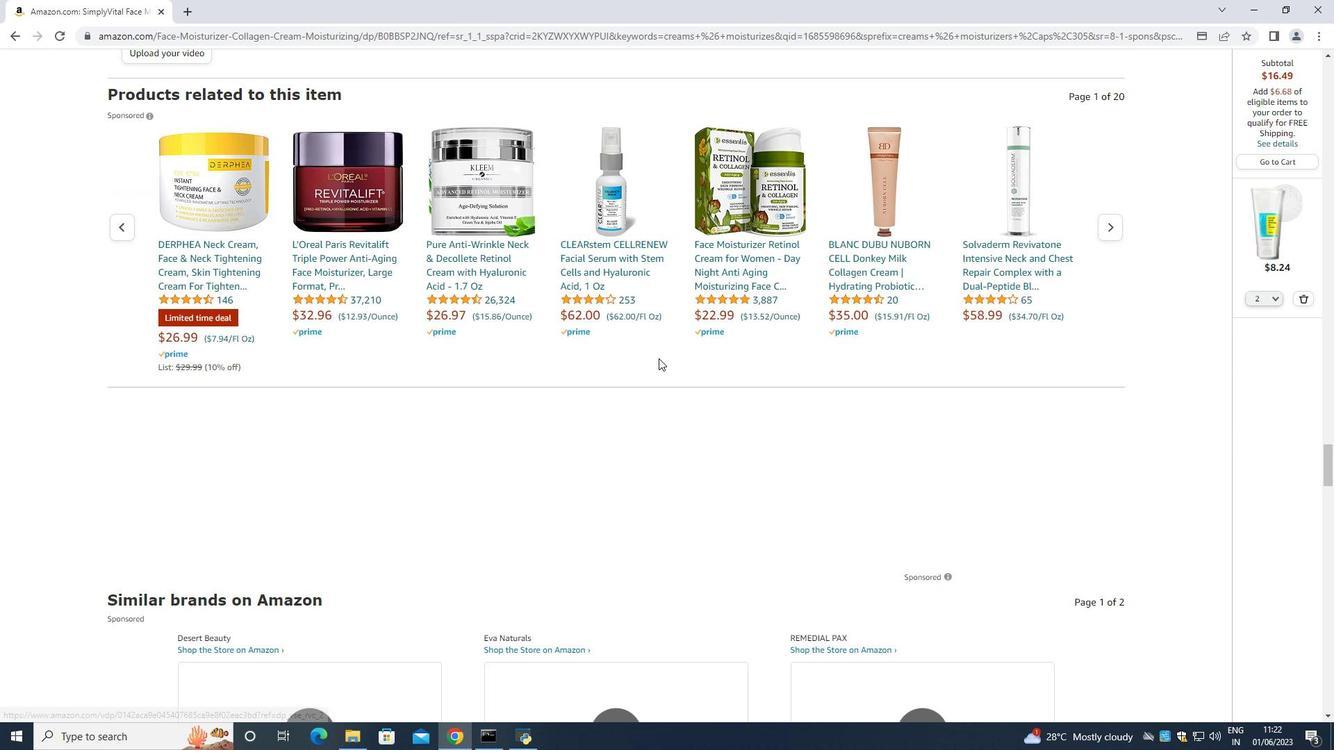 
Action: Mouse scrolled (657, 357) with delta (0, 0)
Screenshot: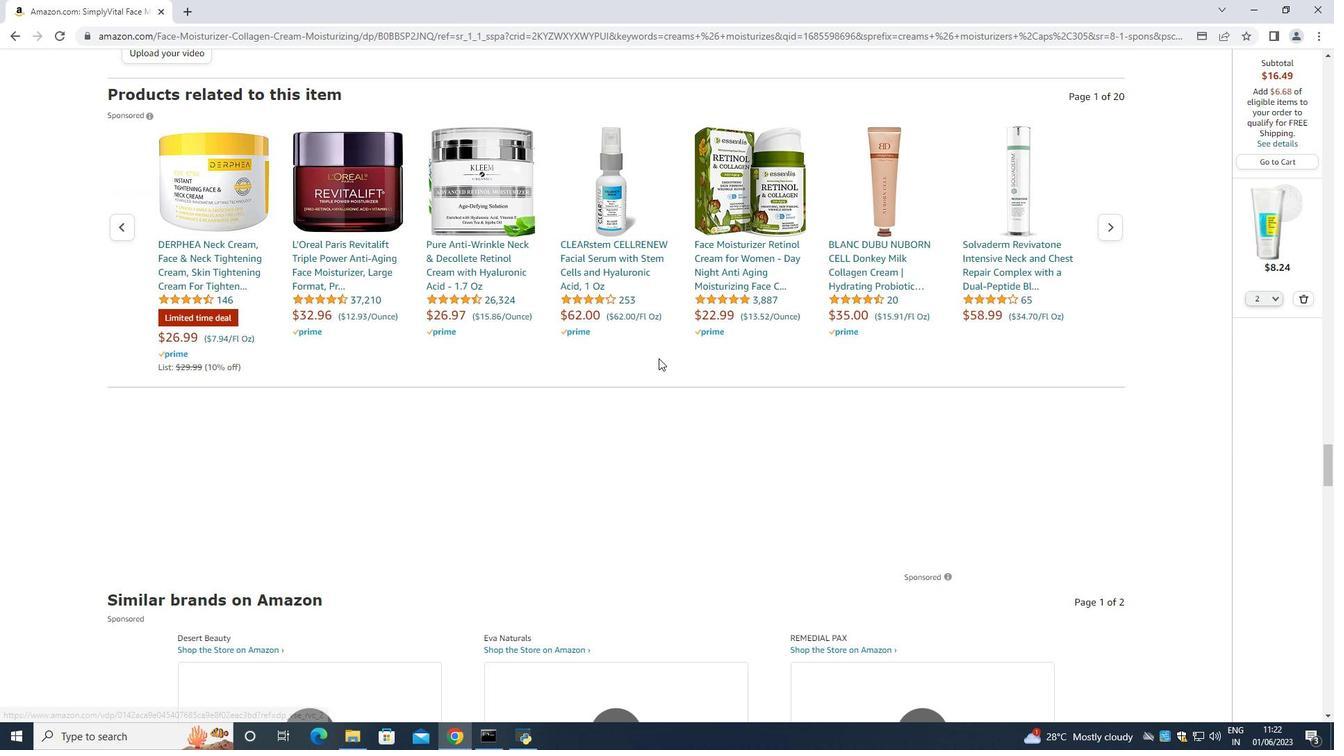 
Action: Mouse scrolled (657, 357) with delta (0, 0)
Screenshot: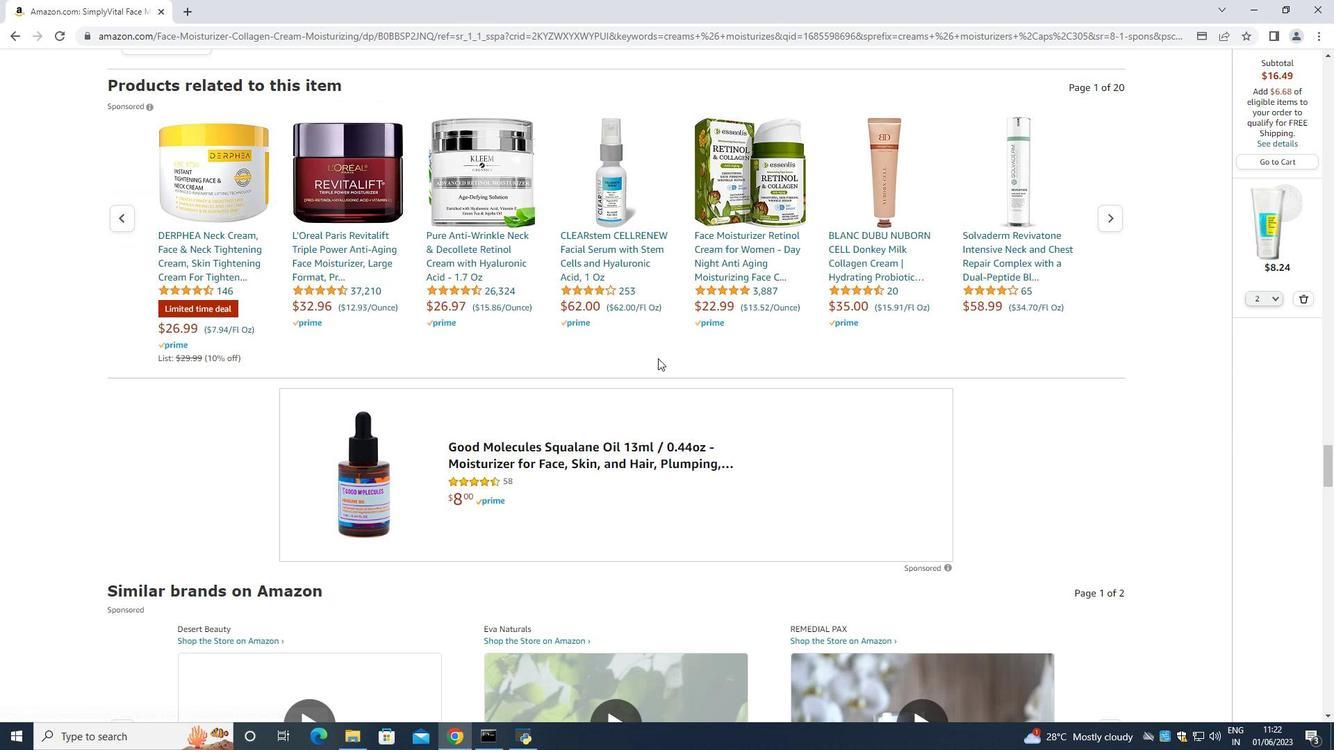 
Action: Mouse scrolled (657, 357) with delta (0, 0)
Screenshot: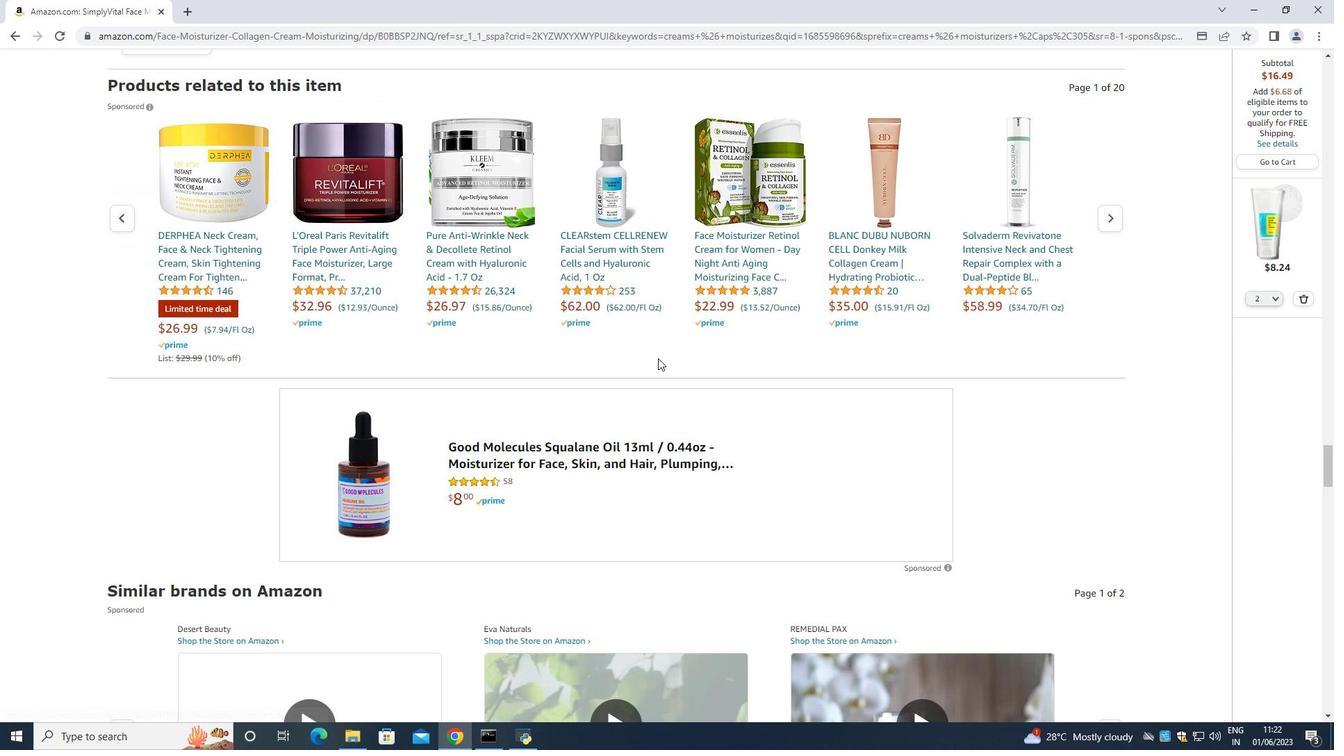 
Action: Mouse scrolled (657, 357) with delta (0, 0)
Screenshot: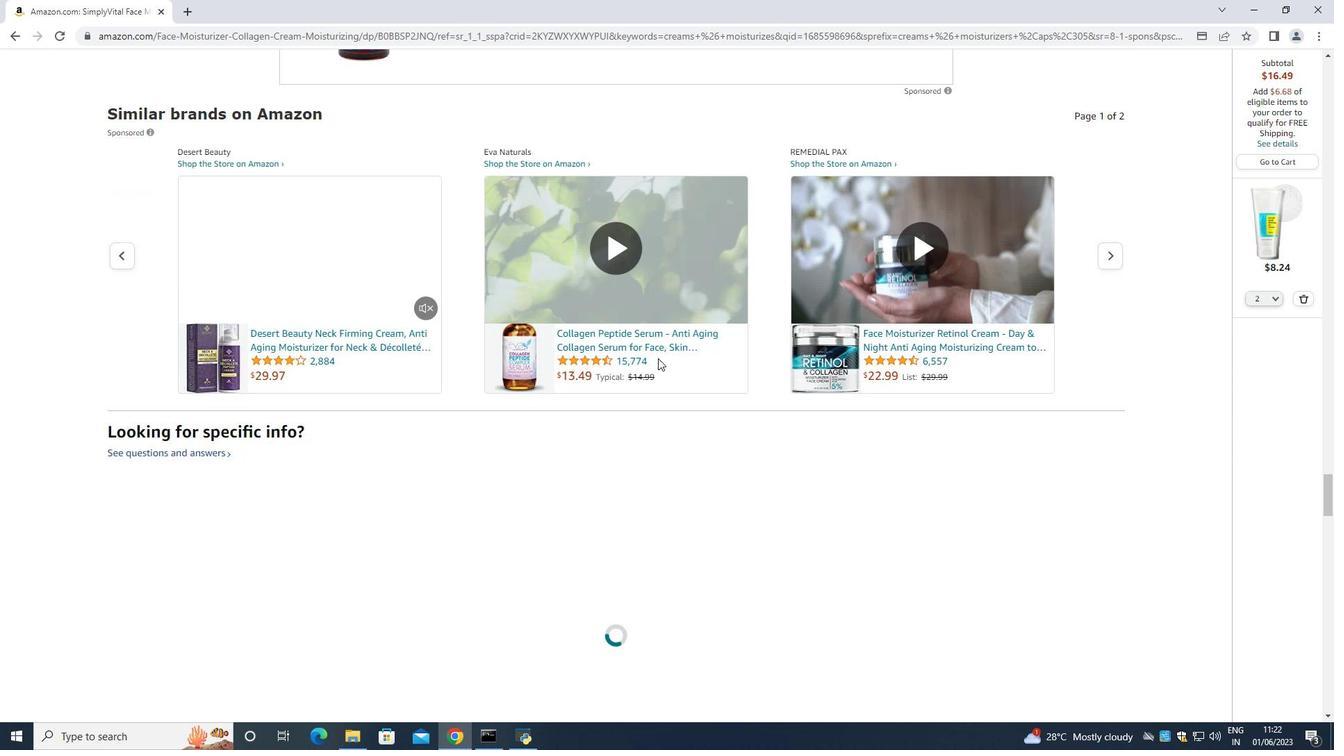 
Action: Mouse scrolled (657, 357) with delta (0, 0)
Screenshot: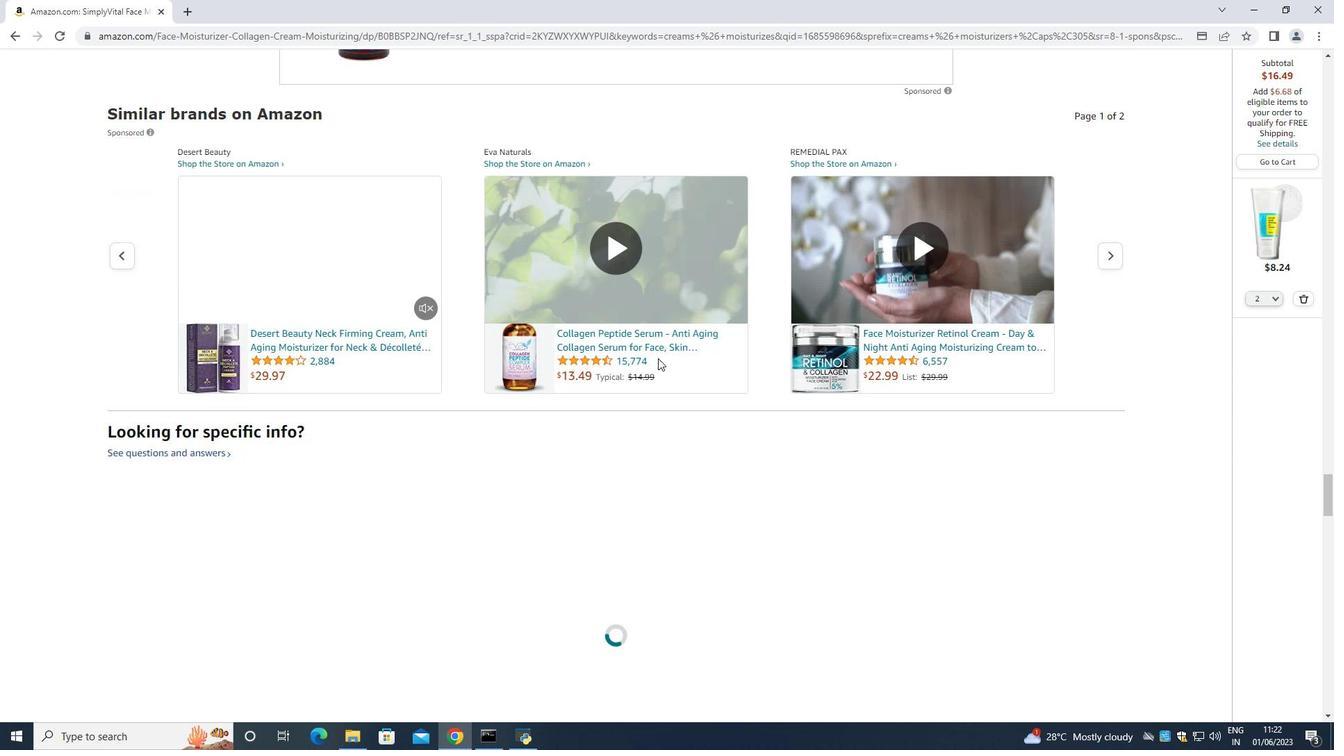 
Action: Mouse moved to (657, 359)
Screenshot: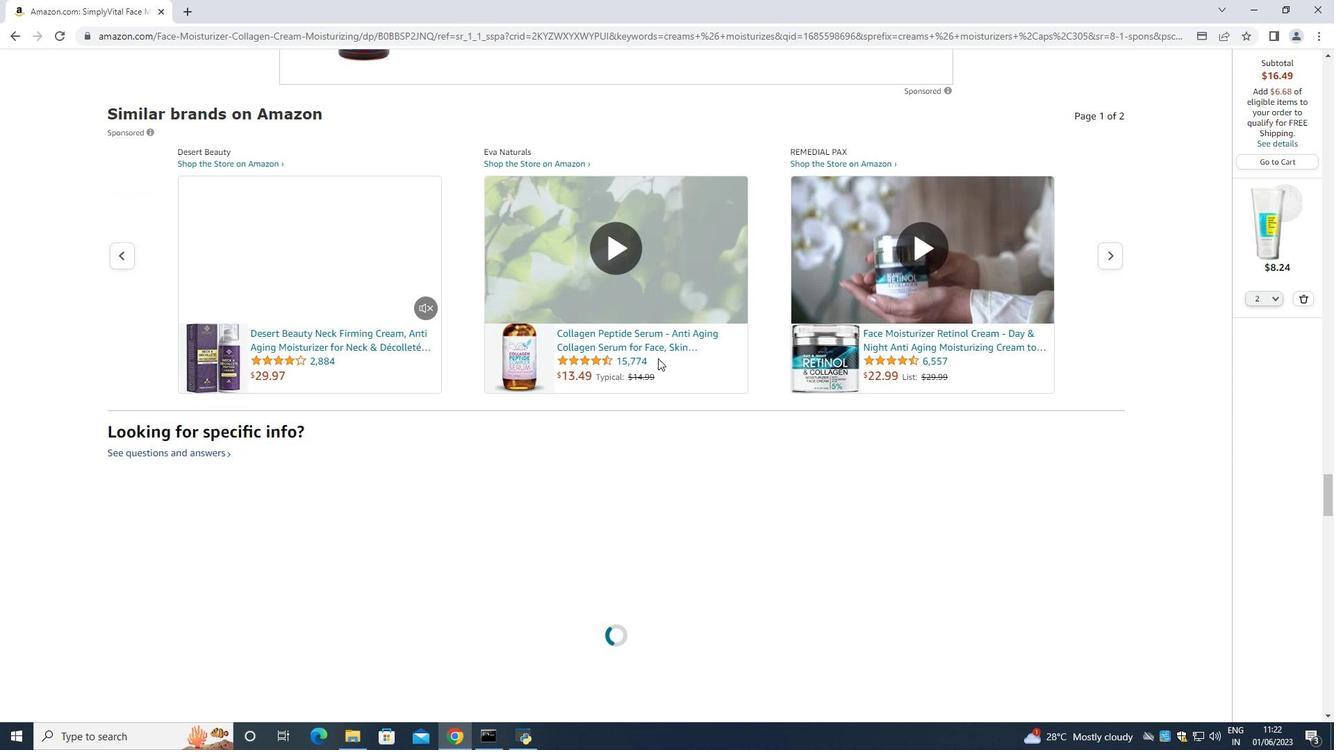 
Action: Mouse scrolled (657, 358) with delta (0, 0)
Screenshot: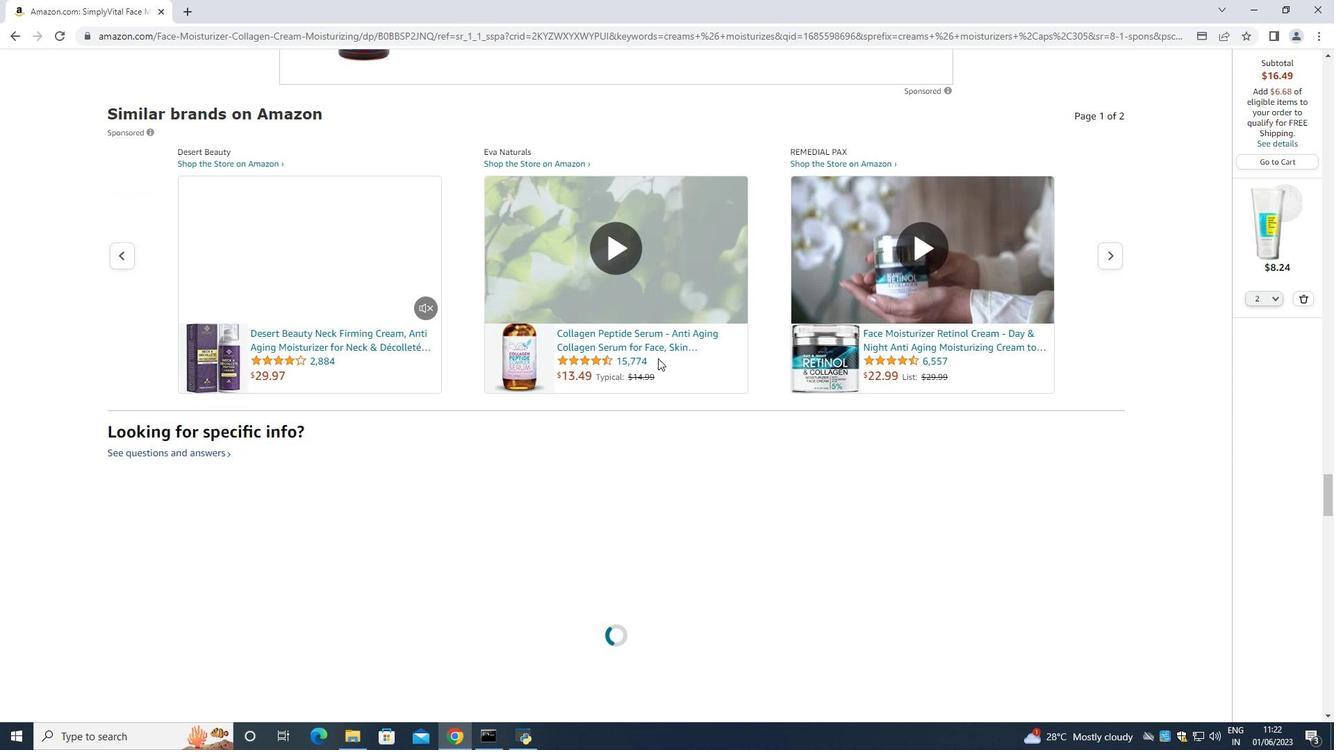 
Action: Mouse scrolled (657, 358) with delta (0, 0)
Screenshot: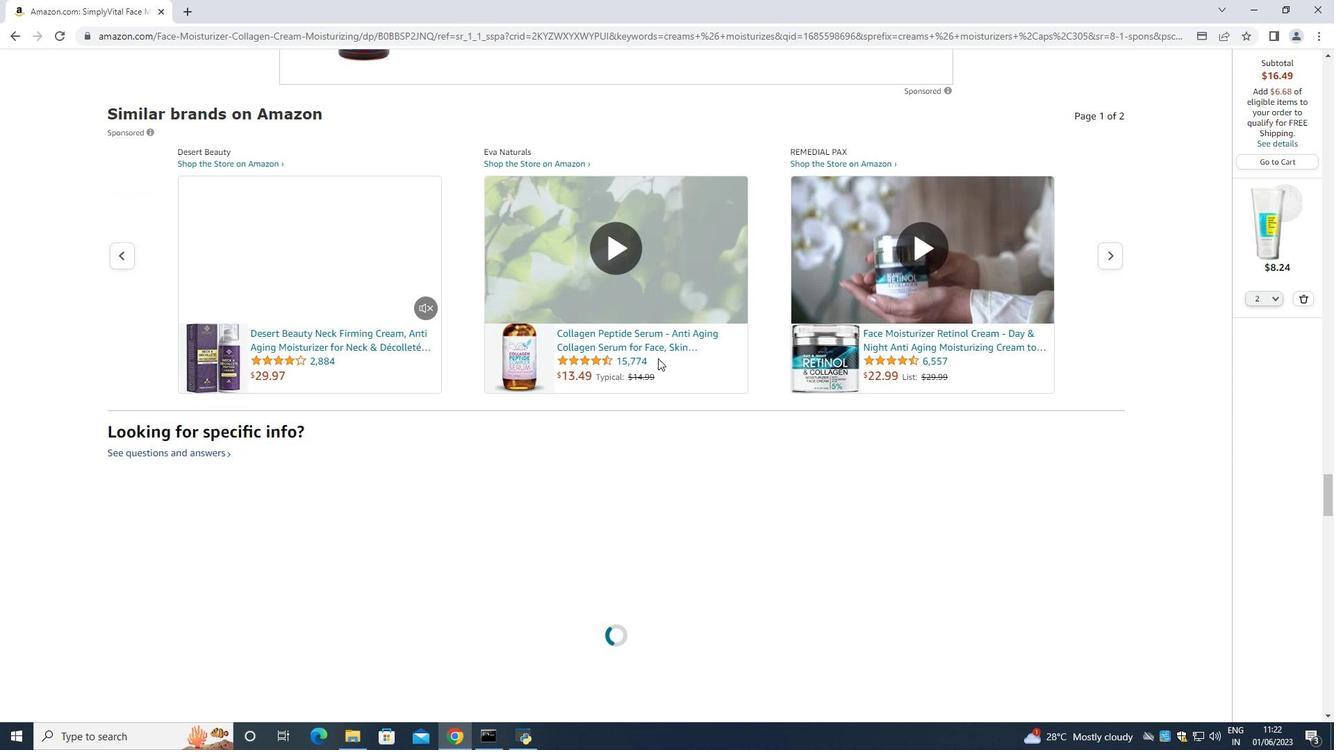 
Action: Mouse scrolled (657, 358) with delta (0, 0)
Screenshot: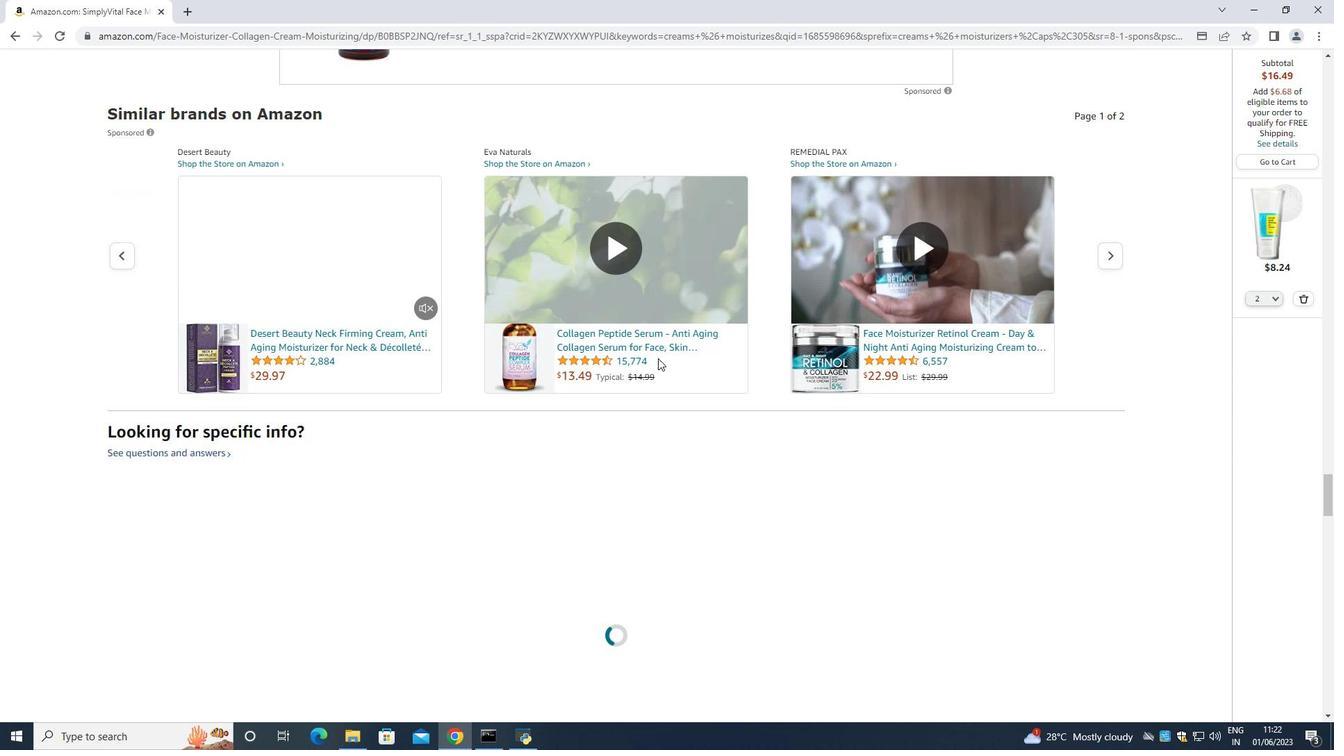 
Action: Mouse scrolled (657, 358) with delta (0, 0)
Screenshot: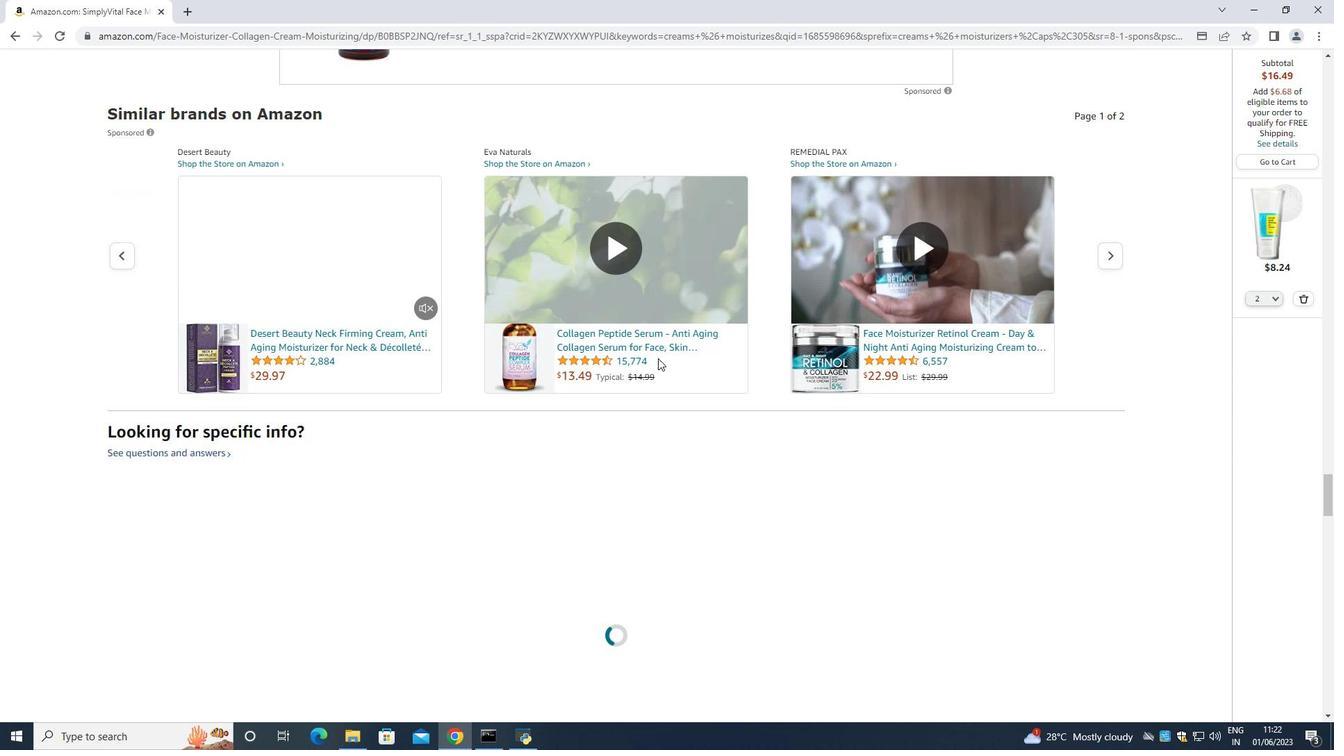 
Action: Mouse scrolled (657, 358) with delta (0, 0)
Screenshot: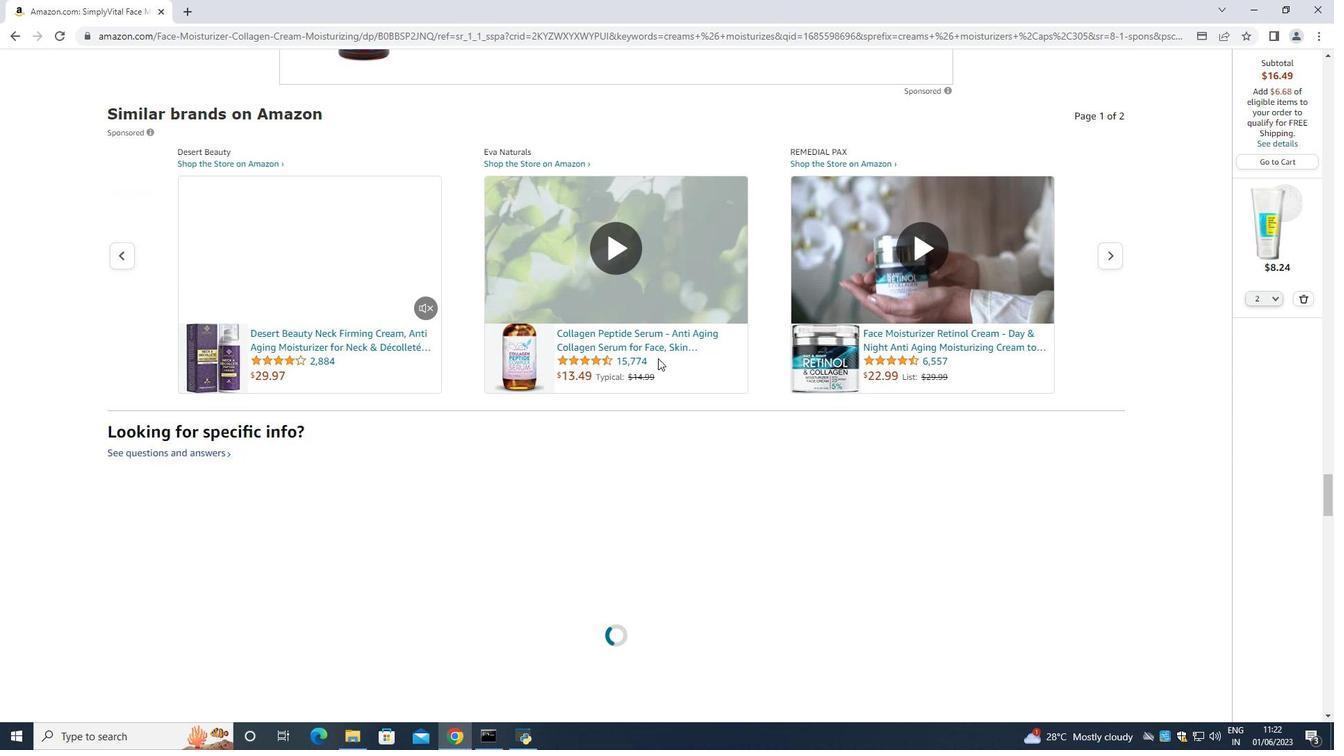 
Action: Mouse scrolled (657, 358) with delta (0, 0)
Screenshot: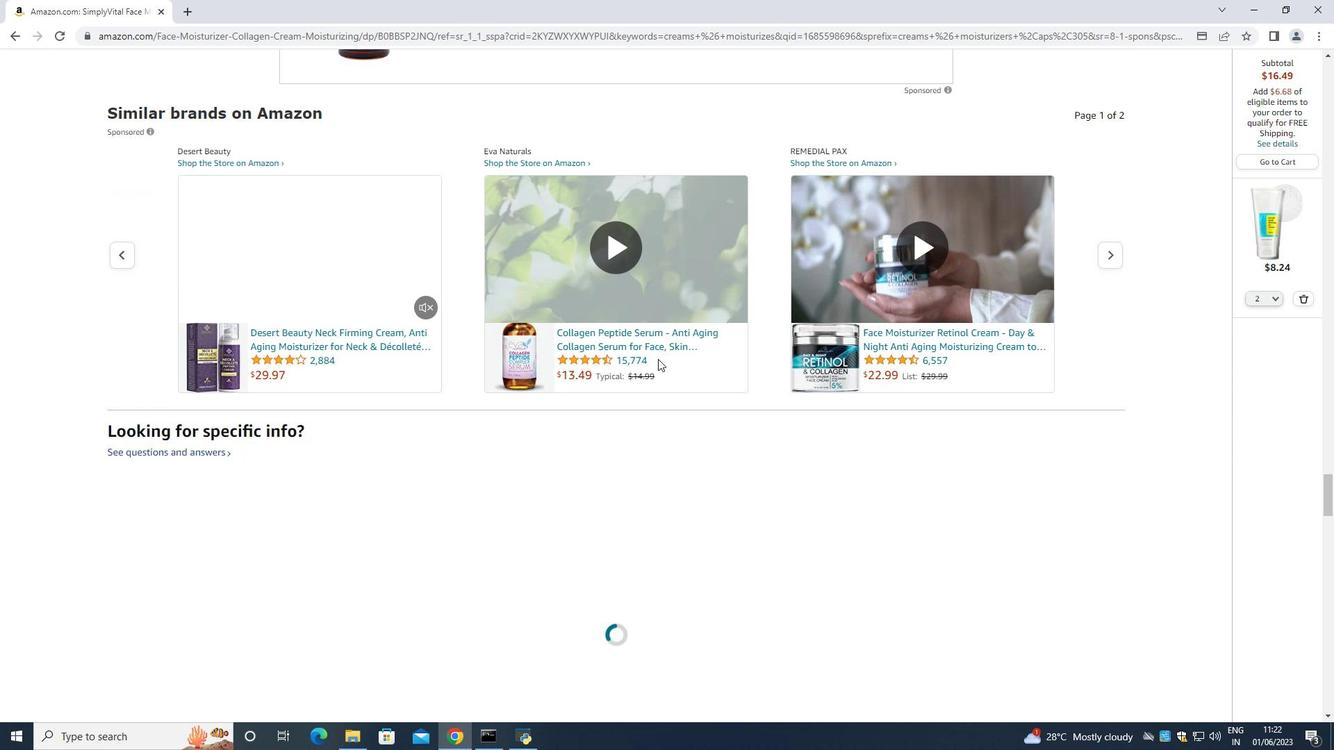 
Action: Mouse scrolled (657, 359) with delta (0, 0)
Screenshot: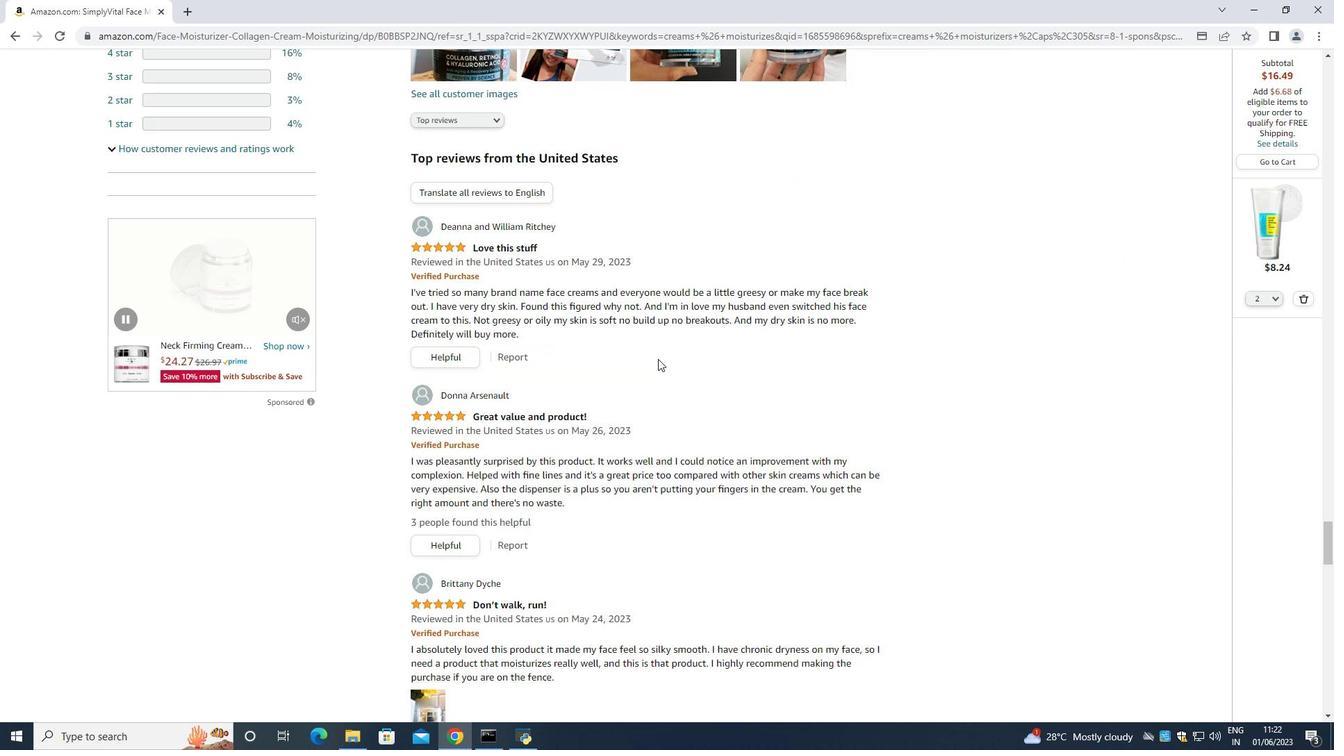 
Action: Mouse scrolled (657, 359) with delta (0, 0)
Screenshot: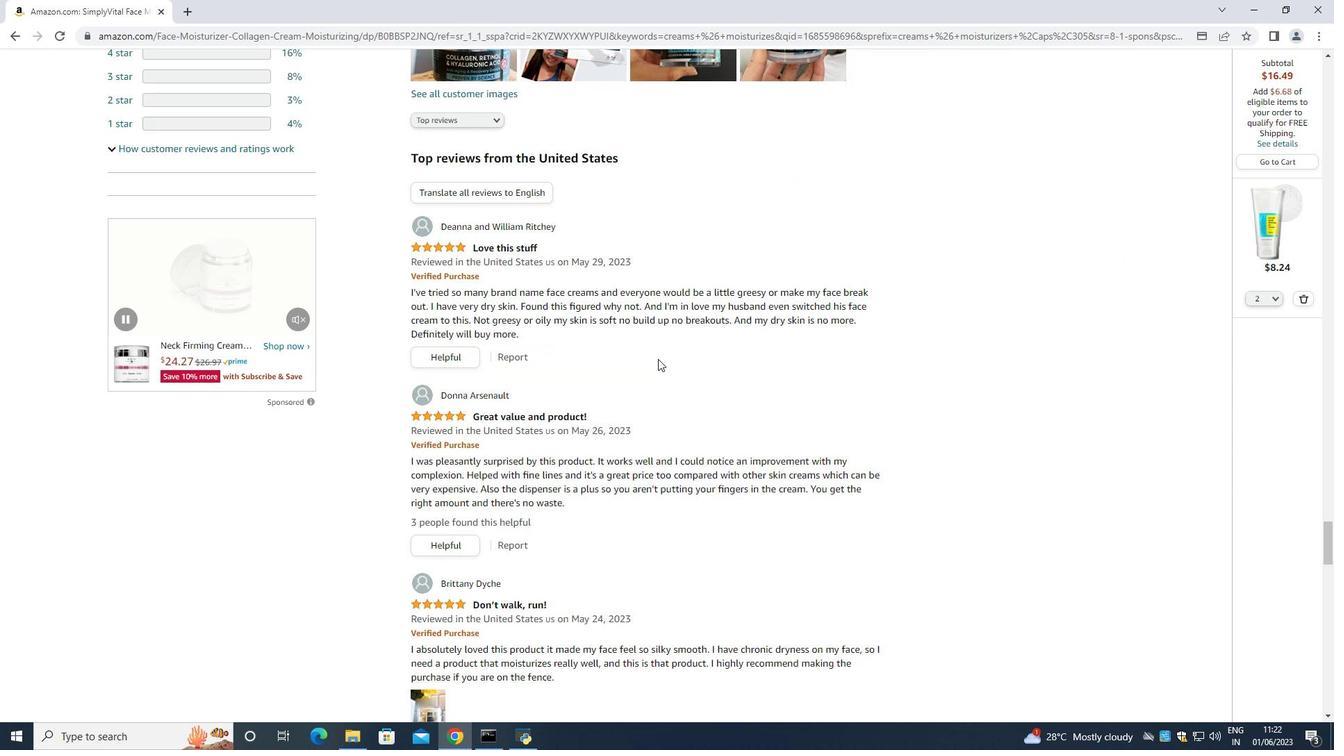 
Action: Mouse scrolled (657, 359) with delta (0, 0)
Screenshot: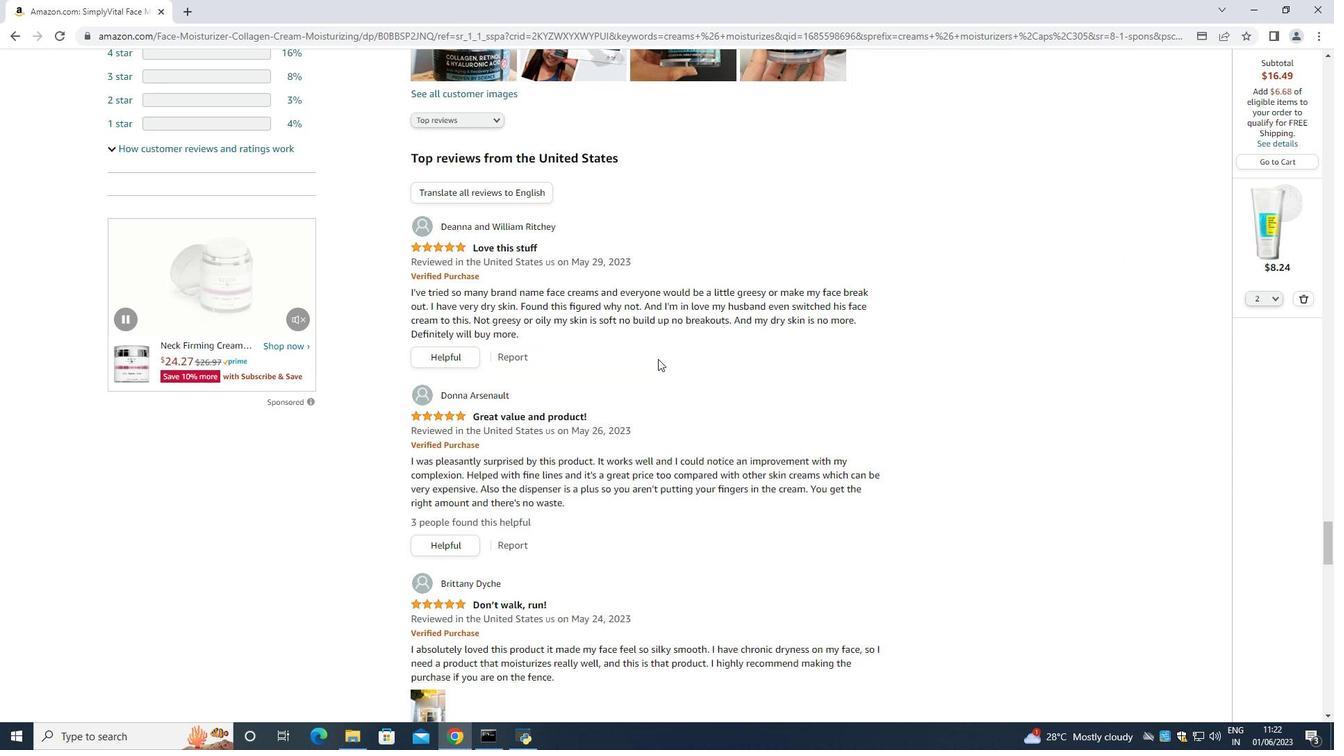 
Action: Mouse scrolled (657, 358) with delta (0, 0)
Screenshot: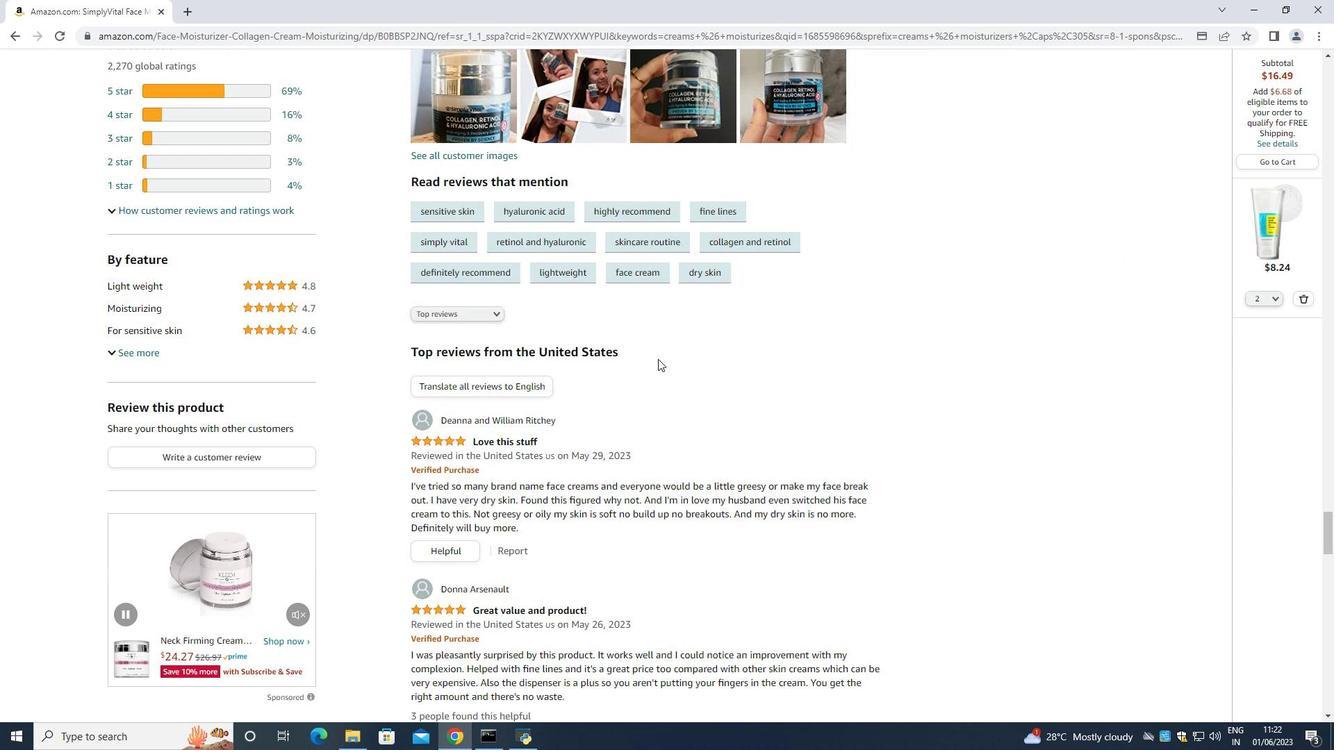 
Action: Mouse scrolled (657, 358) with delta (0, 0)
Screenshot: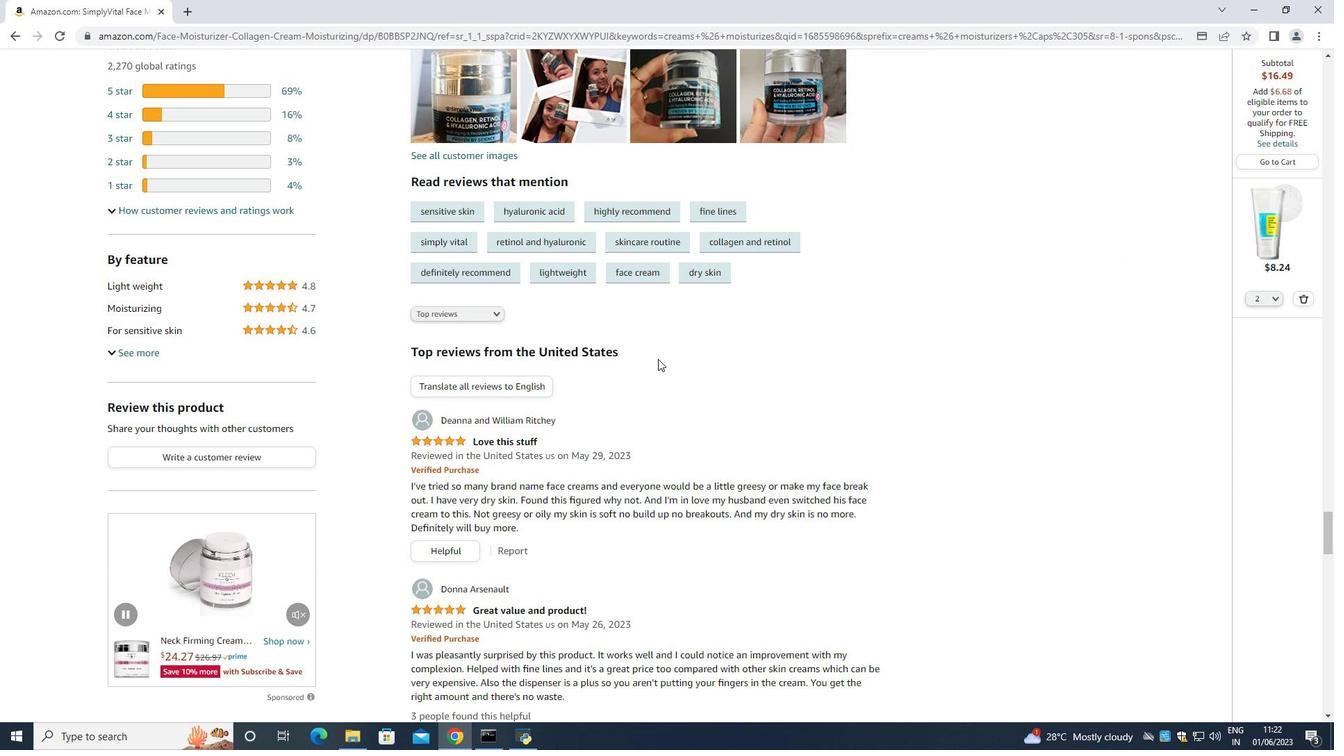 
Action: Mouse scrolled (657, 358) with delta (0, 0)
Screenshot: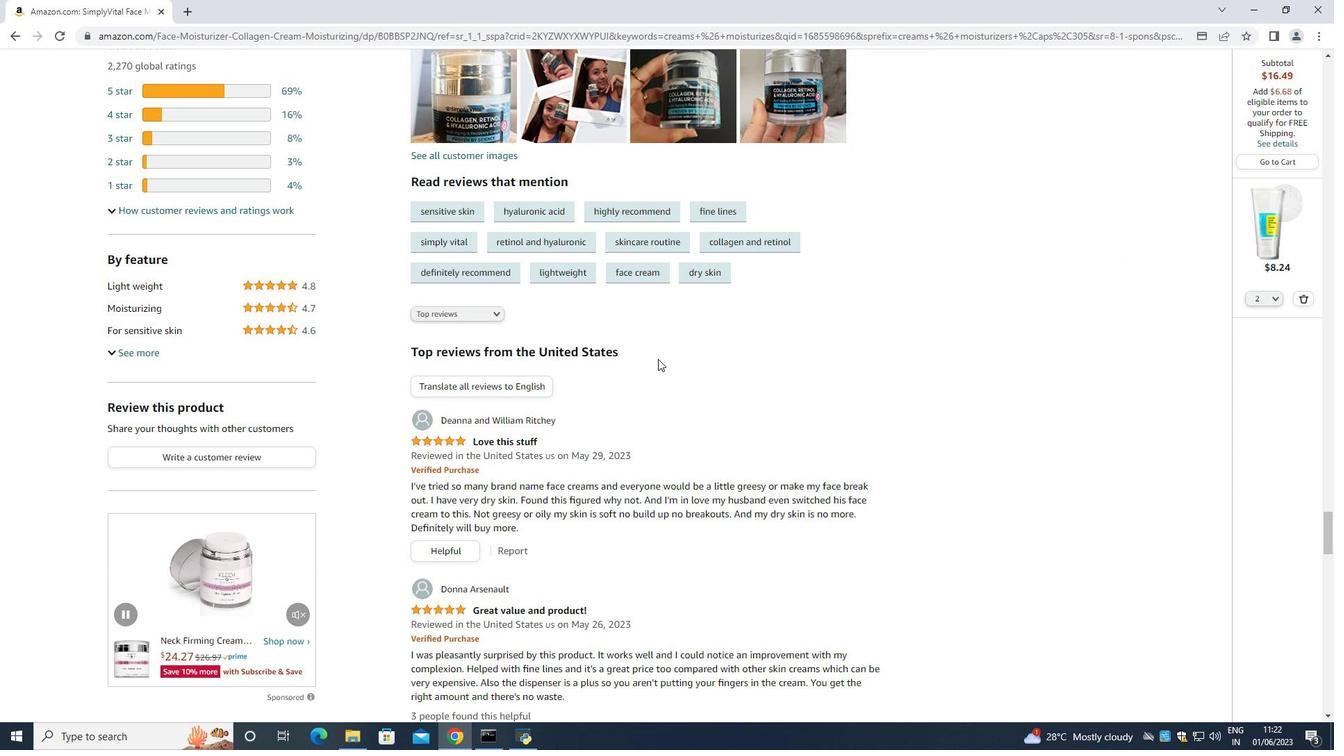 
Action: Mouse moved to (658, 359)
Screenshot: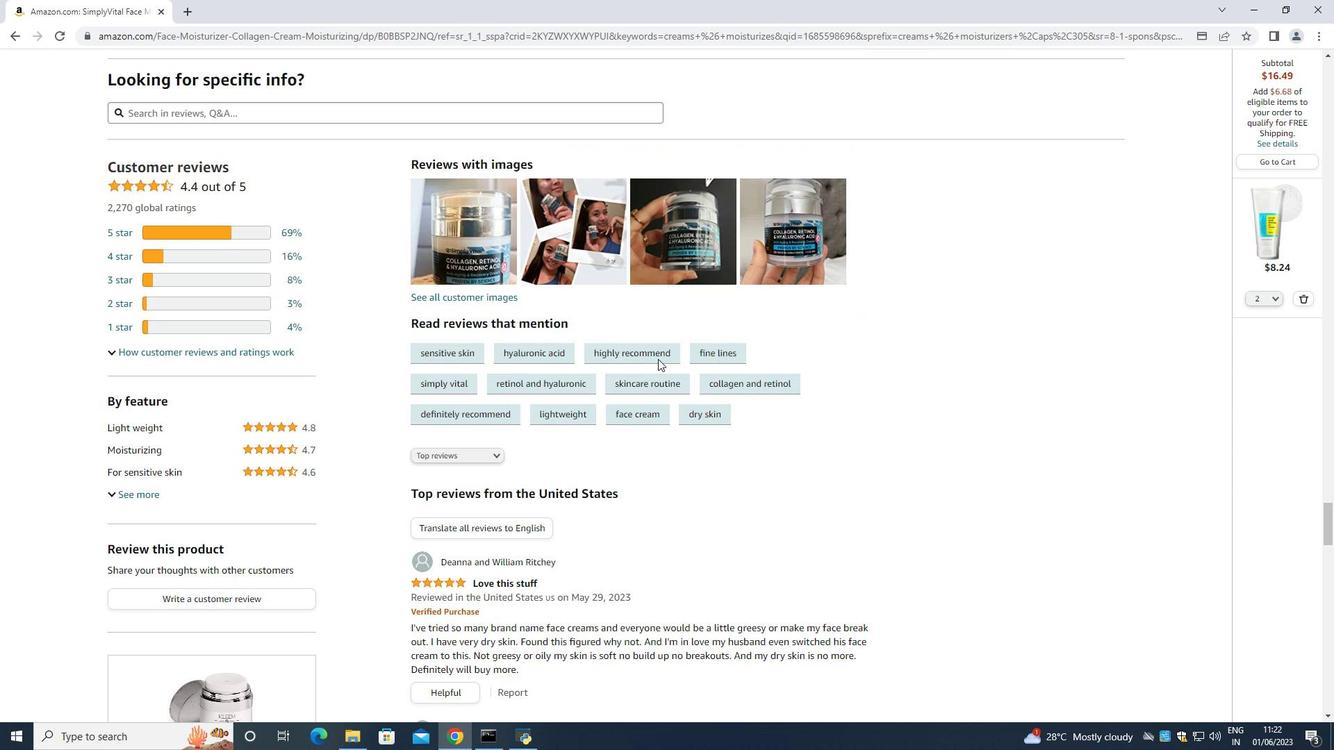 
Action: Mouse scrolled (658, 360) with delta (0, 0)
Screenshot: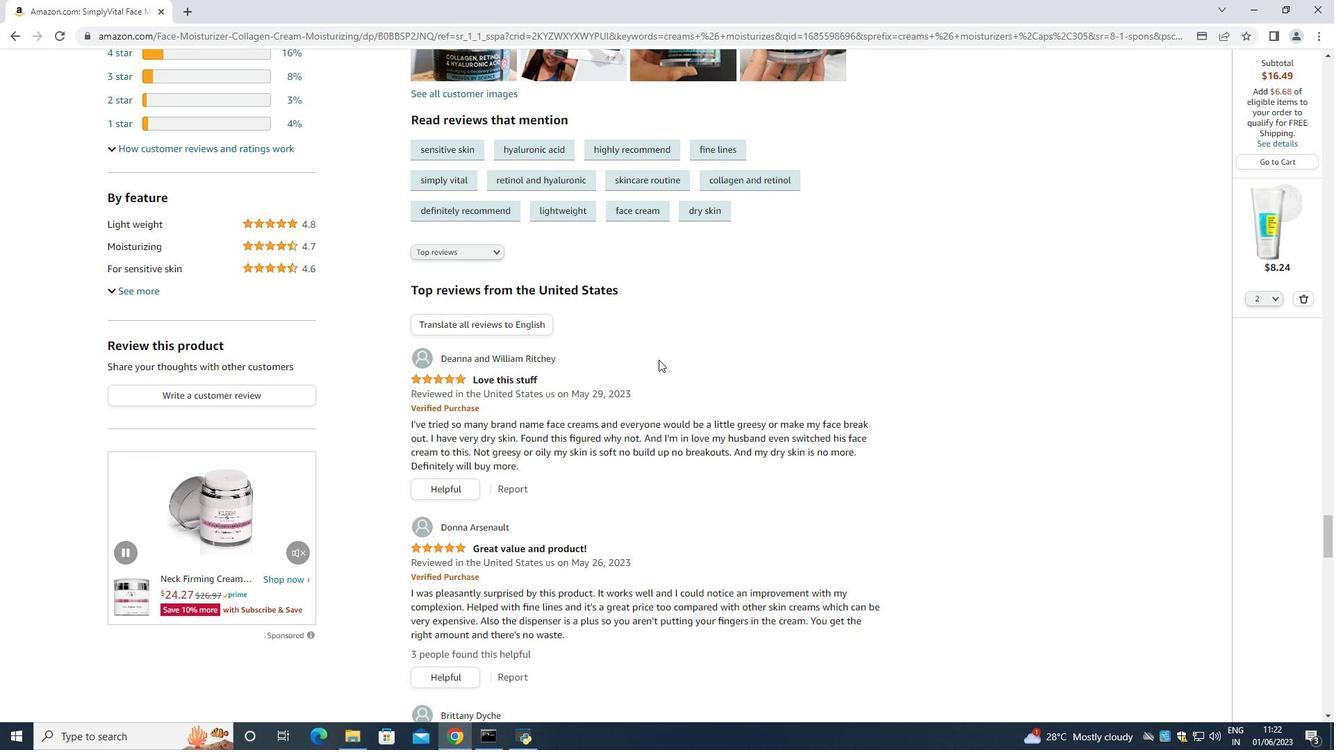 
Action: Mouse scrolled (658, 360) with delta (0, 0)
Screenshot: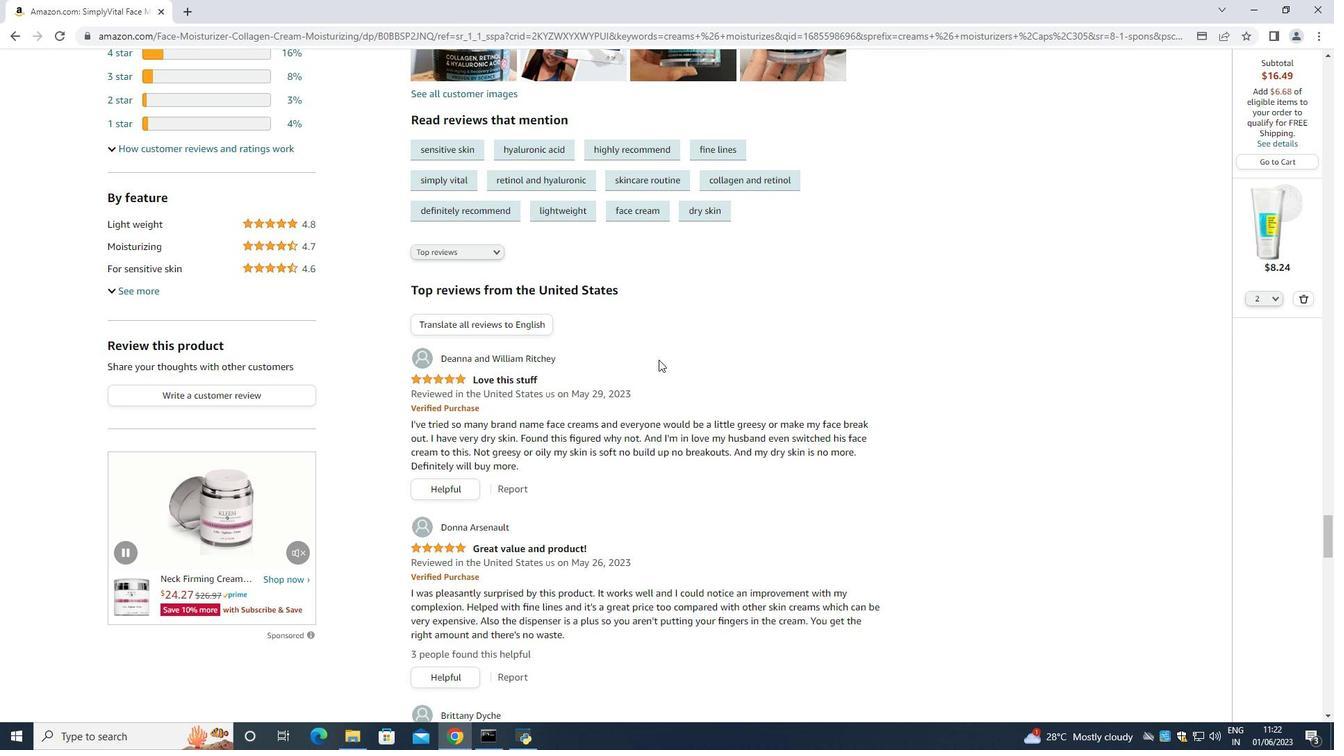
Action: Mouse scrolled (658, 360) with delta (0, 0)
Screenshot: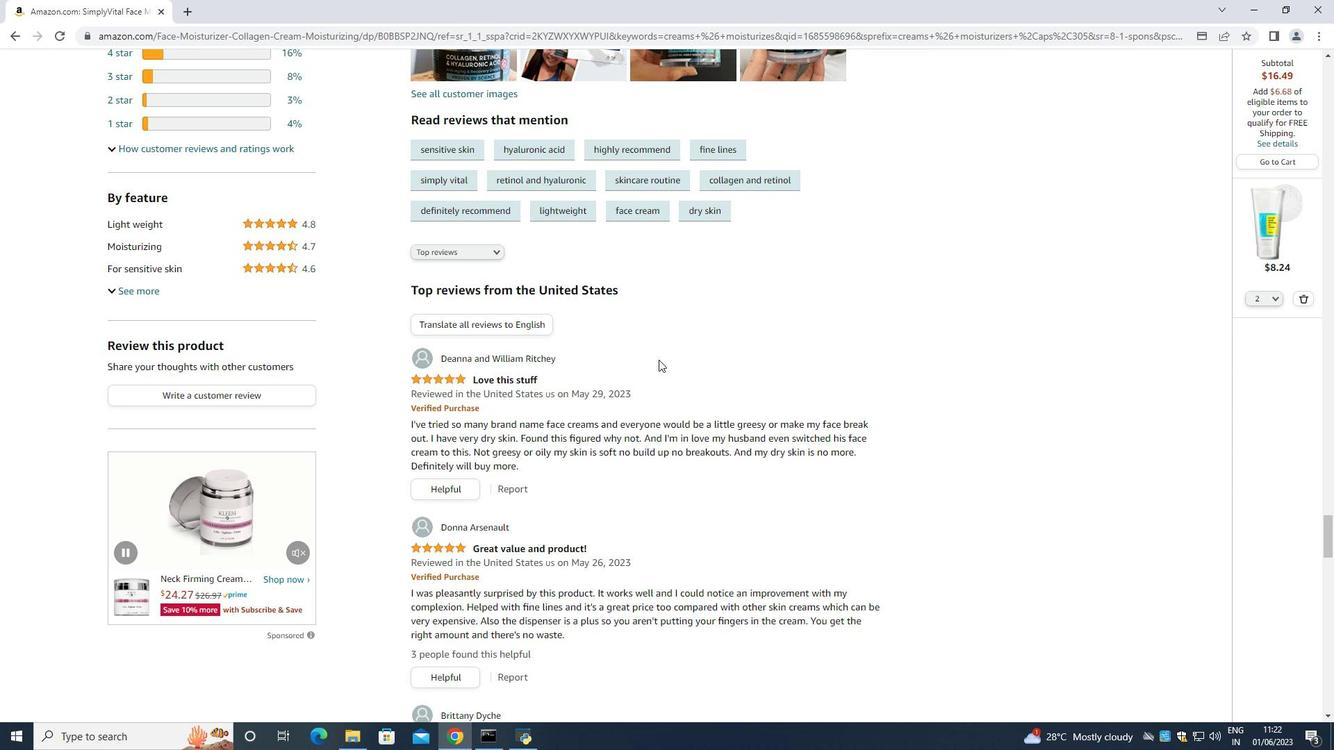 
Action: Mouse moved to (553, 265)
Screenshot: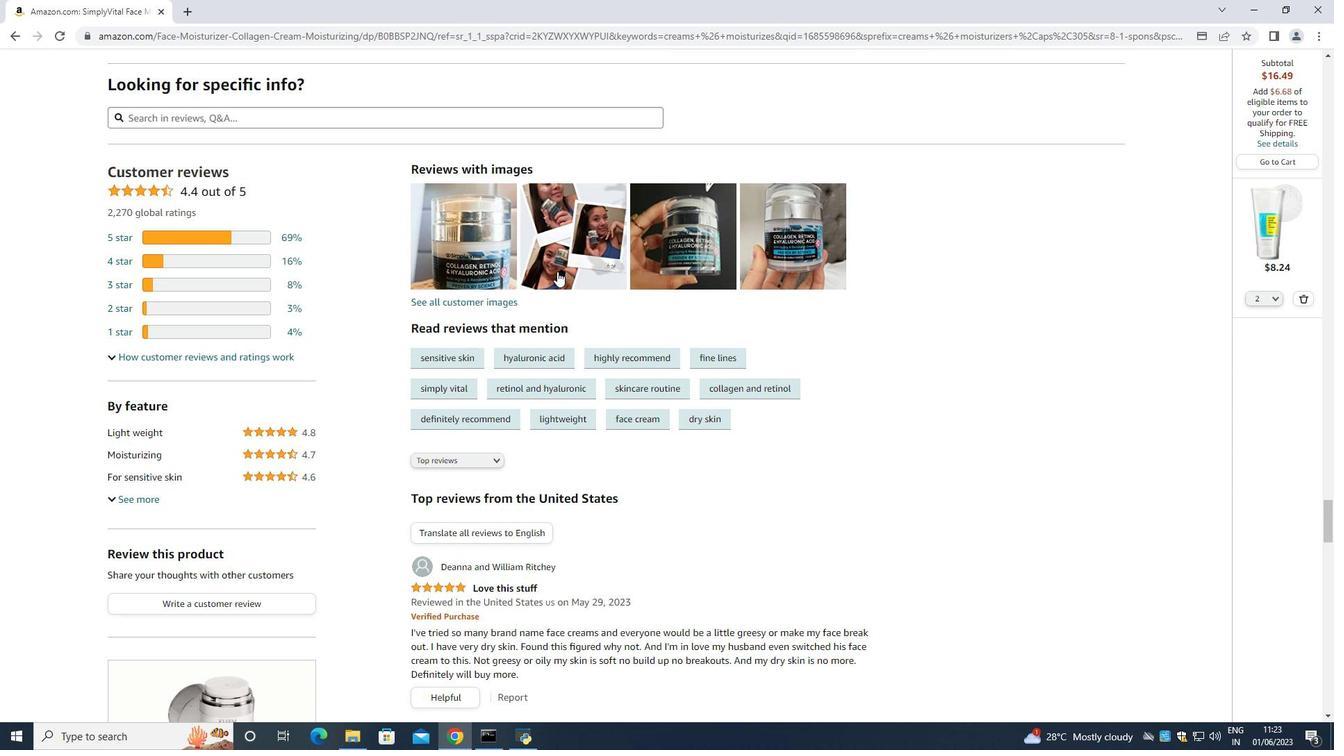 
Action: Mouse pressed left at (553, 265)
Screenshot: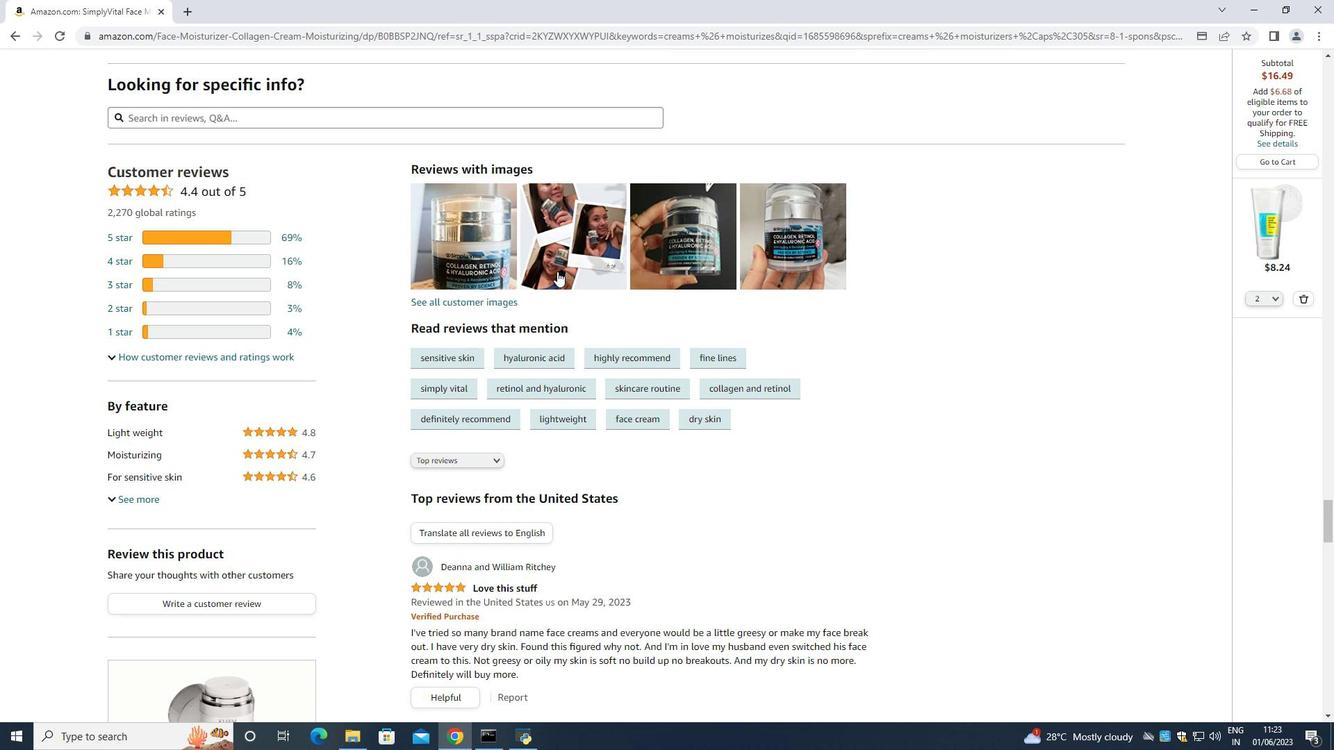 
Action: Mouse moved to (754, 398)
Screenshot: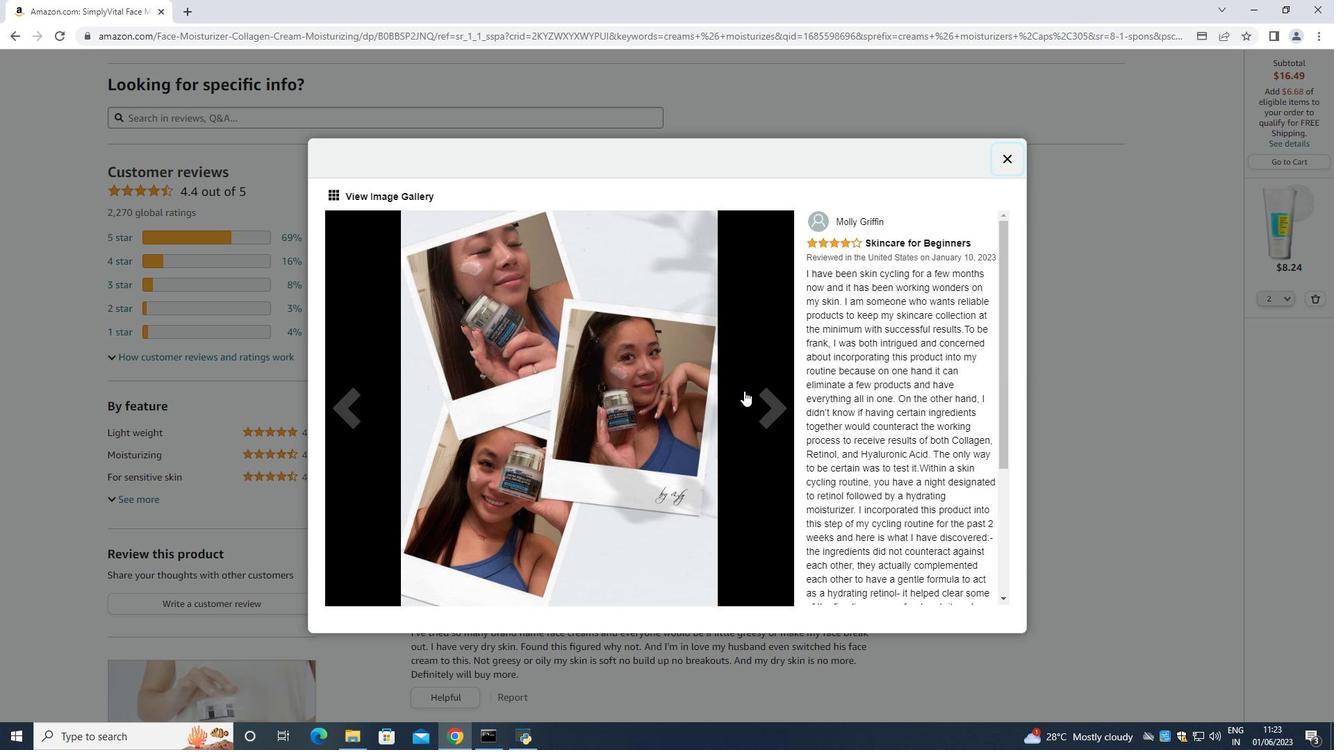
Action: Mouse pressed left at (754, 398)
Screenshot: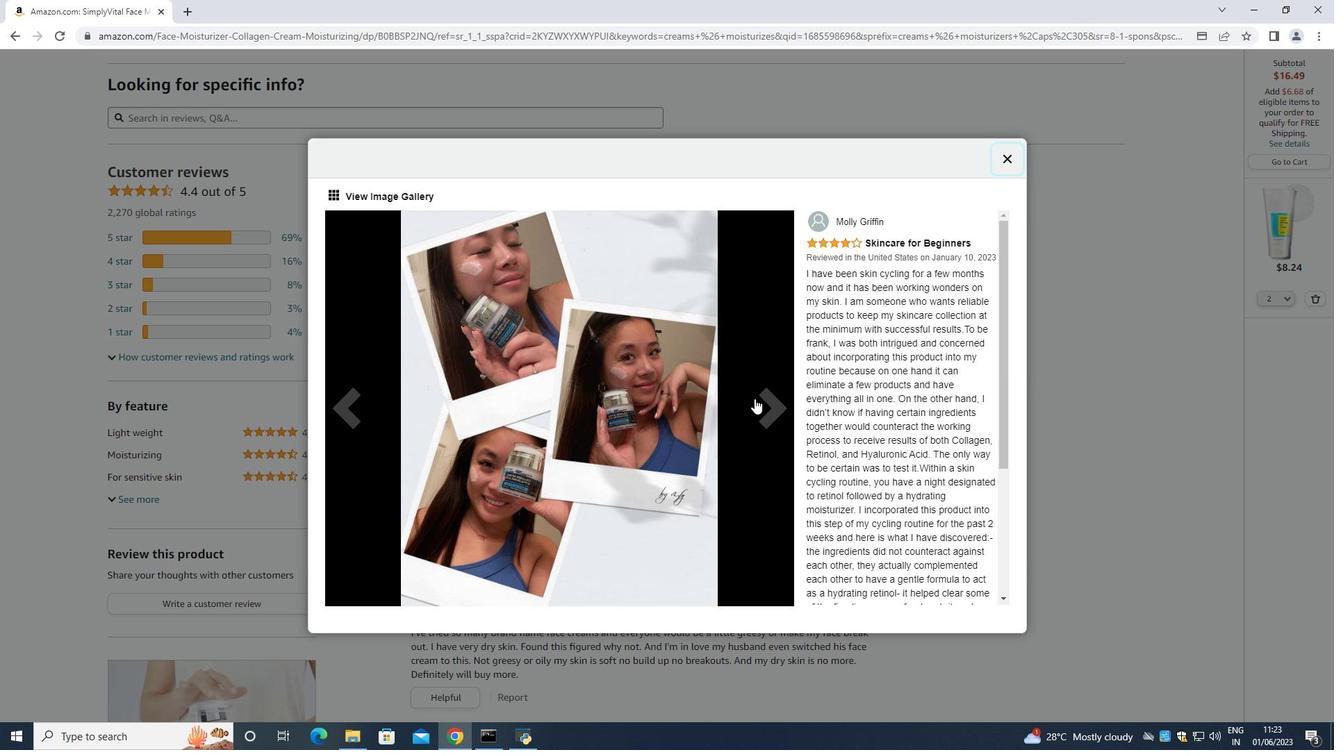 
Action: Mouse pressed left at (754, 398)
Screenshot: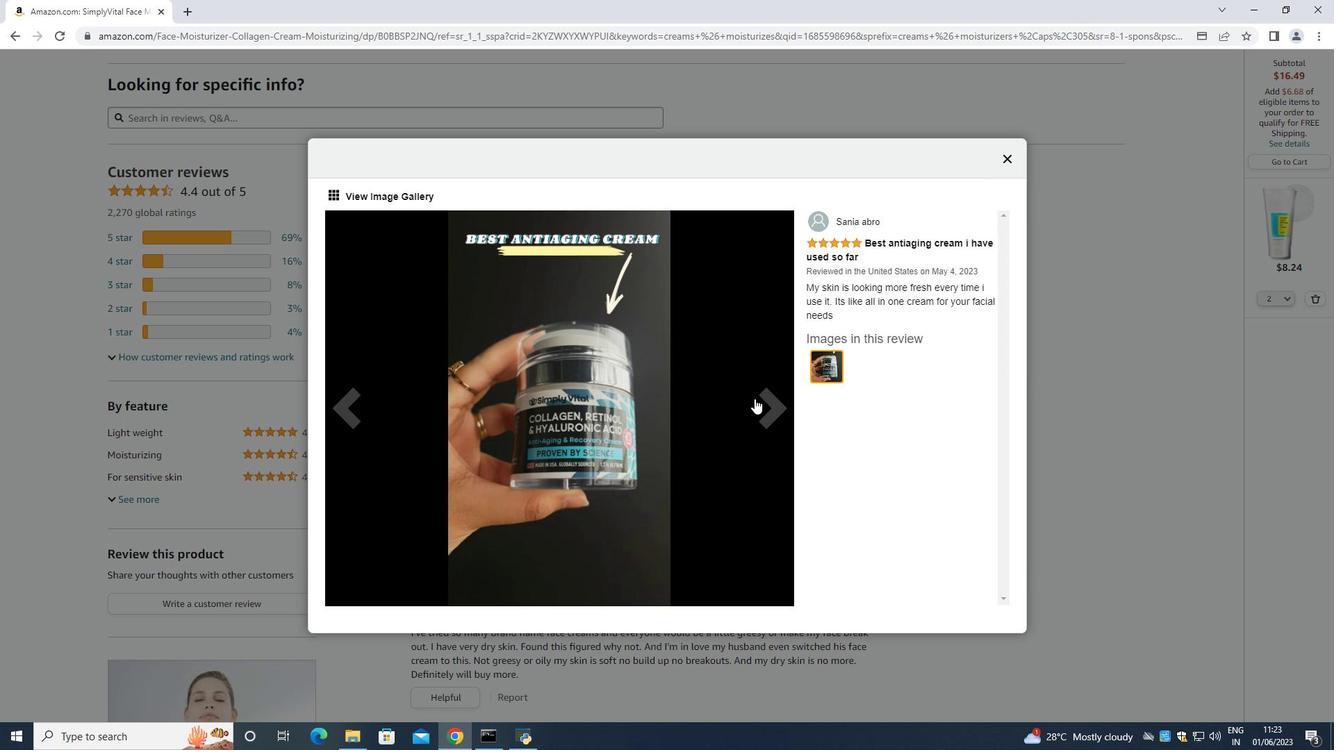 
Action: Mouse pressed left at (754, 398)
Screenshot: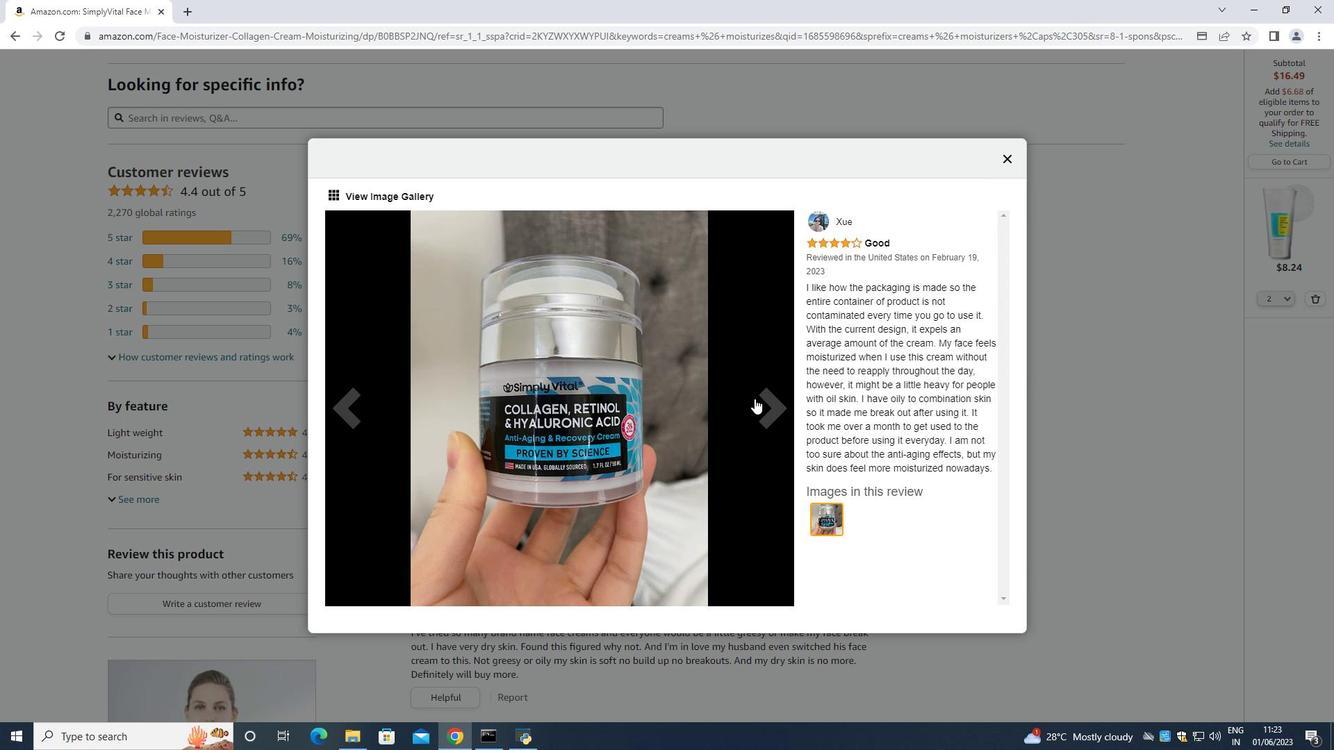 
Action: Mouse pressed left at (754, 398)
Screenshot: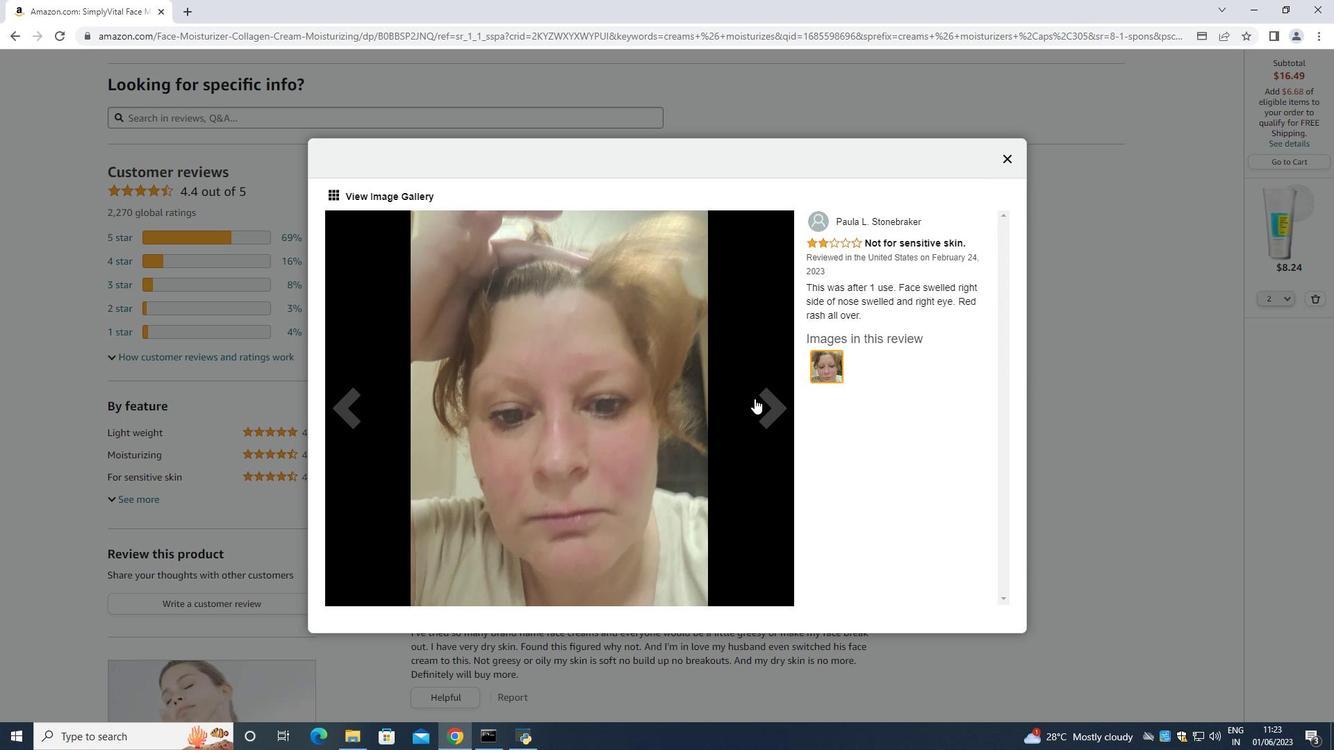 
Action: Mouse pressed left at (754, 398)
Screenshot: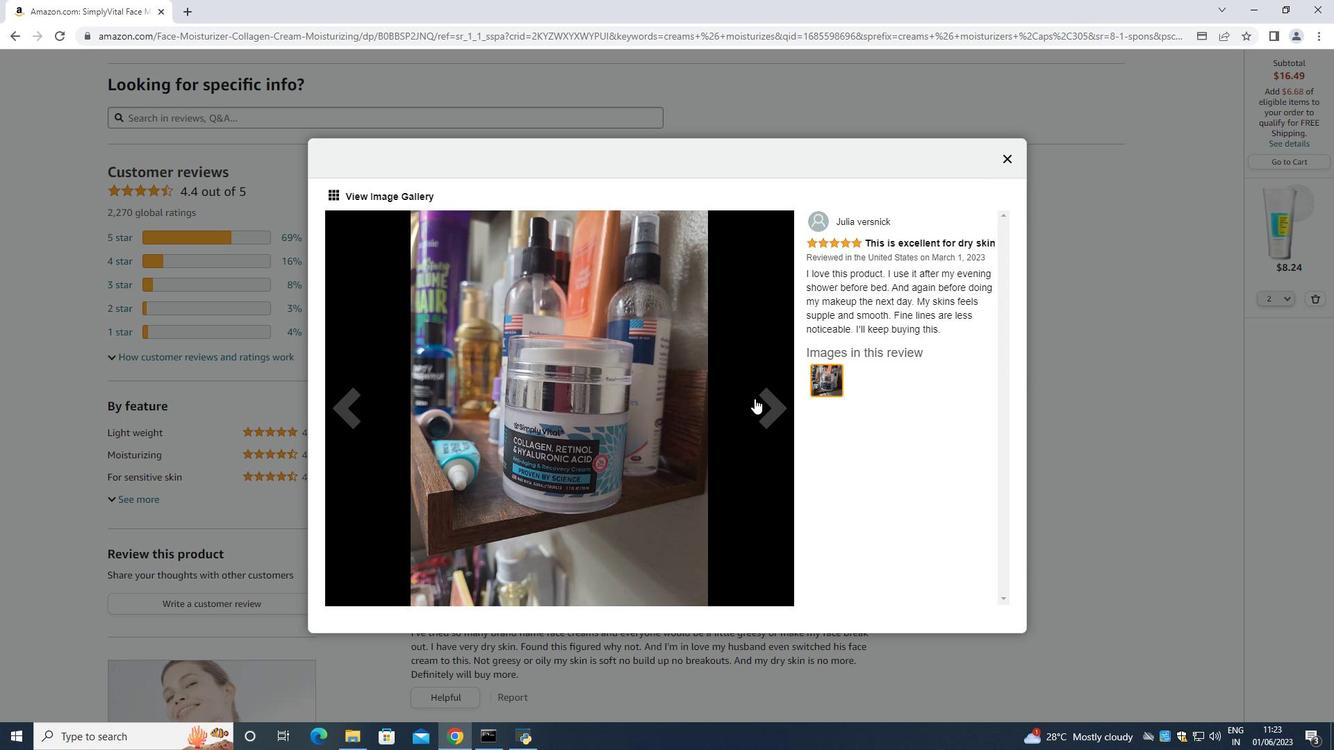 
Action: Mouse pressed left at (754, 398)
Screenshot: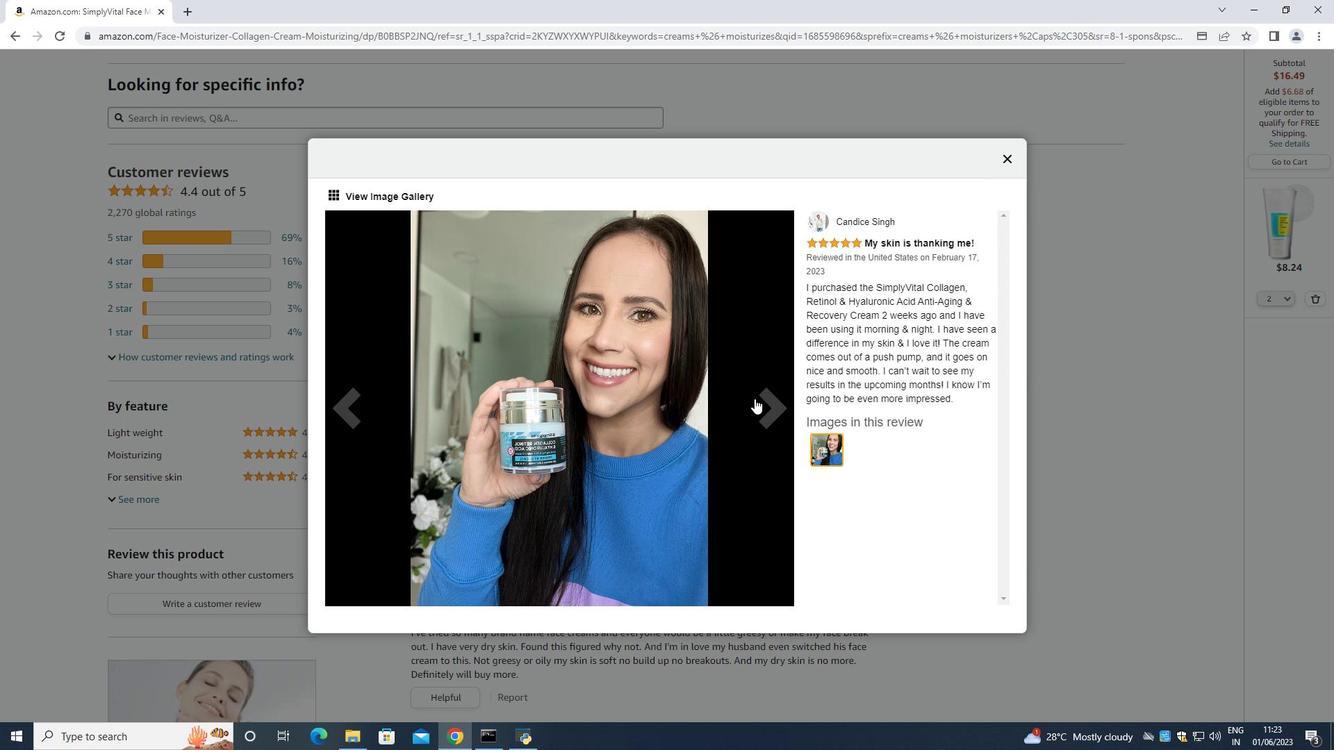 
Action: Mouse pressed left at (754, 398)
Screenshot: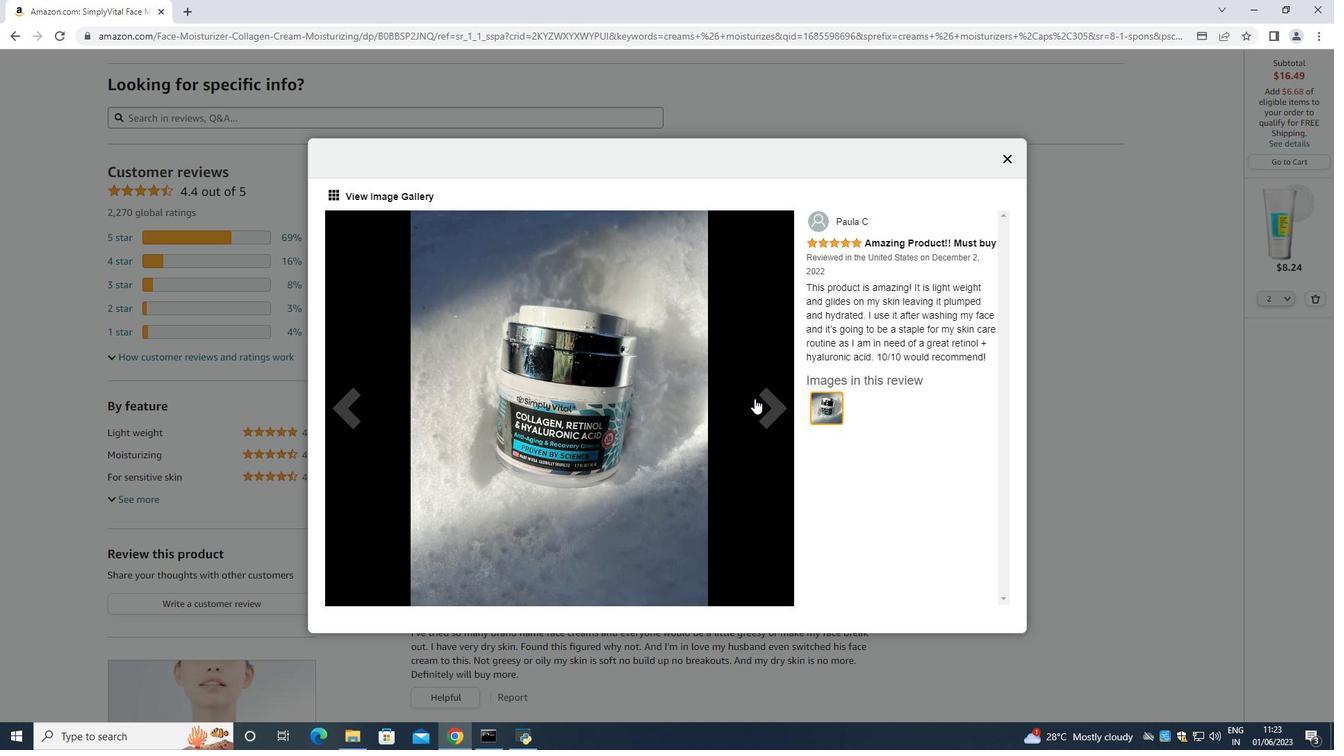 
Action: Mouse moved to (755, 402)
Screenshot: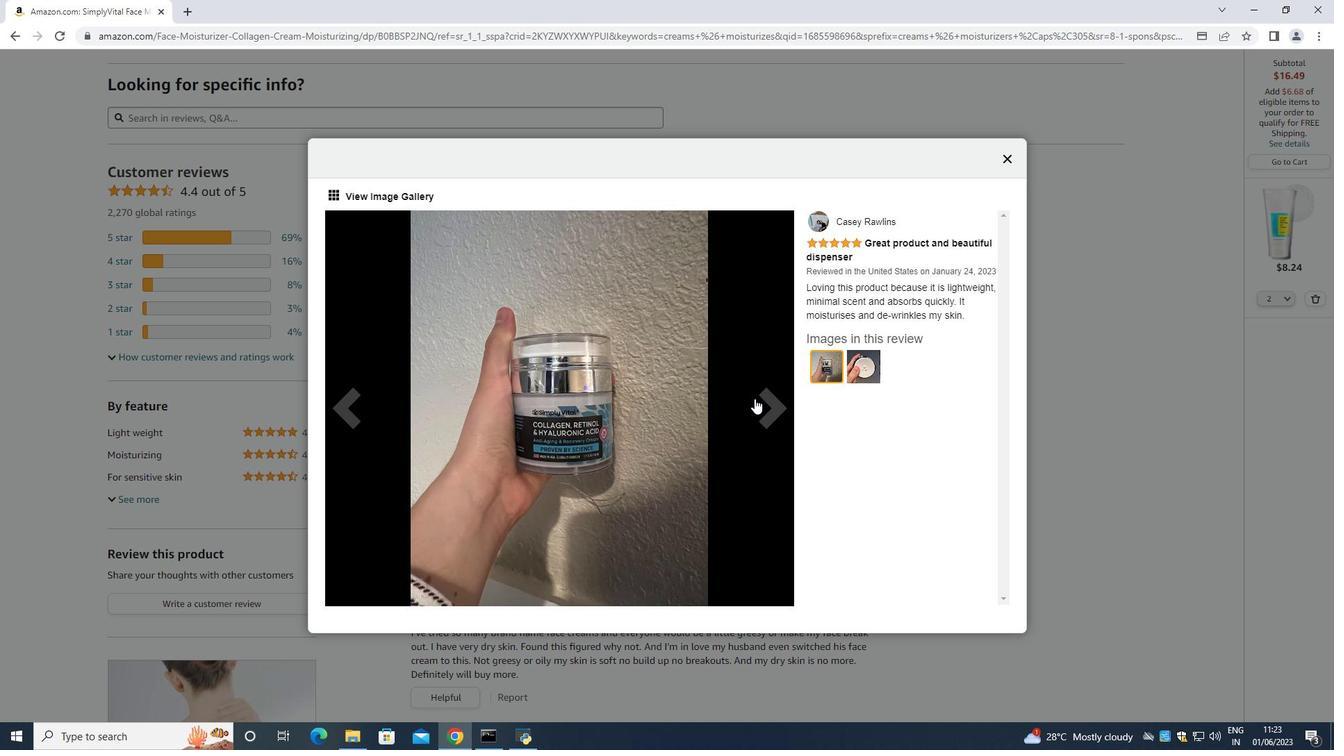 
Action: Mouse pressed left at (755, 402)
Screenshot: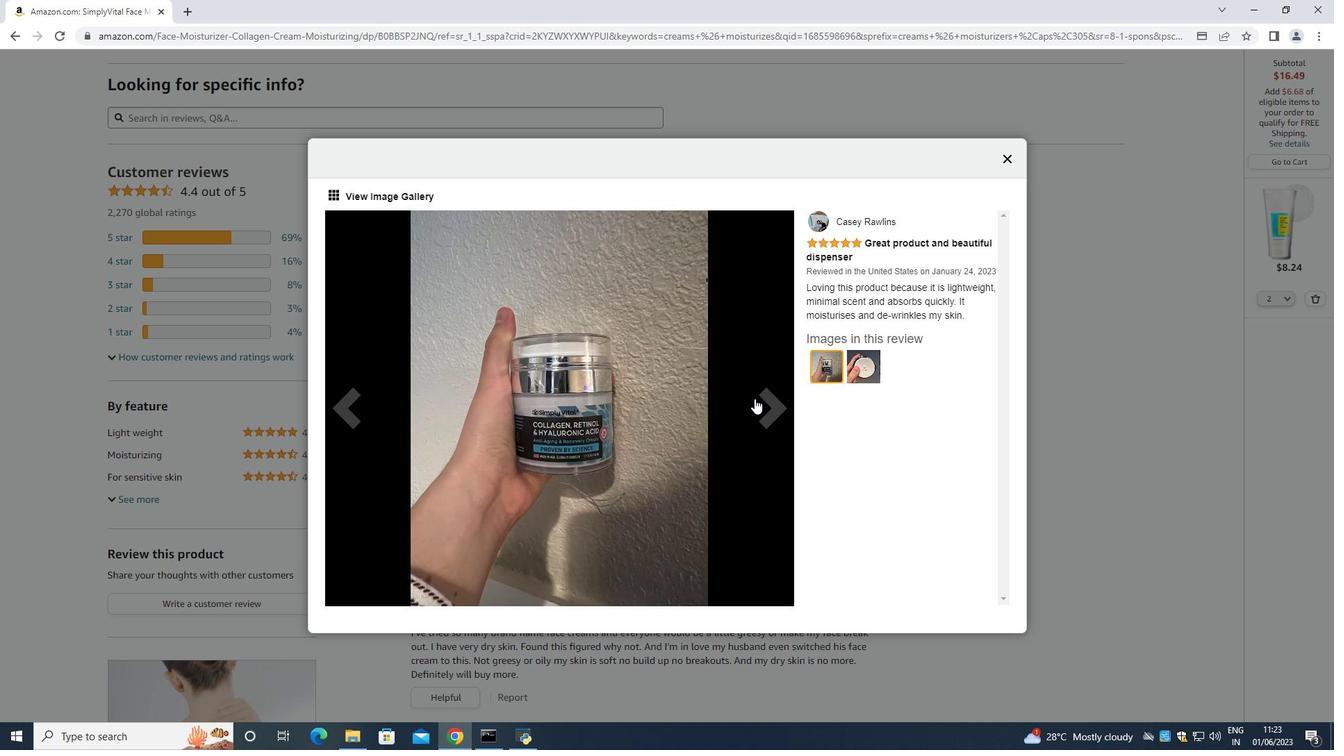 
Action: Mouse moved to (757, 405)
Screenshot: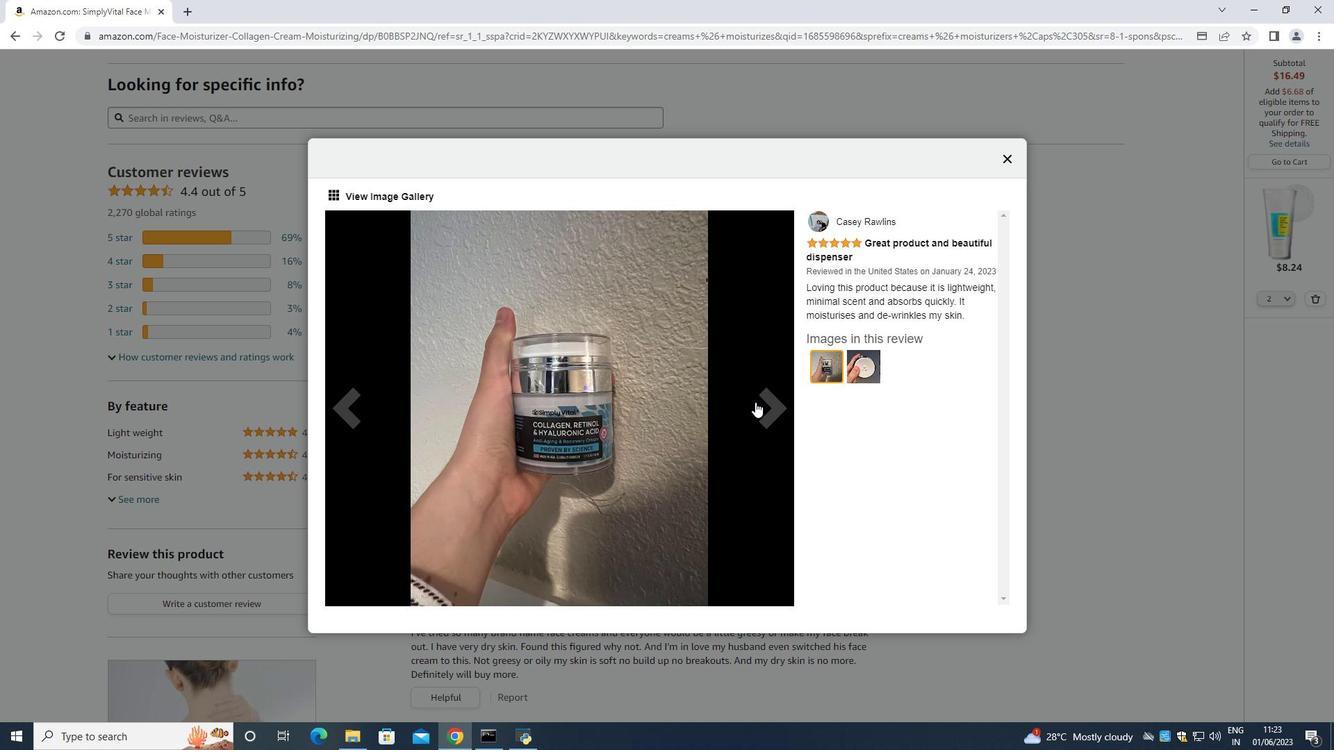 
Action: Mouse pressed left at (757, 405)
Screenshot: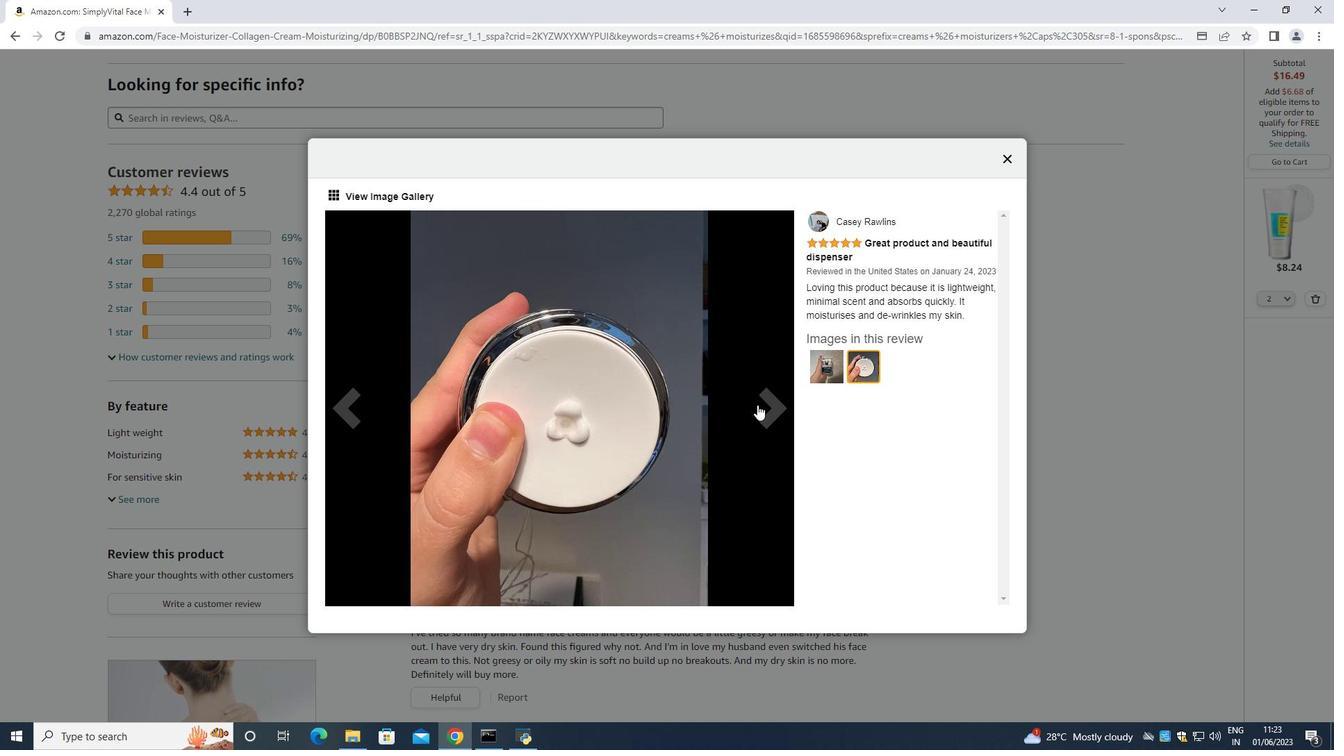 
Action: Mouse pressed left at (757, 405)
Screenshot: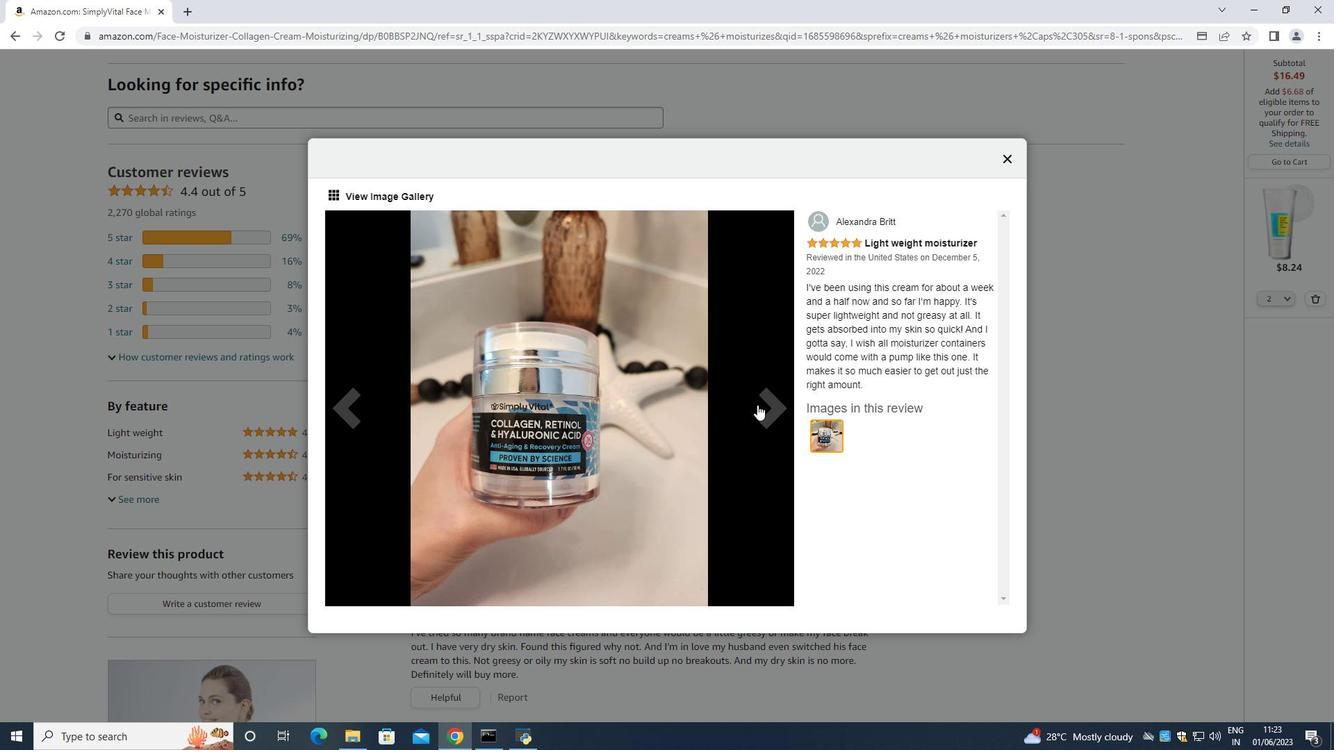 
Action: Mouse moved to (757, 406)
Screenshot: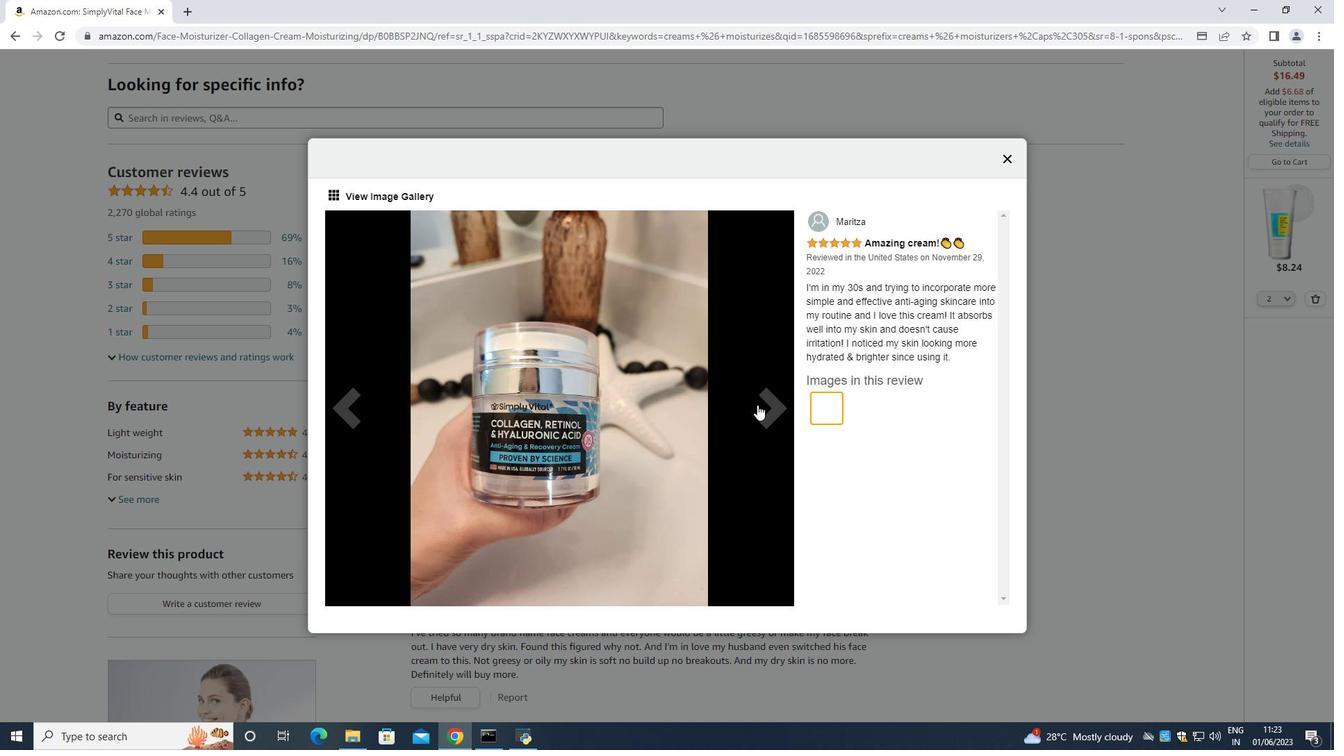 
Action: Mouse pressed left at (757, 406)
Screenshot: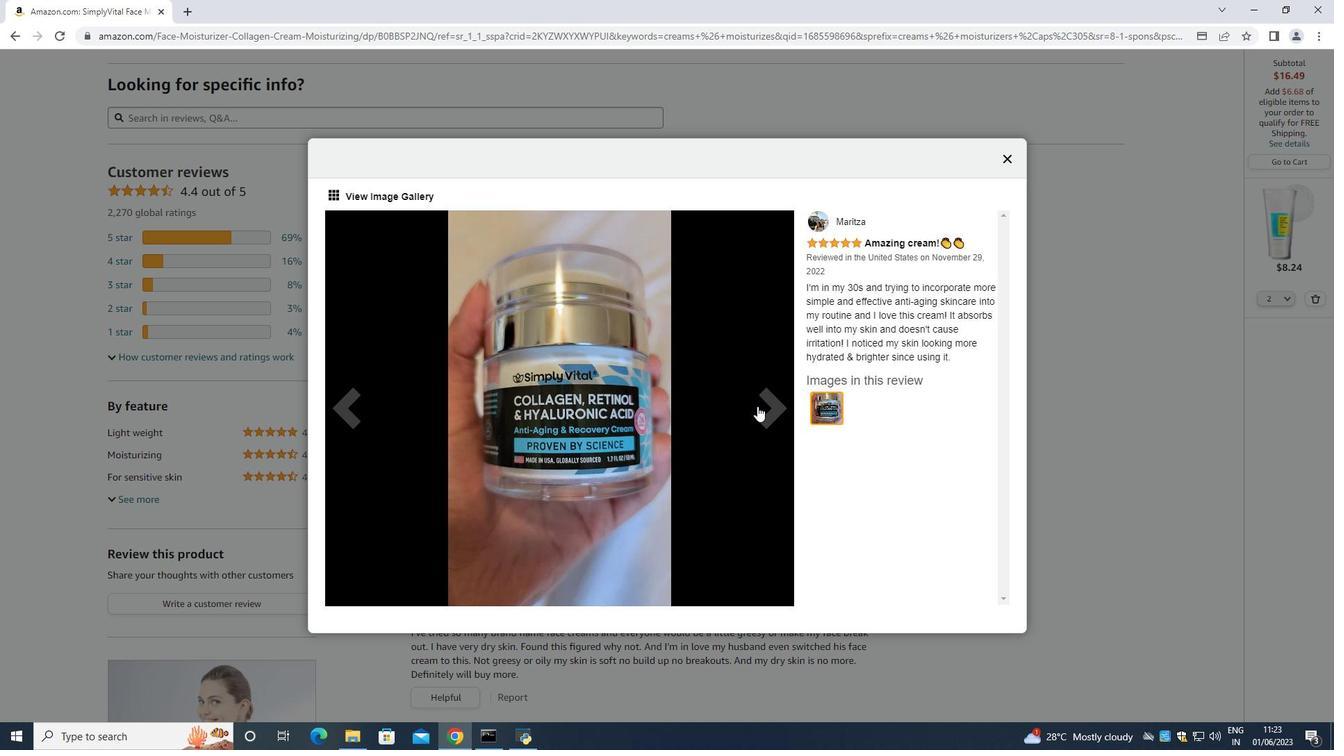 
Action: Mouse pressed left at (757, 406)
Screenshot: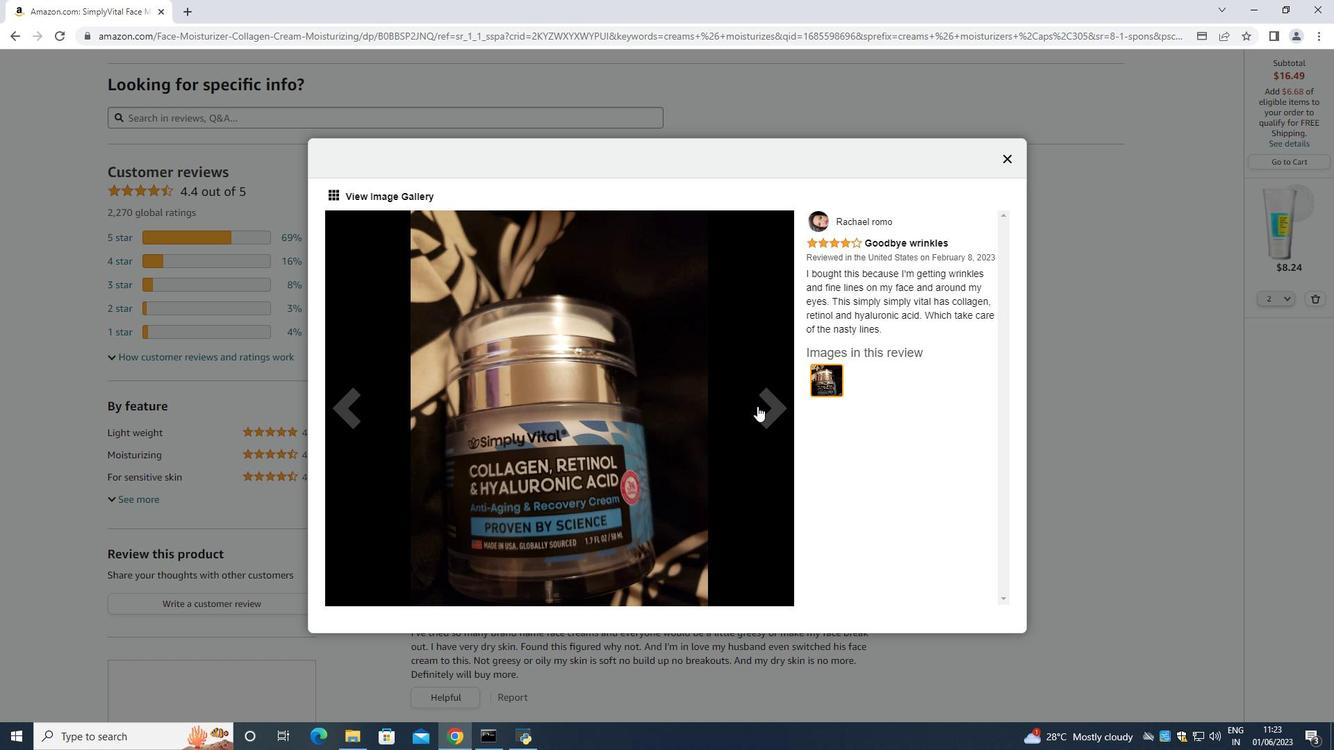 
Action: Mouse moved to (757, 407)
Screenshot: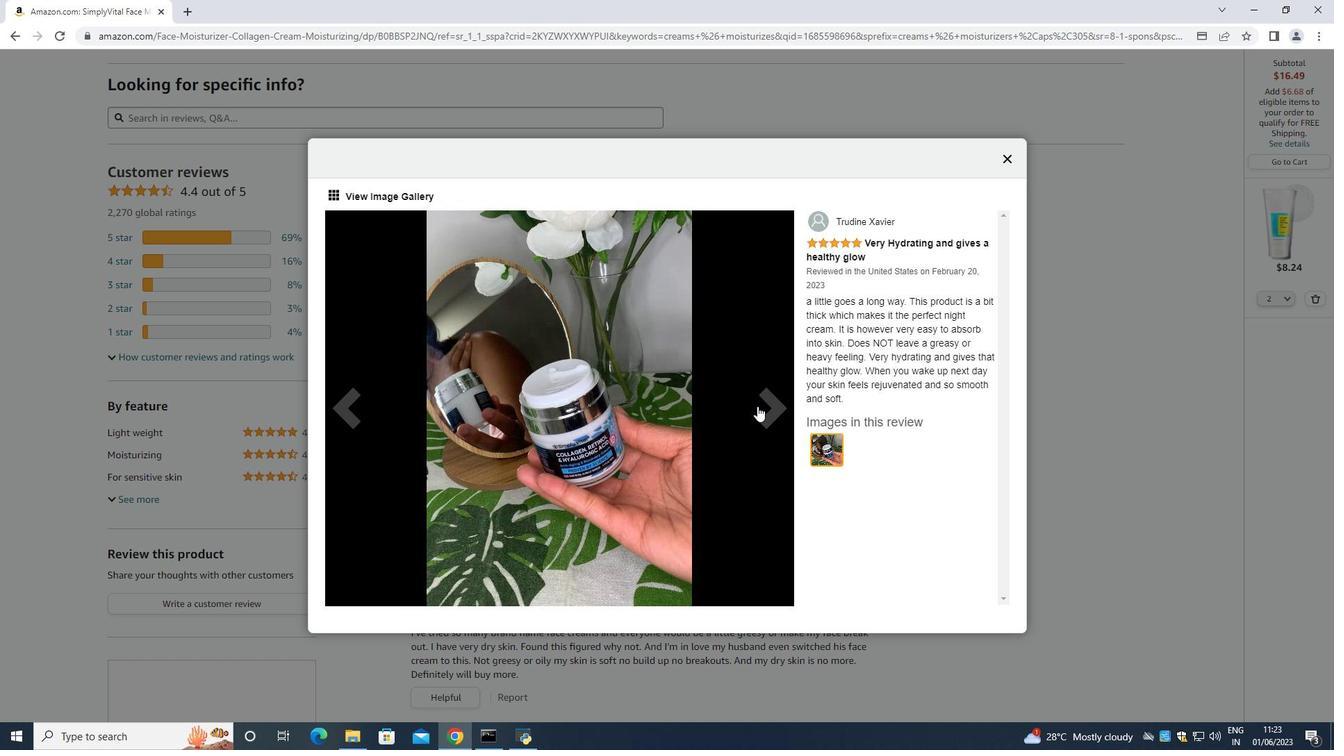 
Action: Mouse pressed left at (757, 407)
Screenshot: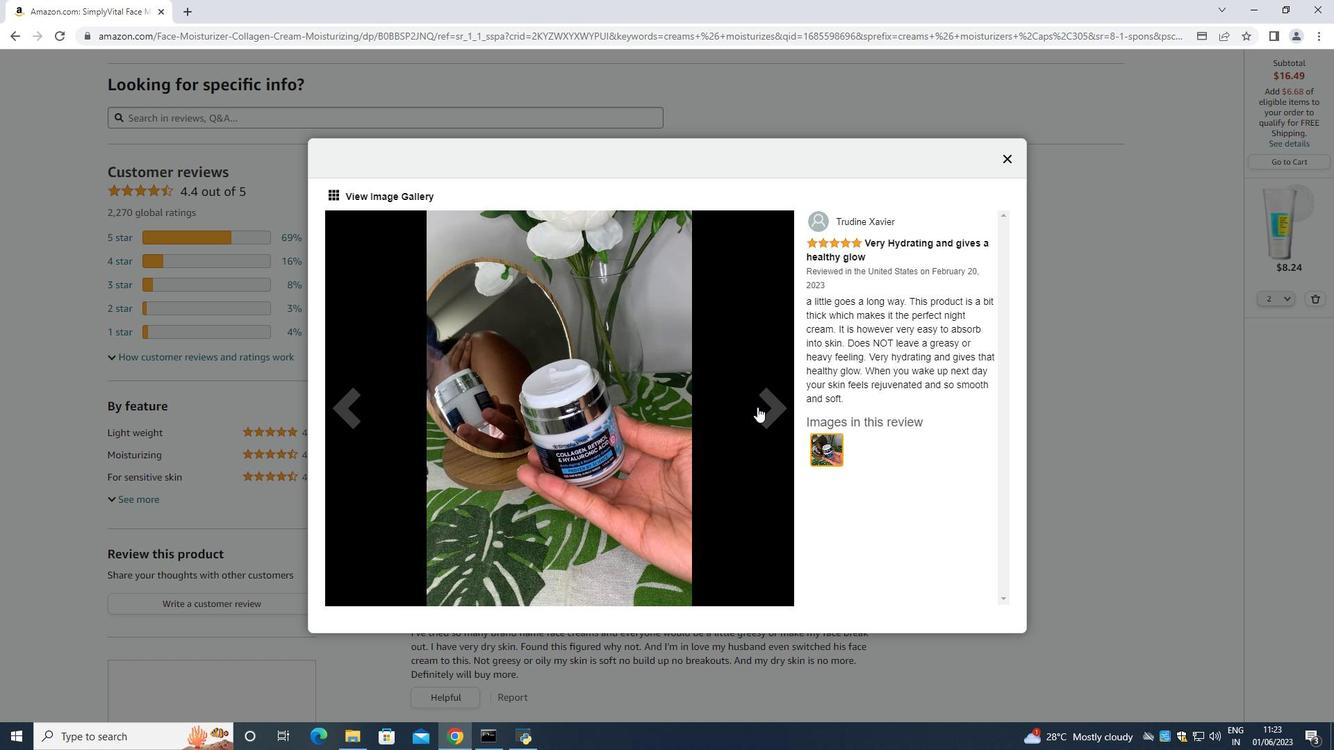 
Action: Mouse moved to (1011, 156)
Screenshot: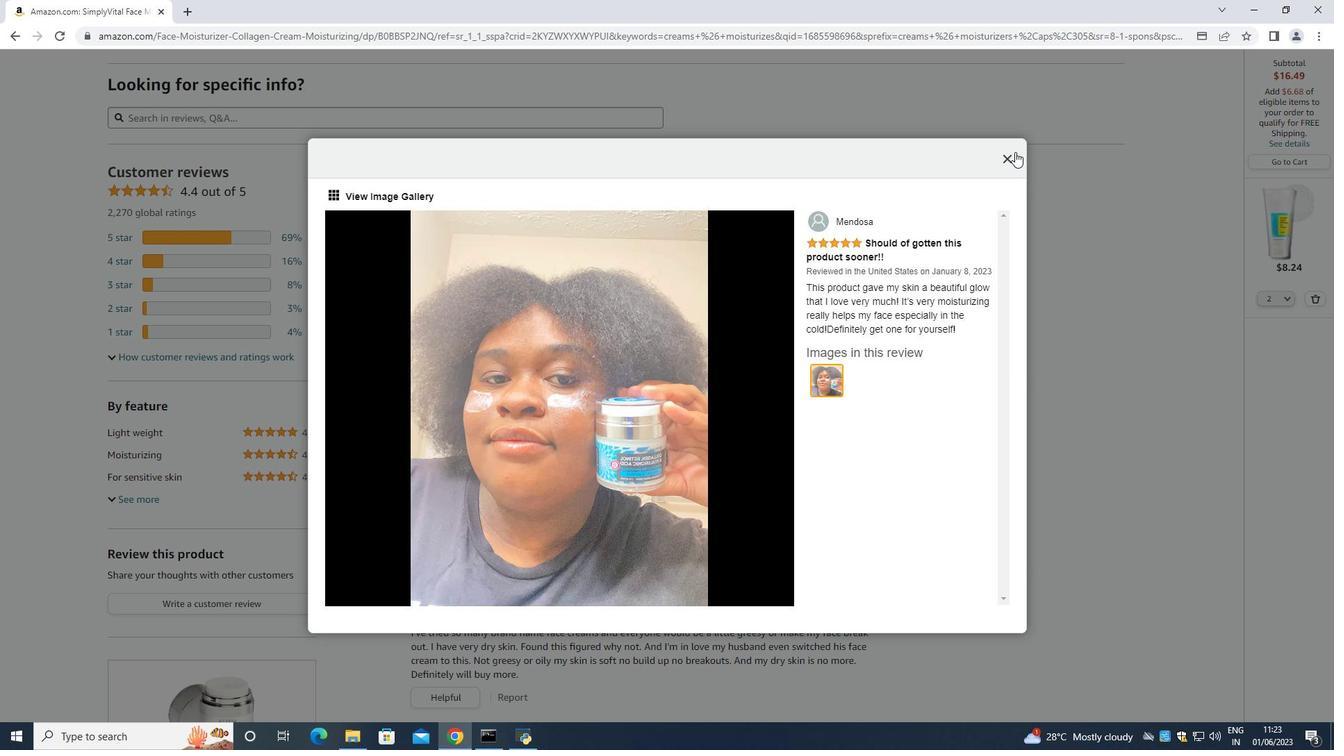 
Action: Mouse pressed left at (1011, 156)
Screenshot: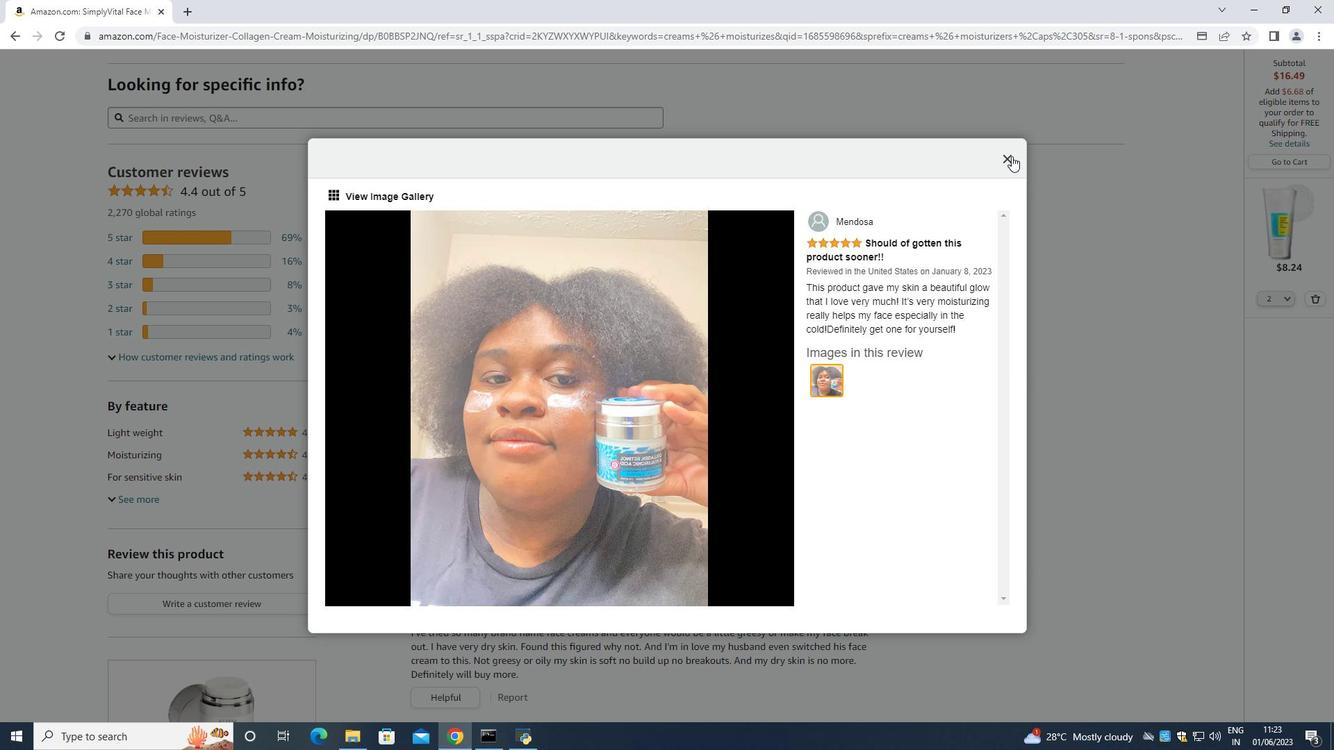 
Action: Mouse moved to (1011, 205)
Screenshot: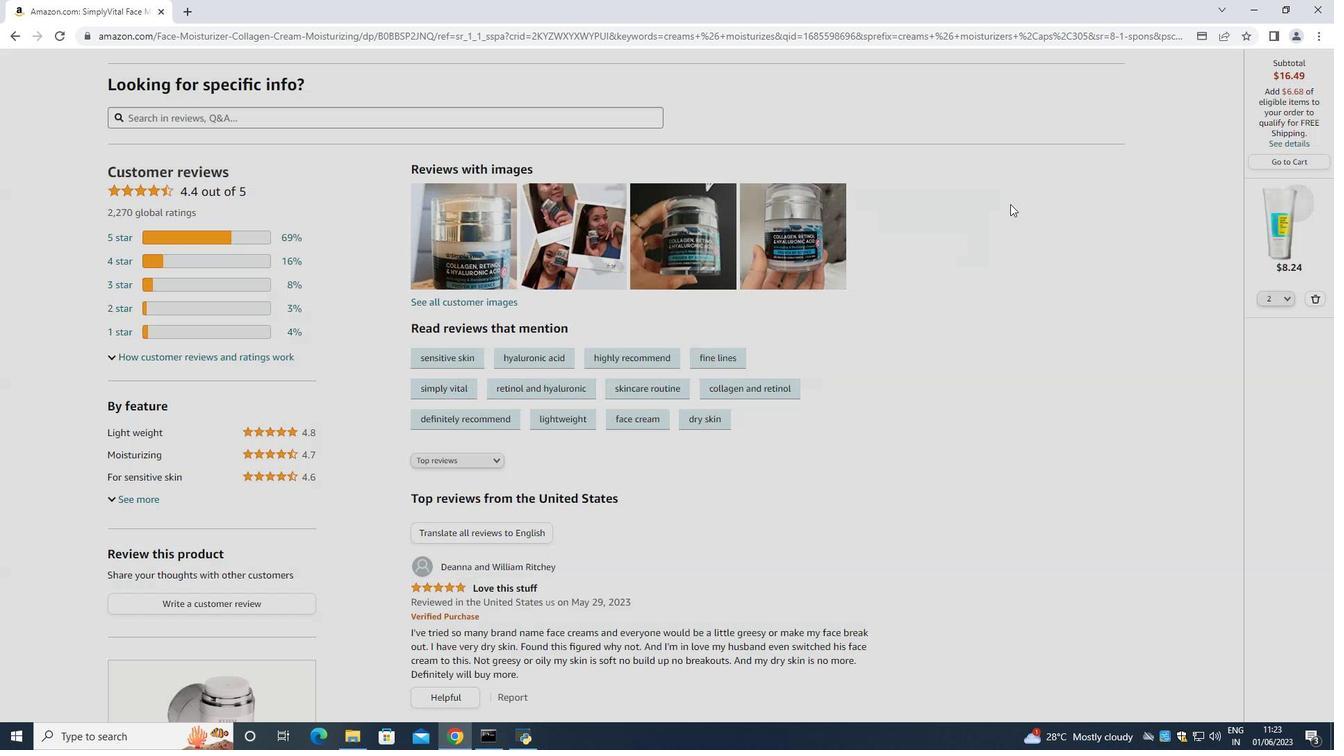 
Action: Mouse scrolled (1011, 206) with delta (0, 0)
Screenshot: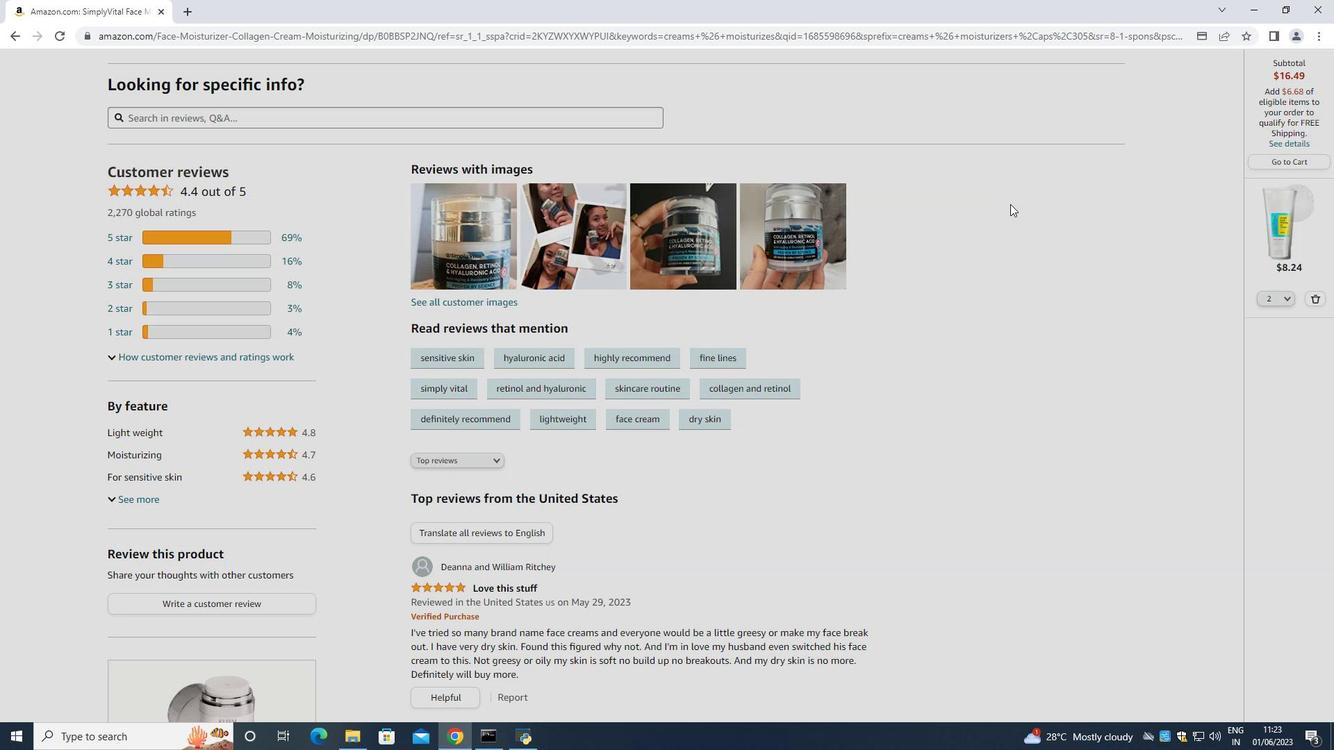 
Action: Mouse scrolled (1011, 206) with delta (0, 0)
Screenshot: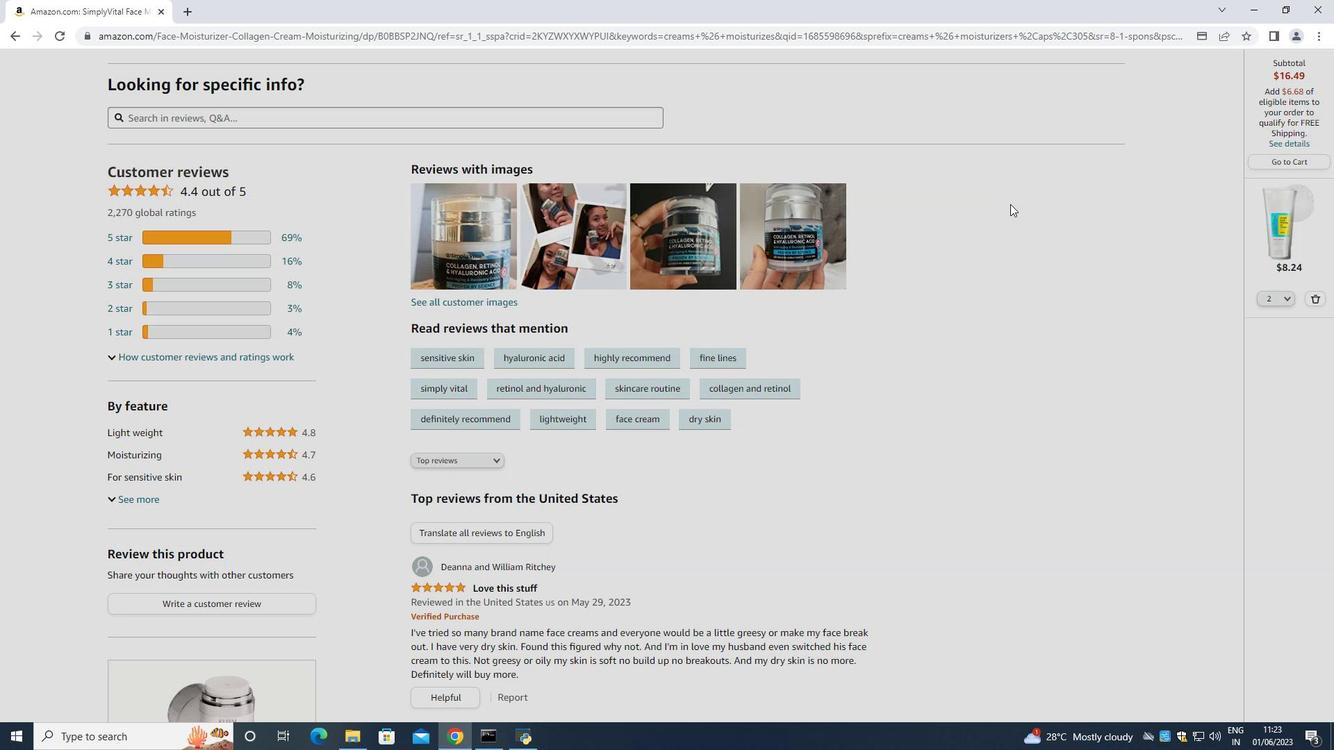 
Action: Mouse scrolled (1011, 206) with delta (0, 0)
Screenshot: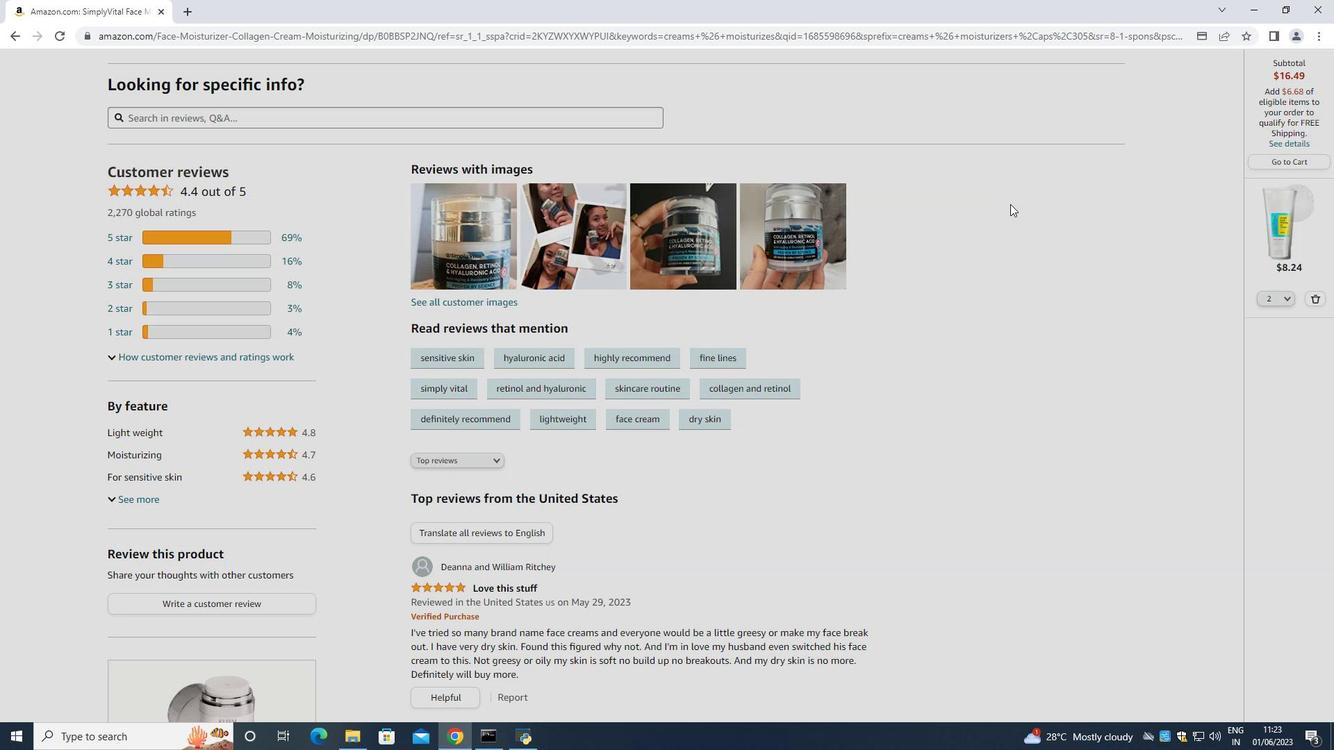 
Action: Mouse scrolled (1011, 206) with delta (0, 0)
Screenshot: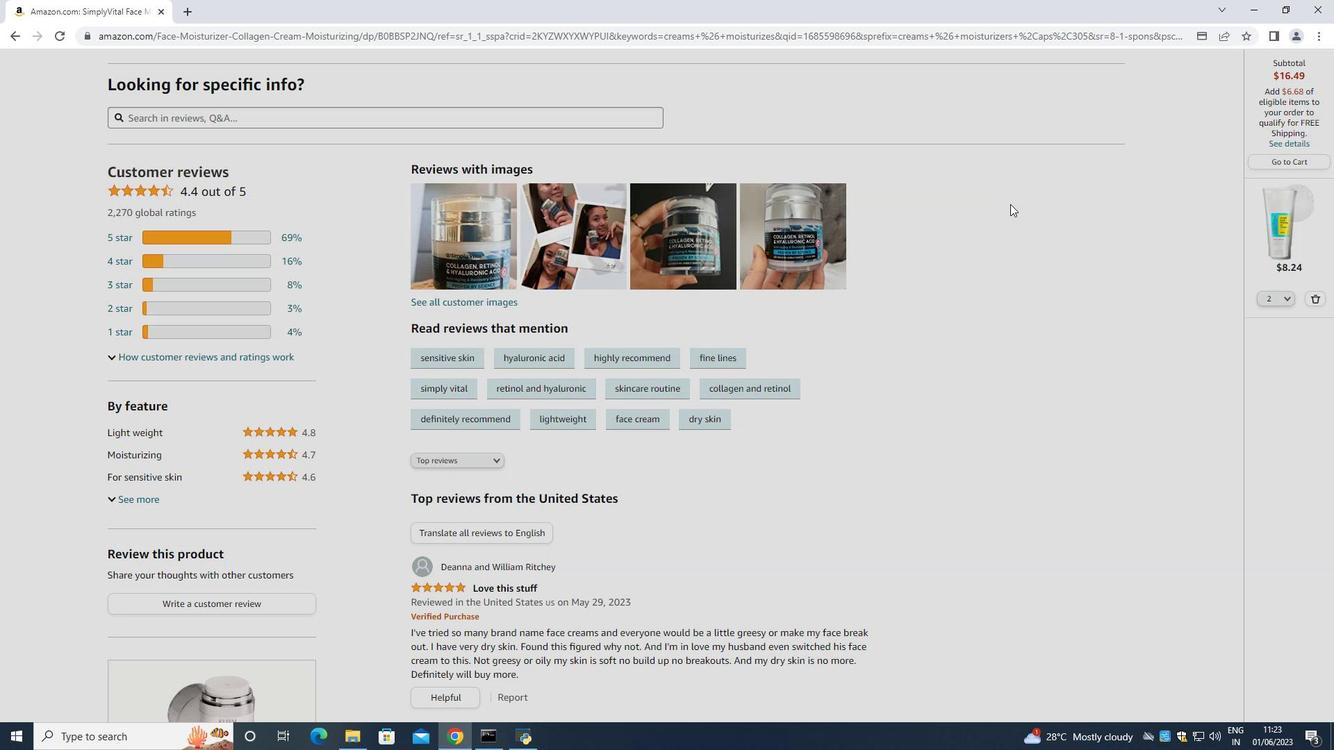 
Action: Mouse scrolled (1011, 206) with delta (0, 0)
Screenshot: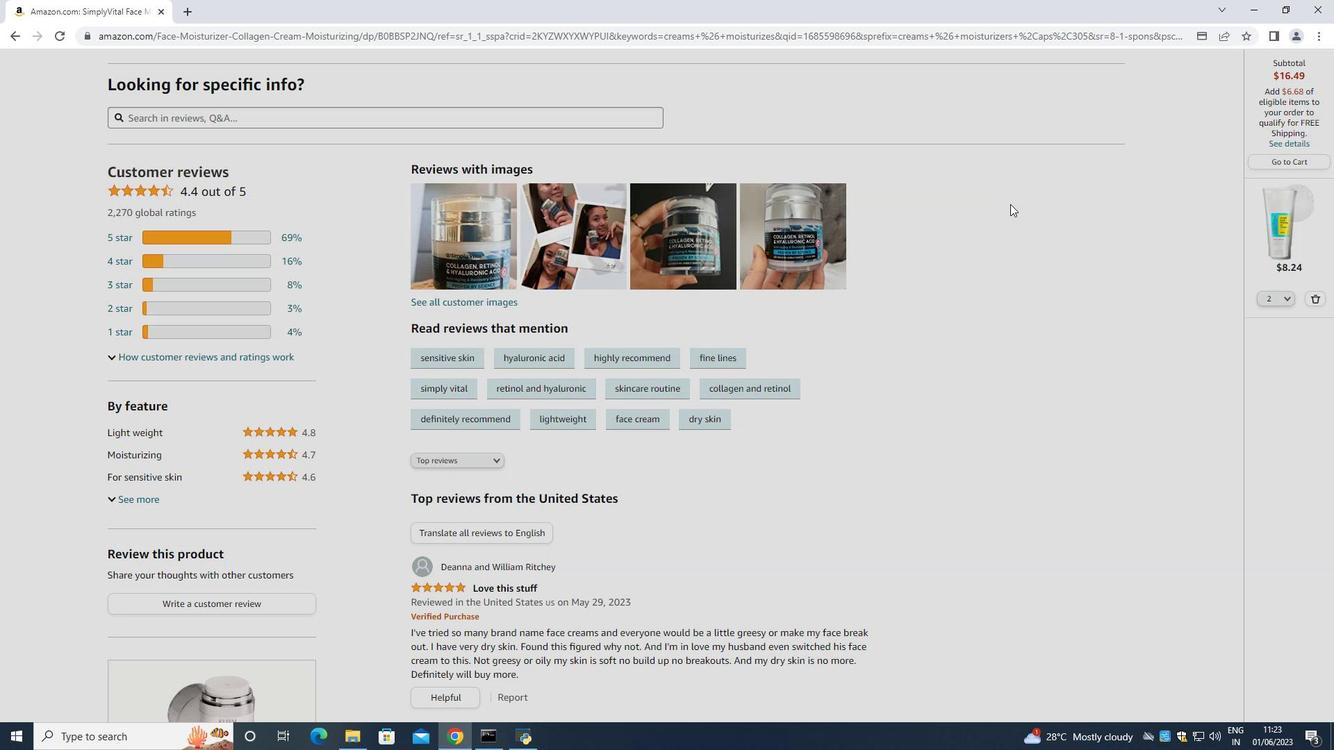 
Action: Mouse scrolled (1011, 206) with delta (0, 0)
Screenshot: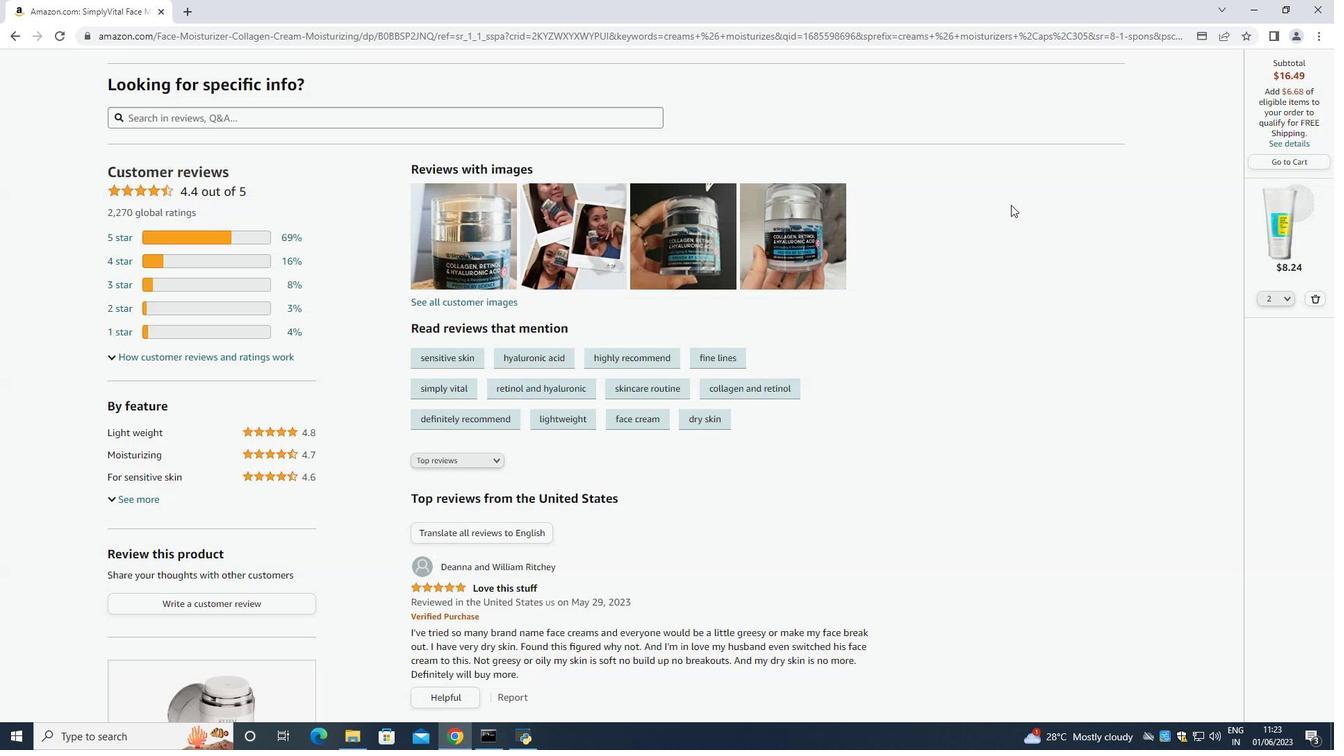 
Action: Mouse moved to (1014, 203)
Screenshot: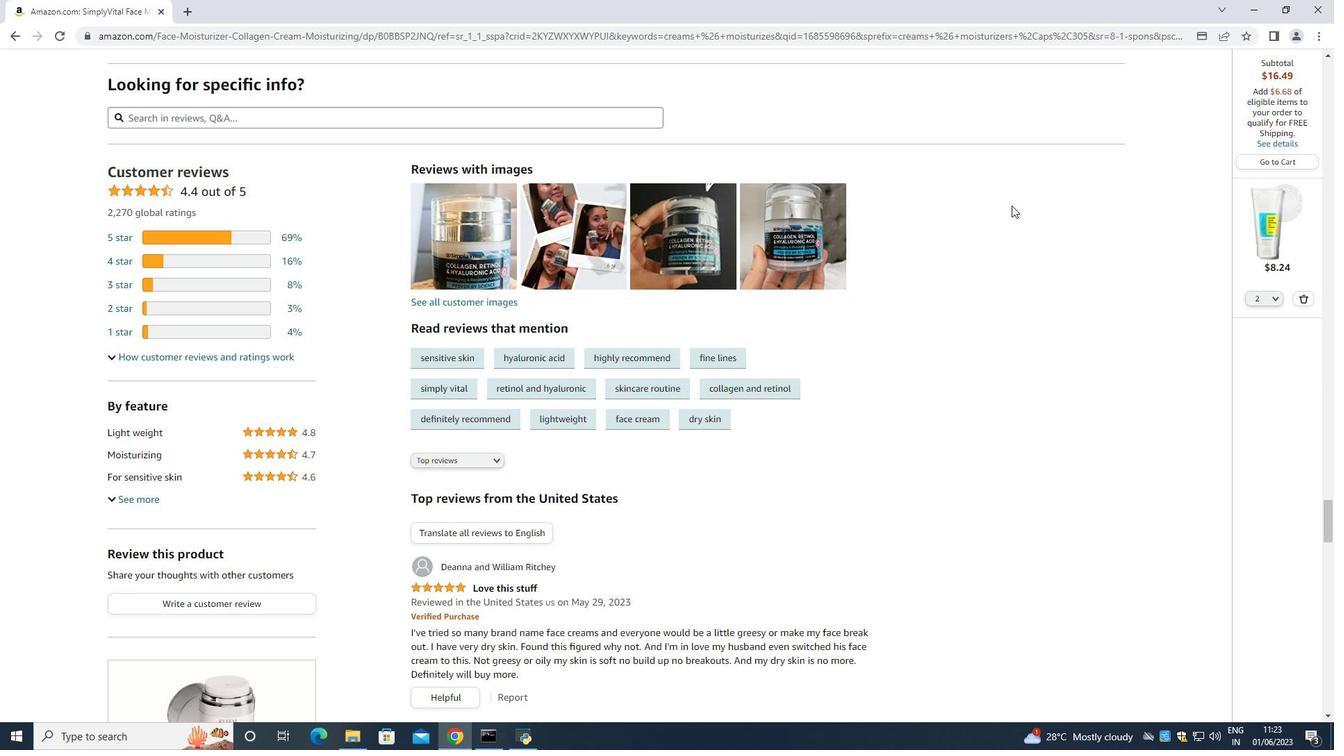 
Action: Mouse scrolled (1014, 204) with delta (0, 0)
Screenshot: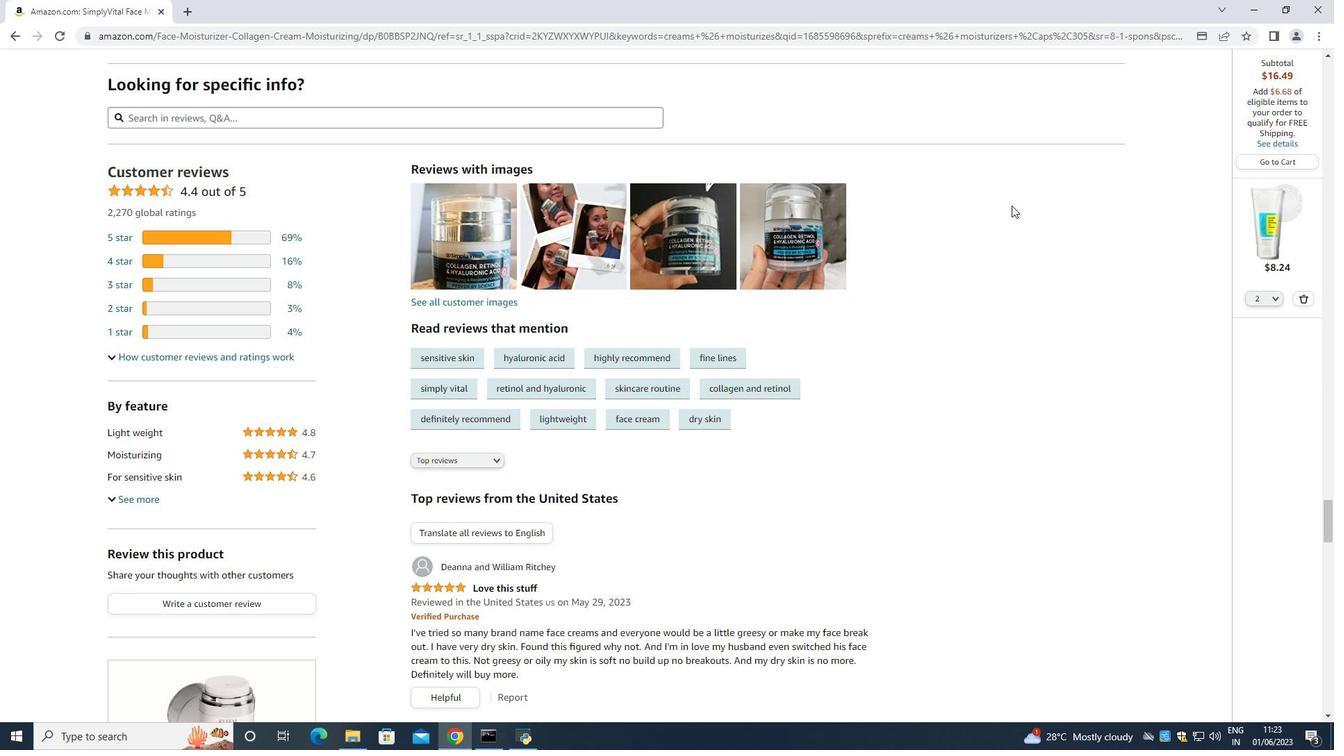 
Action: Mouse moved to (1016, 199)
Screenshot: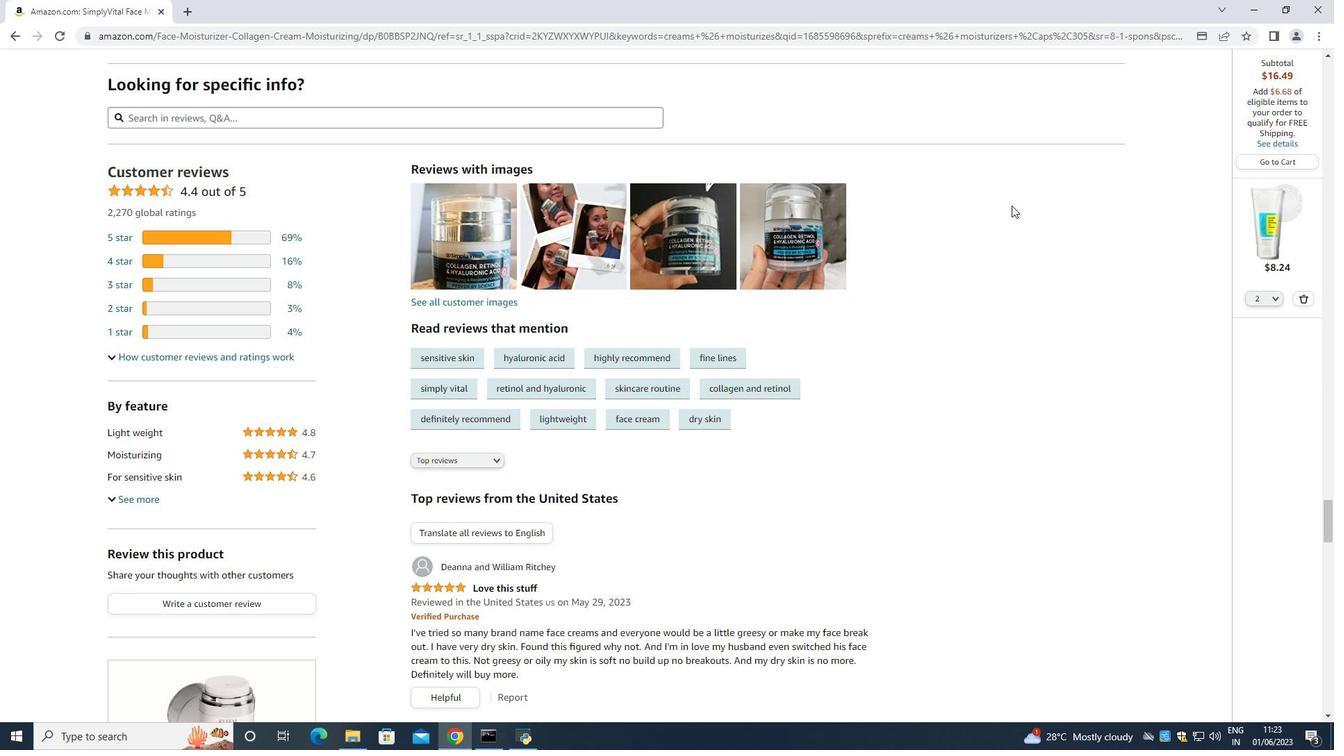 
Action: Mouse scrolled (1016, 200) with delta (0, 0)
Screenshot: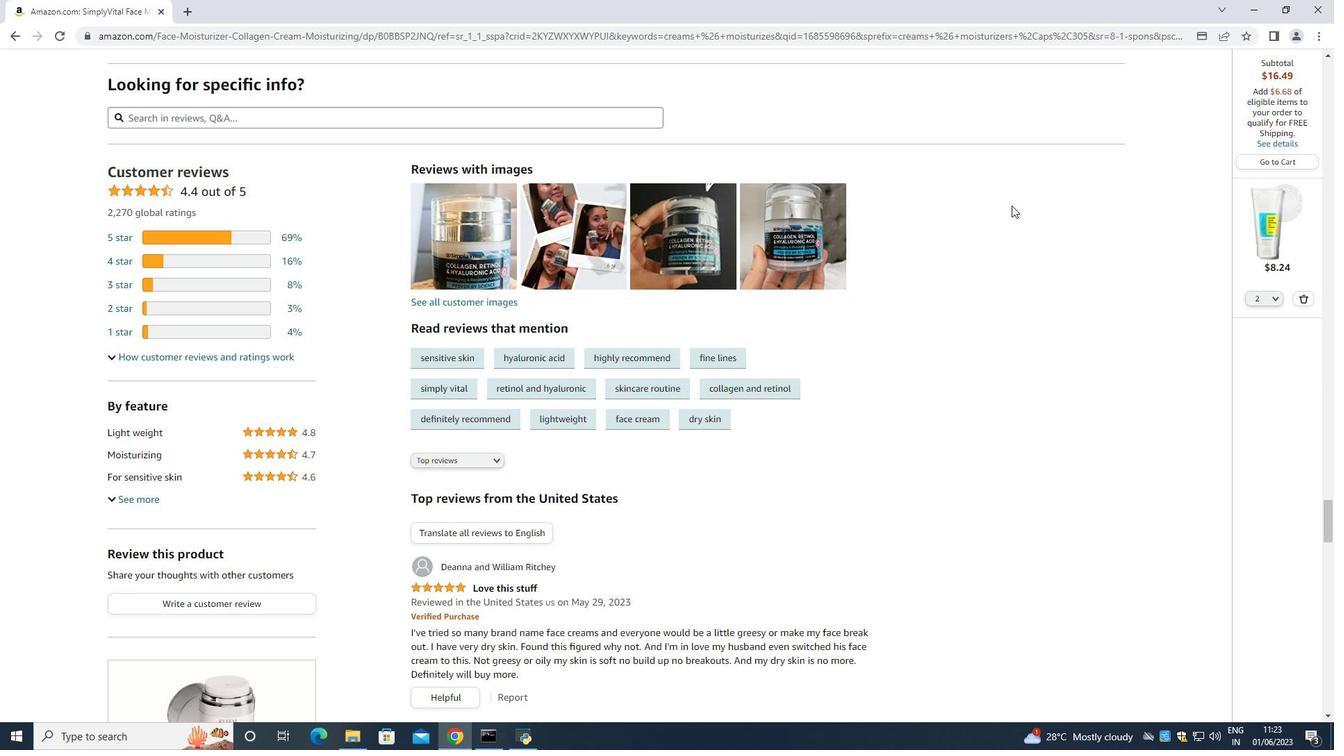 
Action: Mouse moved to (1017, 197)
Screenshot: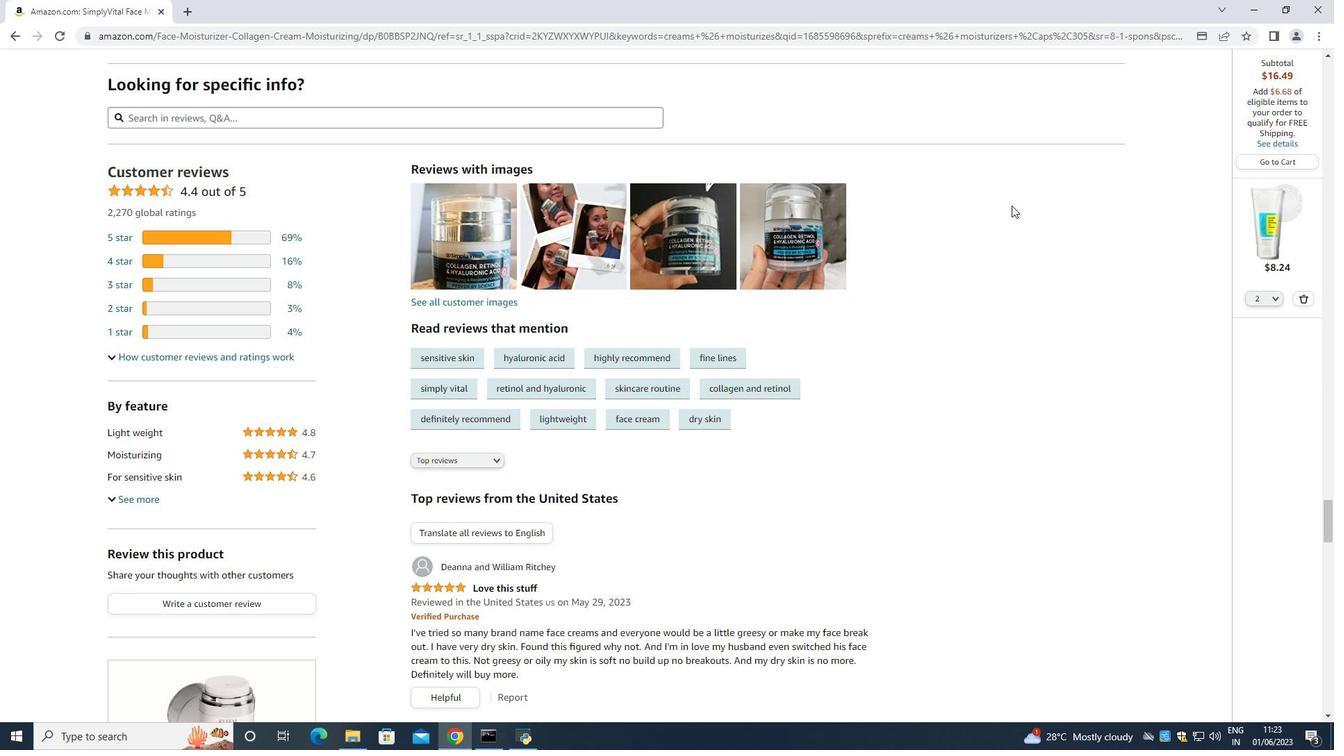 
Action: Mouse scrolled (1017, 198) with delta (0, 0)
Screenshot: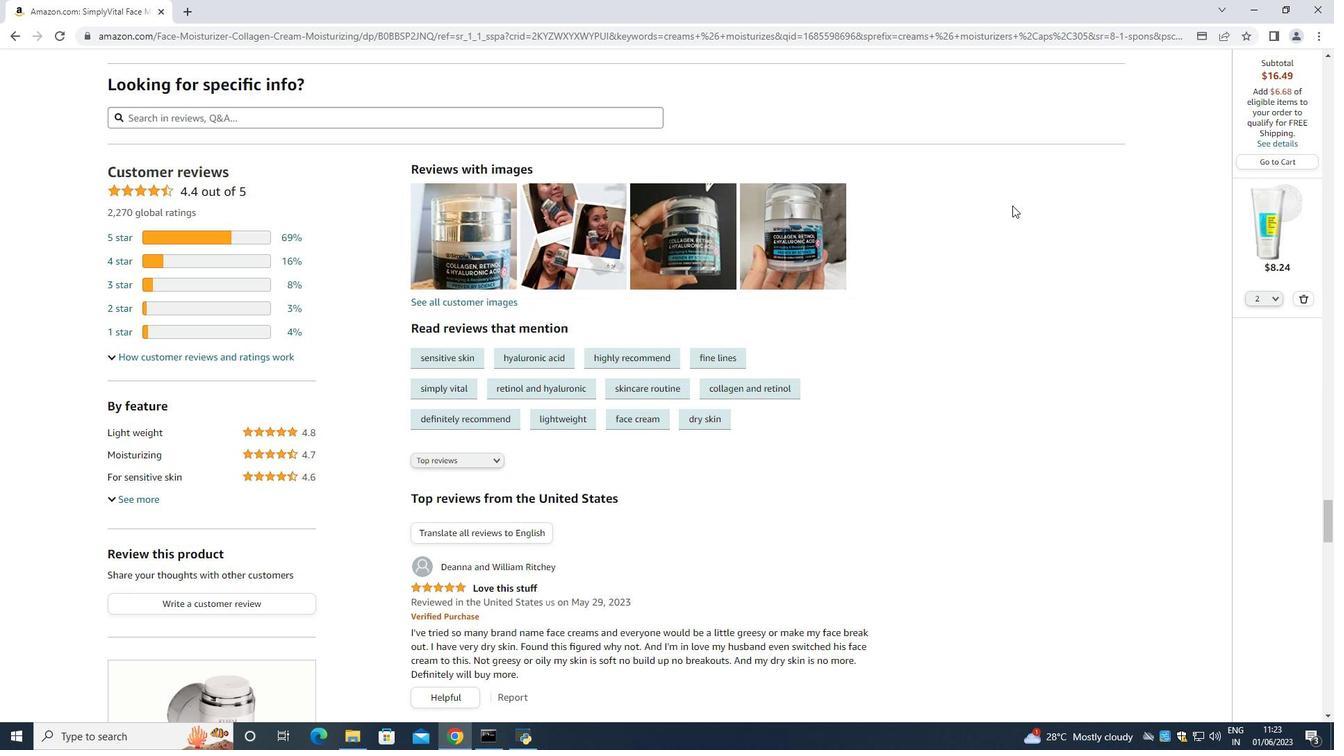 
Action: Mouse scrolled (1017, 198) with delta (0, 0)
Screenshot: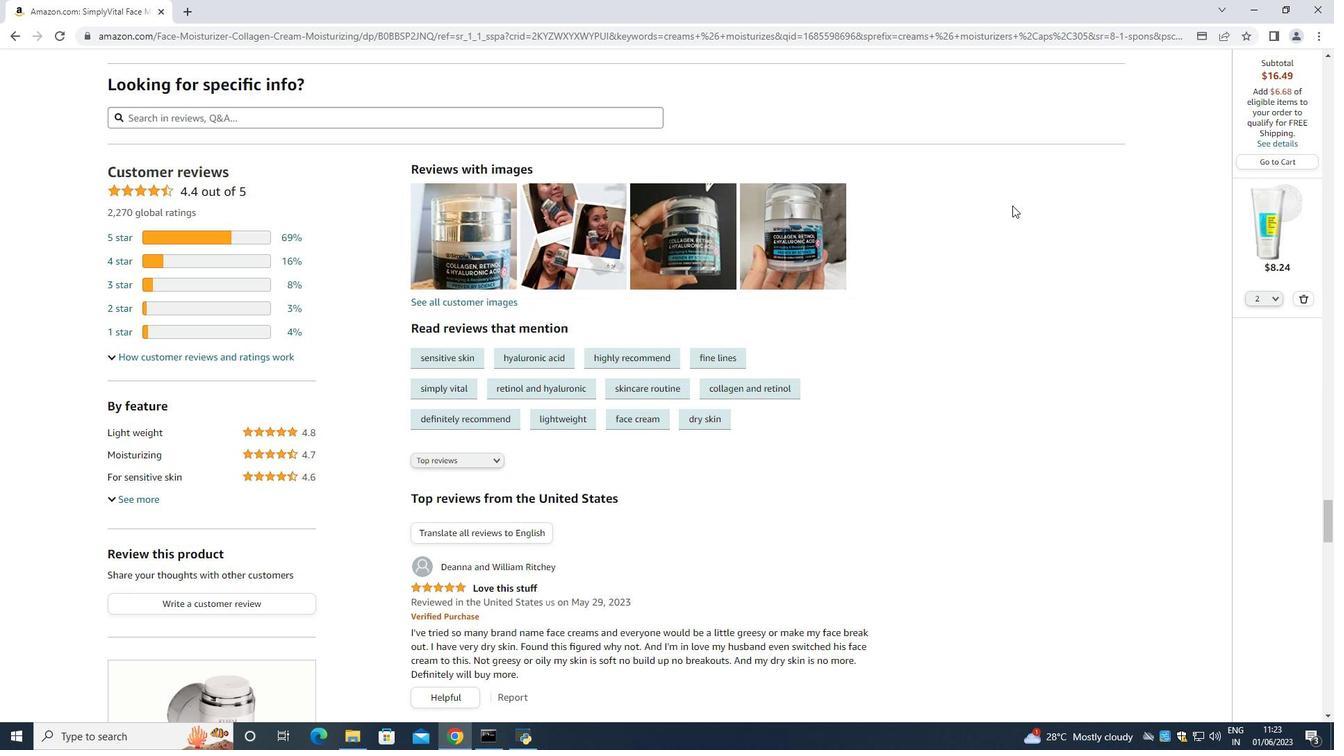 
Action: Mouse scrolled (1017, 198) with delta (0, 0)
Screenshot: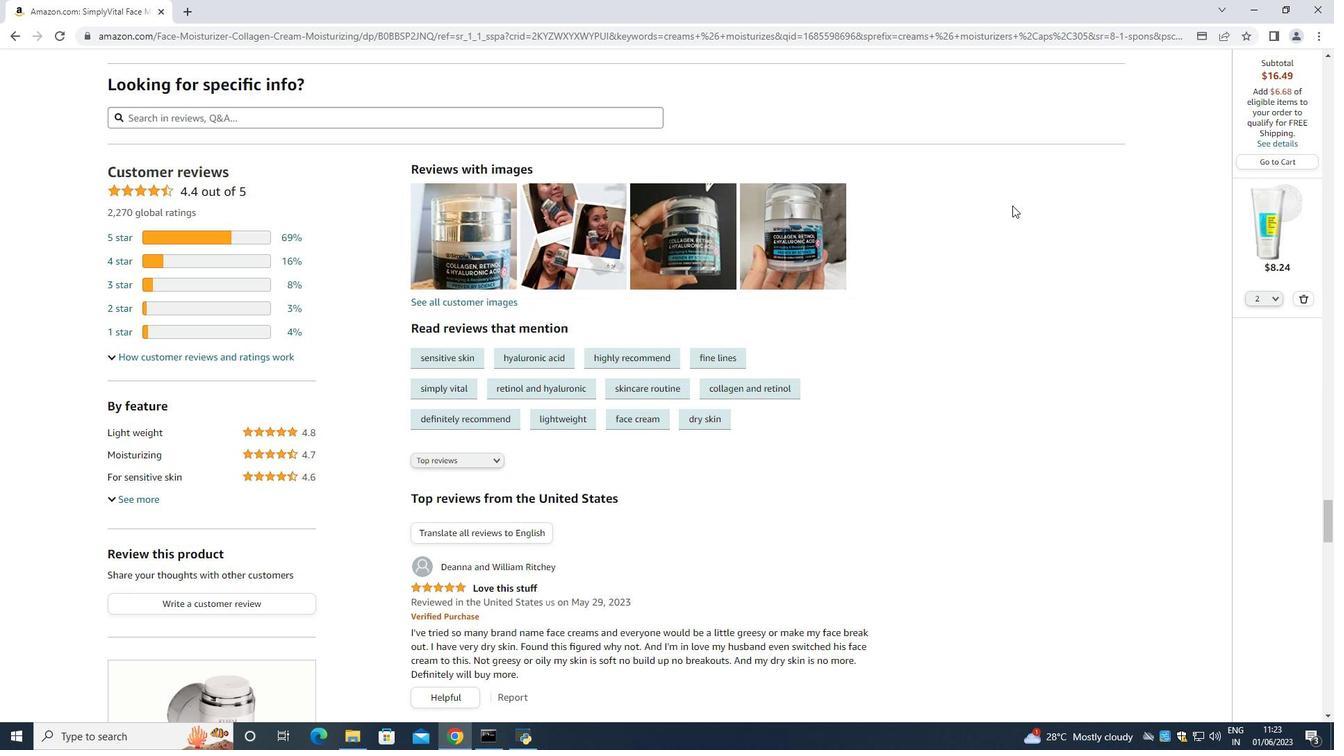
Action: Mouse scrolled (1017, 198) with delta (0, 0)
Screenshot: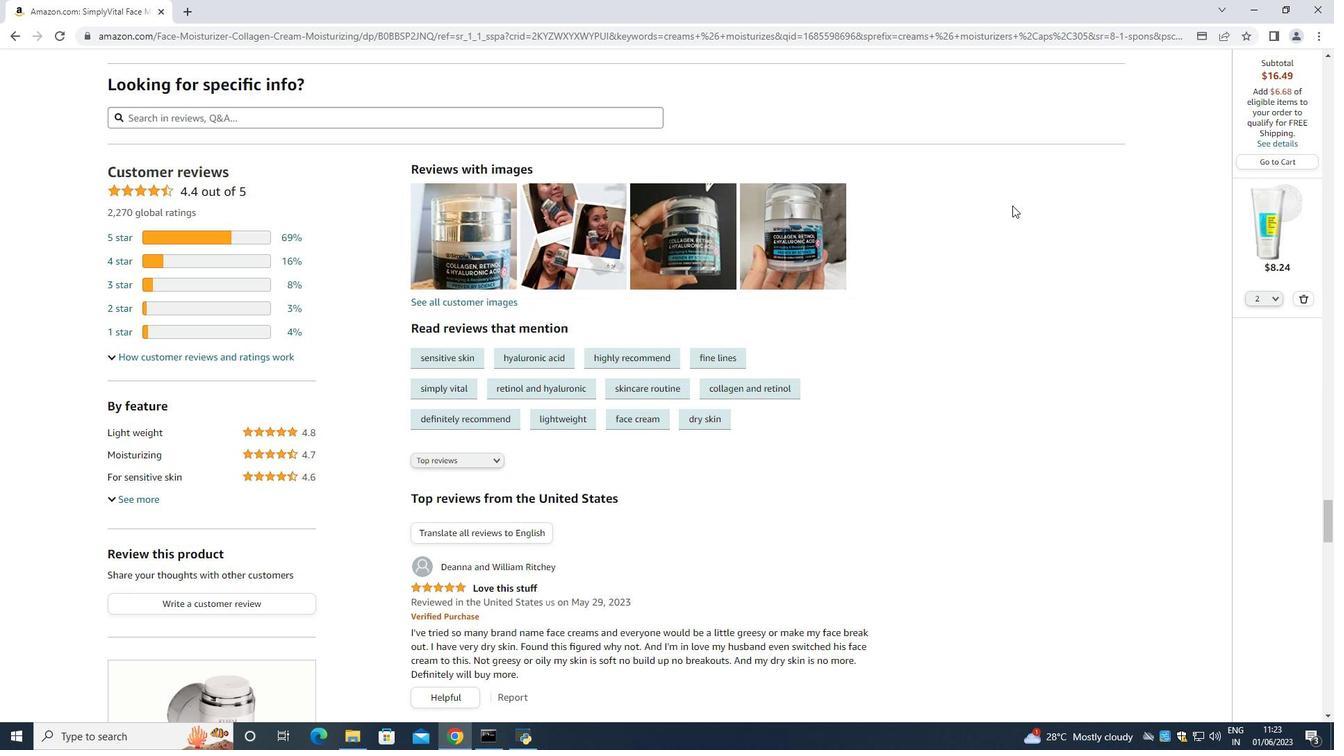 
Action: Mouse scrolled (1017, 198) with delta (0, 0)
Screenshot: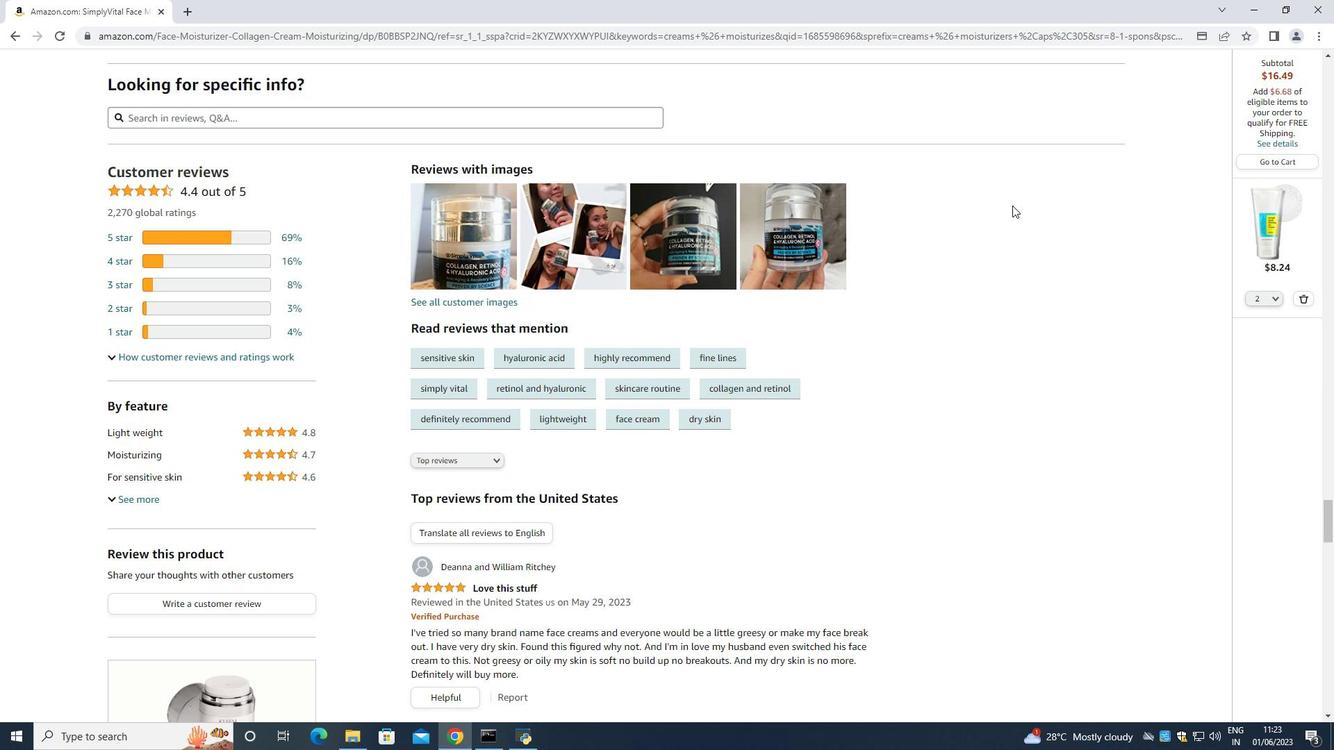 
Action: Mouse scrolled (1017, 198) with delta (0, 0)
Screenshot: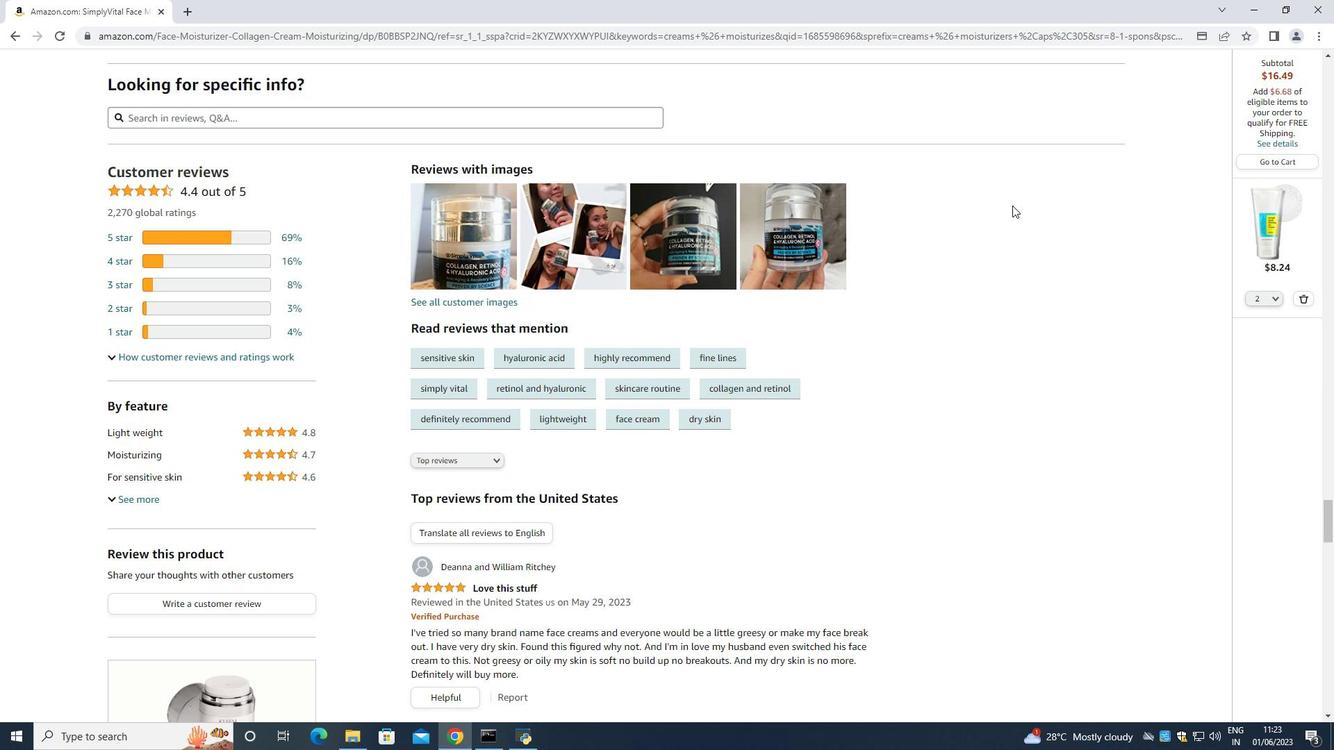 
Action: Mouse scrolled (1017, 198) with delta (0, 0)
Screenshot: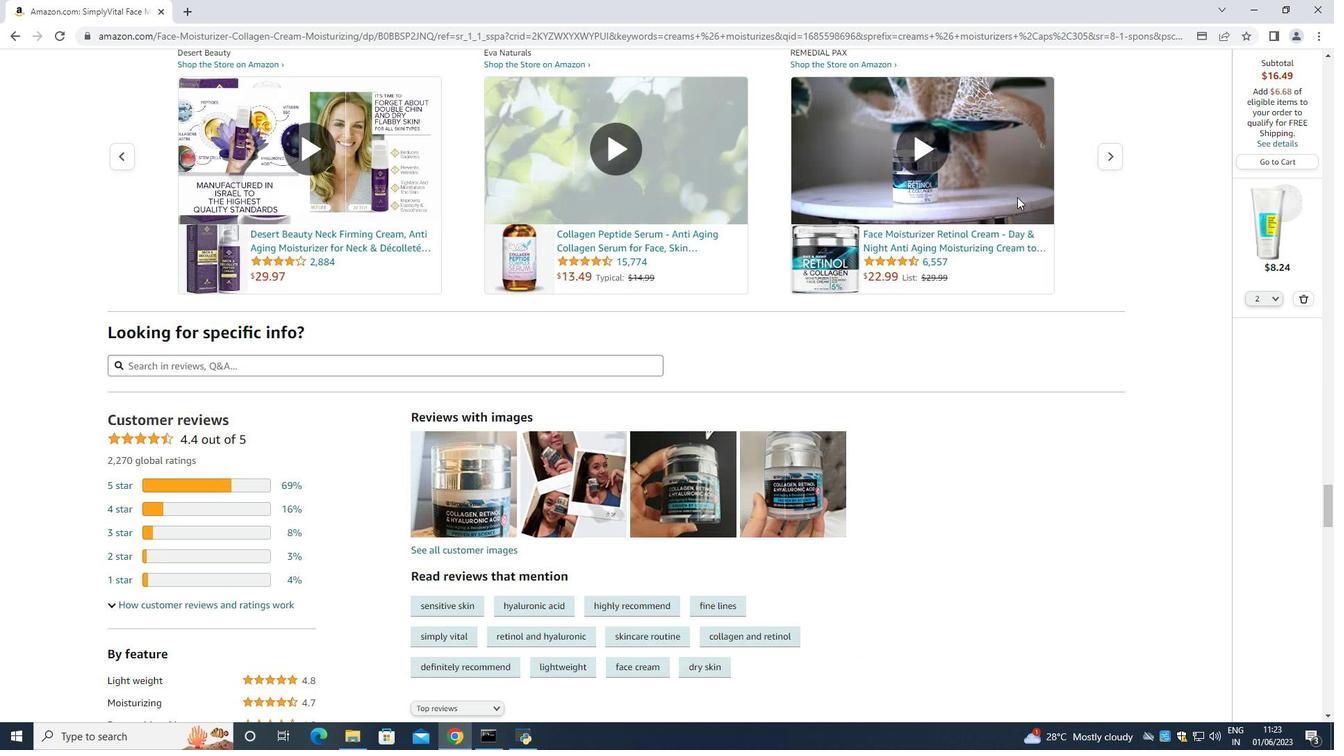 
Action: Mouse scrolled (1017, 198) with delta (0, 0)
Screenshot: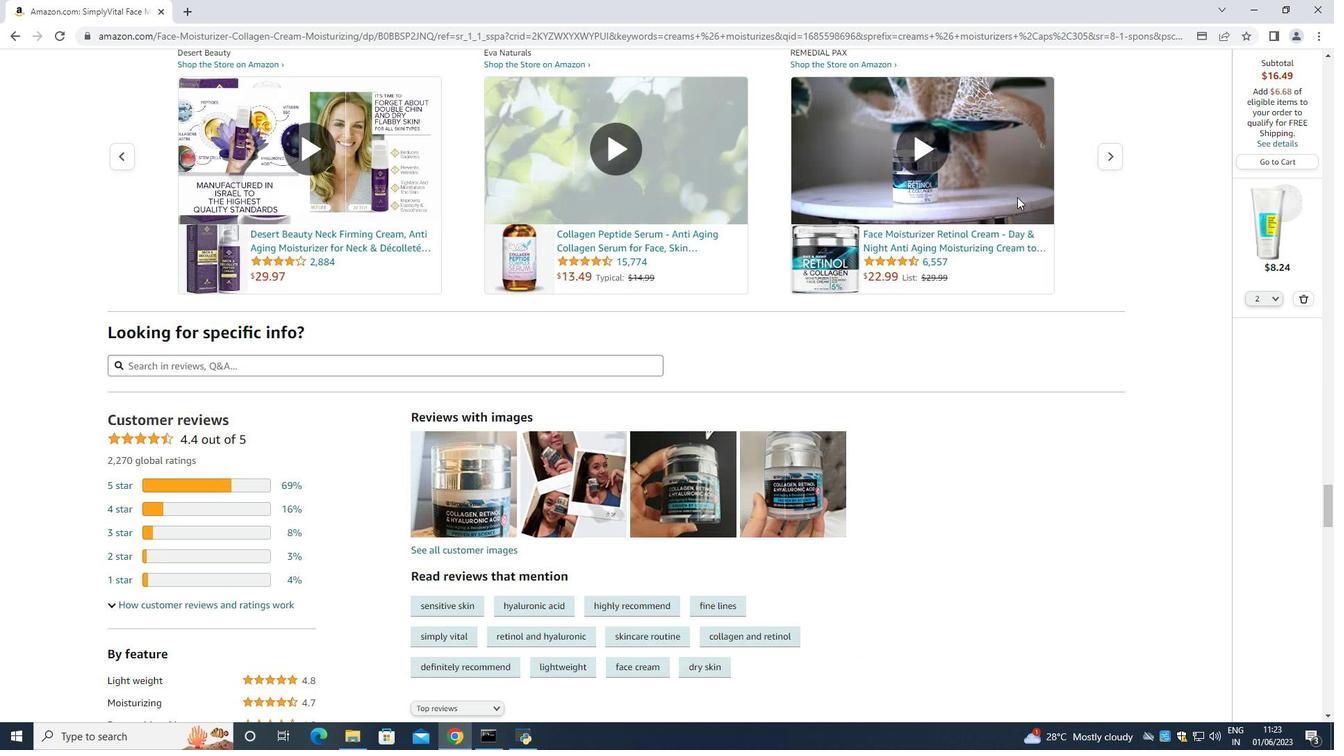 
Action: Mouse scrolled (1017, 198) with delta (0, 0)
Screenshot: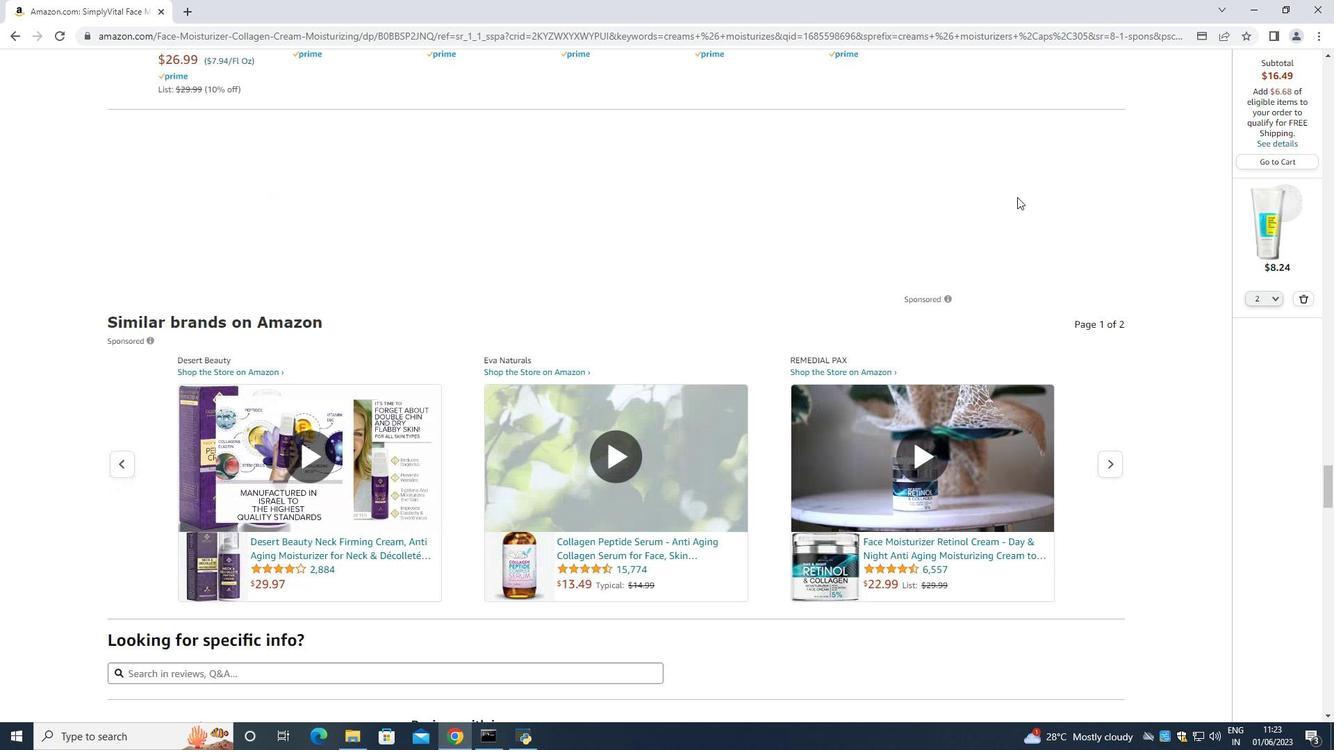 
Action: Mouse scrolled (1017, 198) with delta (0, 0)
Screenshot: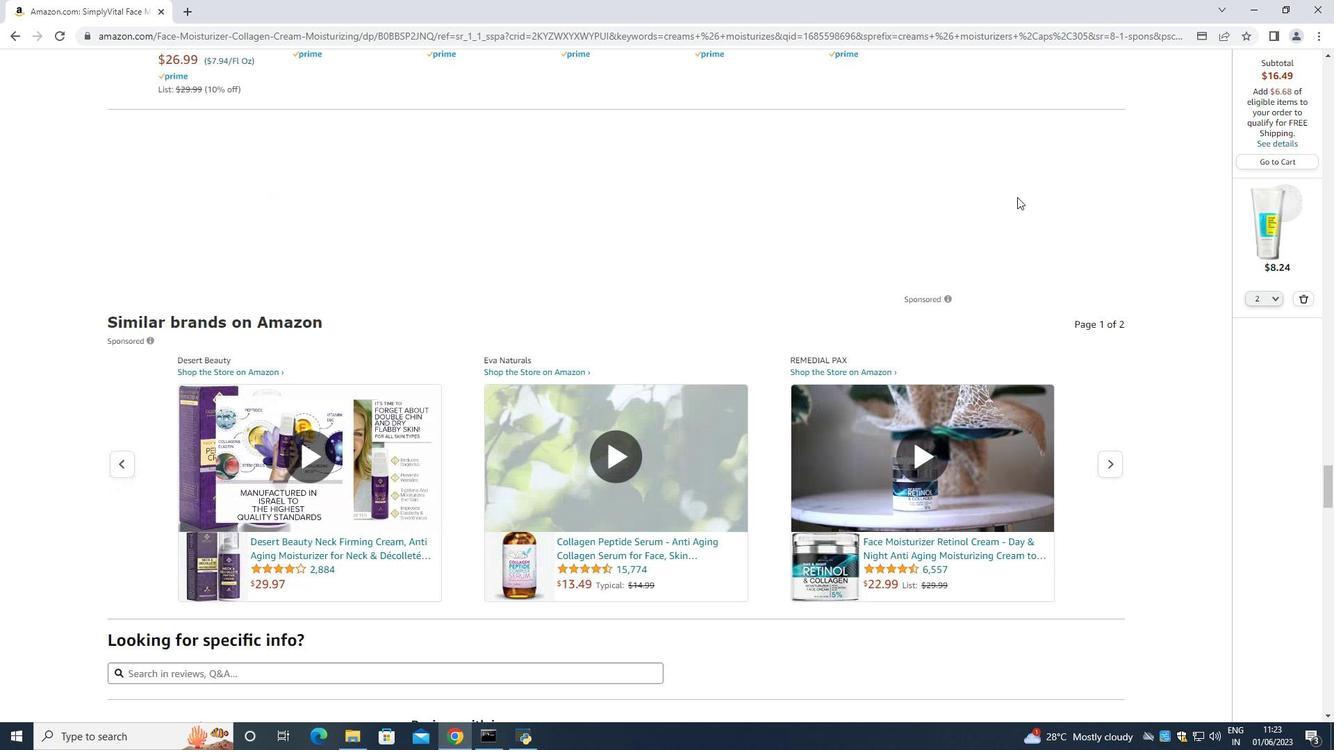 
Action: Mouse scrolled (1017, 198) with delta (0, 0)
Screenshot: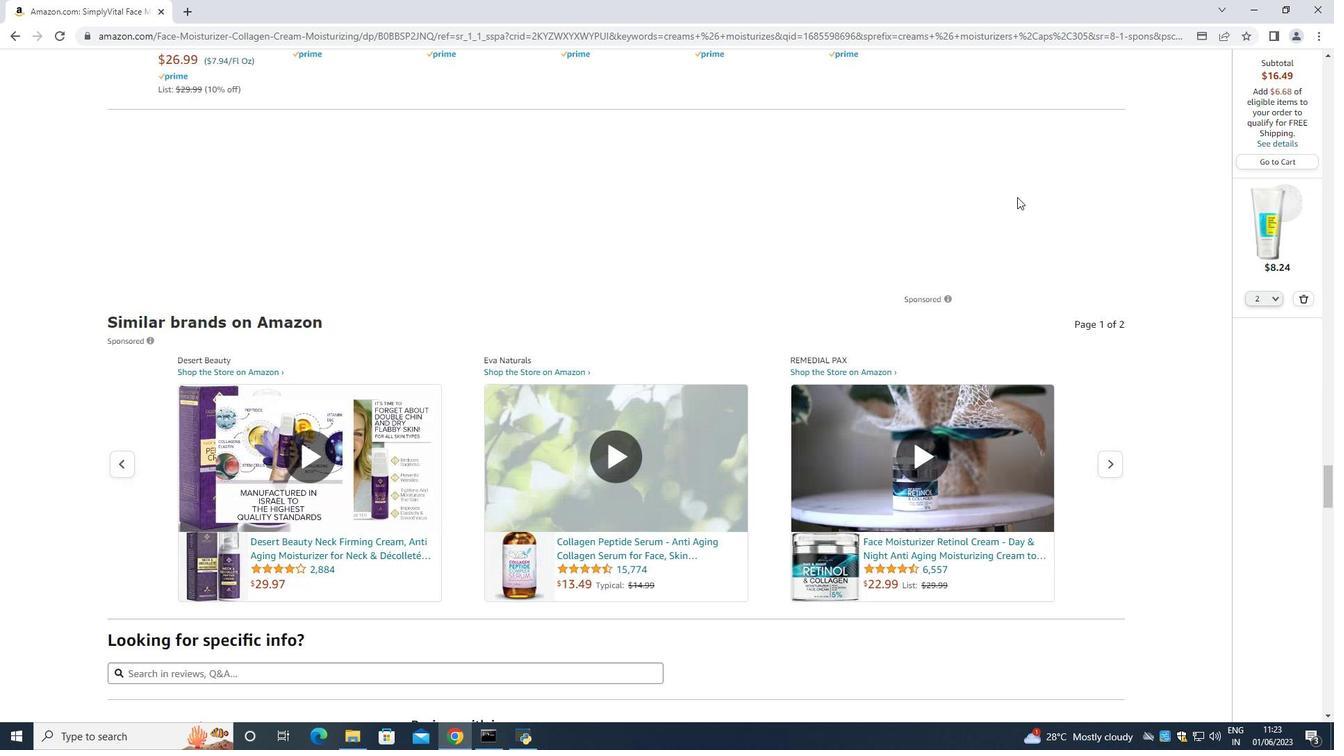 
Action: Mouse scrolled (1017, 198) with delta (0, 0)
Screenshot: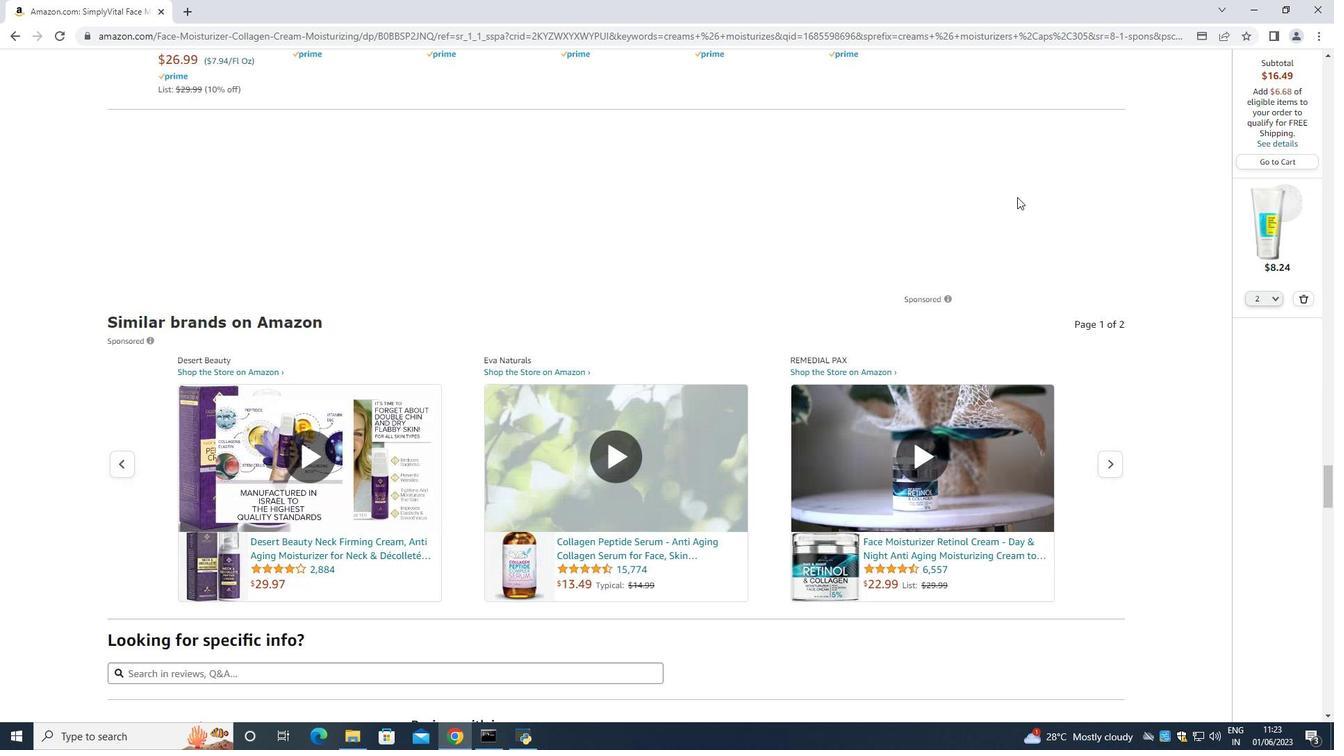 
Action: Mouse scrolled (1017, 198) with delta (0, 0)
Screenshot: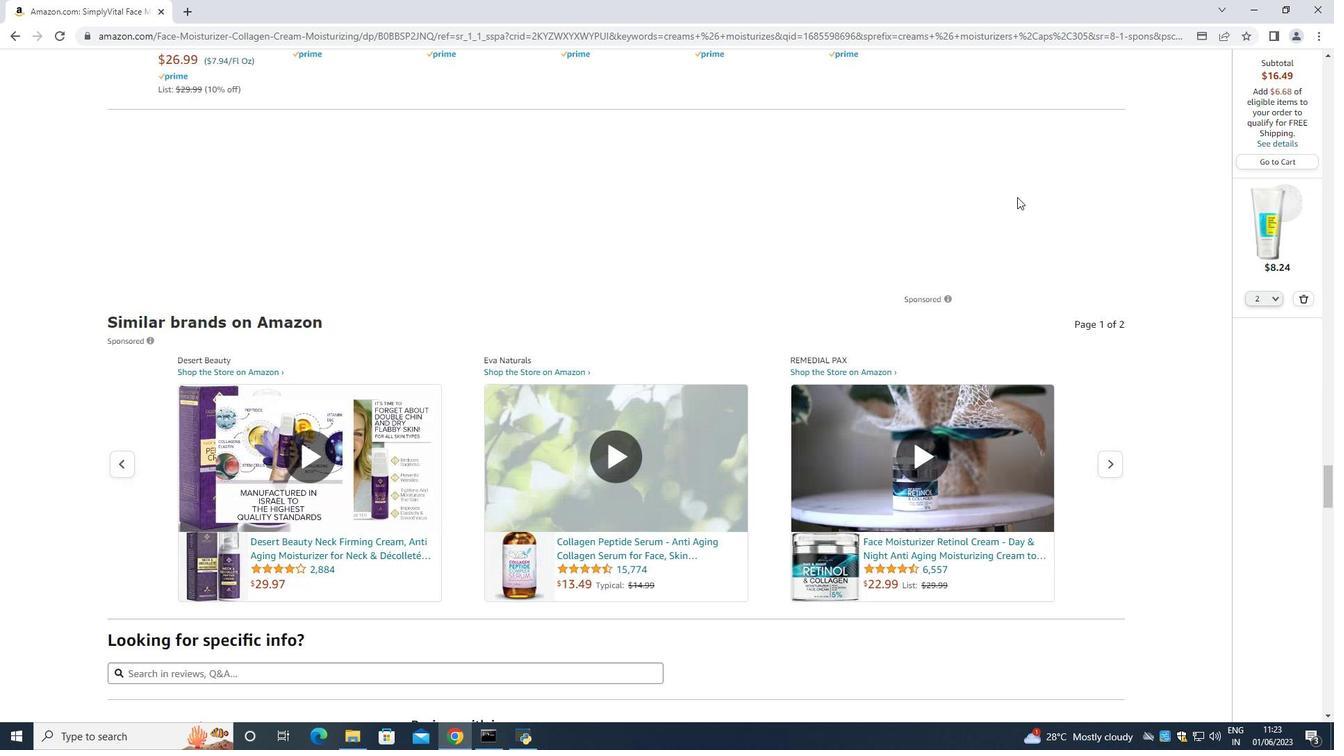 
Action: Mouse scrolled (1017, 198) with delta (0, 0)
Screenshot: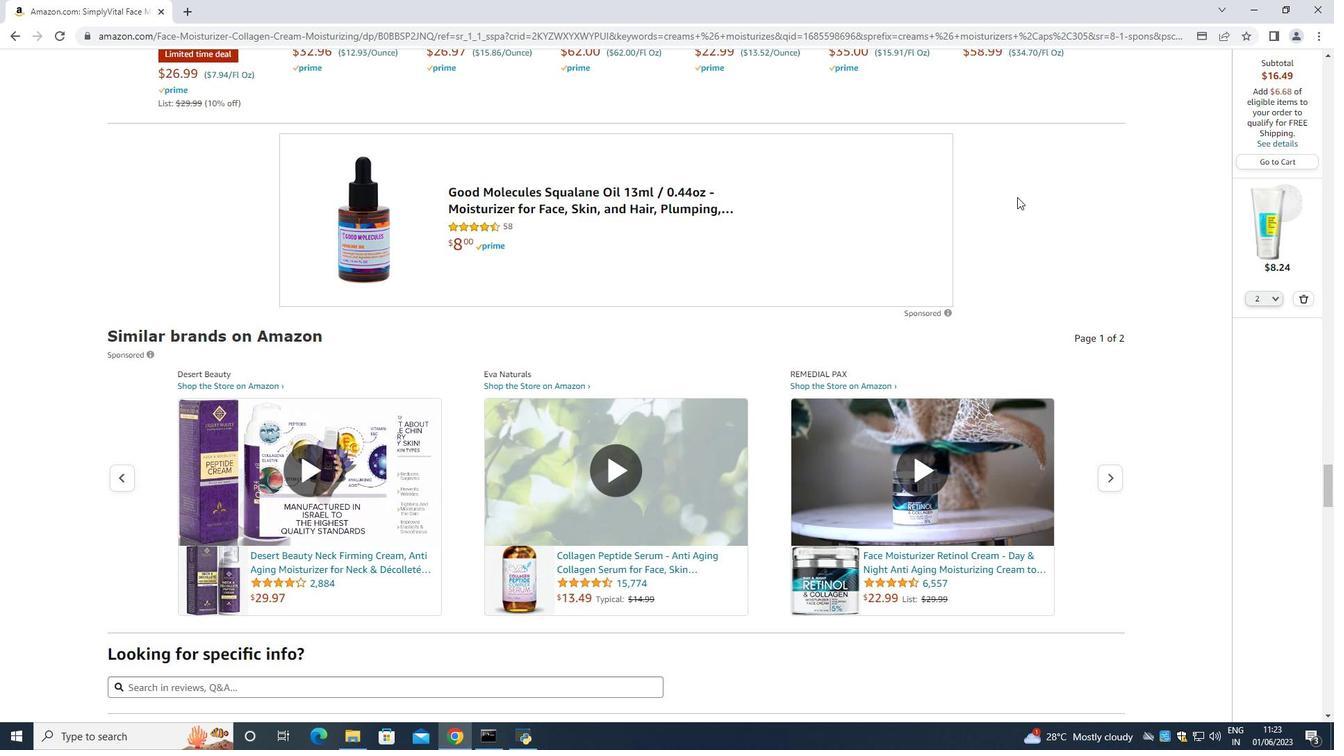 
Action: Mouse scrolled (1017, 198) with delta (0, 0)
Screenshot: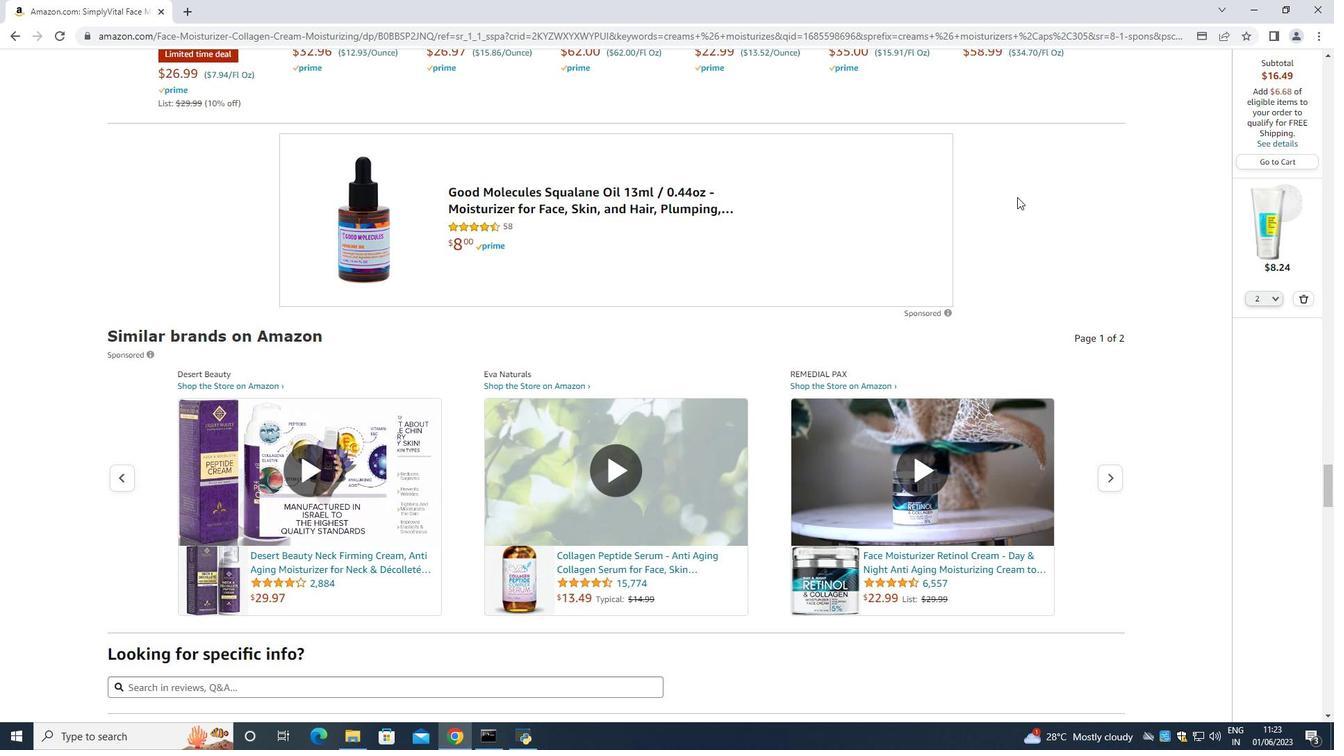 
Action: Mouse scrolled (1017, 198) with delta (0, 0)
Screenshot: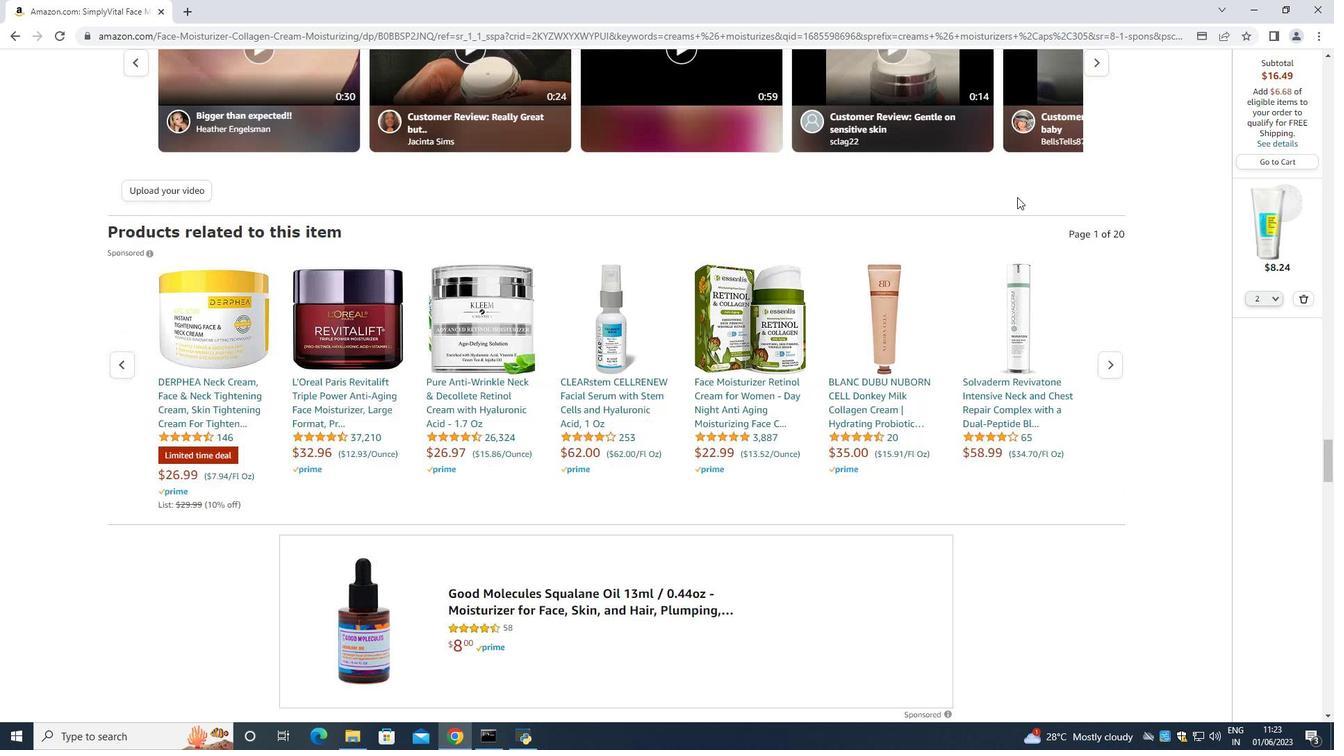 
Action: Mouse scrolled (1017, 198) with delta (0, 0)
Screenshot: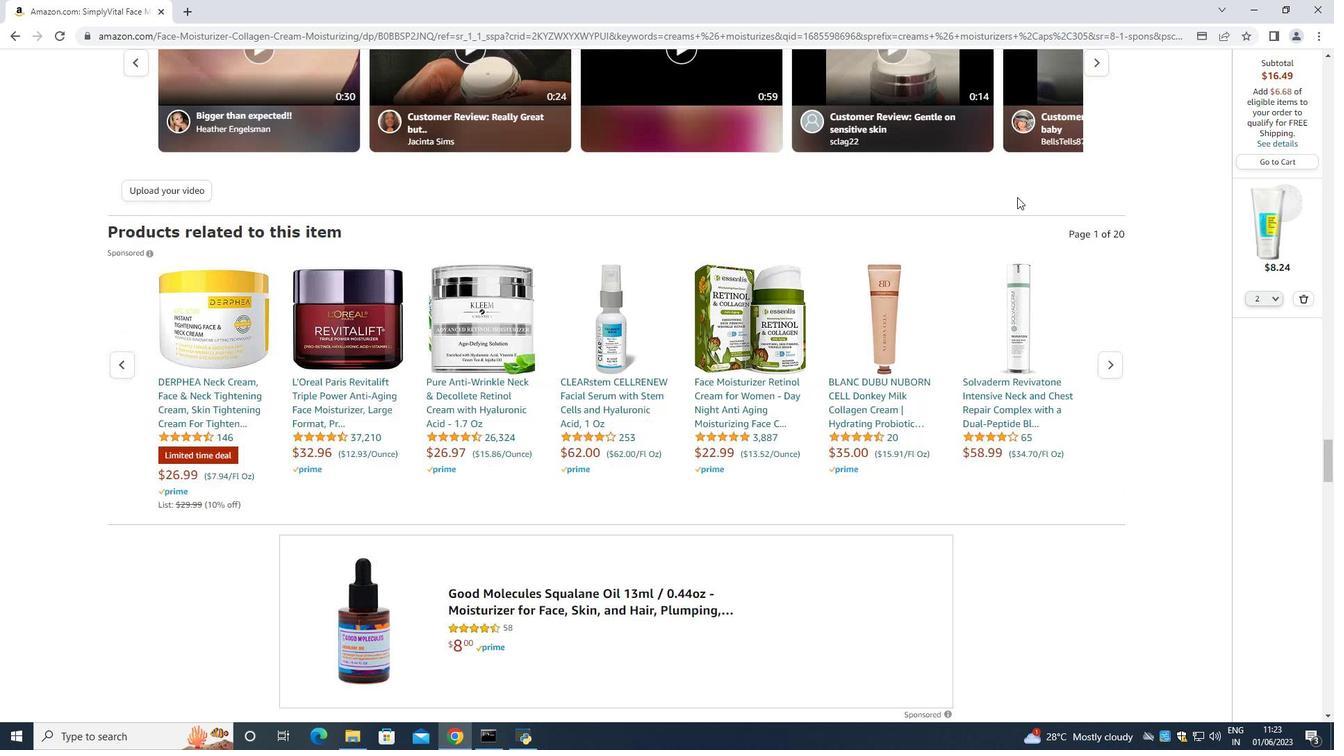 
Action: Mouse scrolled (1017, 198) with delta (0, 0)
Screenshot: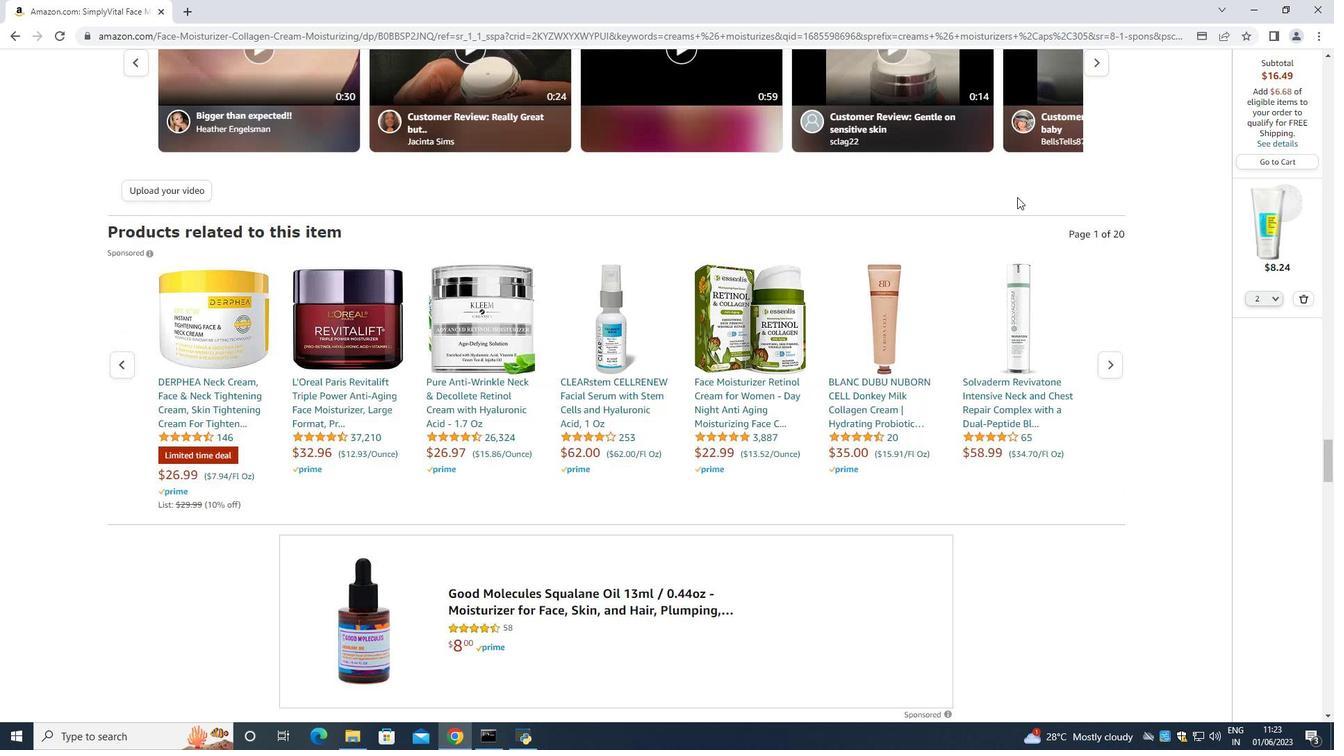 
Action: Mouse scrolled (1017, 198) with delta (0, 0)
Screenshot: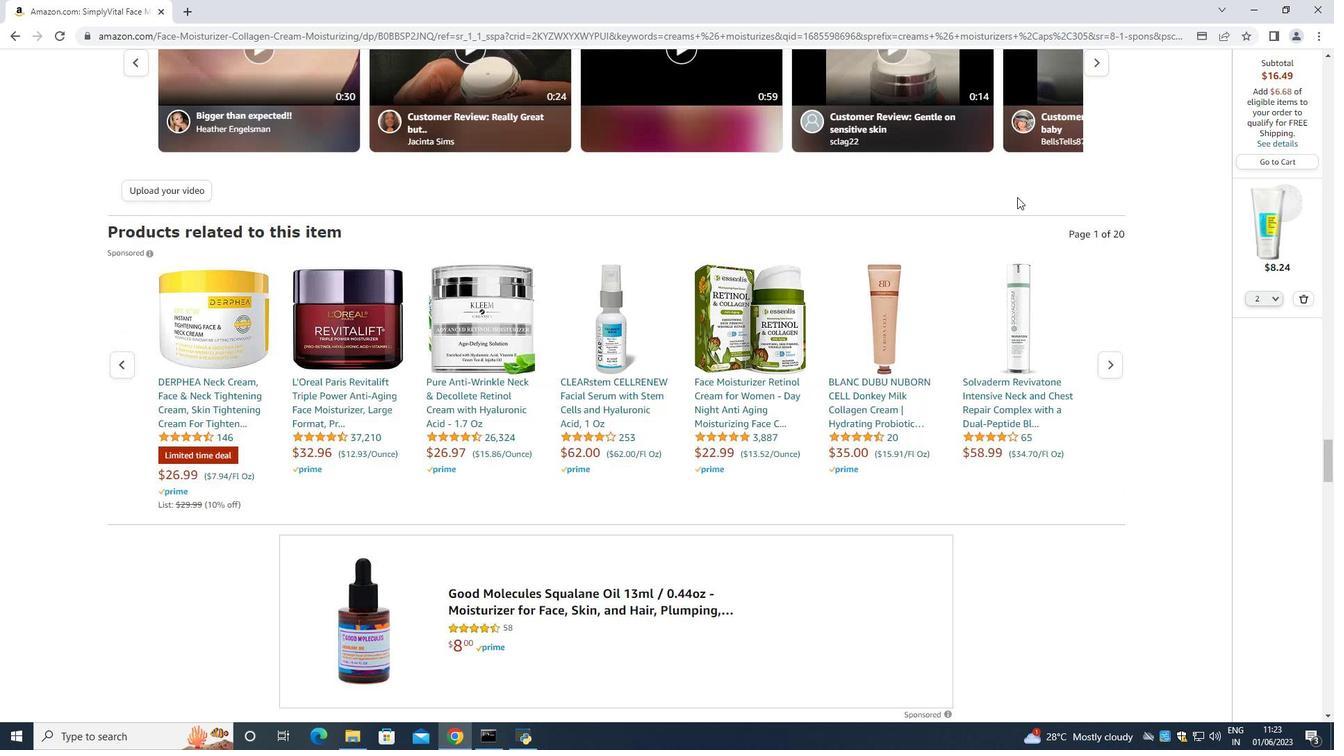 
Action: Mouse moved to (1017, 197)
Screenshot: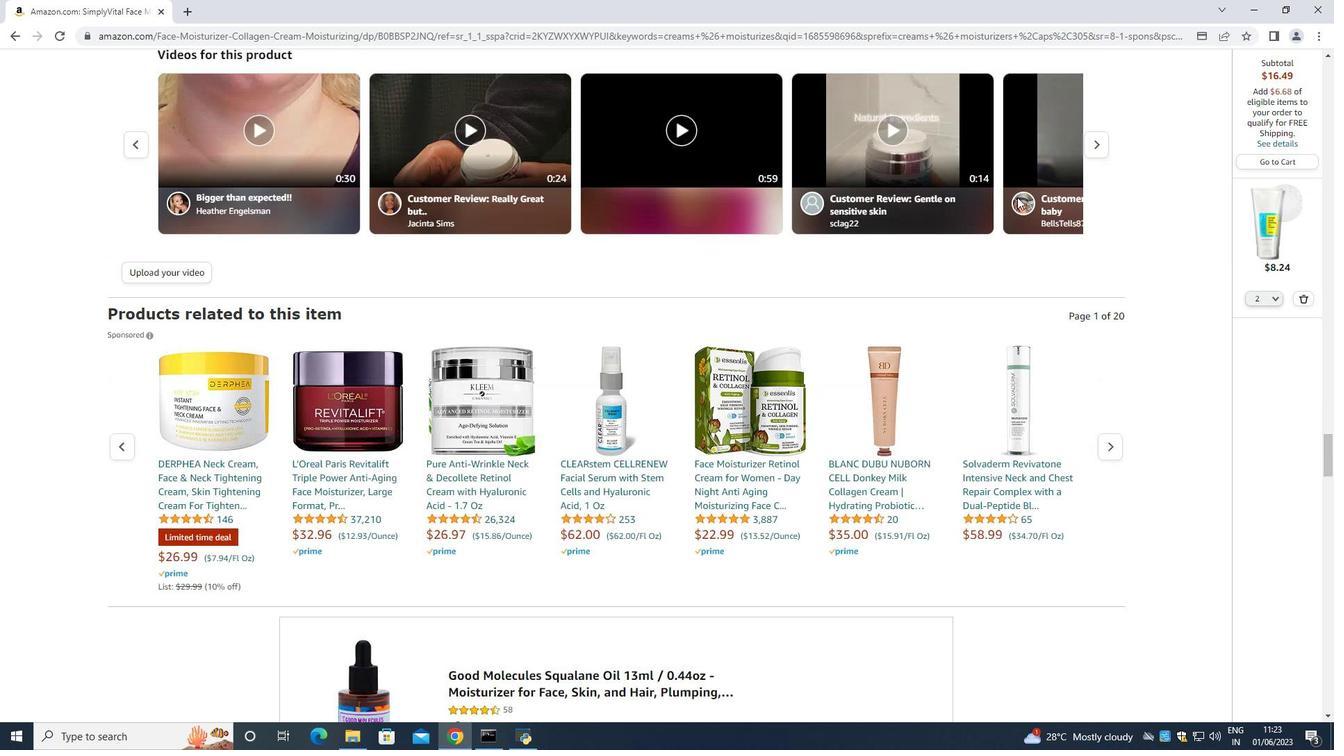 
Action: Mouse scrolled (1017, 196) with delta (0, 0)
Screenshot: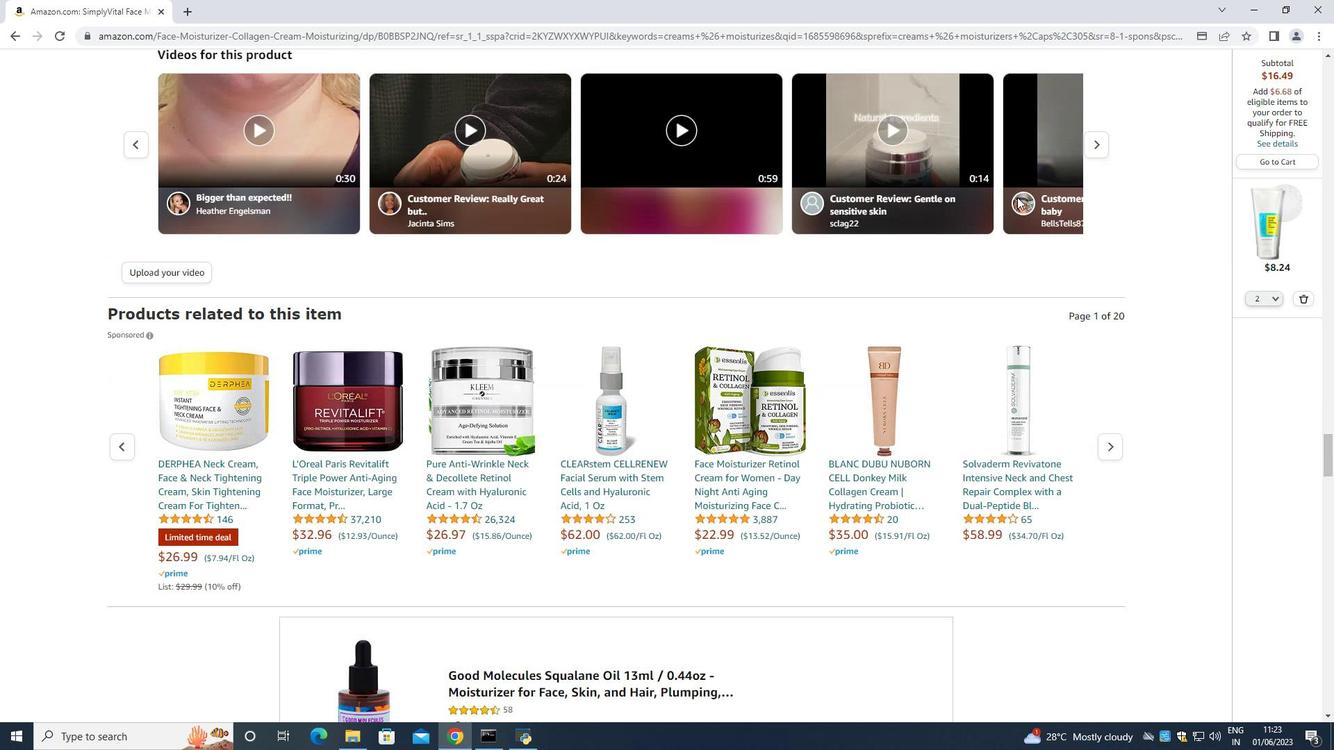 
Action: Mouse scrolled (1017, 198) with delta (0, 0)
Screenshot: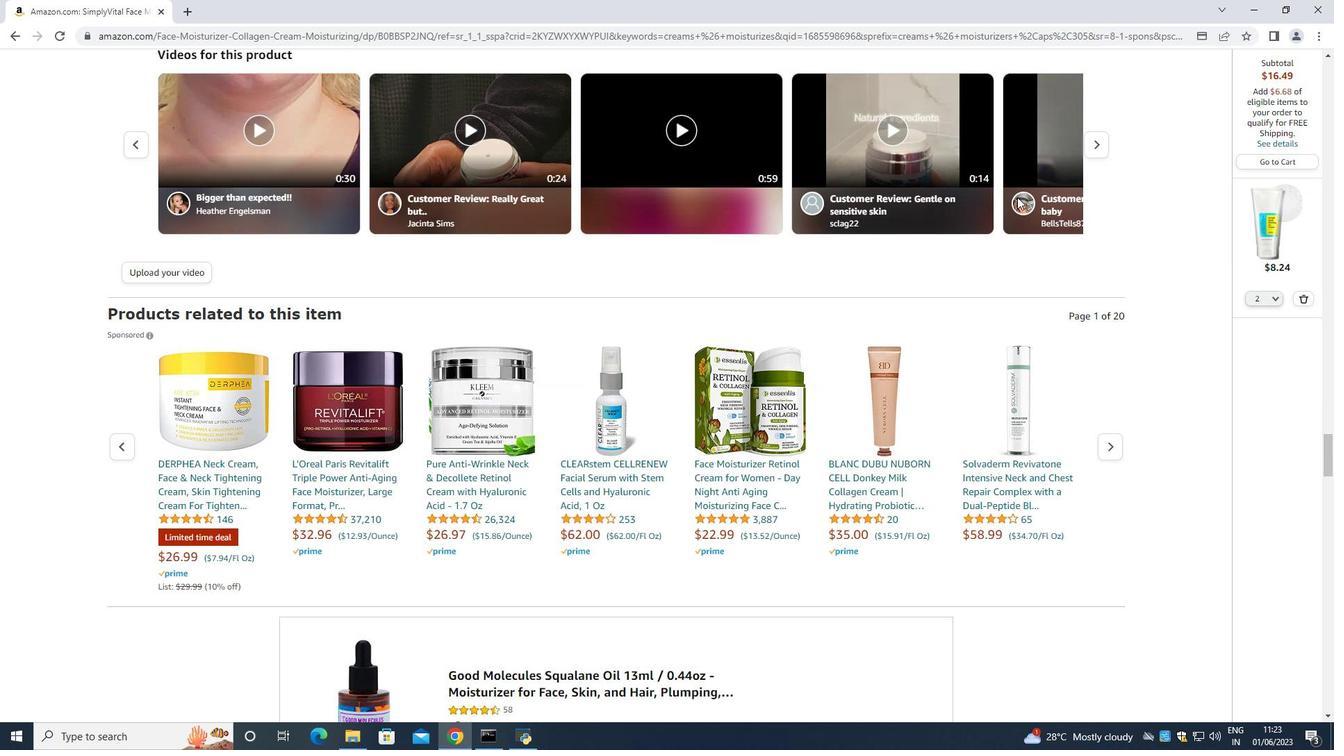 
Action: Mouse scrolled (1017, 198) with delta (0, 0)
Screenshot: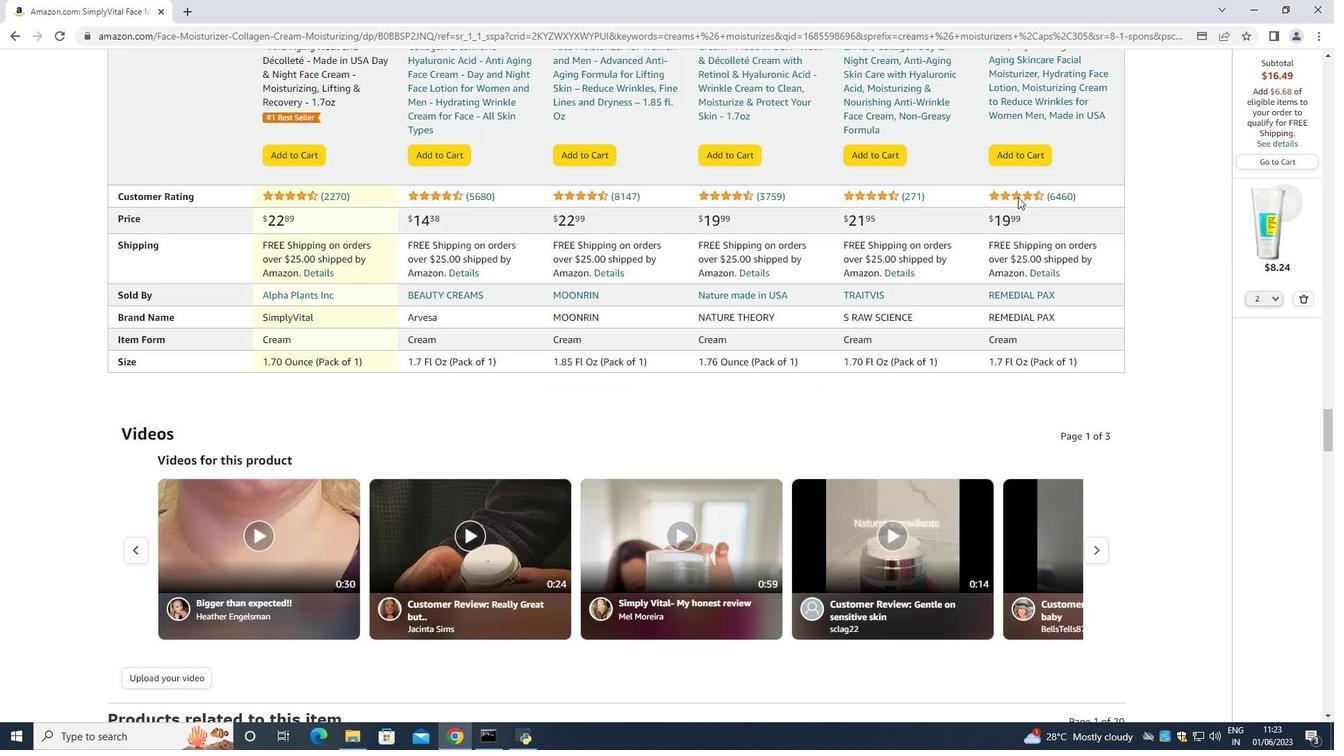 
Action: Mouse scrolled (1017, 198) with delta (0, 0)
Screenshot: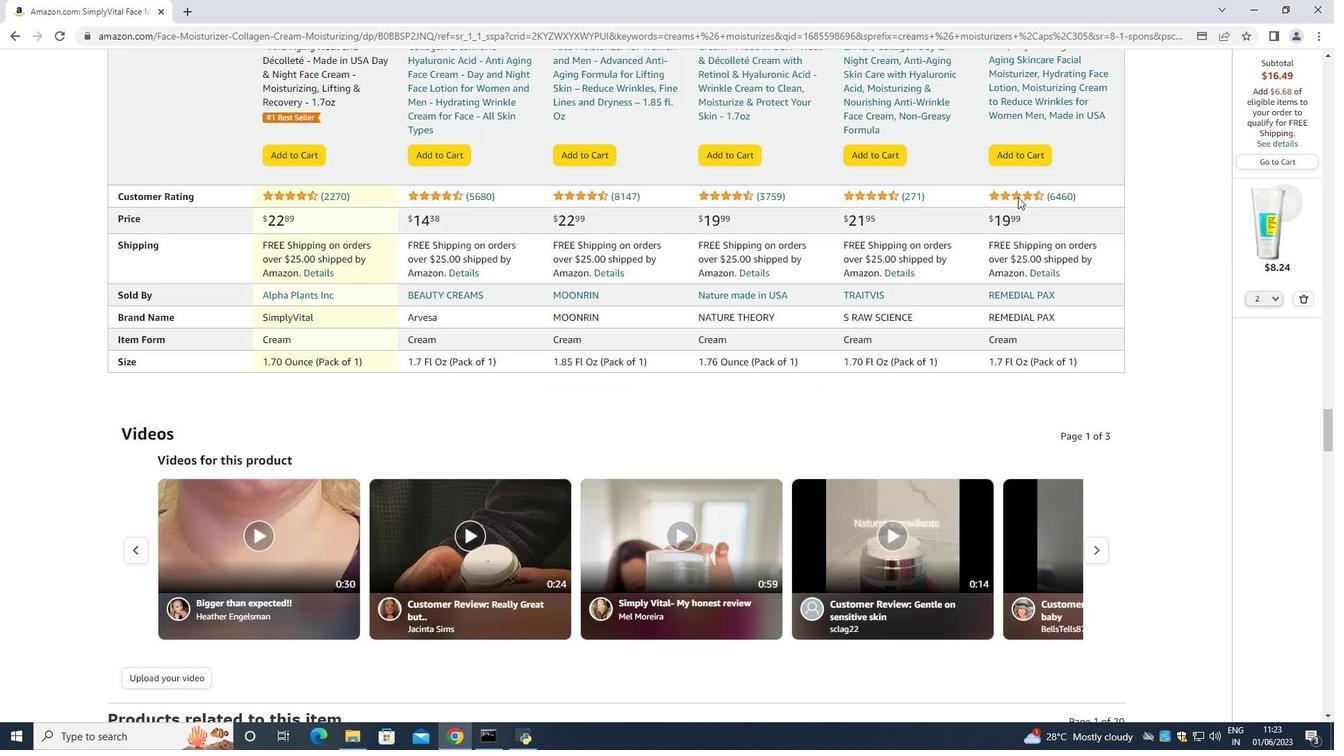 
Action: Mouse scrolled (1017, 198) with delta (0, 0)
Screenshot: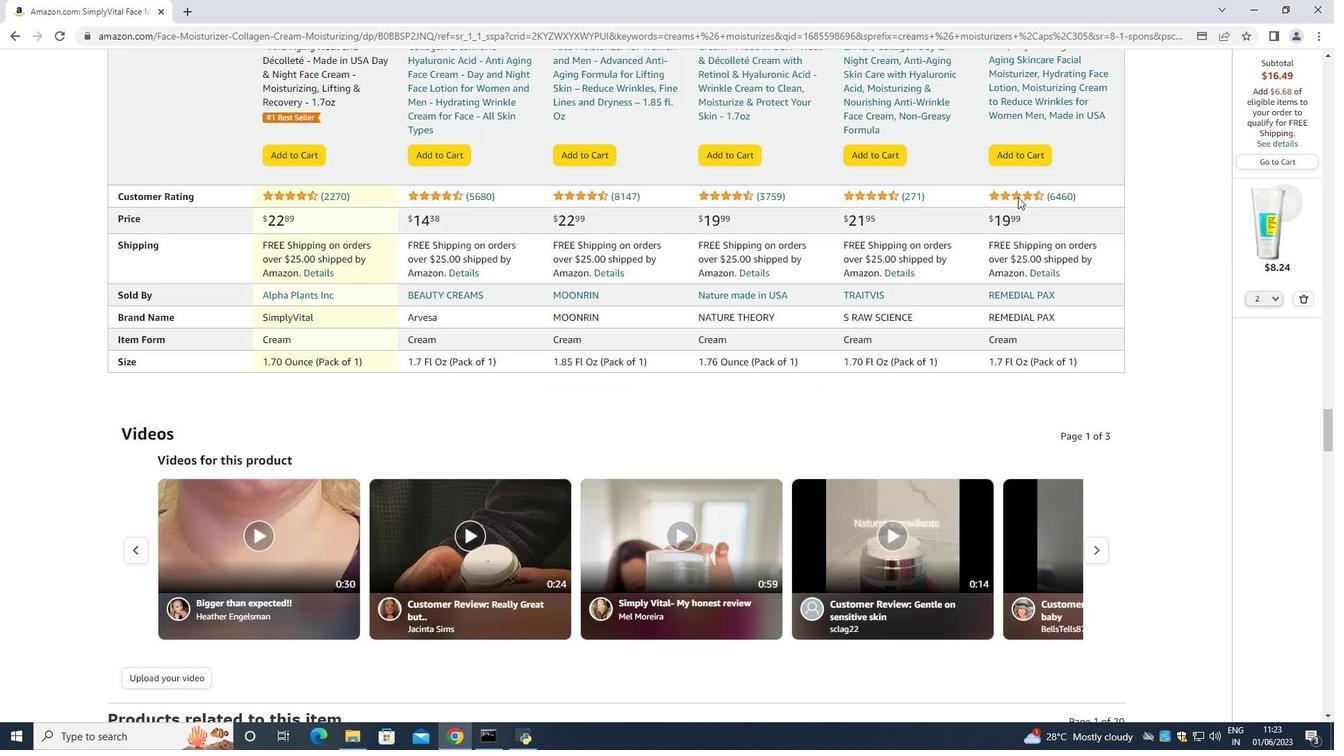
Action: Mouse scrolled (1017, 198) with delta (0, 0)
Screenshot: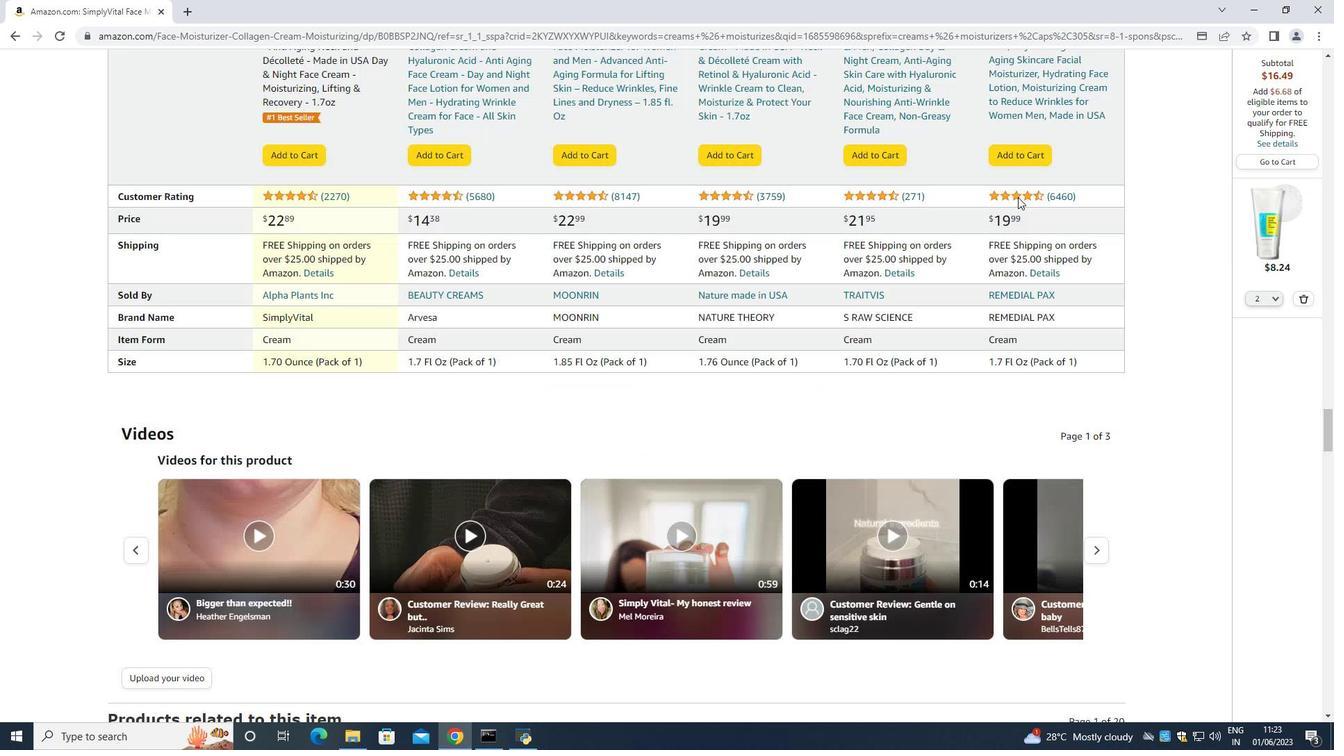
Action: Mouse moved to (1300, 303)
Screenshot: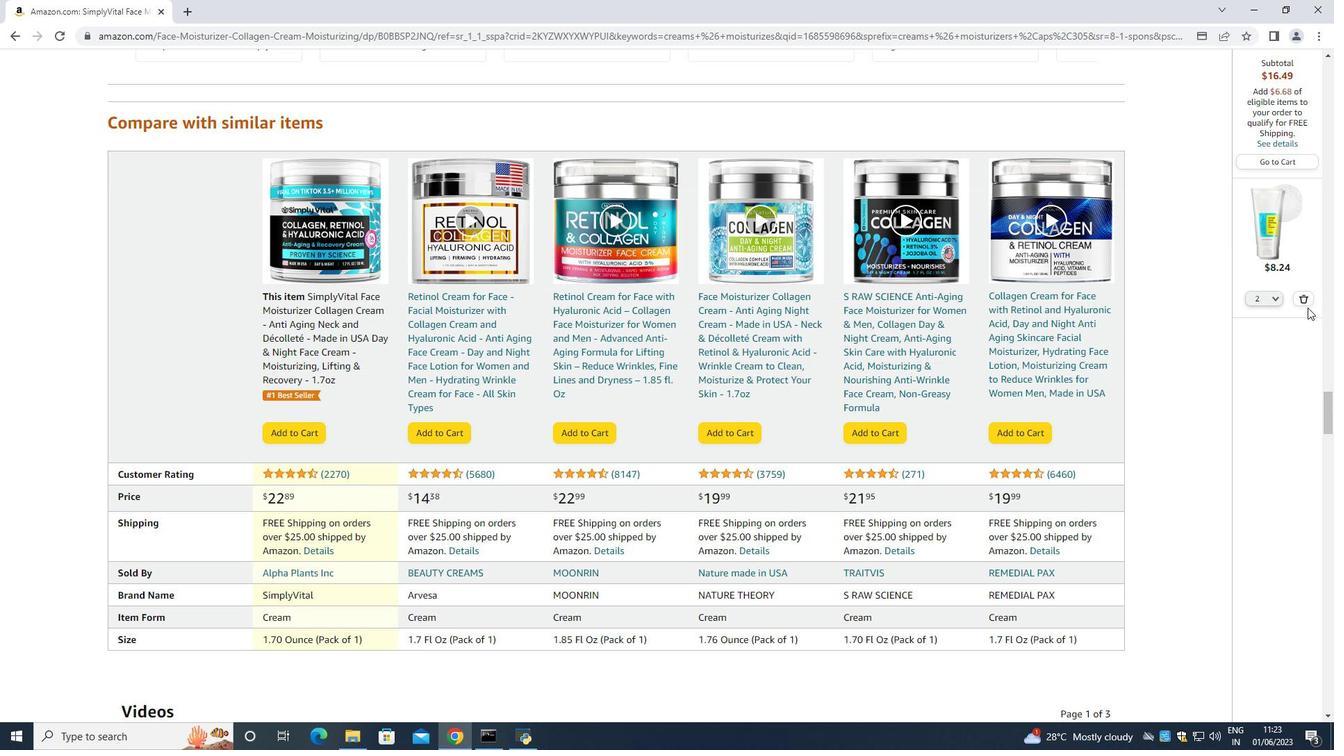 
Action: Mouse pressed left at (1300, 303)
Screenshot: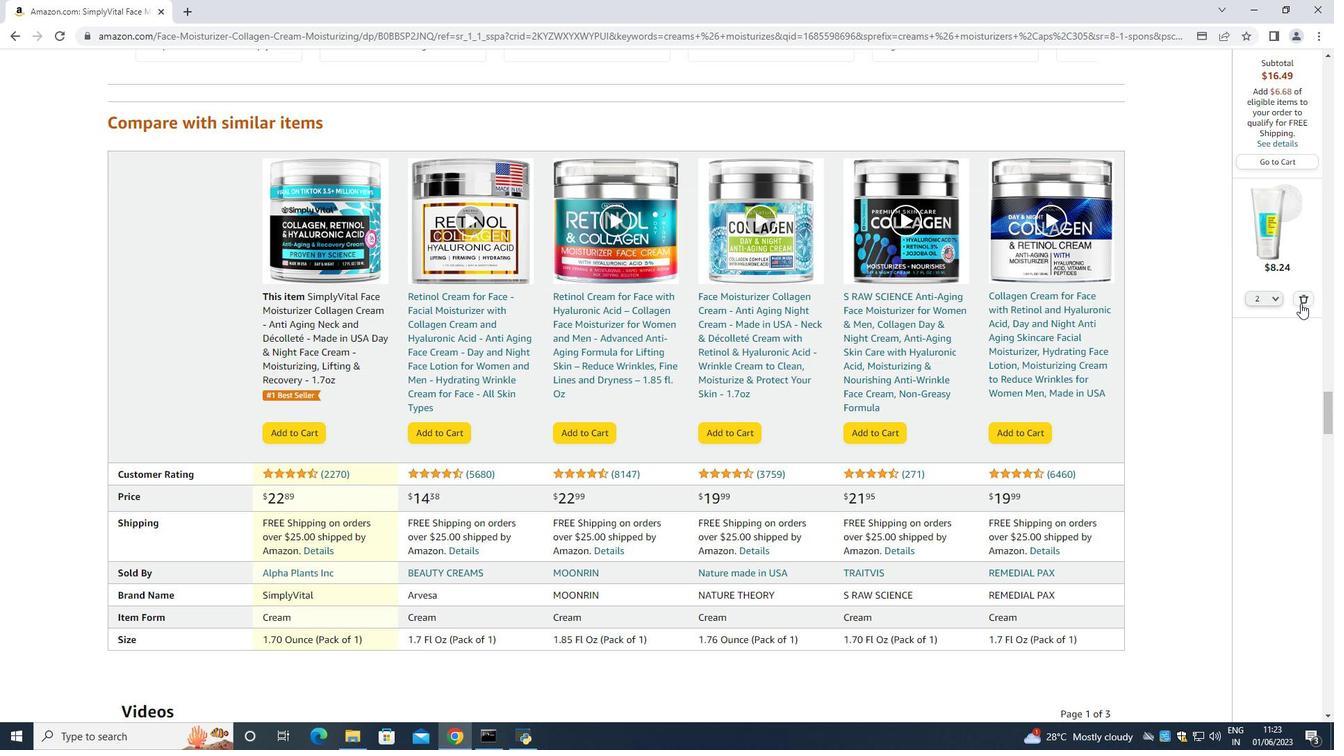 
Action: Mouse moved to (806, 274)
Screenshot: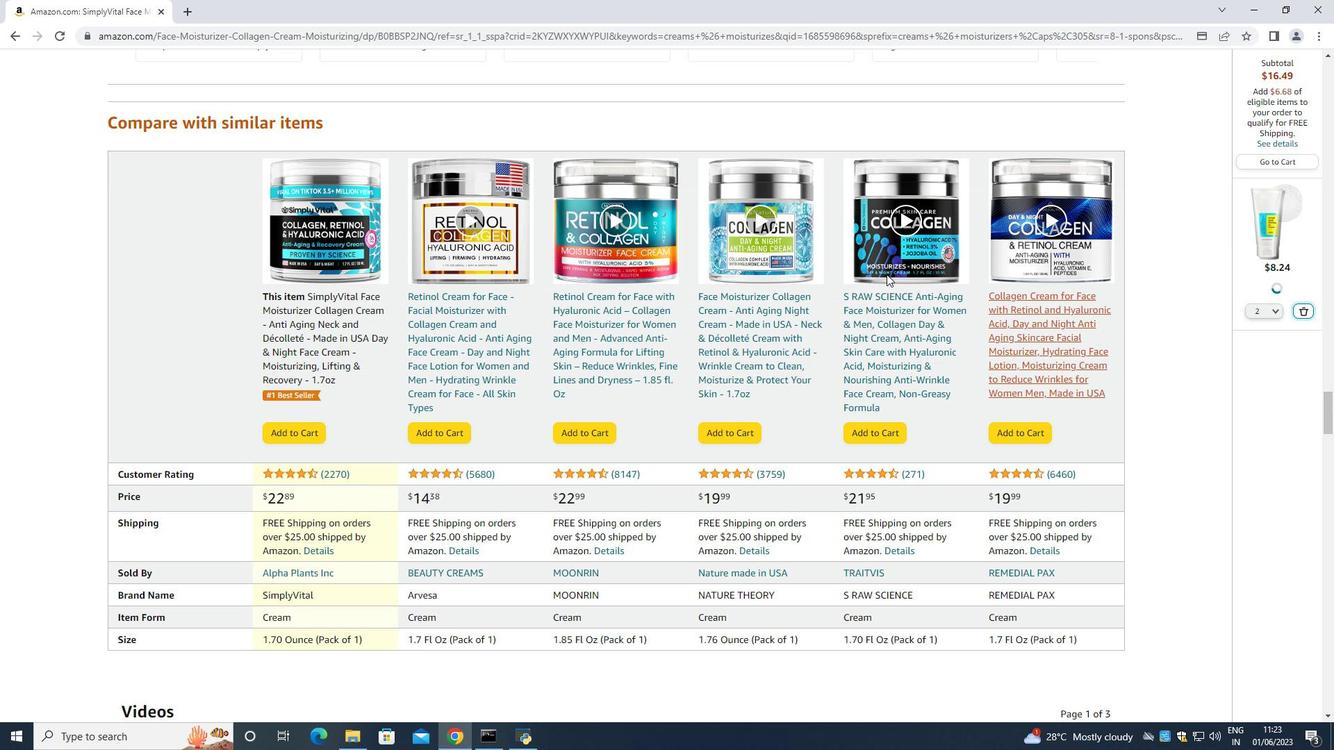 
Action: Mouse scrolled (806, 275) with delta (0, 0)
Screenshot: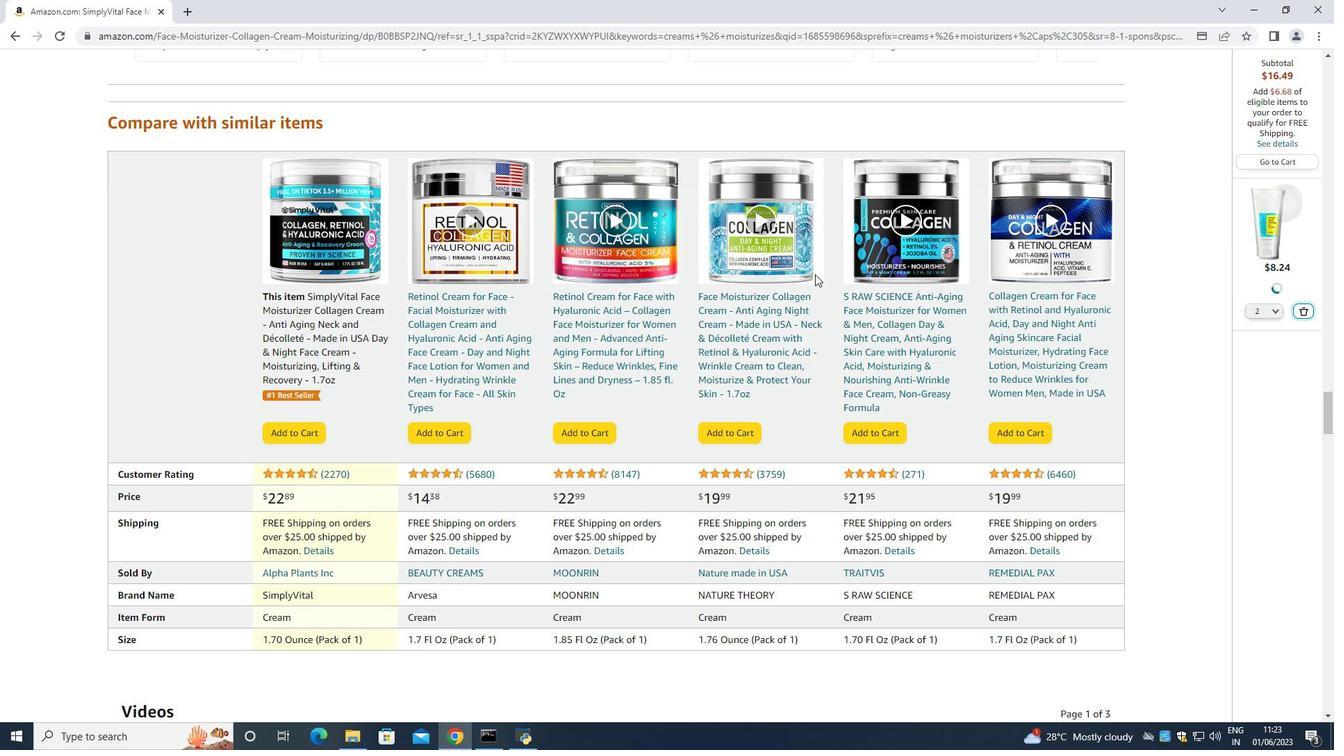 
Action: Mouse scrolled (806, 275) with delta (0, 0)
Screenshot: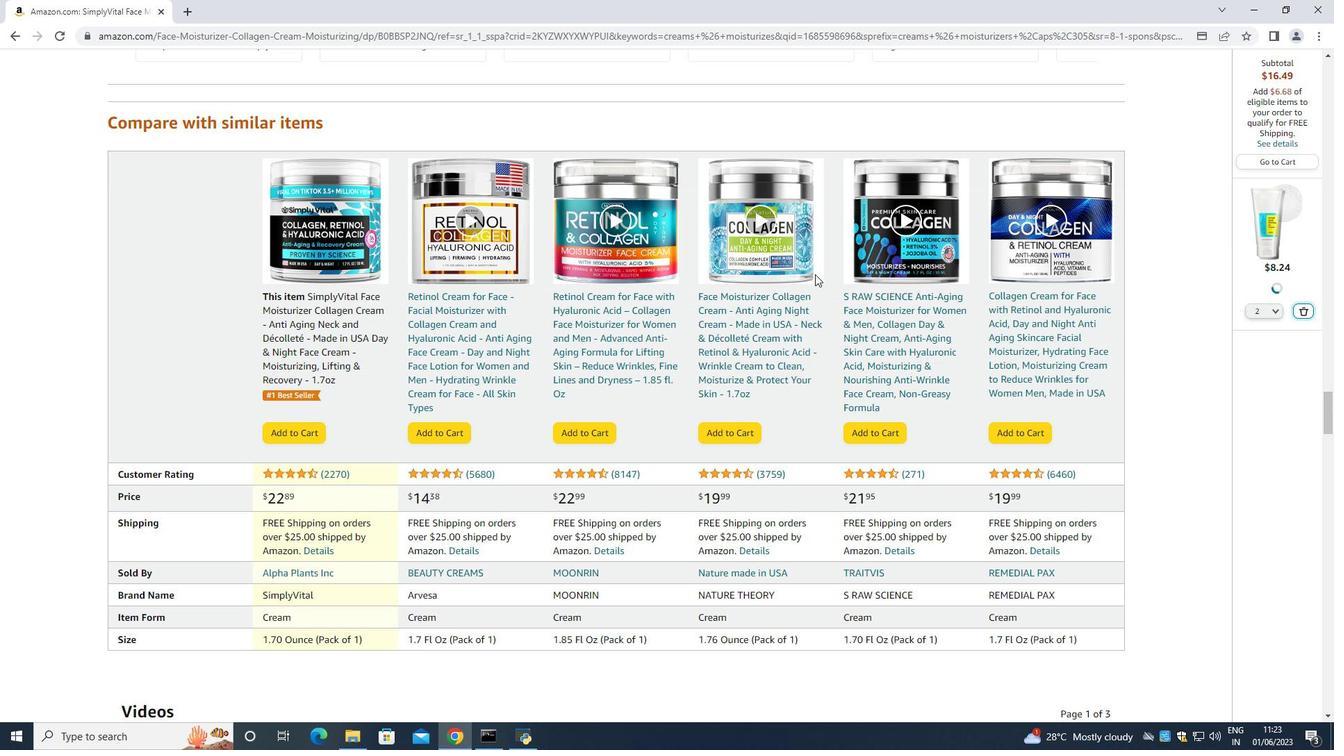 
Action: Mouse scrolled (806, 275) with delta (0, 0)
Screenshot: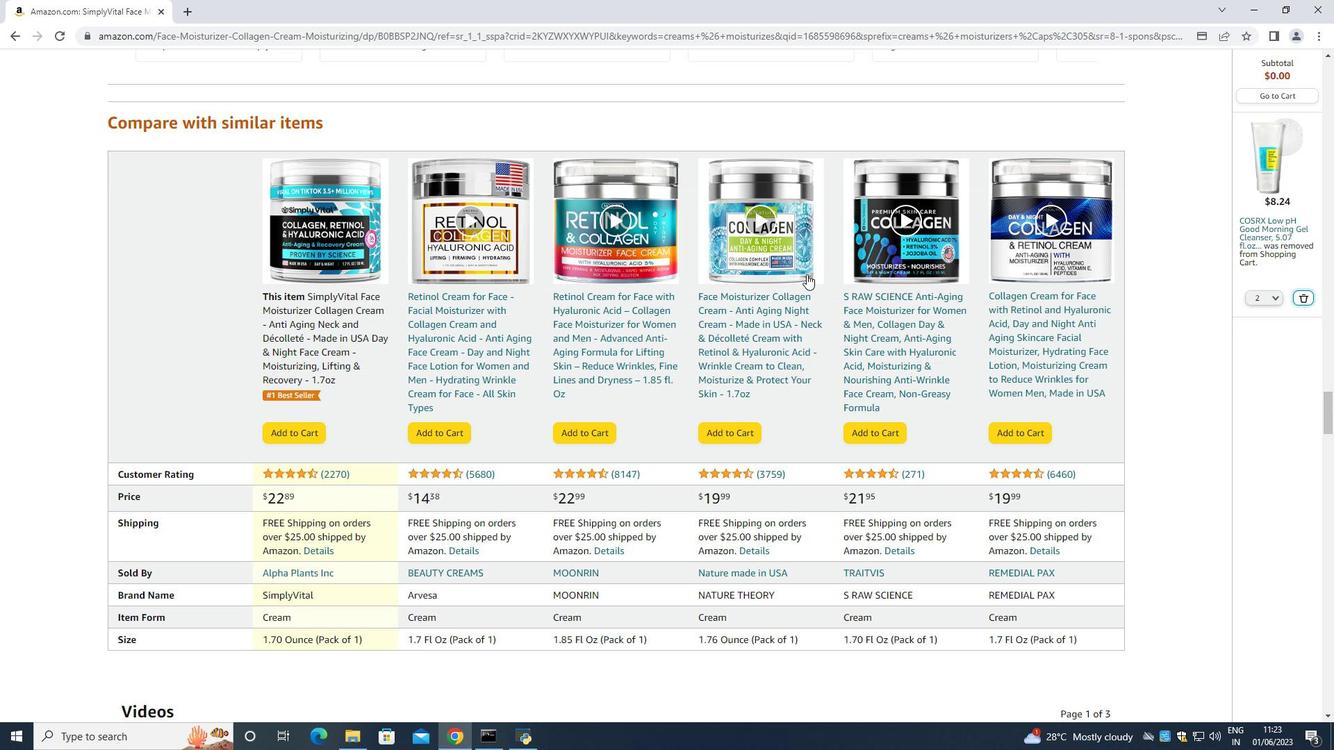 
Action: Mouse scrolled (806, 275) with delta (0, 0)
Screenshot: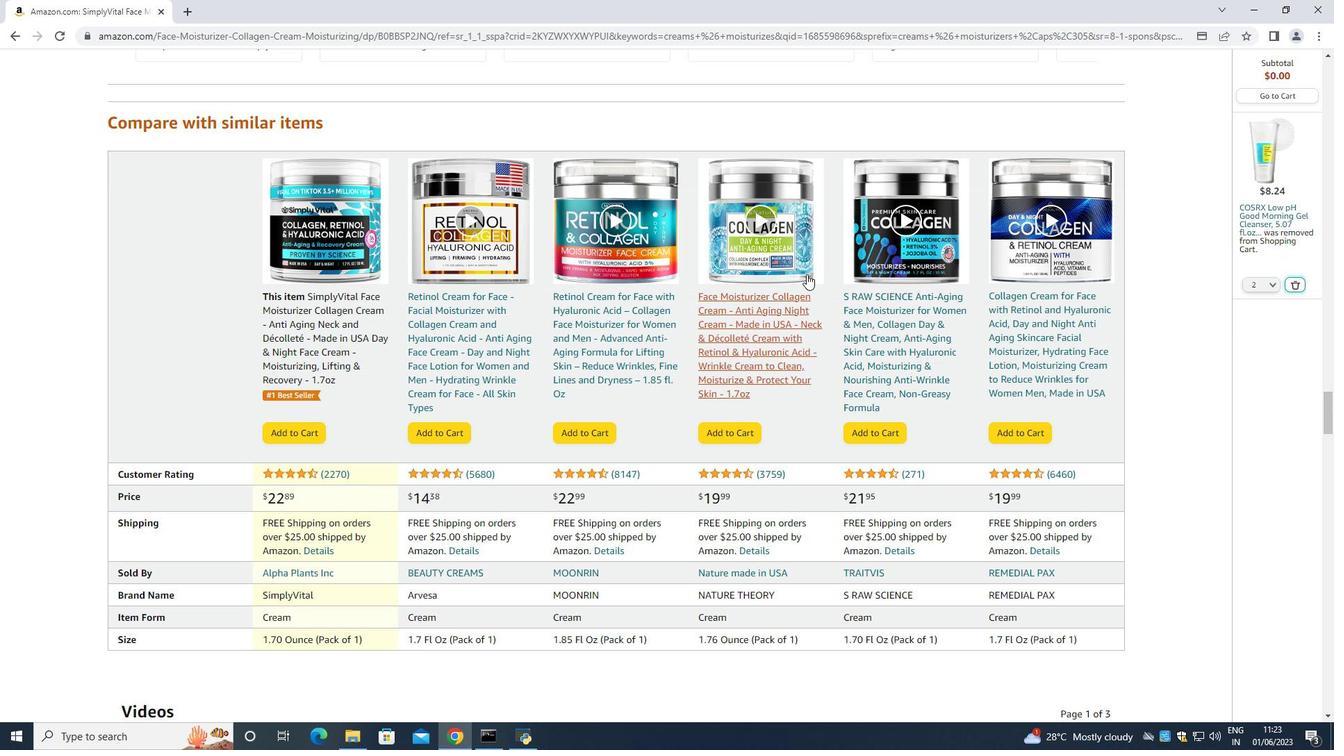 
Action: Mouse moved to (806, 273)
Screenshot: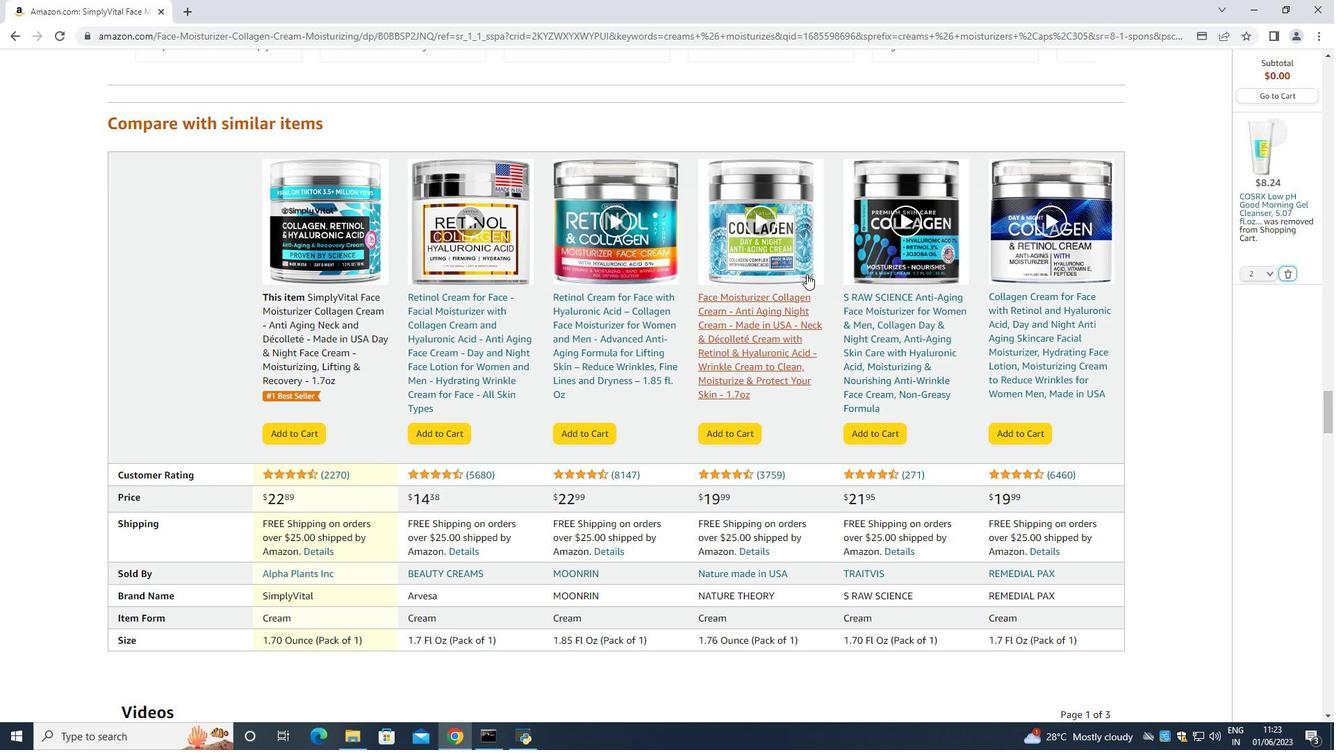 
Action: Mouse scrolled (806, 274) with delta (0, 0)
Screenshot: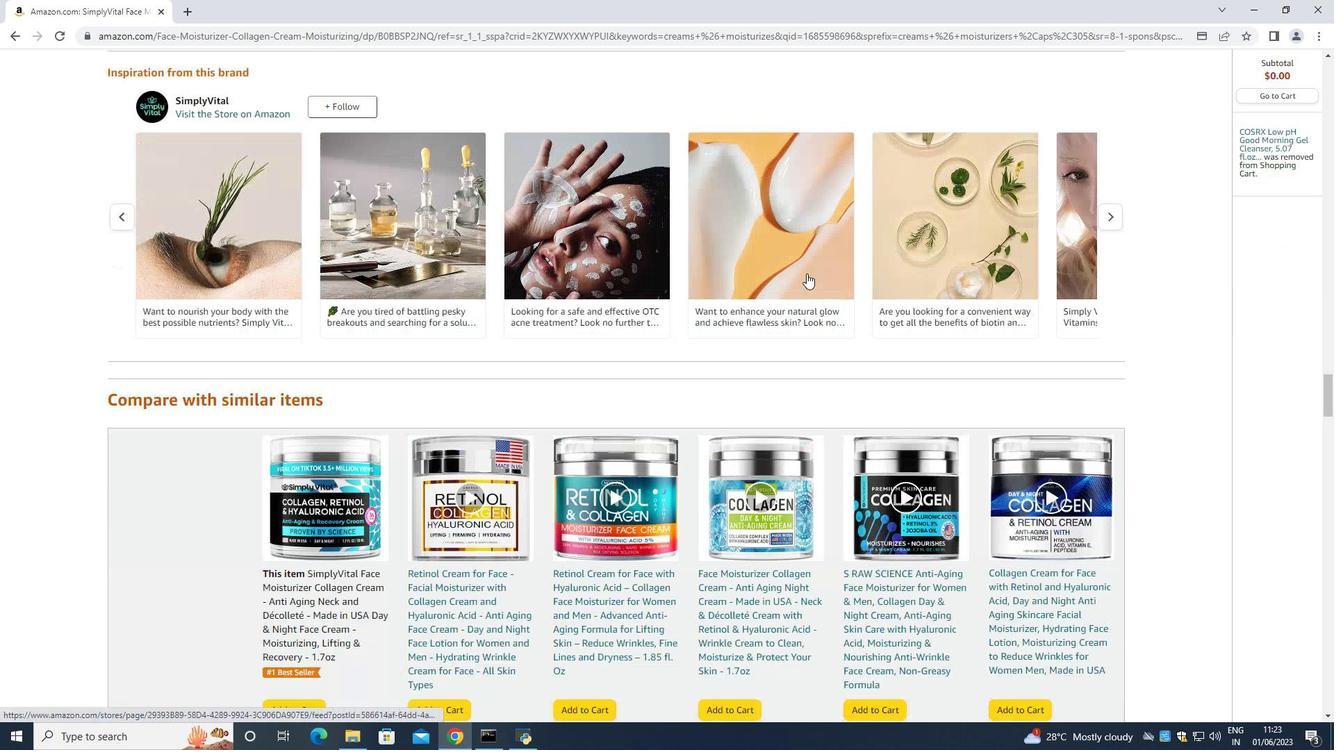 
Action: Mouse scrolled (806, 274) with delta (0, 0)
Screenshot: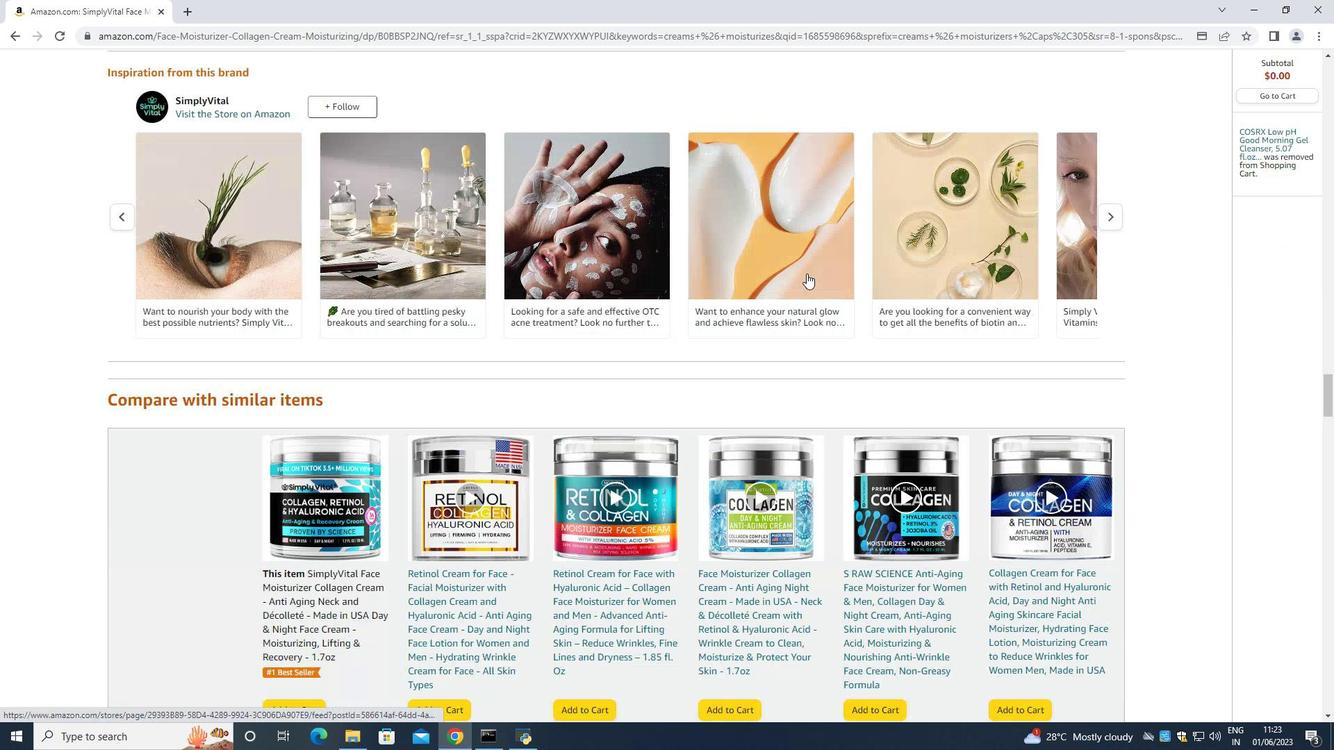 
Action: Mouse scrolled (806, 274) with delta (0, 0)
Screenshot: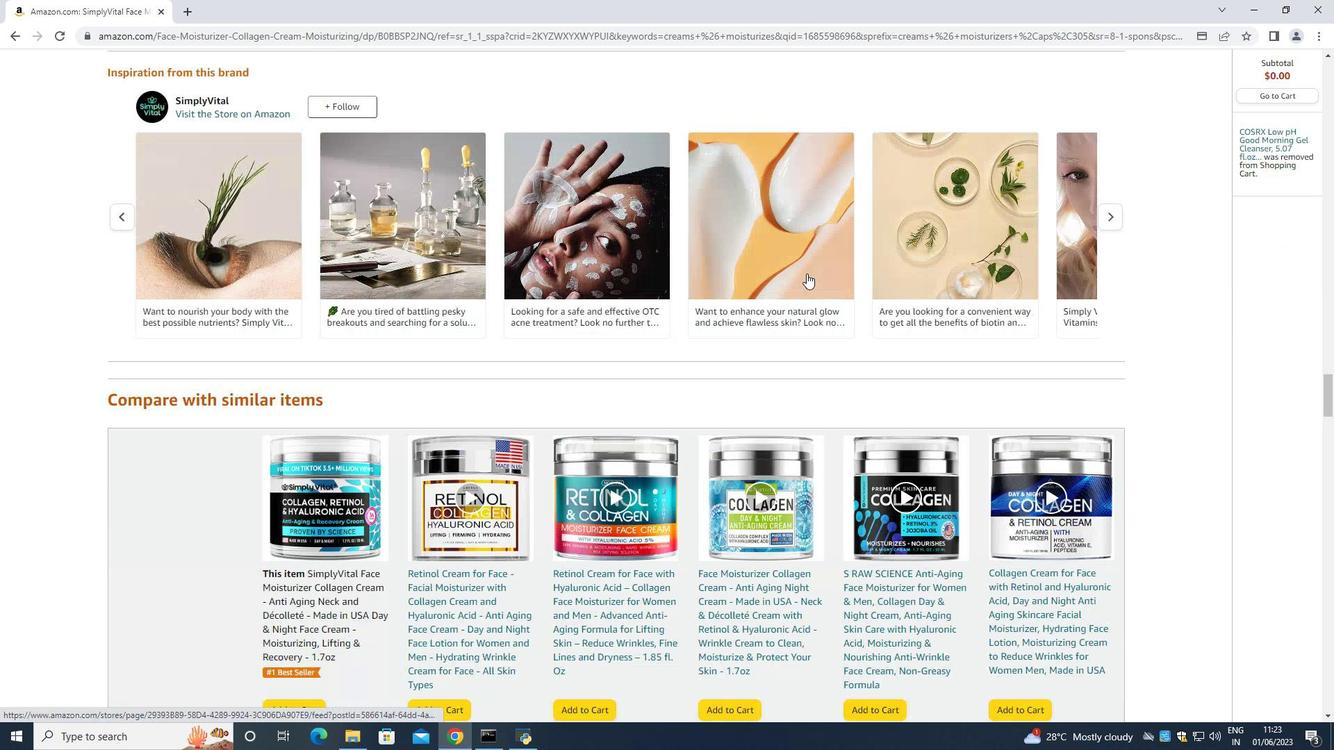 
Action: Mouse scrolled (806, 274) with delta (0, 0)
Screenshot: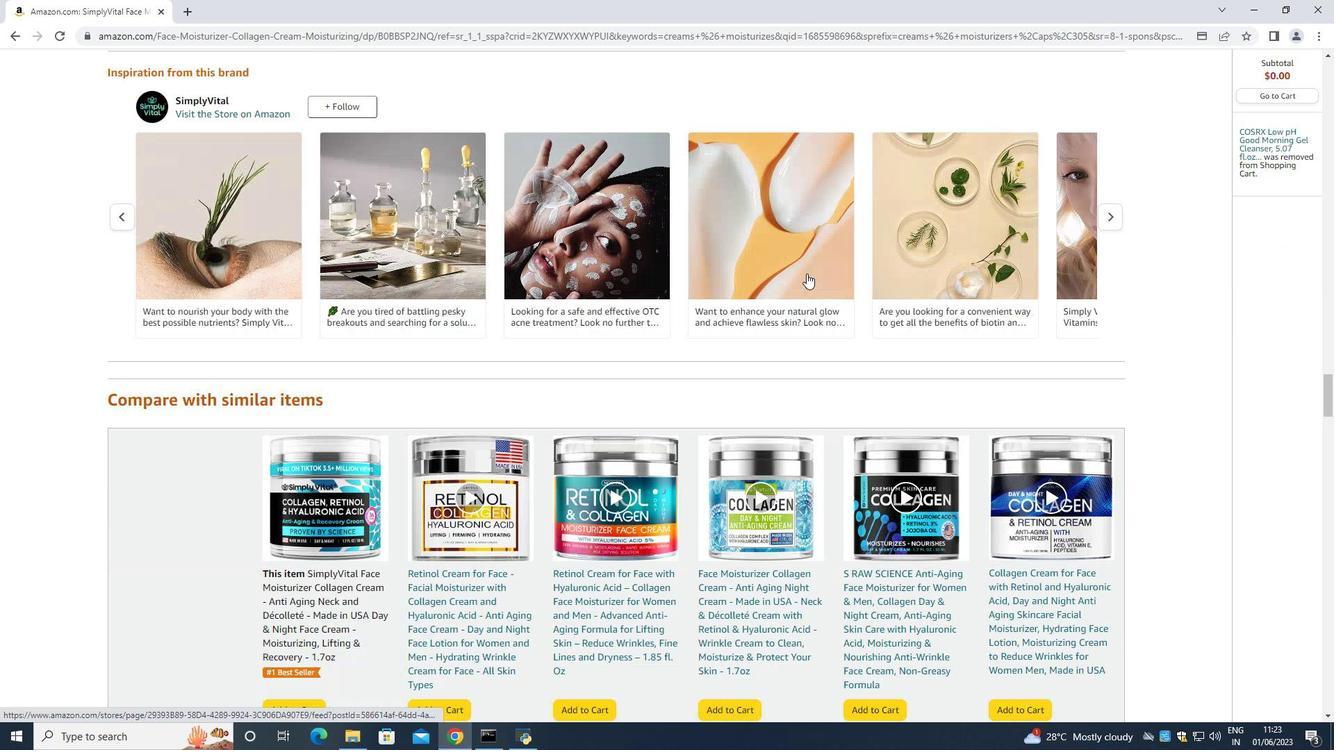 
Action: Mouse scrolled (806, 274) with delta (0, 0)
Screenshot: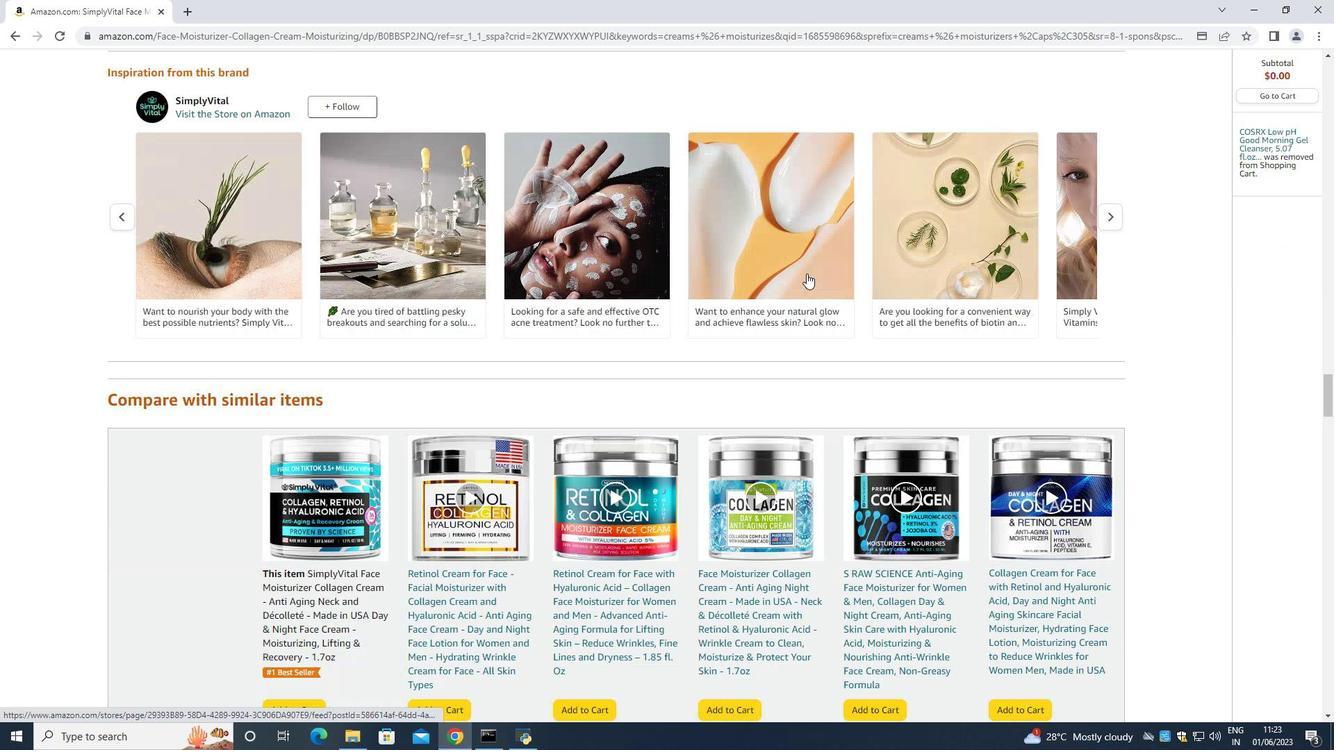 
Action: Mouse scrolled (806, 274) with delta (0, 0)
Screenshot: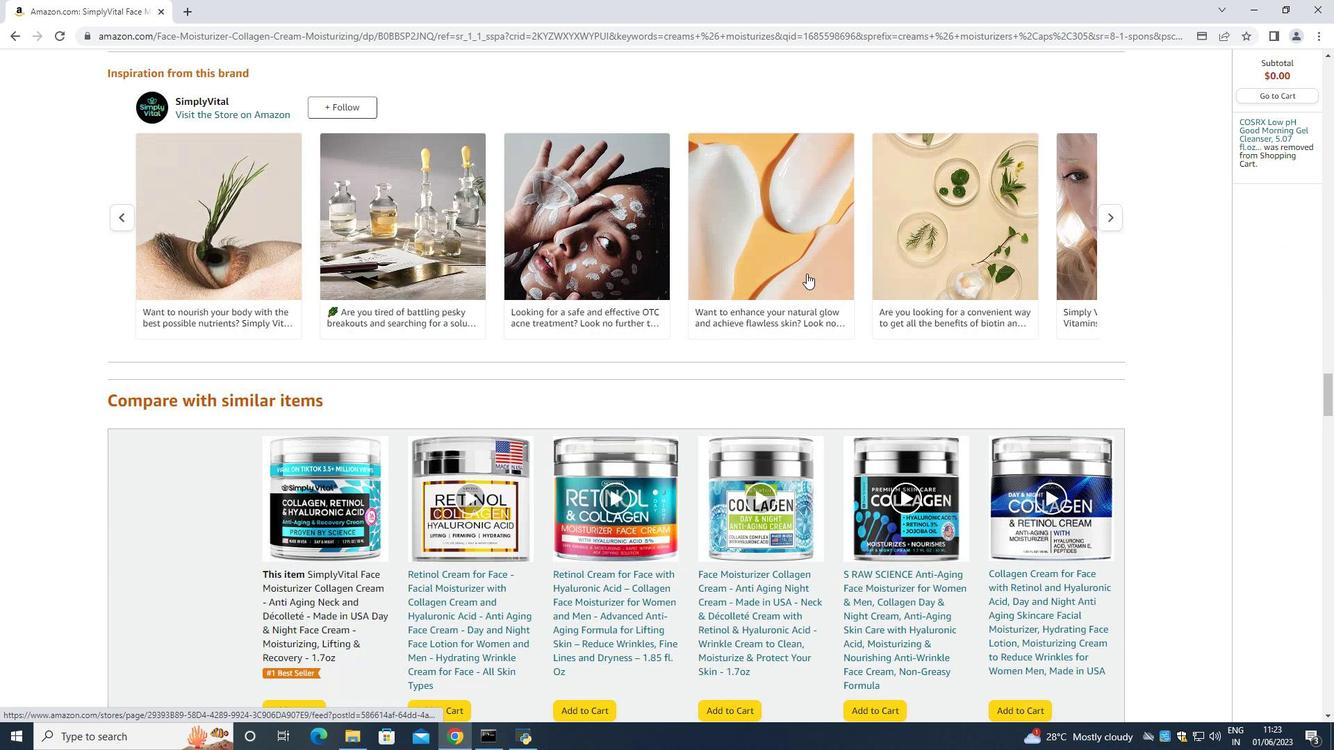 
Action: Mouse moved to (805, 272)
Screenshot: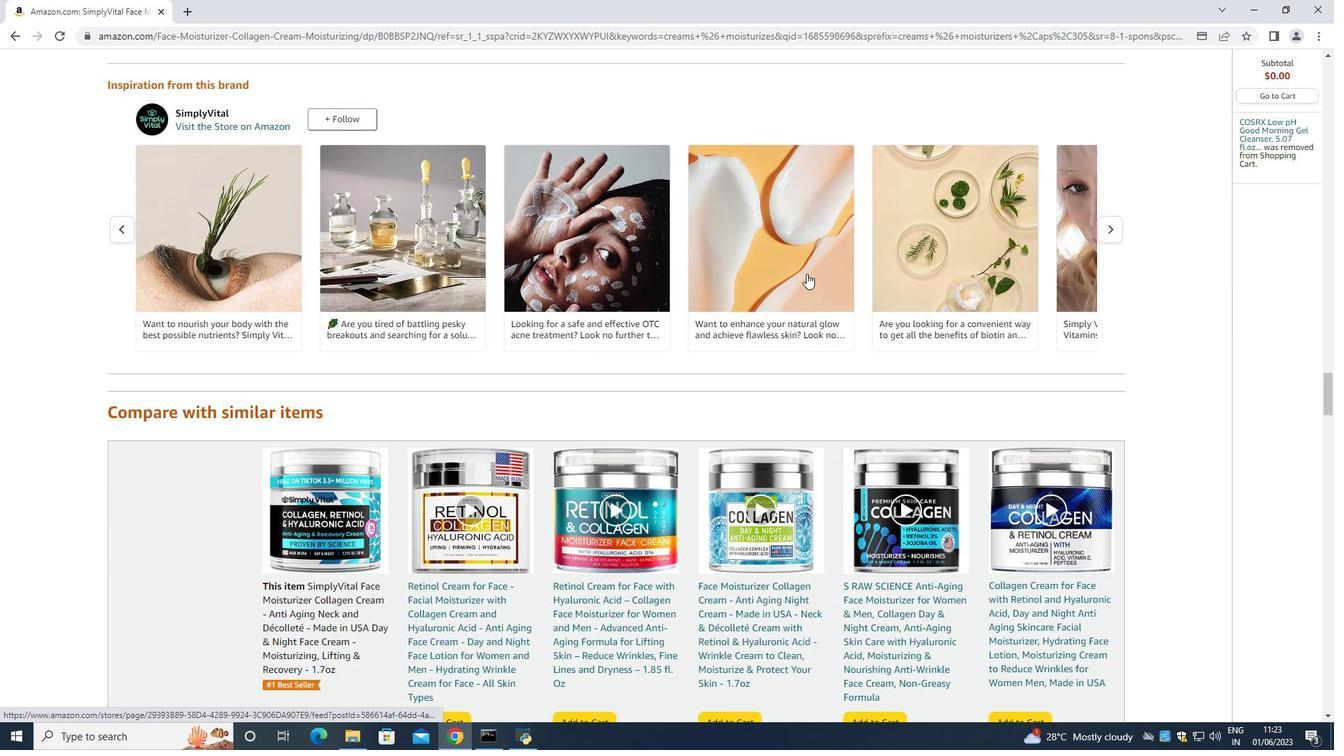 
Action: Mouse scrolled (805, 273) with delta (0, 0)
Screenshot: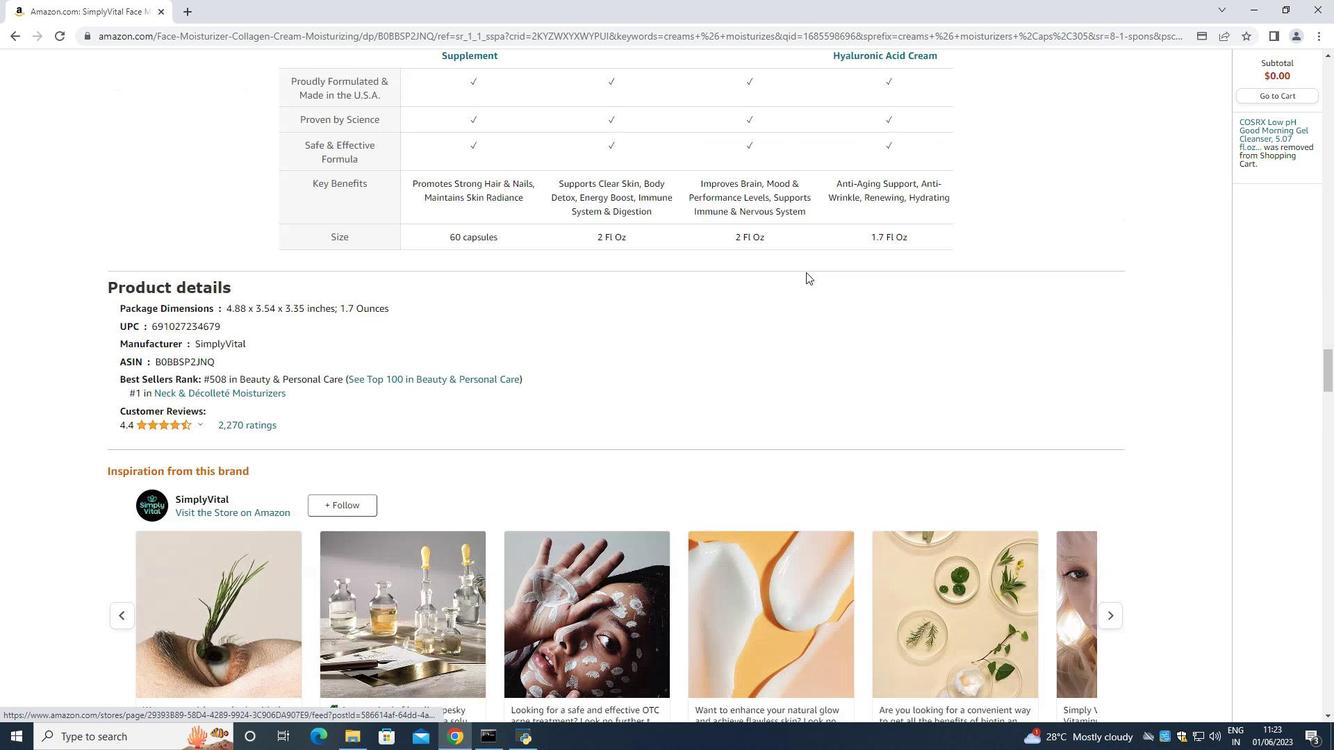 
Action: Mouse scrolled (805, 273) with delta (0, 0)
Screenshot: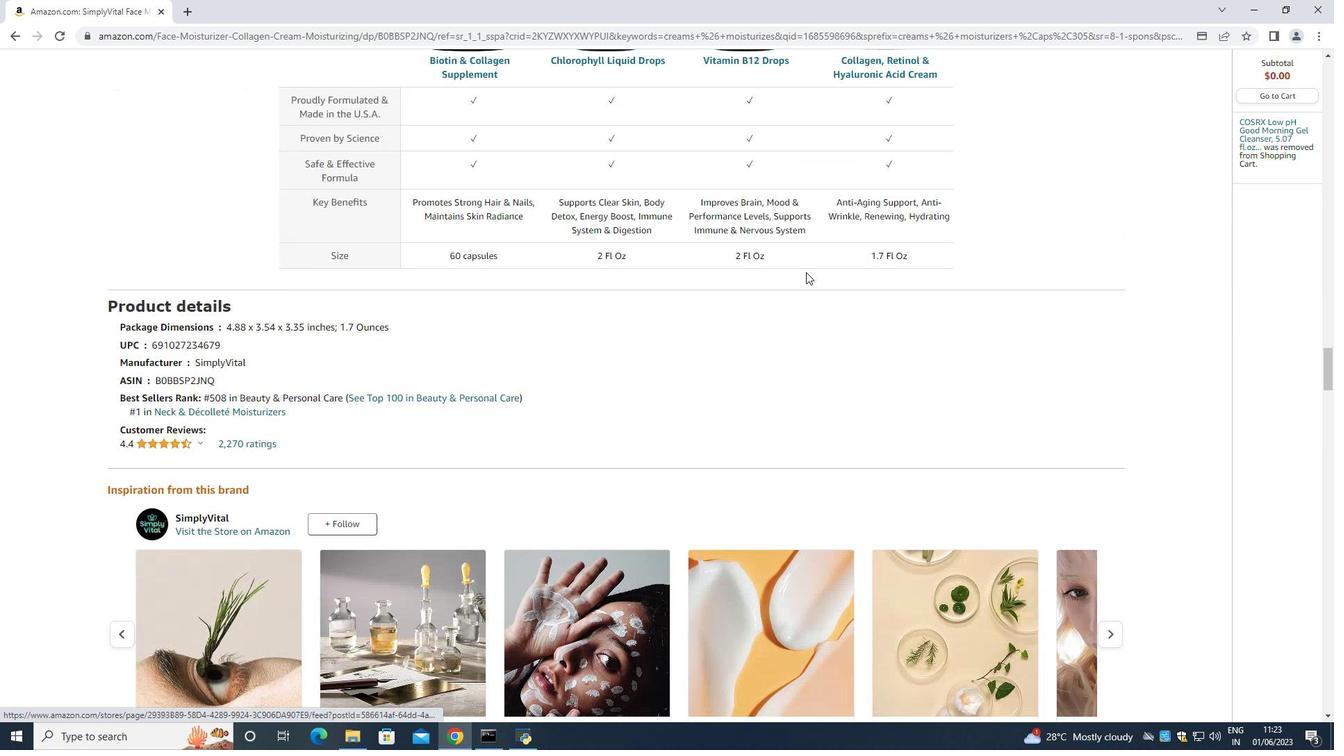 
Action: Mouse scrolled (805, 273) with delta (0, 0)
Screenshot: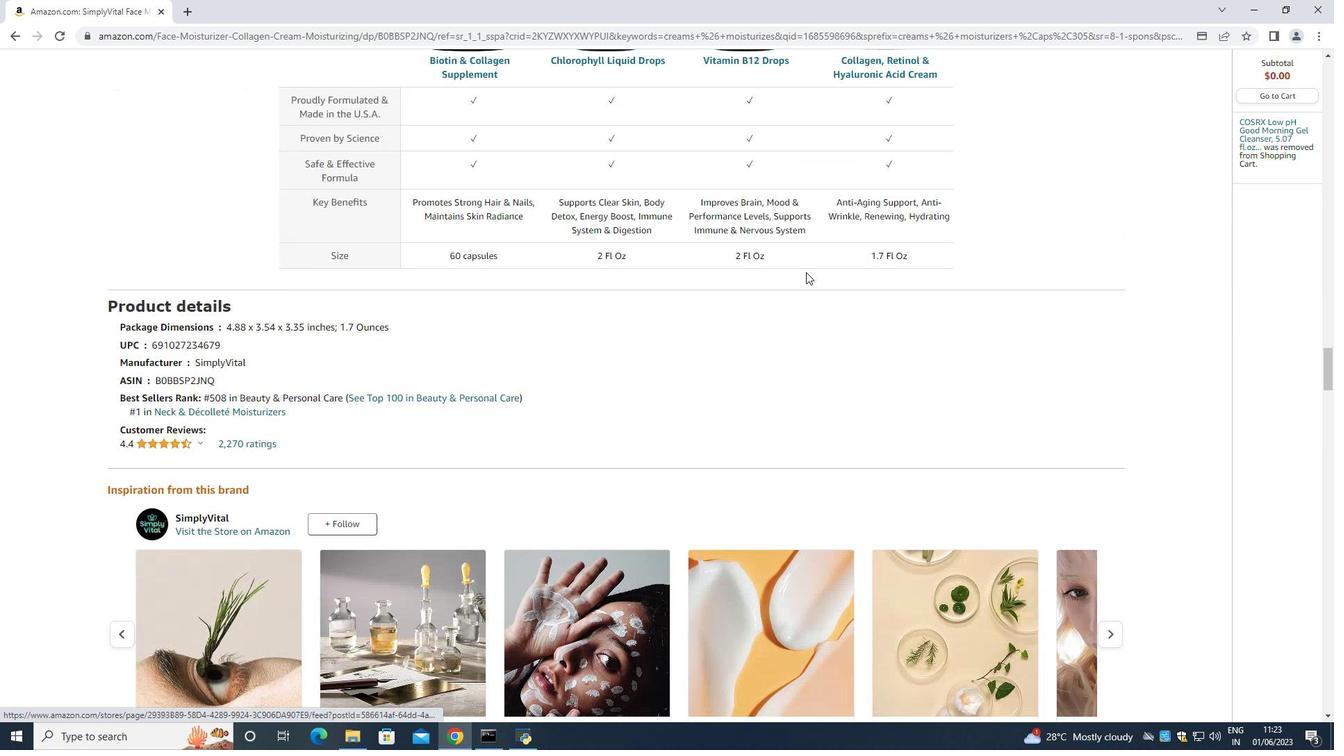 
Action: Mouse scrolled (805, 273) with delta (0, 0)
Screenshot: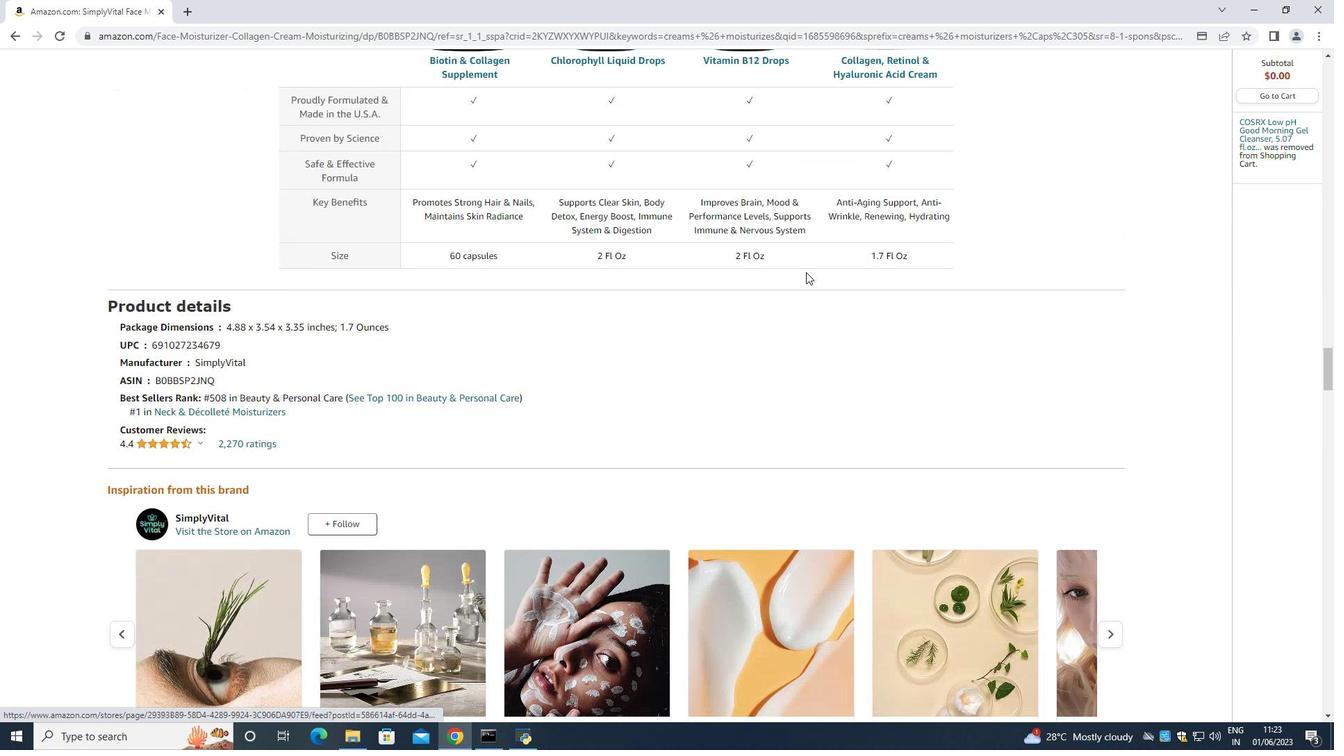 
Action: Mouse scrolled (805, 273) with delta (0, 0)
Screenshot: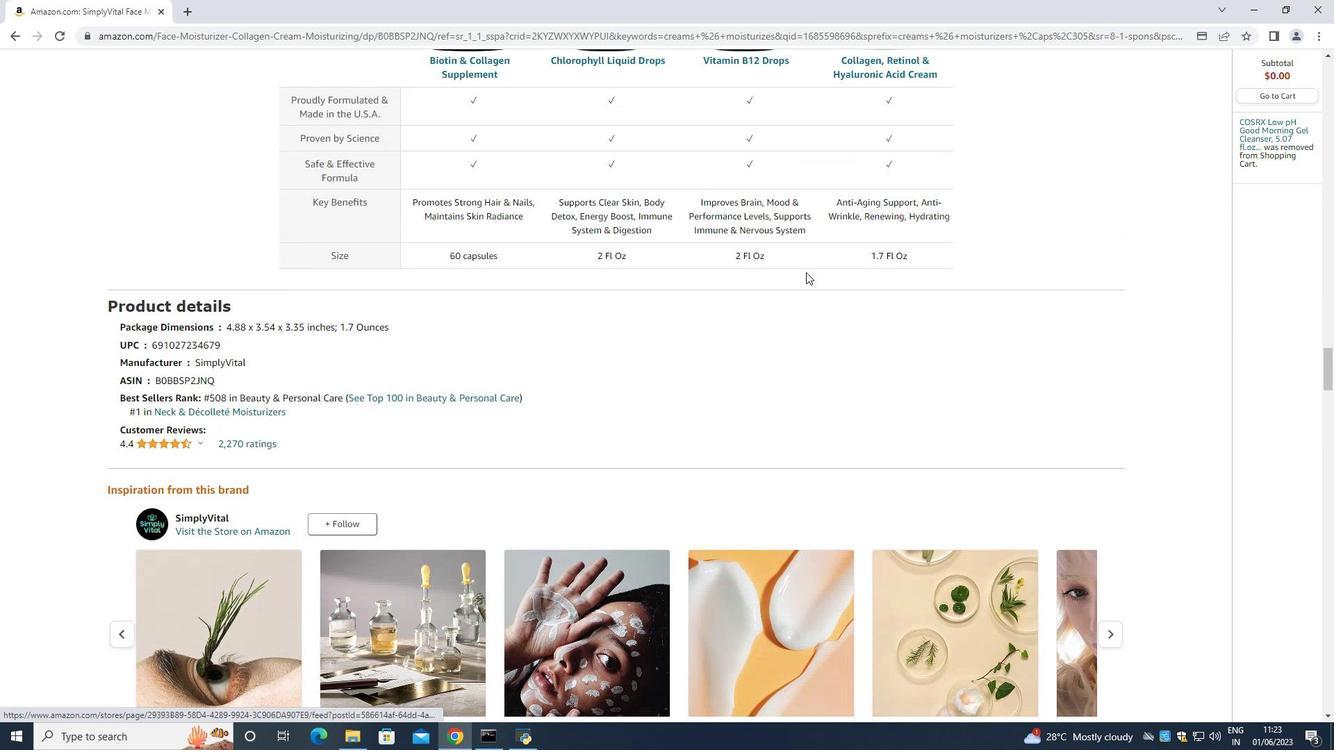 
Action: Mouse moved to (805, 270)
Screenshot: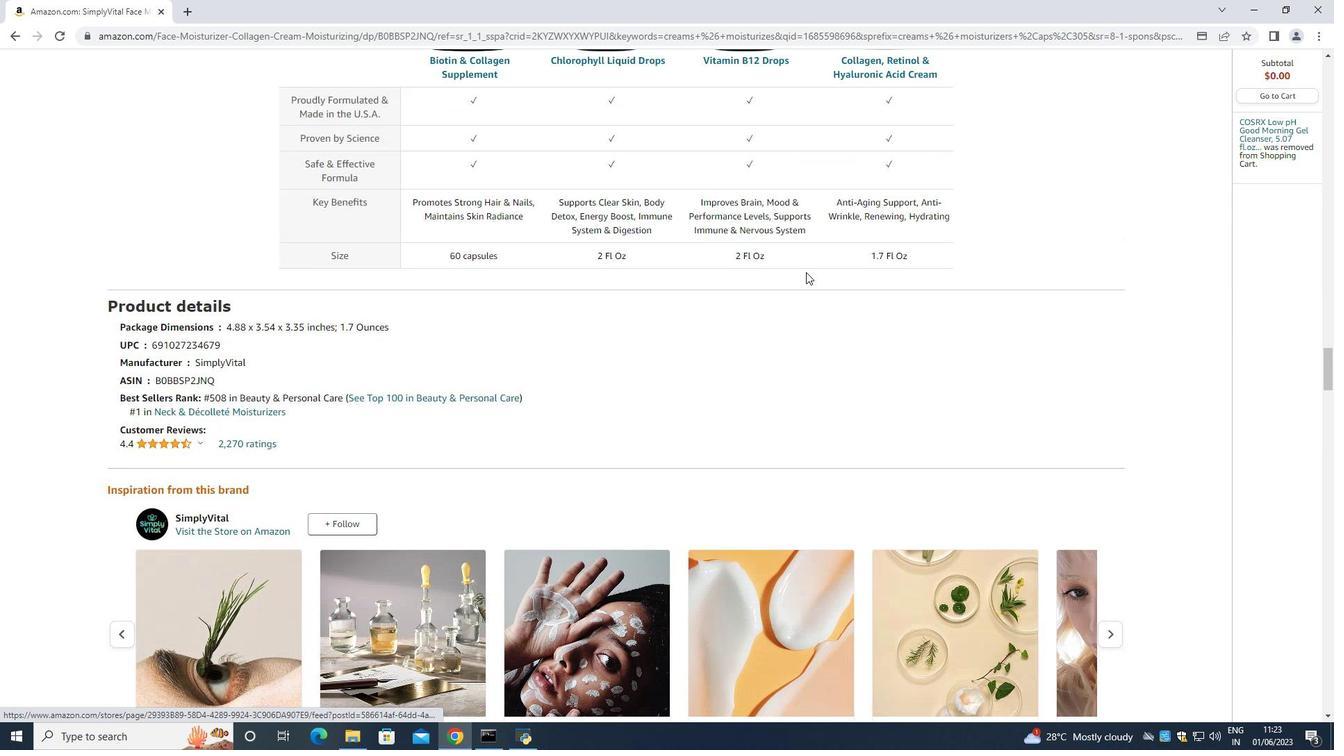 
Action: Mouse scrolled (805, 273) with delta (0, 0)
Screenshot: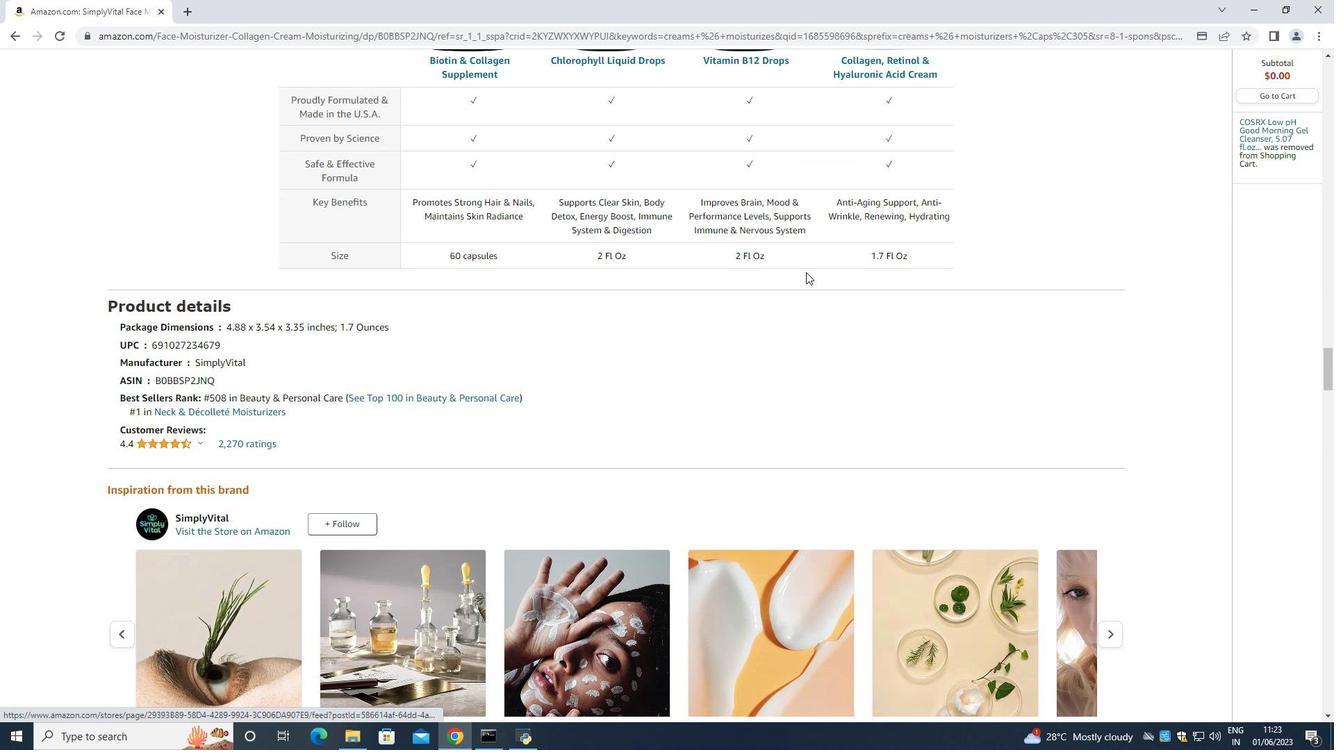 
Action: Mouse moved to (805, 270)
Screenshot: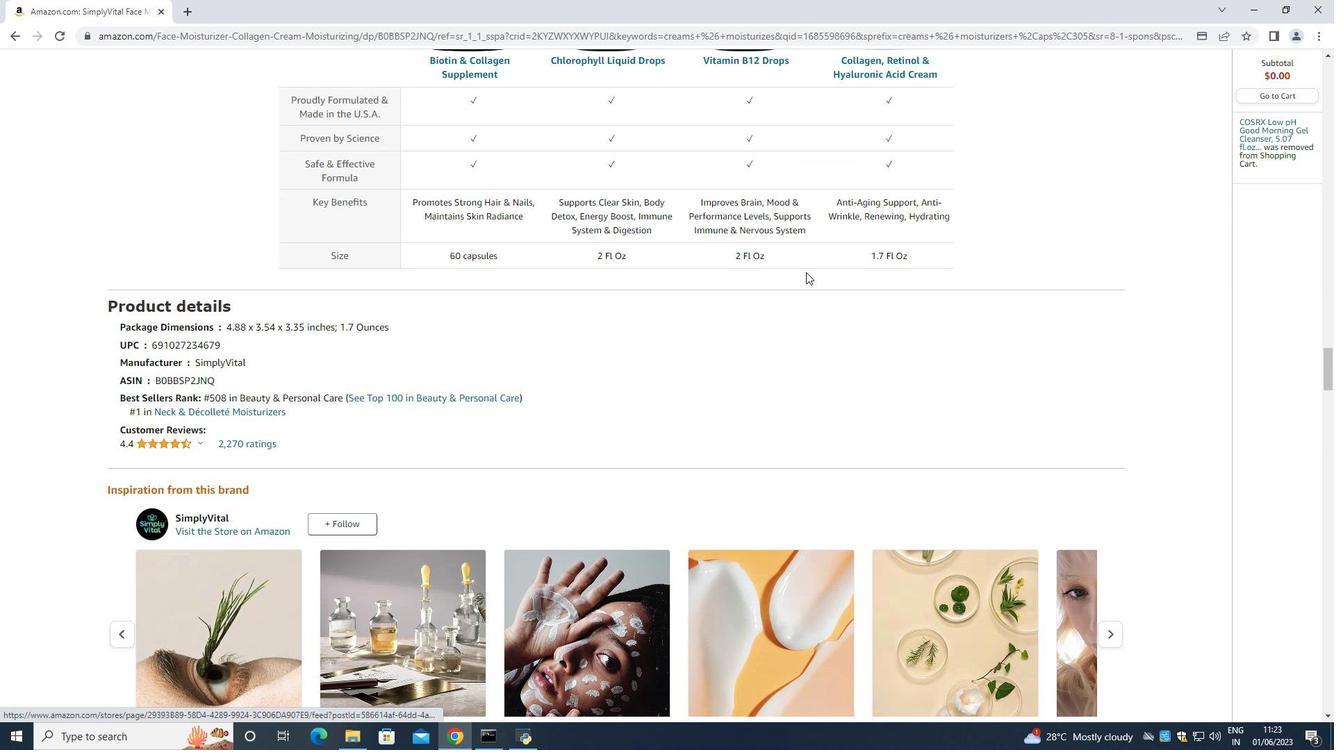 
Action: Mouse scrolled (805, 271) with delta (0, 0)
Screenshot: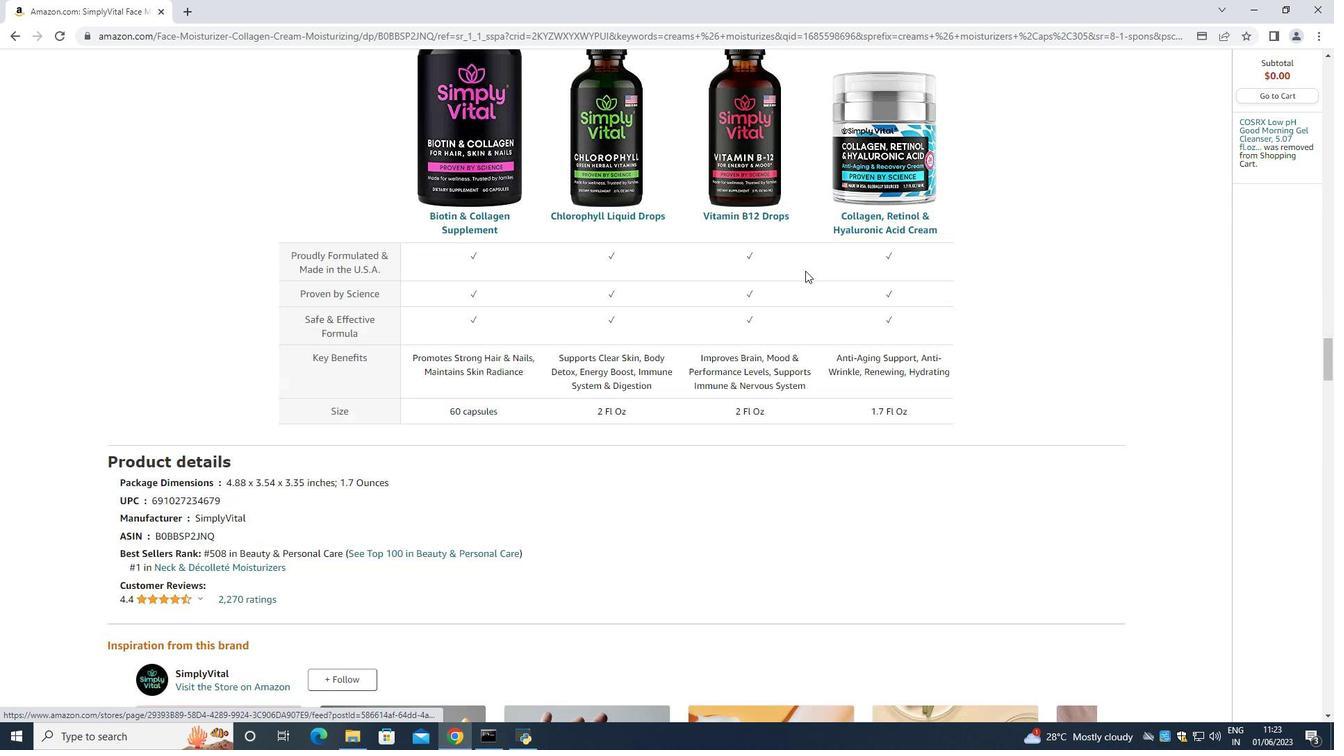 
Action: Mouse scrolled (805, 271) with delta (0, 0)
Screenshot: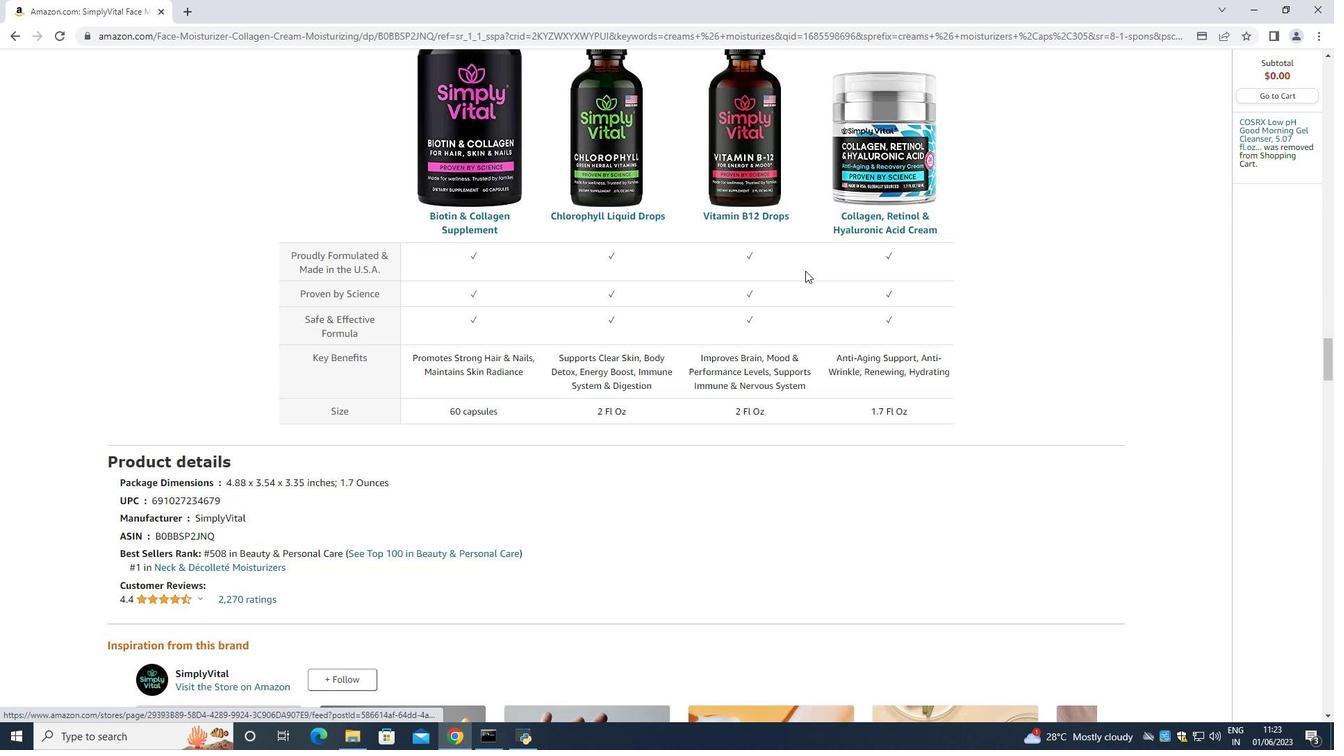
Action: Mouse scrolled (805, 271) with delta (0, 0)
